 Task: Open a blank google sheet and write heading  Make a employee details data  Add 10 employee name:-  'Ethan Reynolds, Olivia Thompson, Benjamin Martinez, Emma Davis, Alexander Mitchell, Ava Rodriguez, Daniel Anderson, Mia Lewis, Christopher Scott, Sophia Harris.' in May Last week sales are  1000 to 1010. Department:-  Sales, HR, Finance,  Marketing,  IT,  Operations, Finance, HR, Sales, Marketing. Position:-  Sales Manager, HR Manager, Accountant, Marketing Specialist, IT Specialist, Operations Manager, Financial Analyst, HR Assistant, Sales Representative, Marketing Assistant.Salary (USD):-  5000,4500,4000, 3800, 4200, 5200, 3800, 2800, 3200, 2500.Start Date:-  1/15/2020,7/1/2019, 3/10/2021,2/5/2022, 11/30/2018,6/15/2020, 9/1/2021,4/20/2022, 2/10/2019,9/5/2020. Save page auditingSalesByProductLine
Action: Mouse moved to (333, 205)
Screenshot: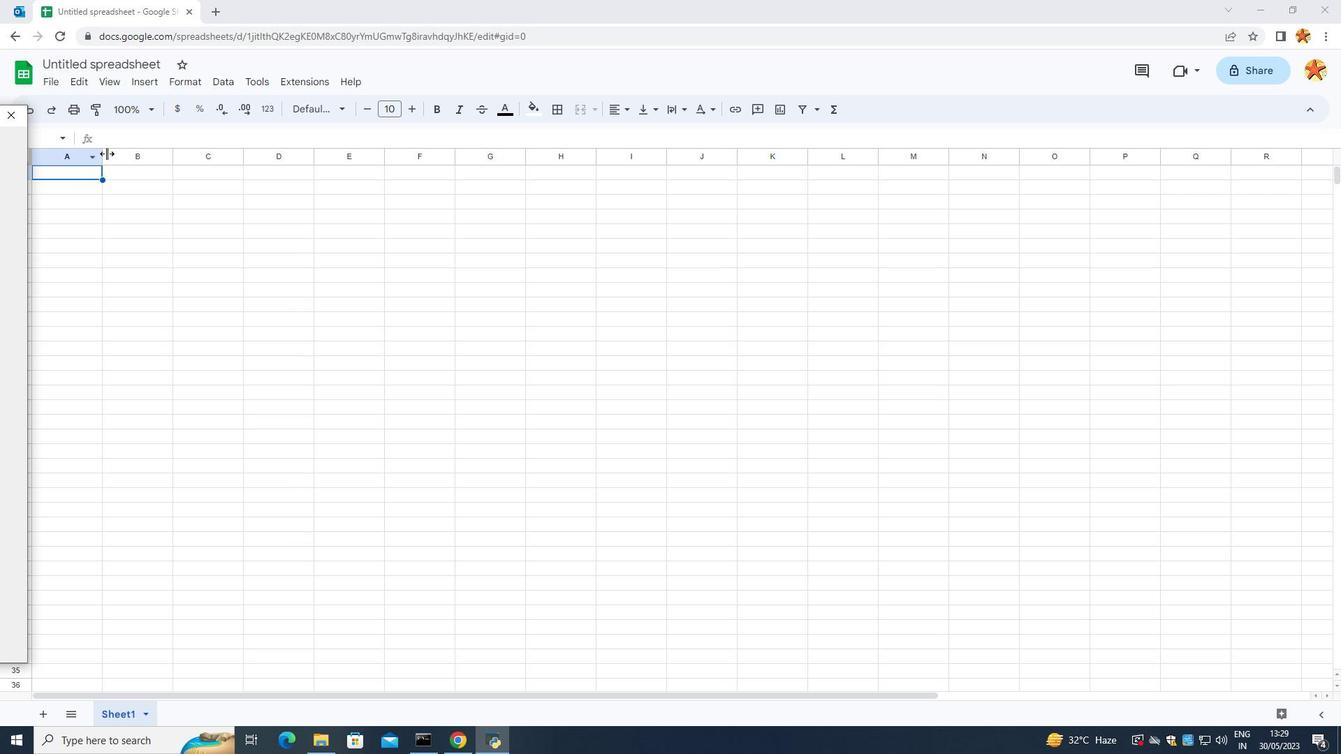 
Action: Mouse pressed left at (333, 205)
Screenshot: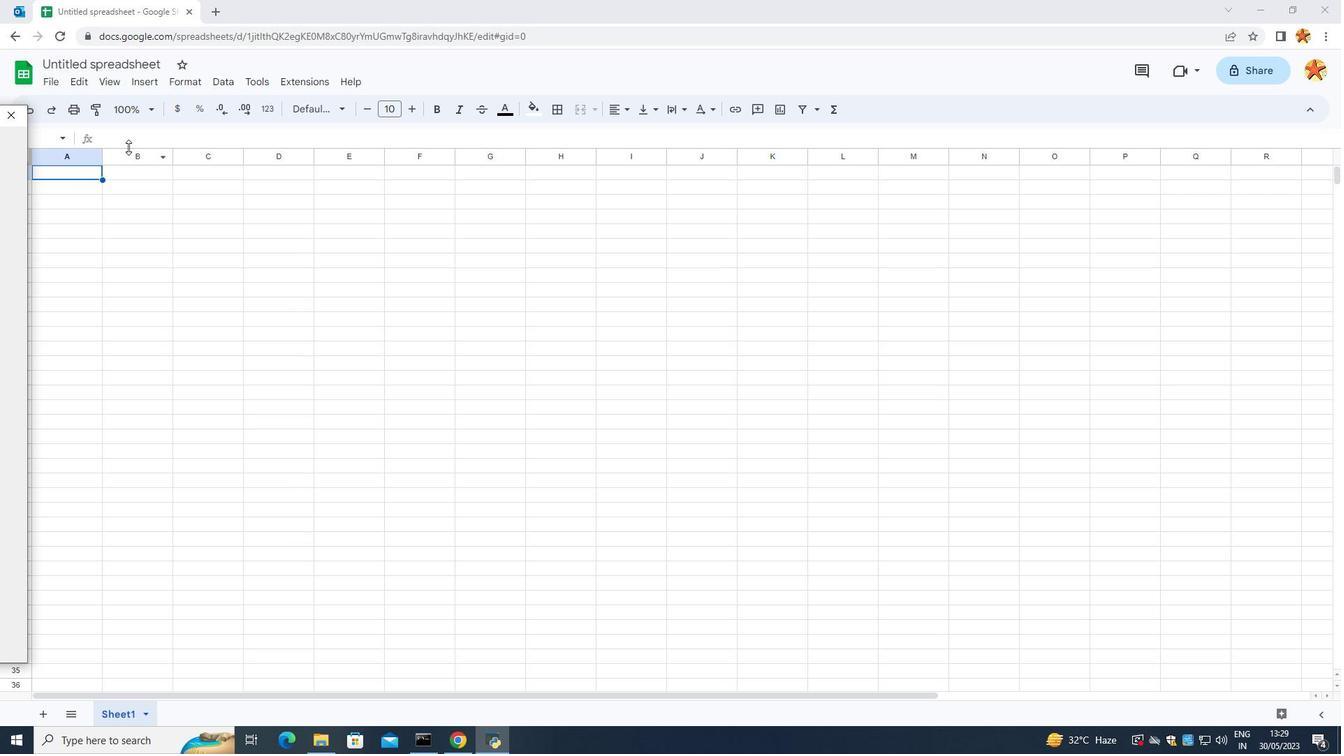
Action: Mouse moved to (222, 176)
Screenshot: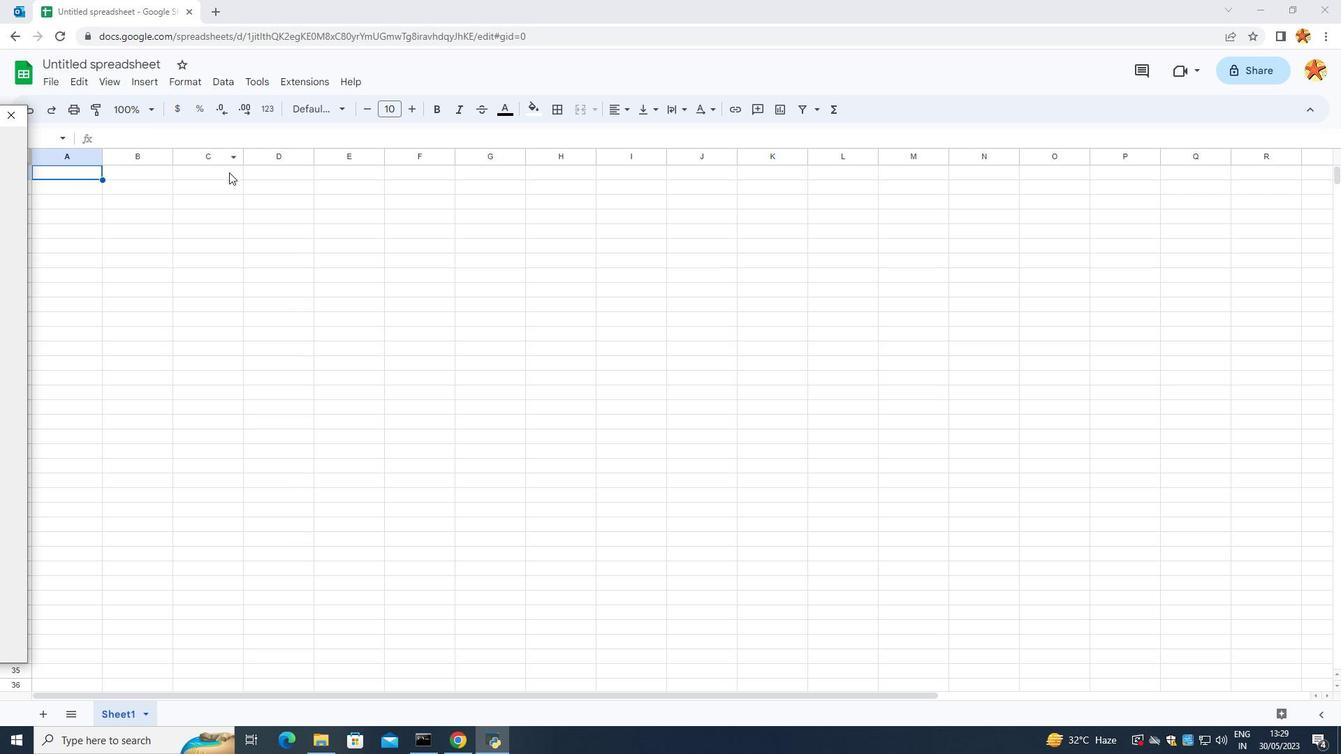 
Action: Mouse pressed left at (222, 176)
Screenshot: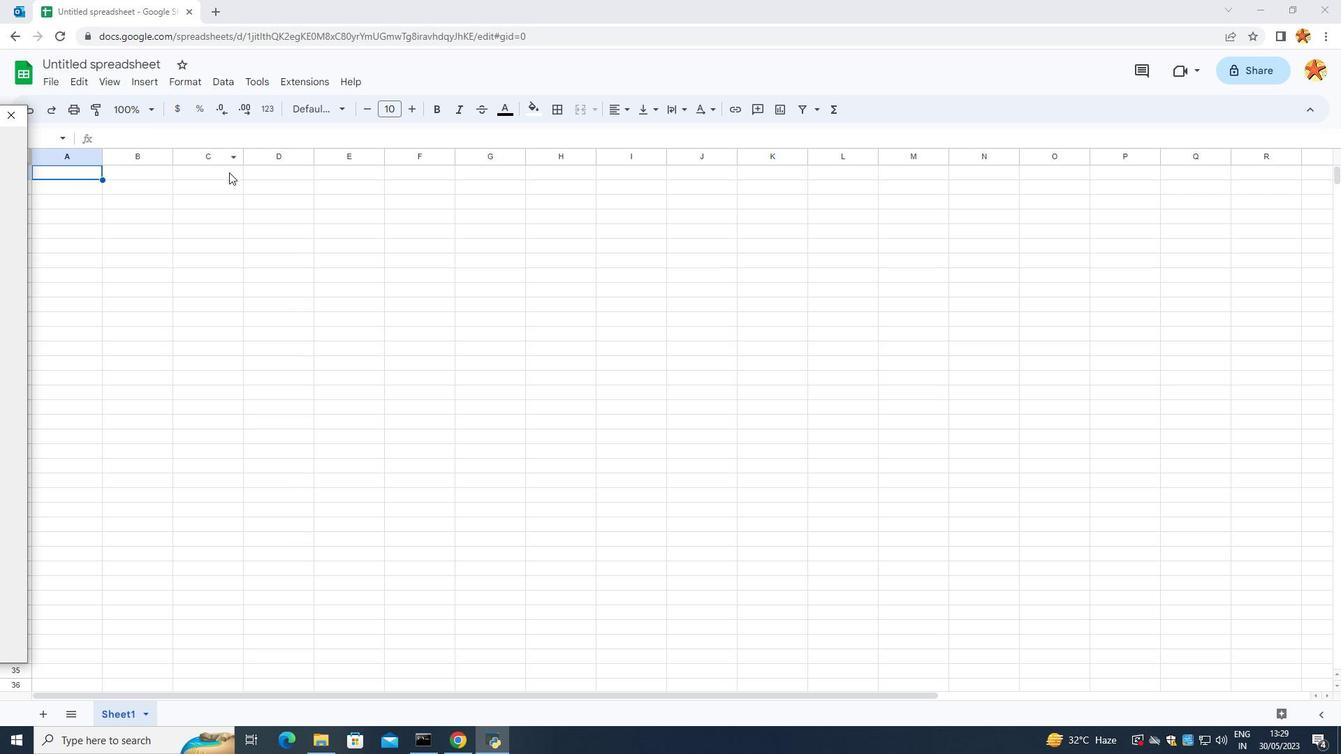 
Action: Mouse pressed left at (222, 176)
Screenshot: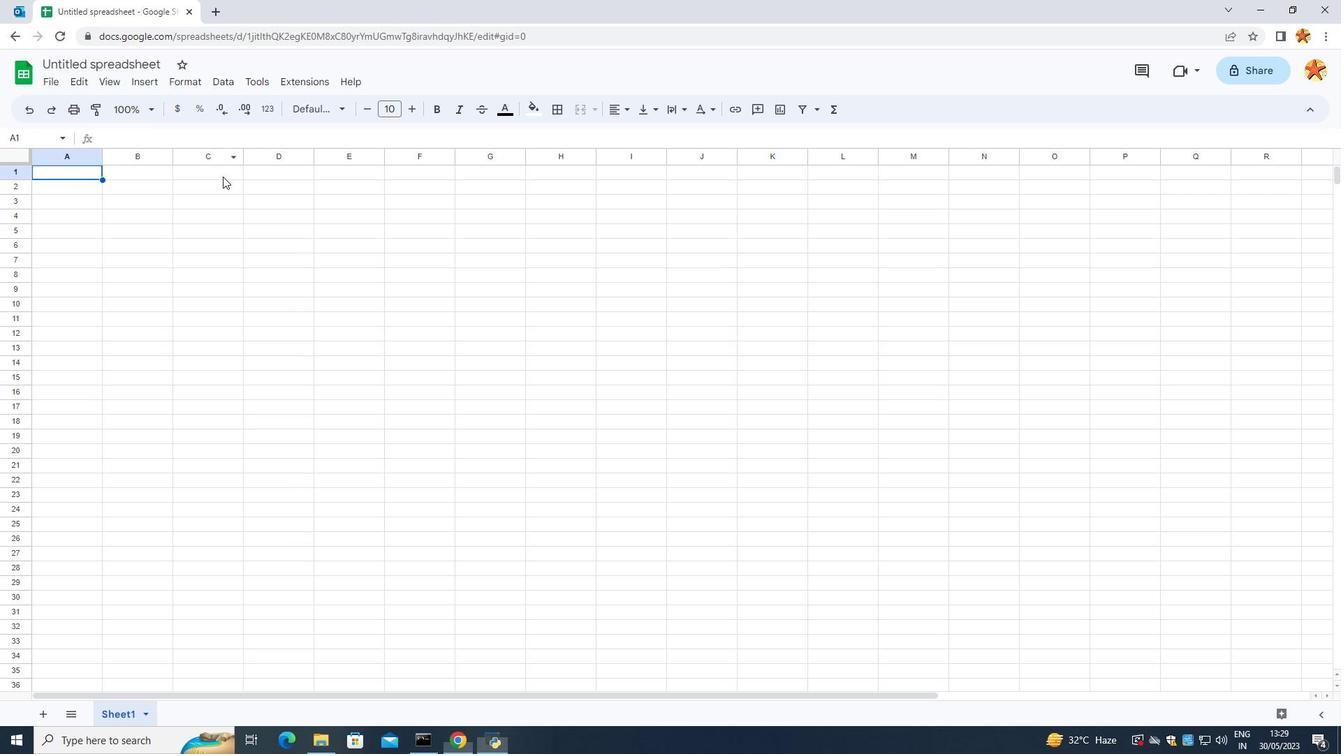 
Action: Mouse moved to (222, 176)
Screenshot: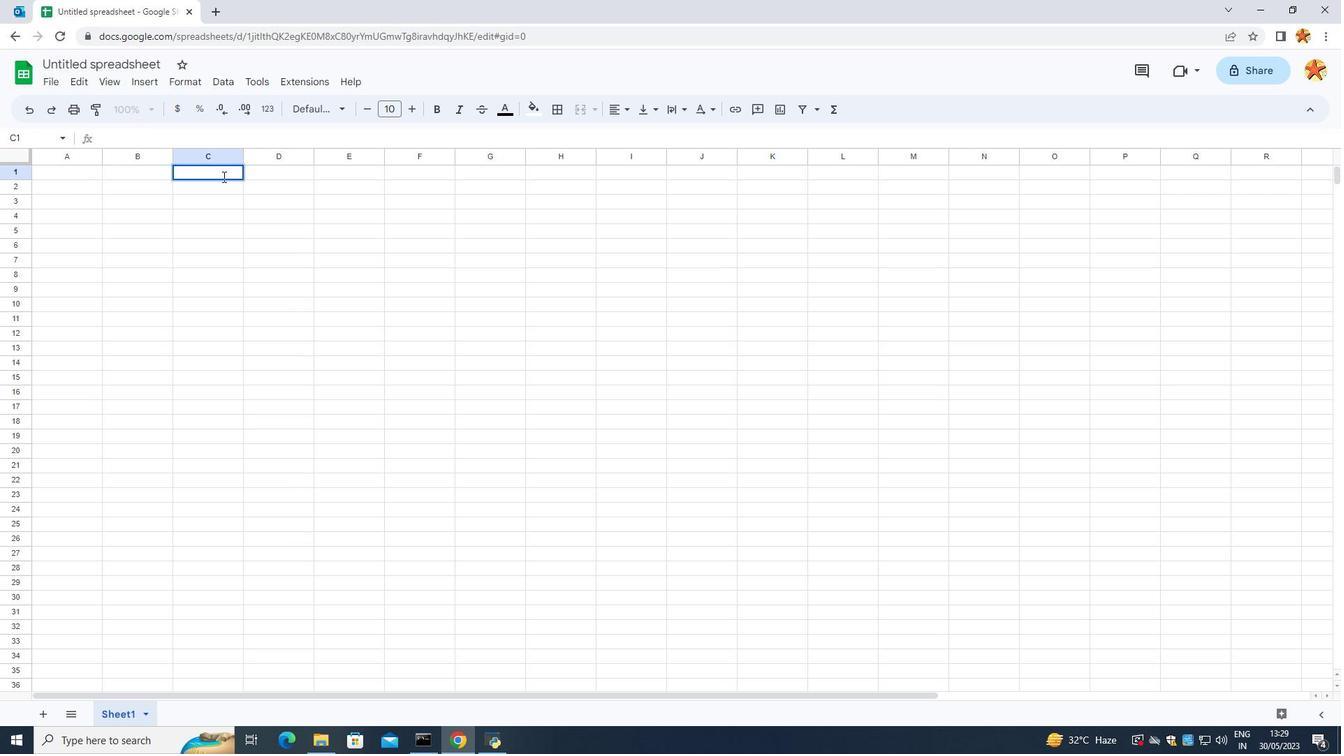 
Action: Key pressed <Key.caps_lock>M<Key.caps_lock>ake<Key.space>a<Key.space><Key.caps_lock>E<Key.caps_lock>mployee
Screenshot: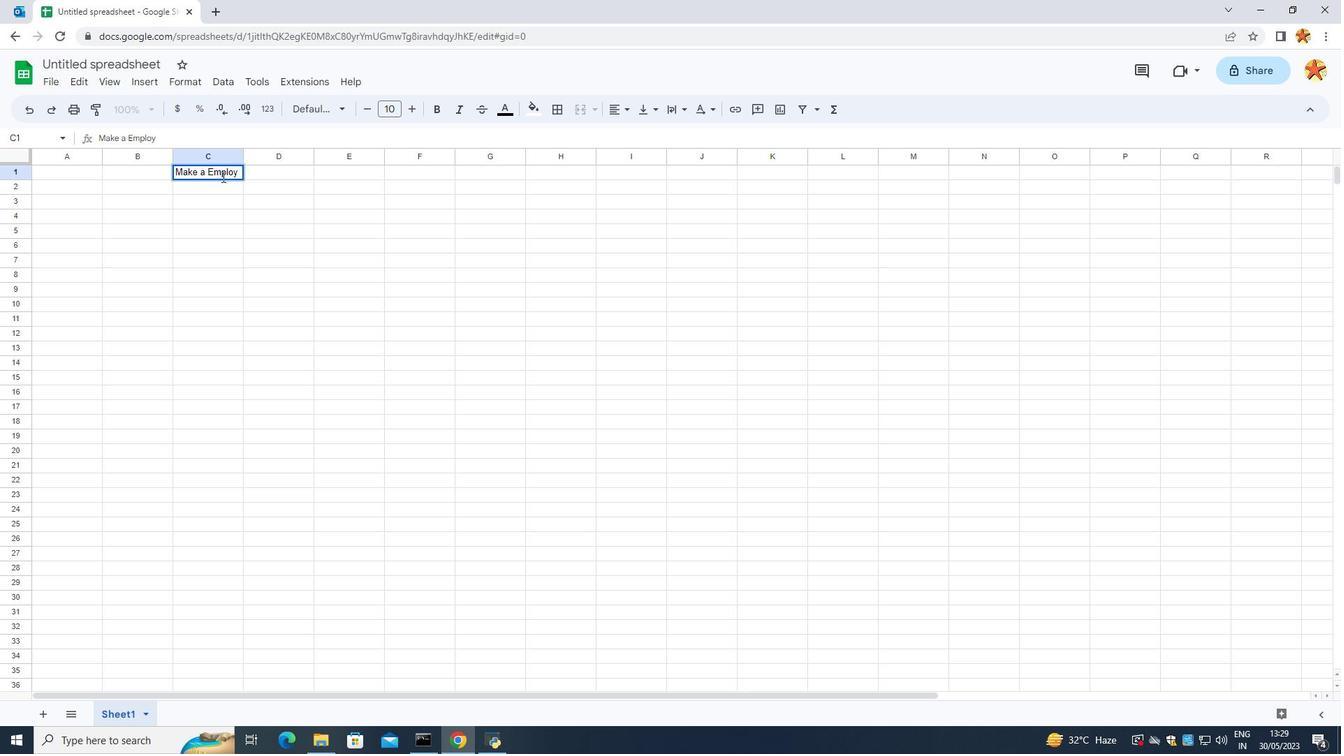 
Action: Mouse moved to (191, 430)
Screenshot: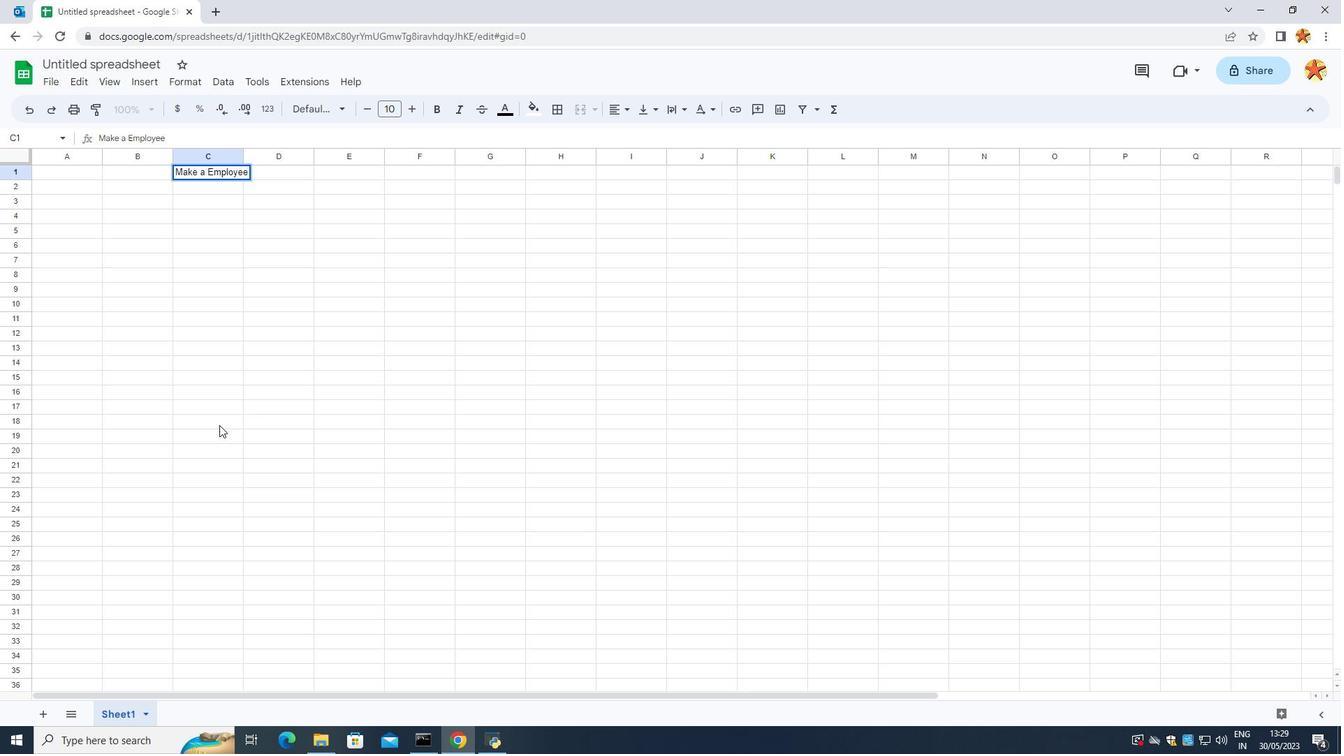 
Action: Mouse pressed left at (191, 430)
Screenshot: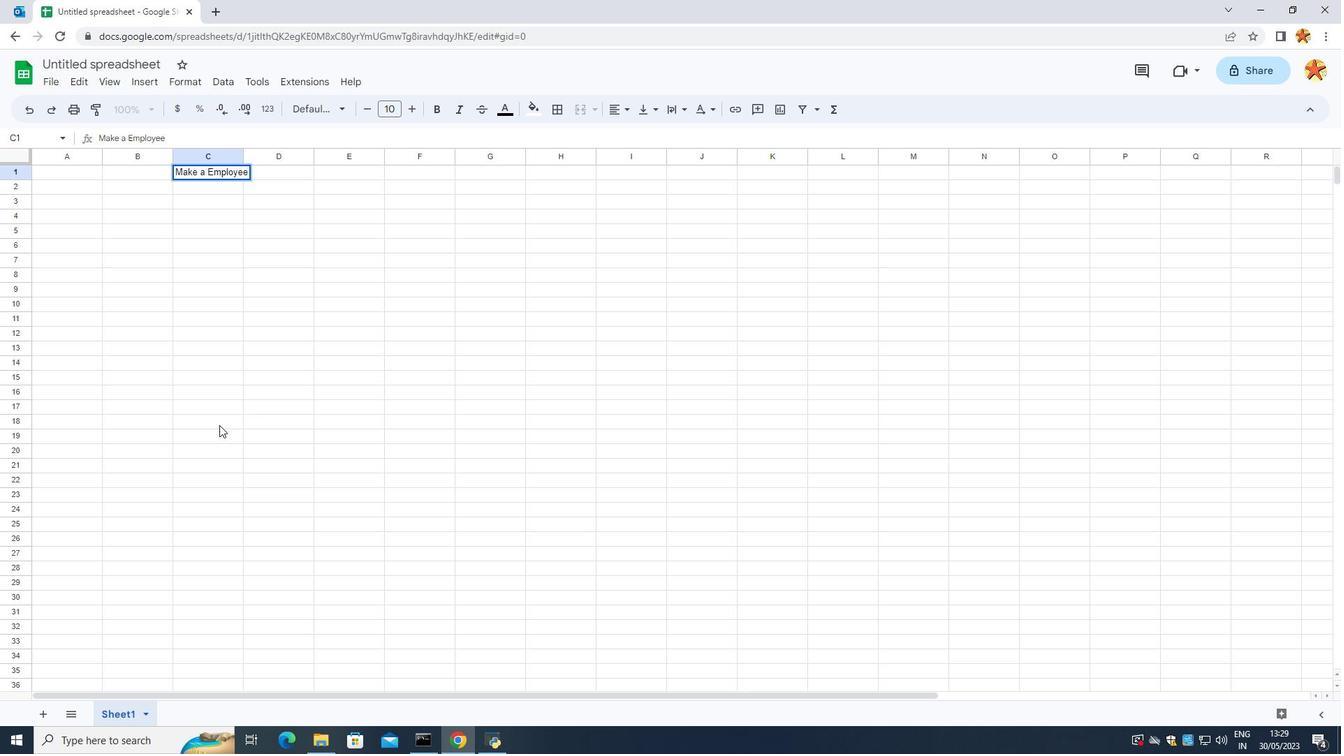
Action: Mouse moved to (102, 183)
Screenshot: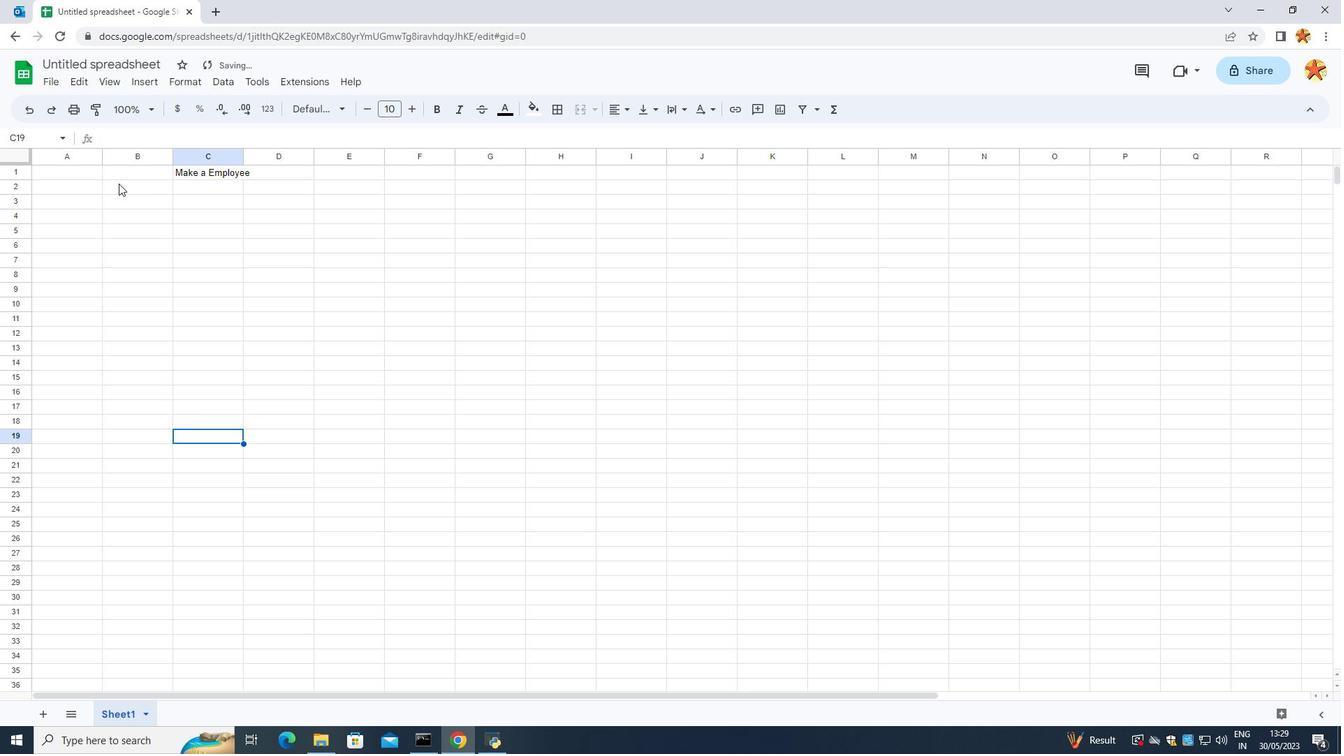 
Action: Mouse pressed left at (102, 183)
Screenshot: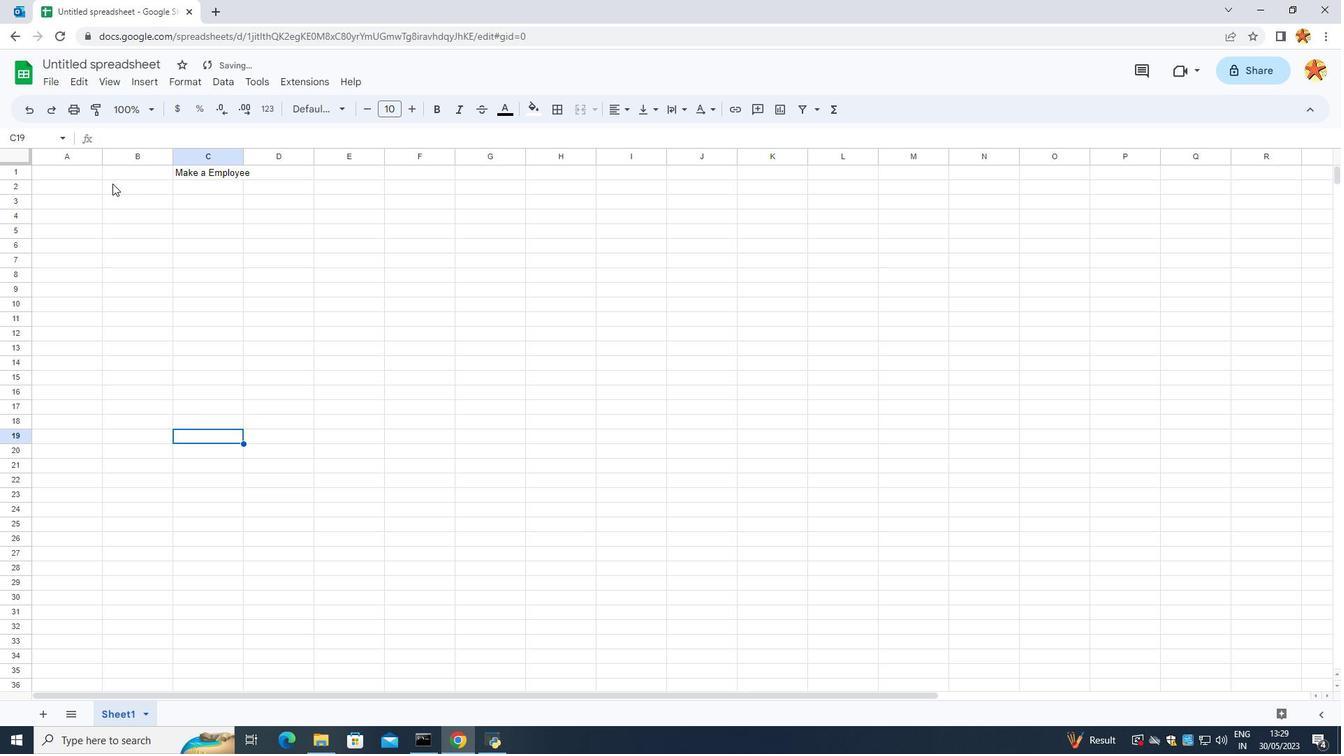 
Action: Mouse moved to (123, 206)
Screenshot: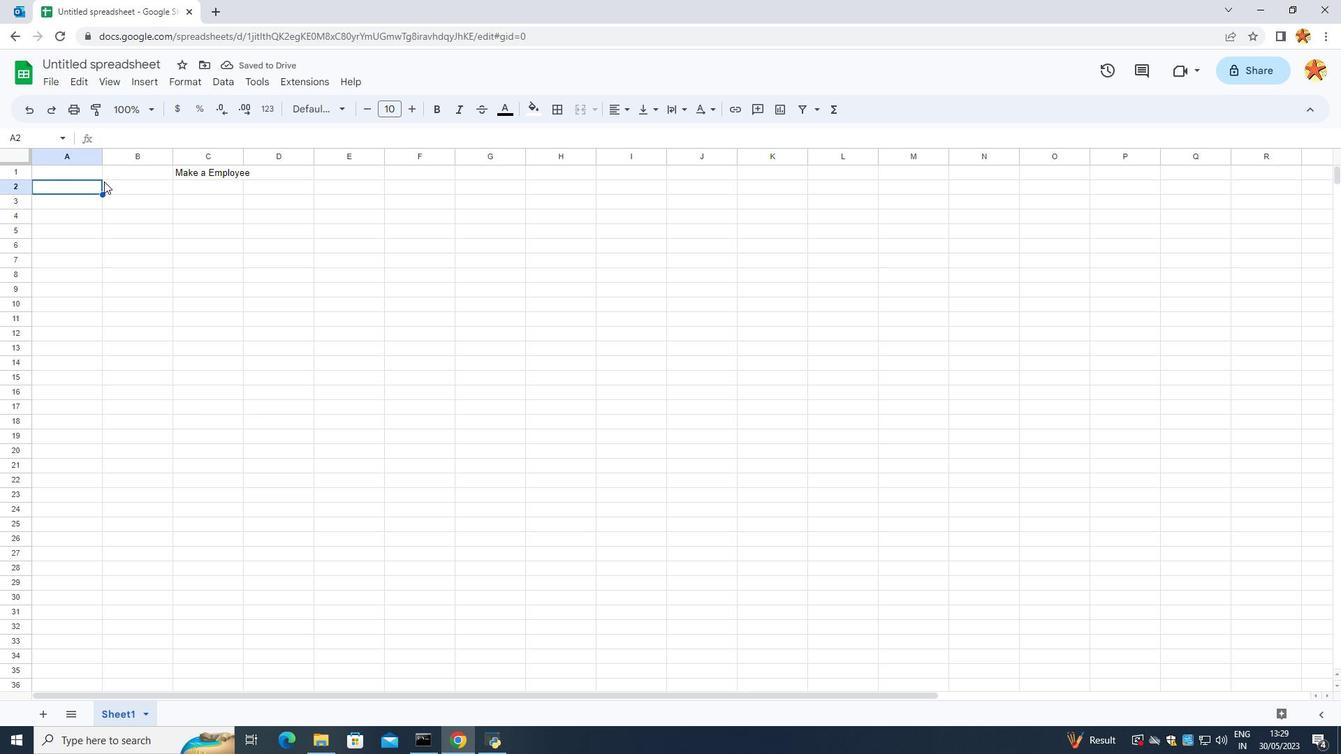 
Action: Key pressed <Key.caps_lock>E<Key.caps_lock>mplopyee<Key.space><Key.caps_lock>N<Key.caps_lock>a,<Key.backspace>me<Key.enter>
Screenshot: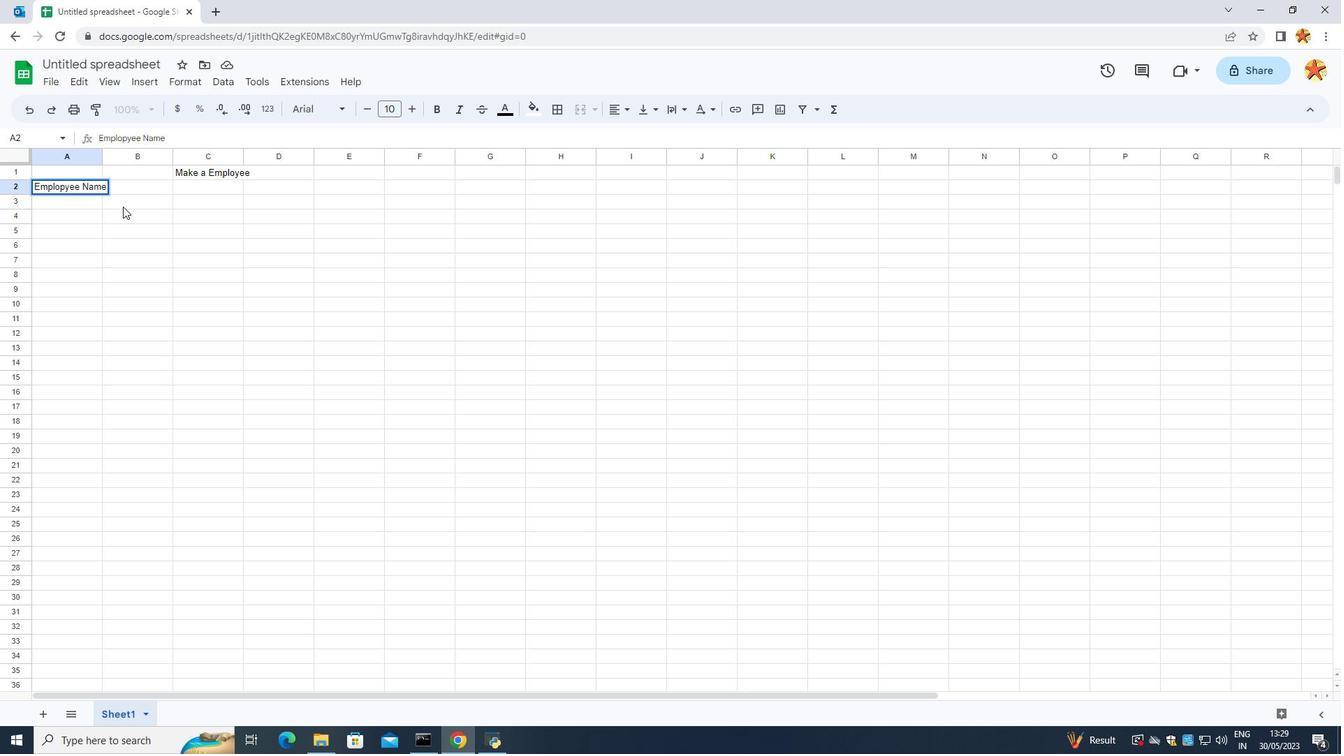 
Action: Mouse moved to (122, 237)
Screenshot: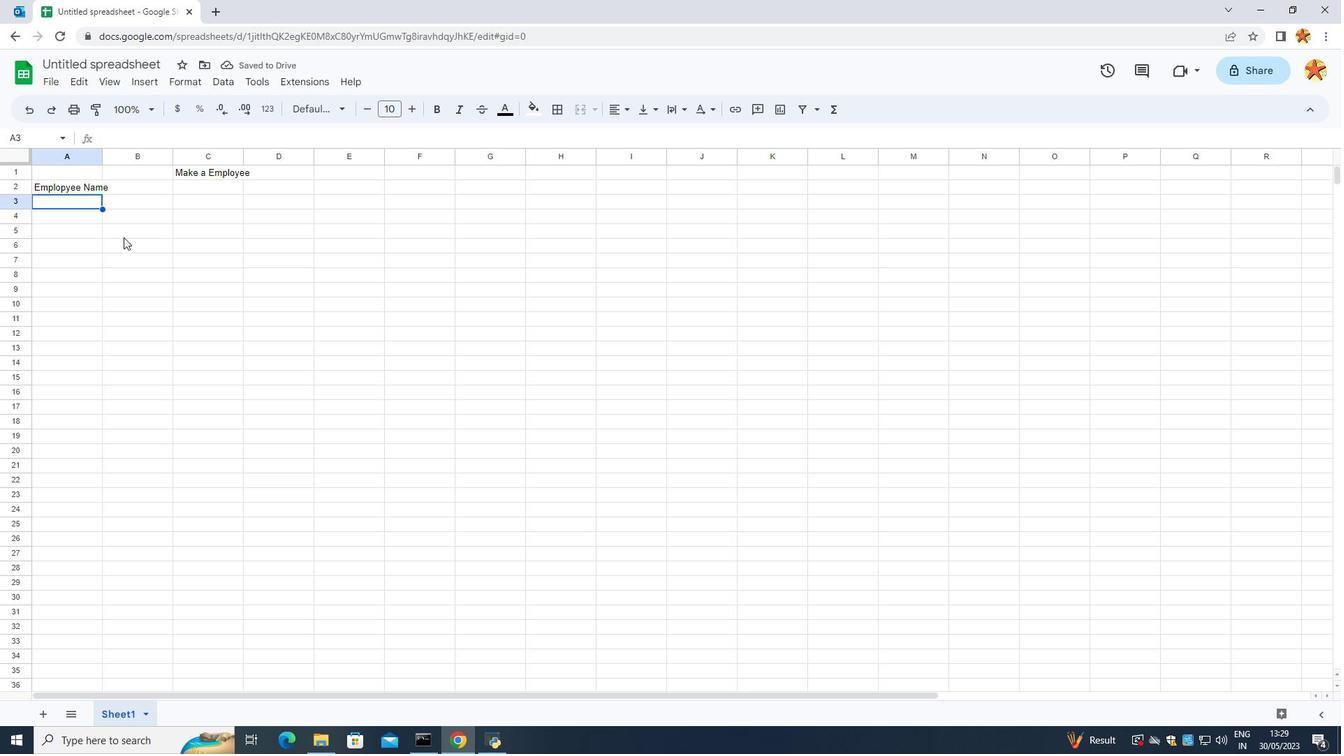 
Action: Key pressed <Key.caps_lock>E<Key.caps_lock>than<Key.space><Key.caps_lock>R<Key.caps_lock>eynolds<Key.enter><Key.caps_lock>O<Key.caps_lock>livia<Key.space><Key.caps_lock>T<Key.caps_lock>hompson<Key.enter><Key.caps_lock>B<Key.caps_lock>enjamin<Key.space><Key.caps_lock>M<Key.caps_lock>artinez<Key.enter><Key.caps_lock>E<Key.caps_lock>mma<Key.space><Key.caps_lock>D<Key.caps_lock>avis<Key.enter><Key.caps_lock>A<Key.caps_lock>lexandder<Key.space><Key.caps_lock>M<Key.caps_lock>ir===<Key.backspace><Key.backspace><Key.backspace><Key.backspace><Key.backspace>itchel<Key.enter><Key.caps_lock>A<Key.caps_lock>va<Key.space><Key.caps_lock>R<Key.caps_lock>odrigues=z<Key.backspace><Key.backspace><Key.backspace>z<Key.enter>
Screenshot: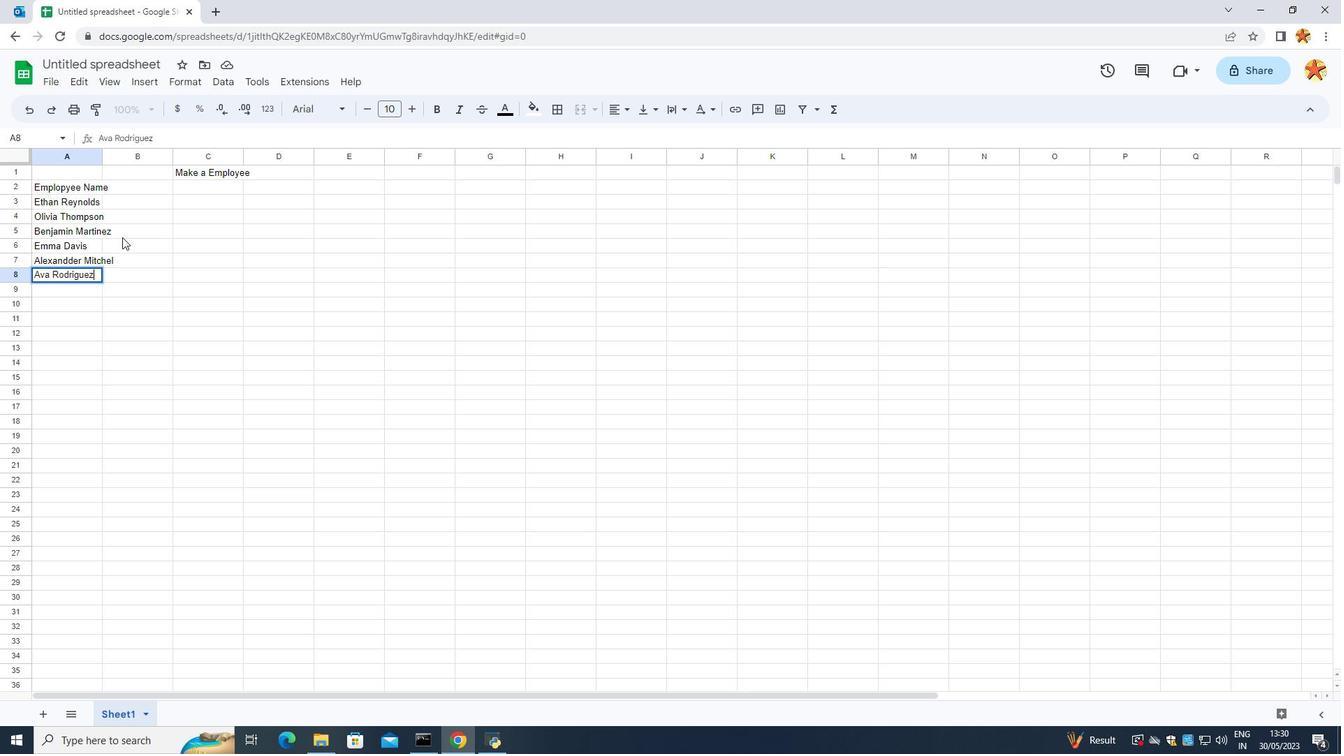 
Action: Mouse moved to (66, 262)
Screenshot: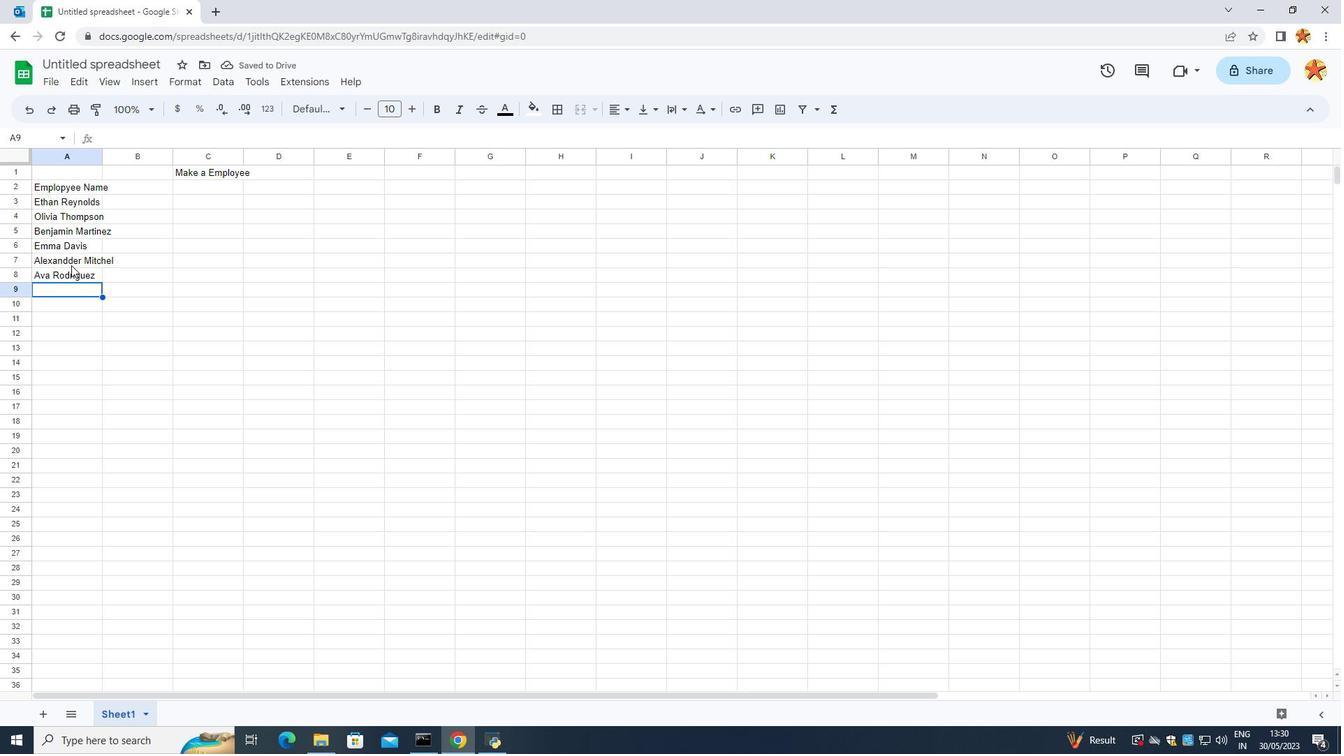
Action: Mouse pressed left at (66, 262)
Screenshot: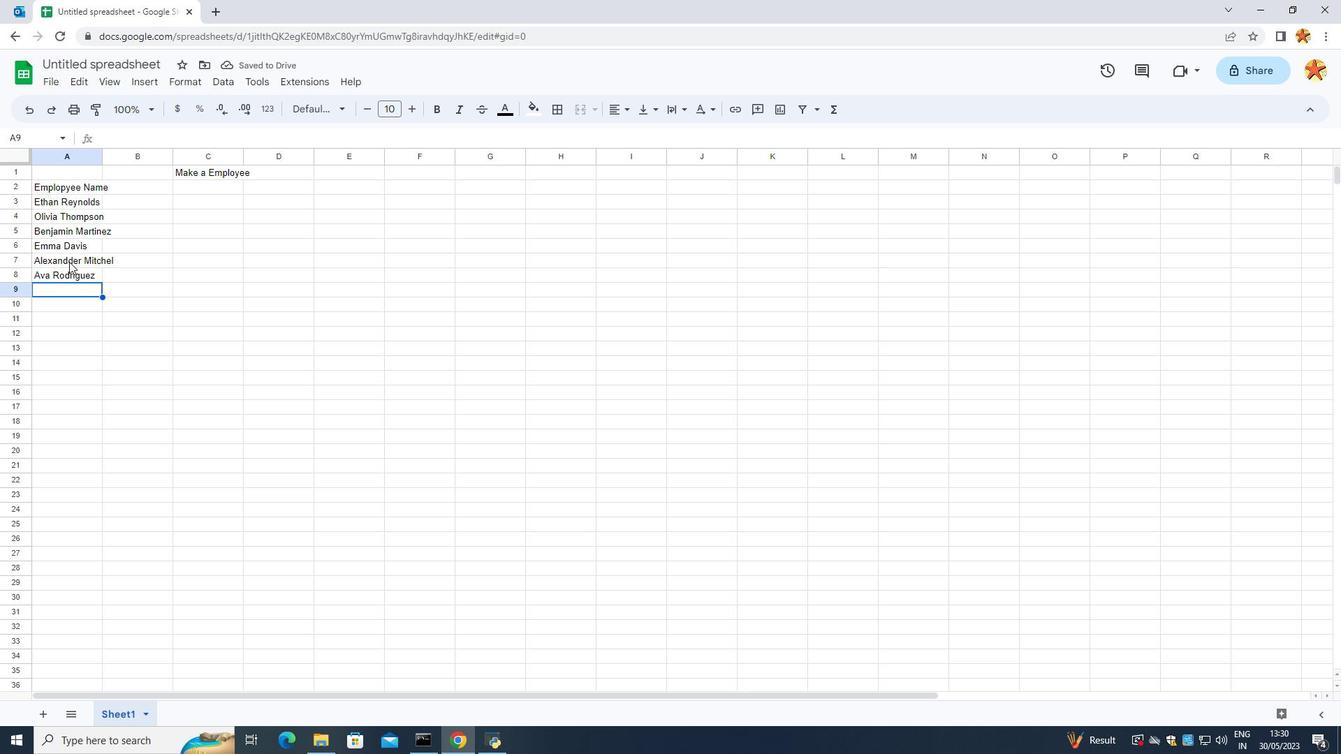 
Action: Mouse moved to (66, 262)
Screenshot: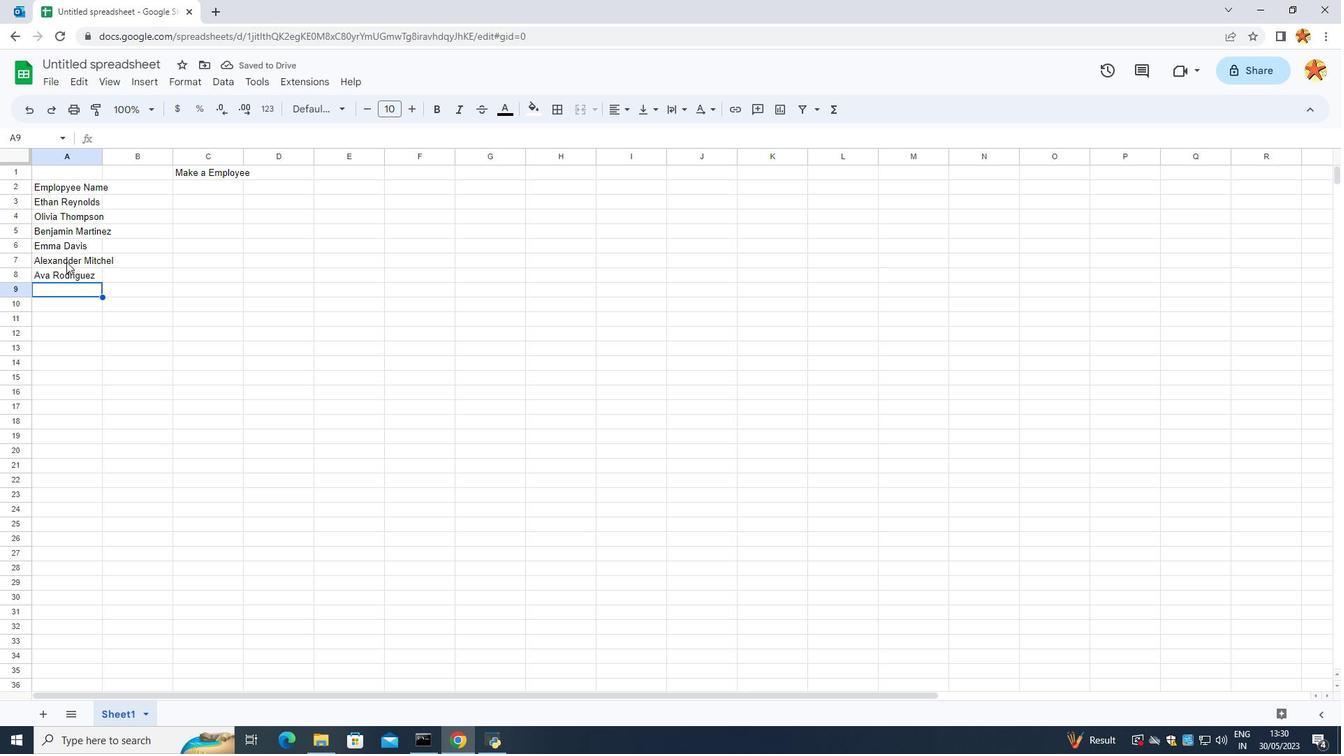 
Action: Mouse pressed left at (66, 262)
Screenshot: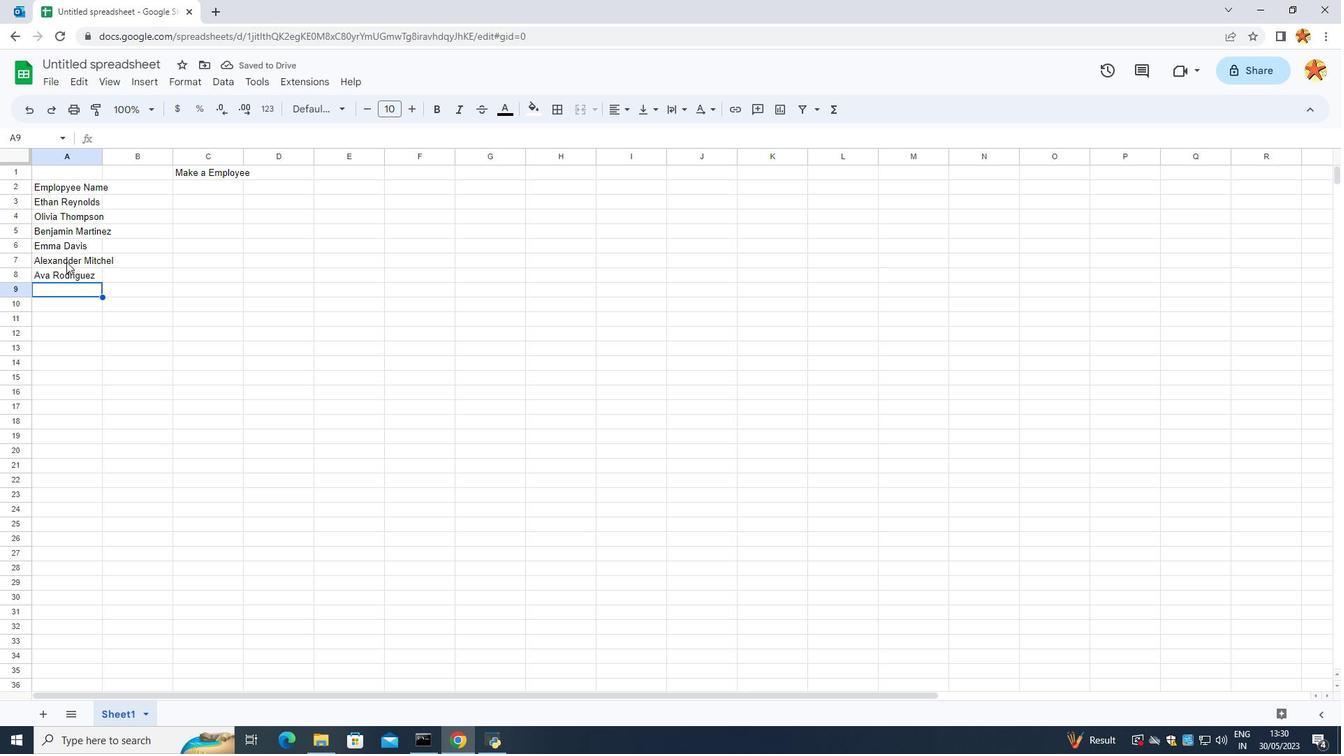 
Action: Mouse moved to (69, 262)
Screenshot: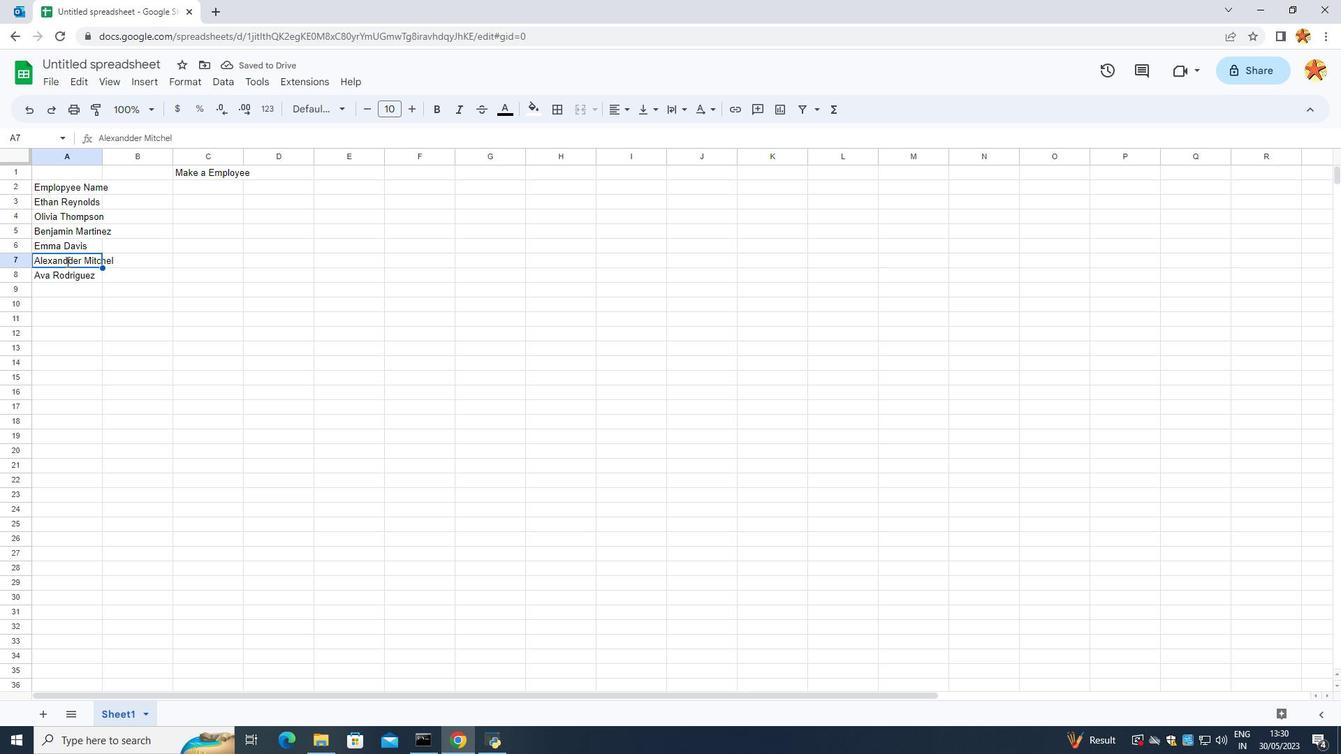 
Action: Mouse pressed left at (69, 262)
Screenshot: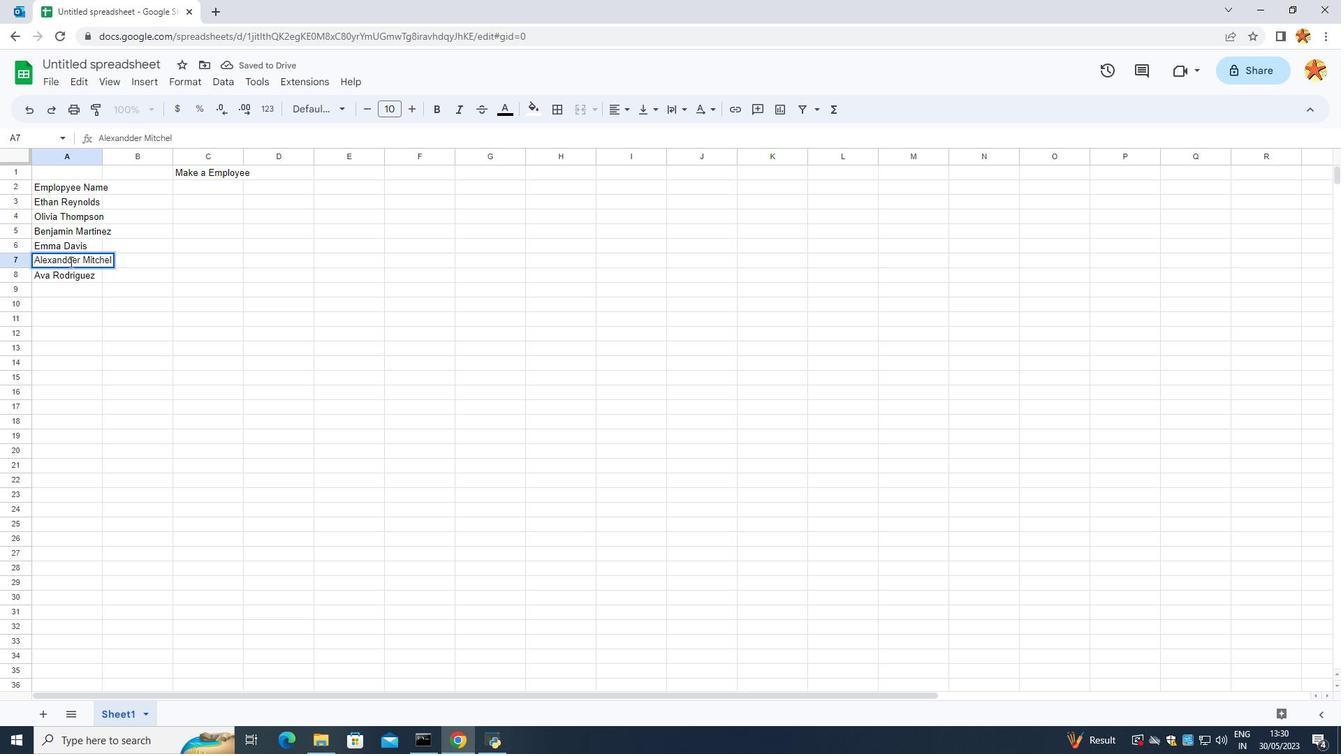 
Action: Mouse moved to (69, 262)
Screenshot: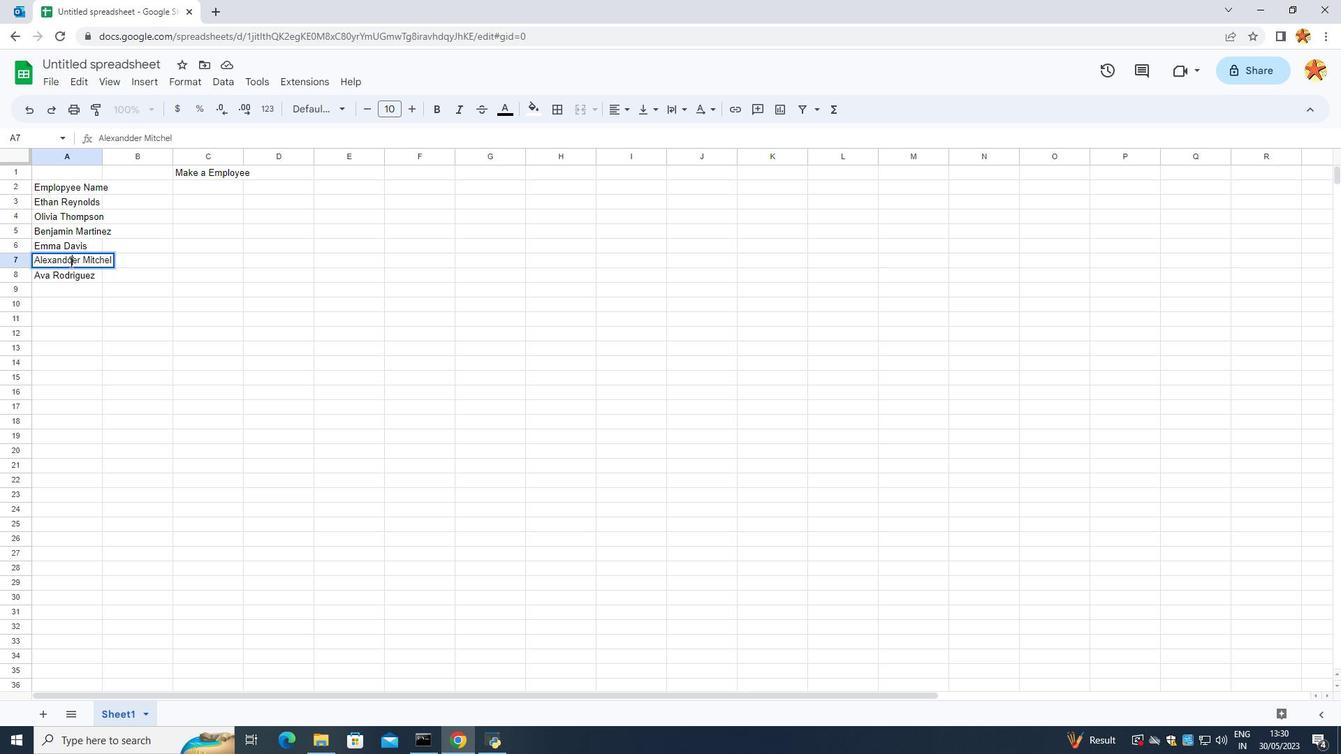 
Action: Key pressed <Key.backspace>
Screenshot: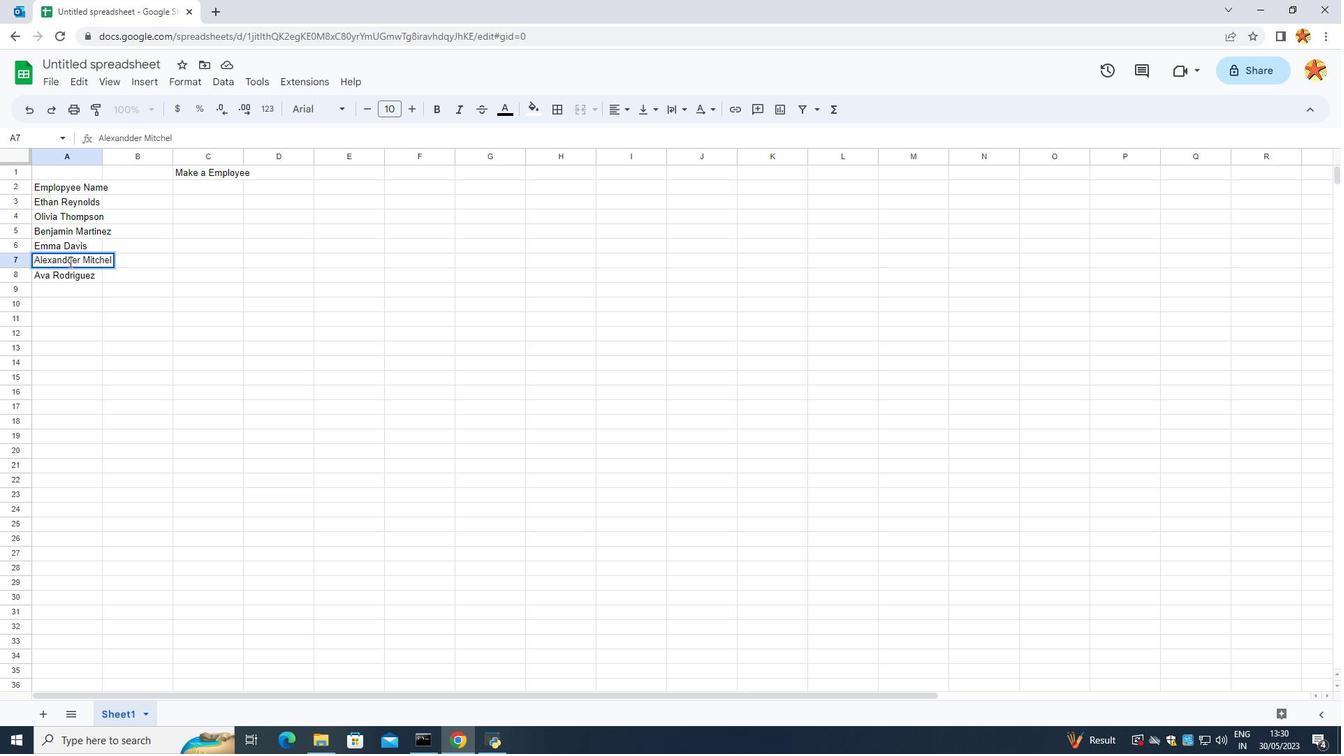 
Action: Mouse moved to (67, 293)
Screenshot: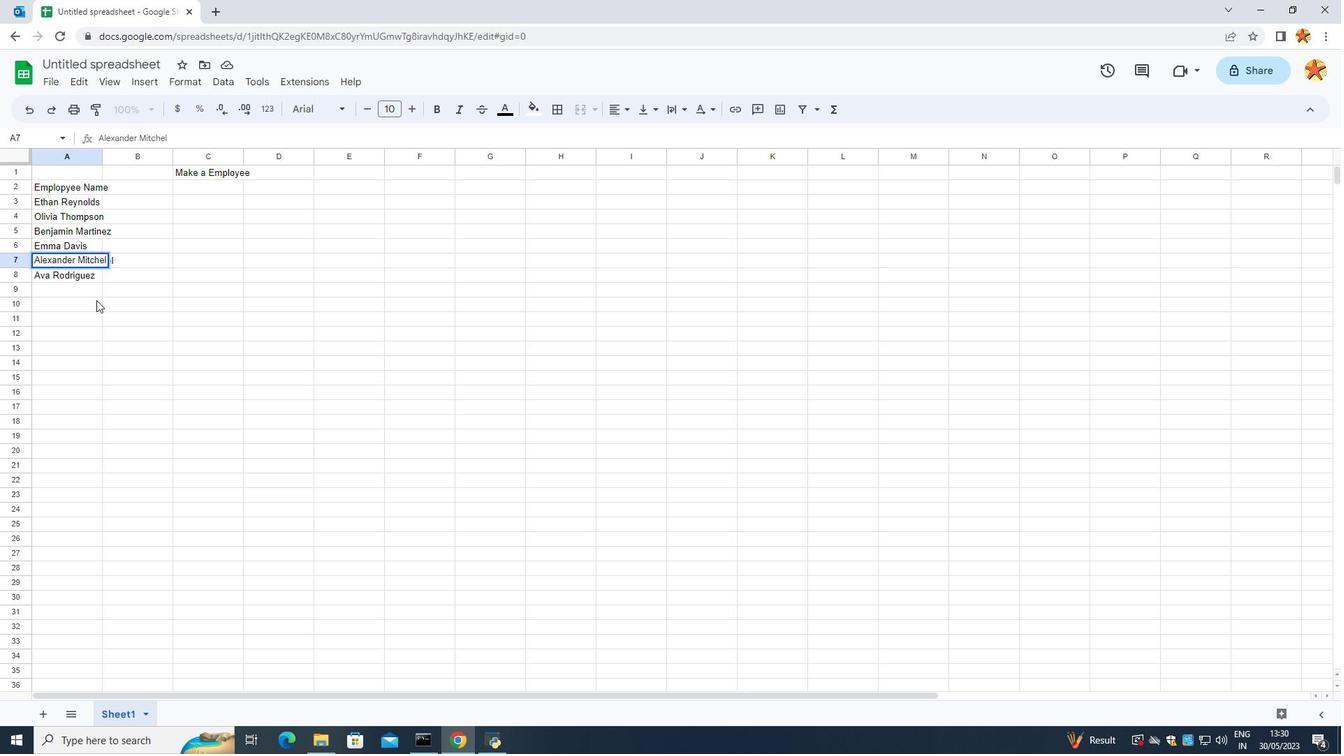 
Action: Mouse pressed left at (67, 293)
Screenshot: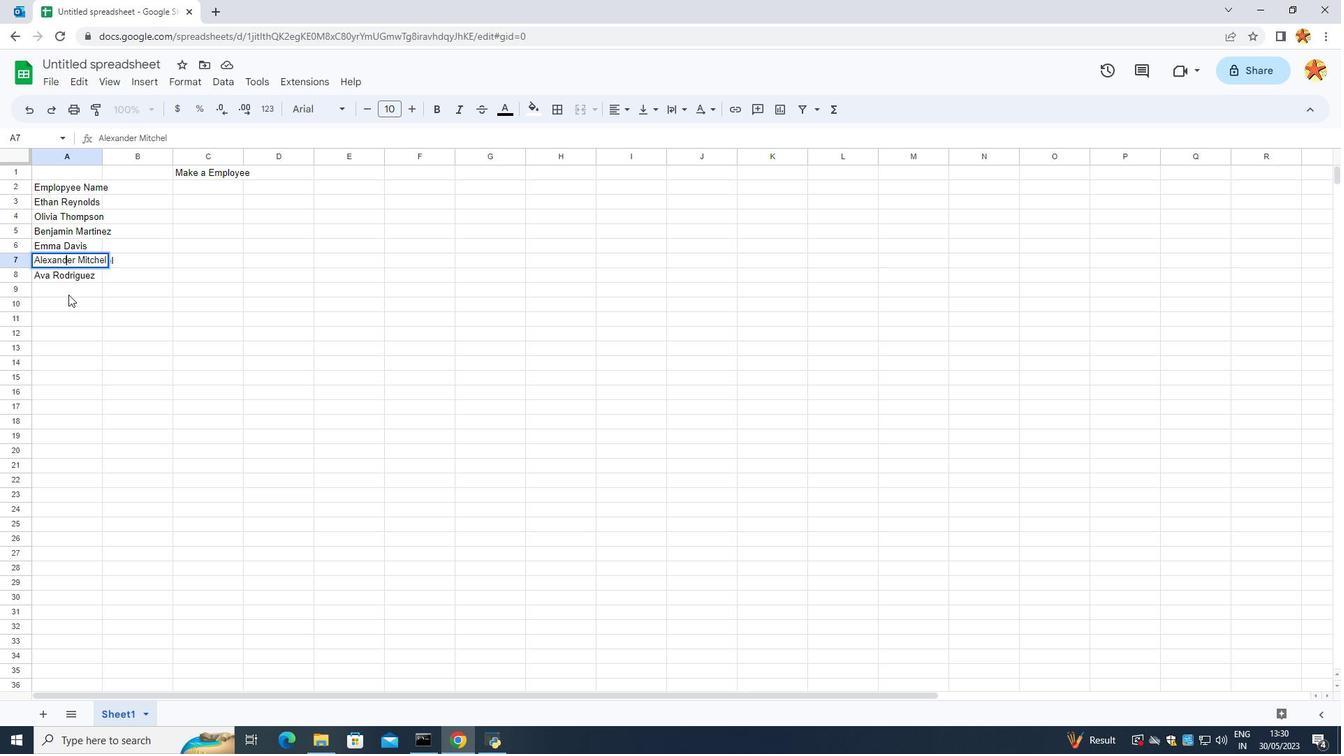 
Action: Mouse pressed left at (67, 293)
Screenshot: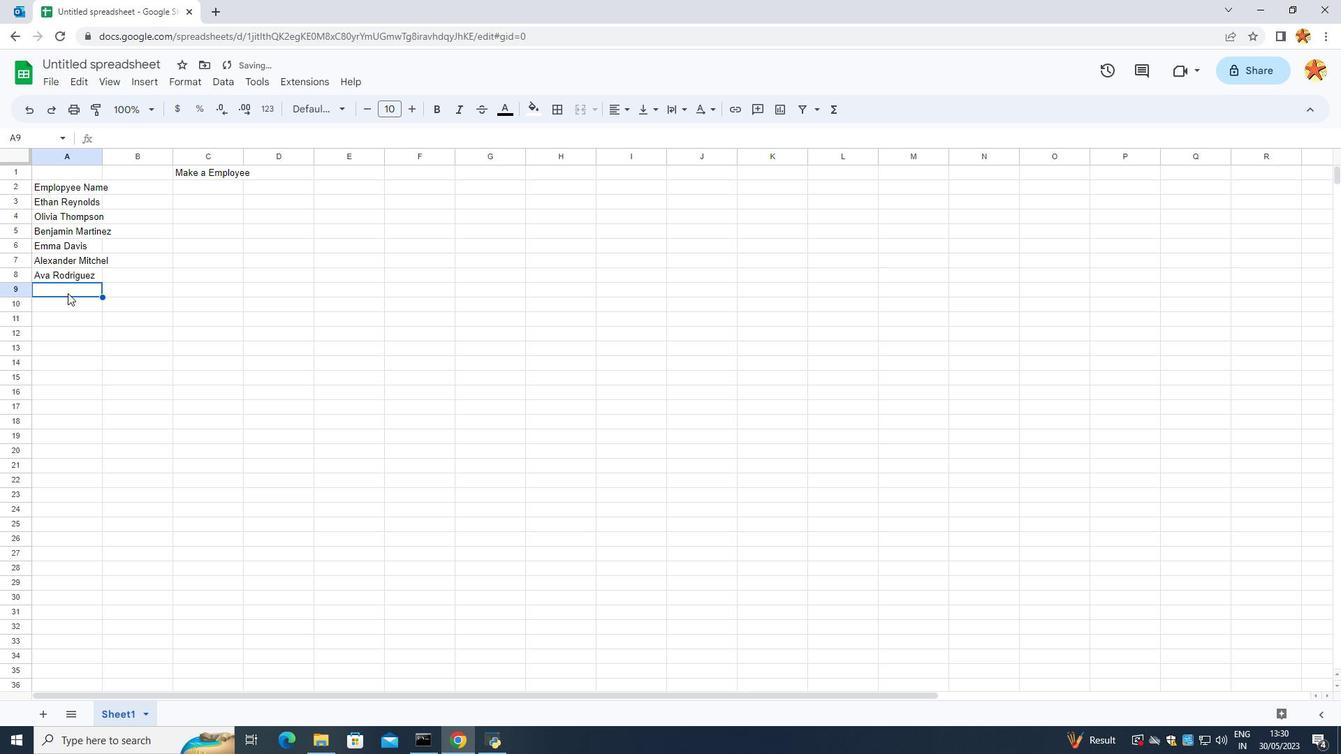 
Action: Mouse pressed left at (67, 293)
Screenshot: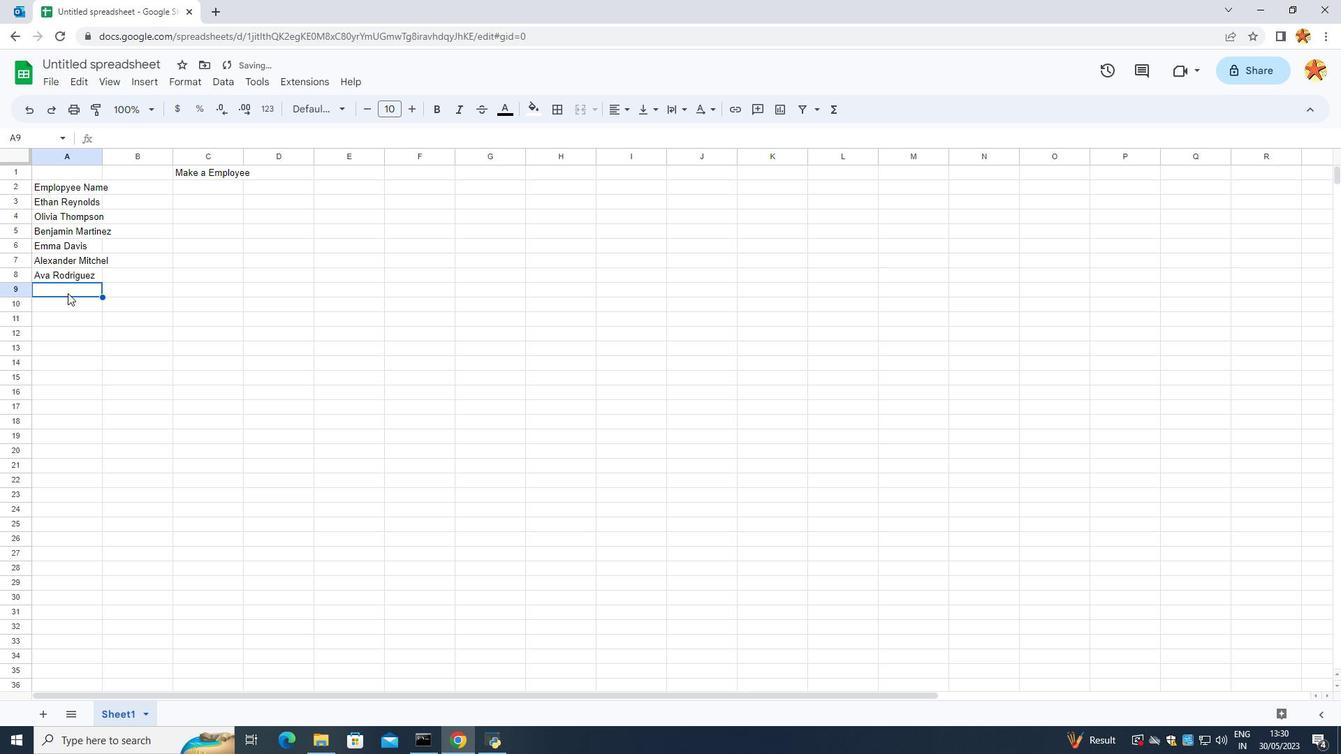 
Action: Mouse moved to (72, 288)
Screenshot: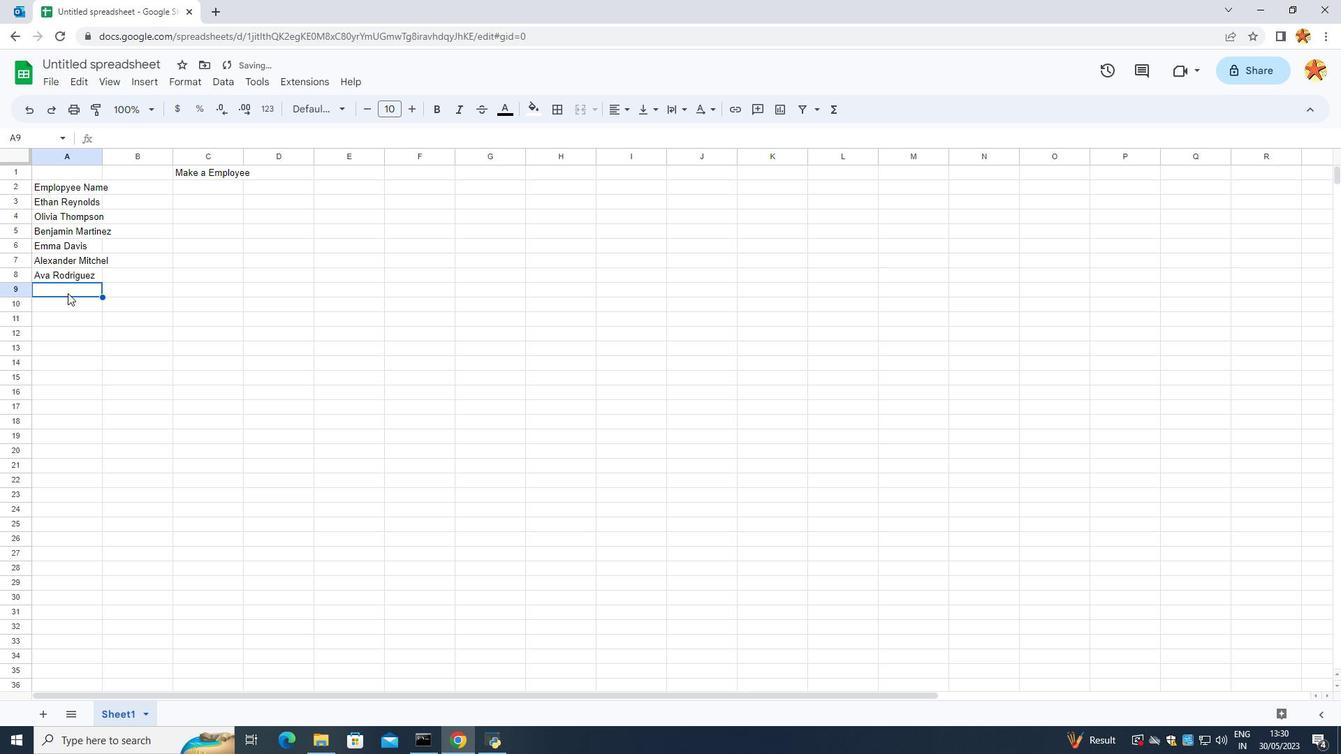 
Action: Mouse pressed left at (72, 288)
Screenshot: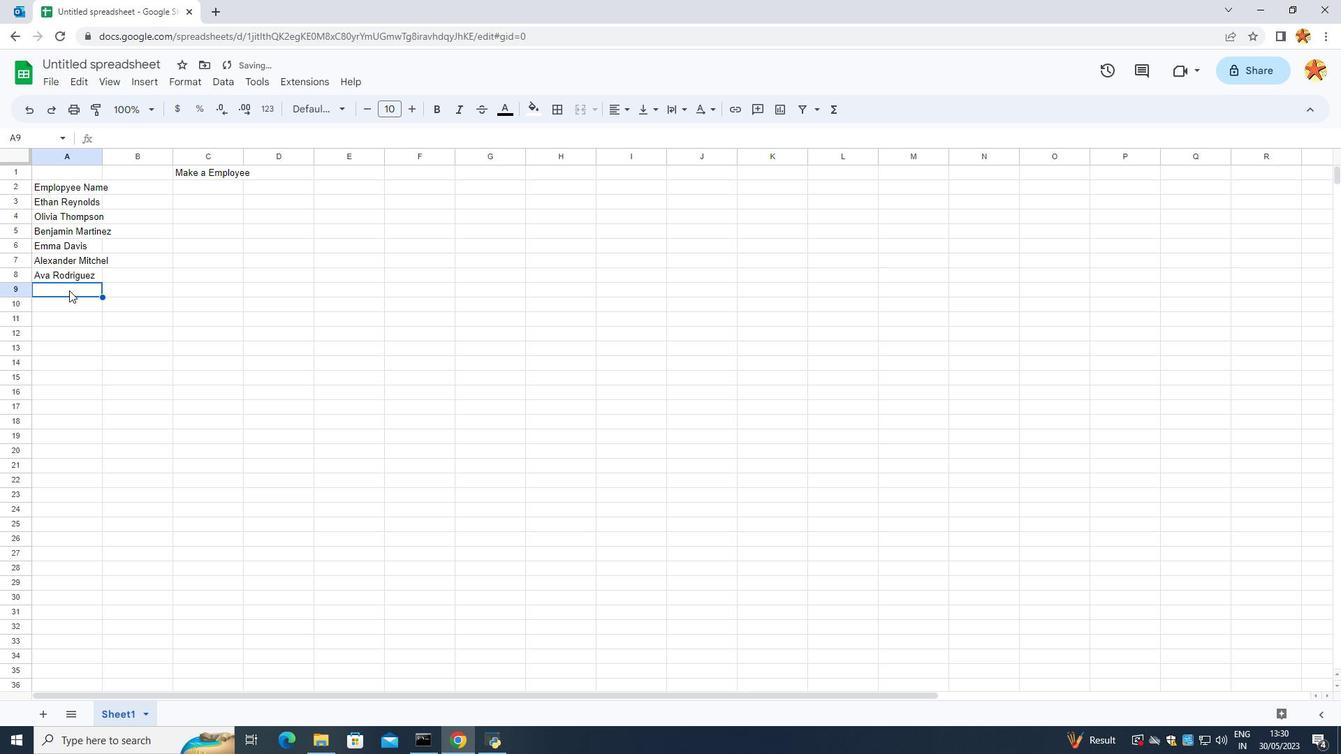 
Action: Mouse pressed left at (72, 288)
Screenshot: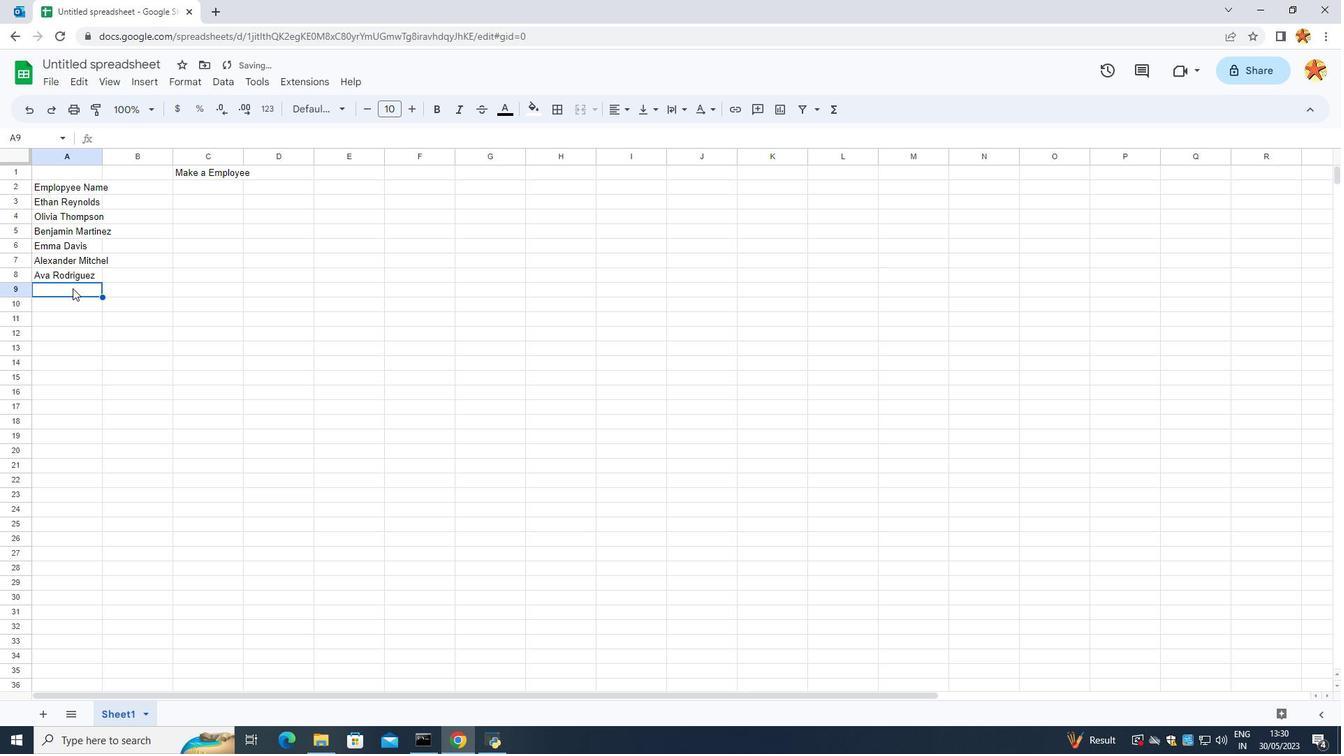 
Action: Mouse moved to (70, 293)
Screenshot: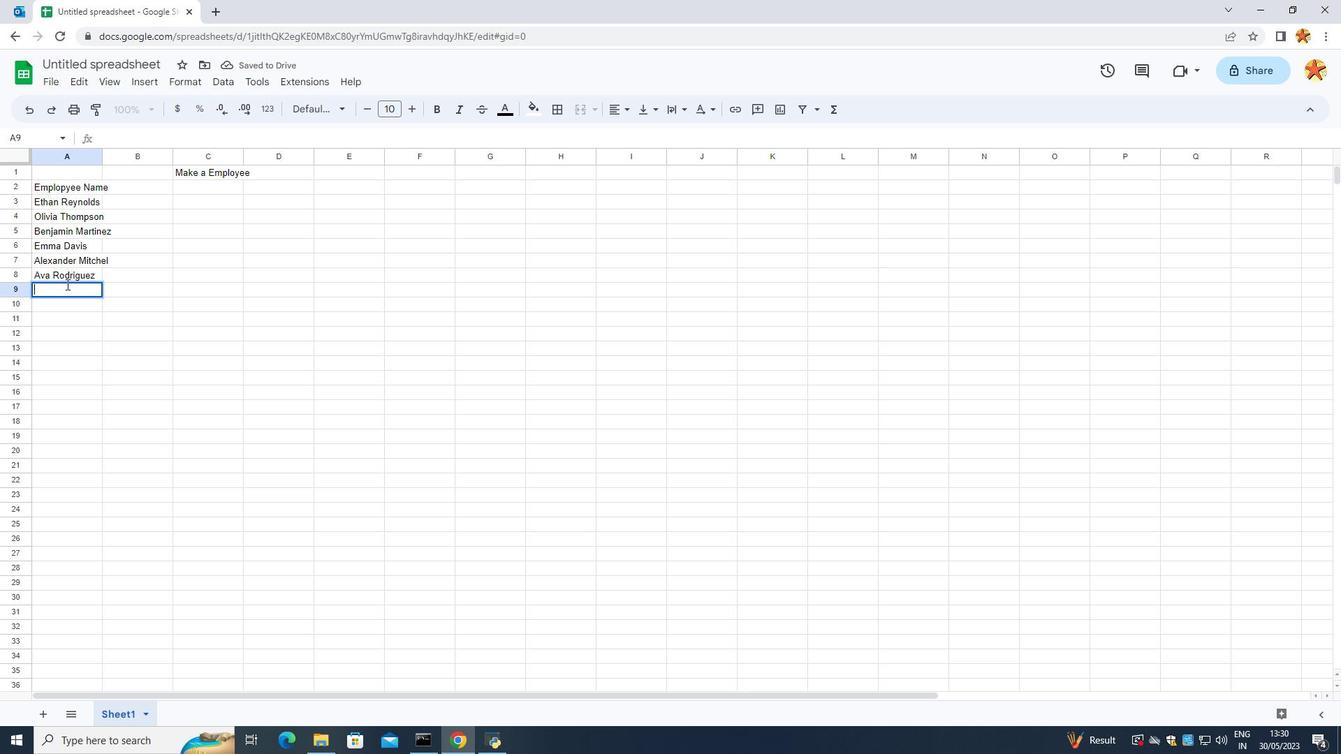 
Action: Key pressed <Key.caps_lock>D<Key.caps_lock>anirl<Key.space><Key.caps_lock>A<Key.caps_lock>ndersom<Key.backspace>m<Key.backspace>n<Key.enter><Key.caps_lock>M<Key.caps_lock>ia<Key.caps_lock>L<Key.caps_lock>ewis<Key.enter>
Screenshot: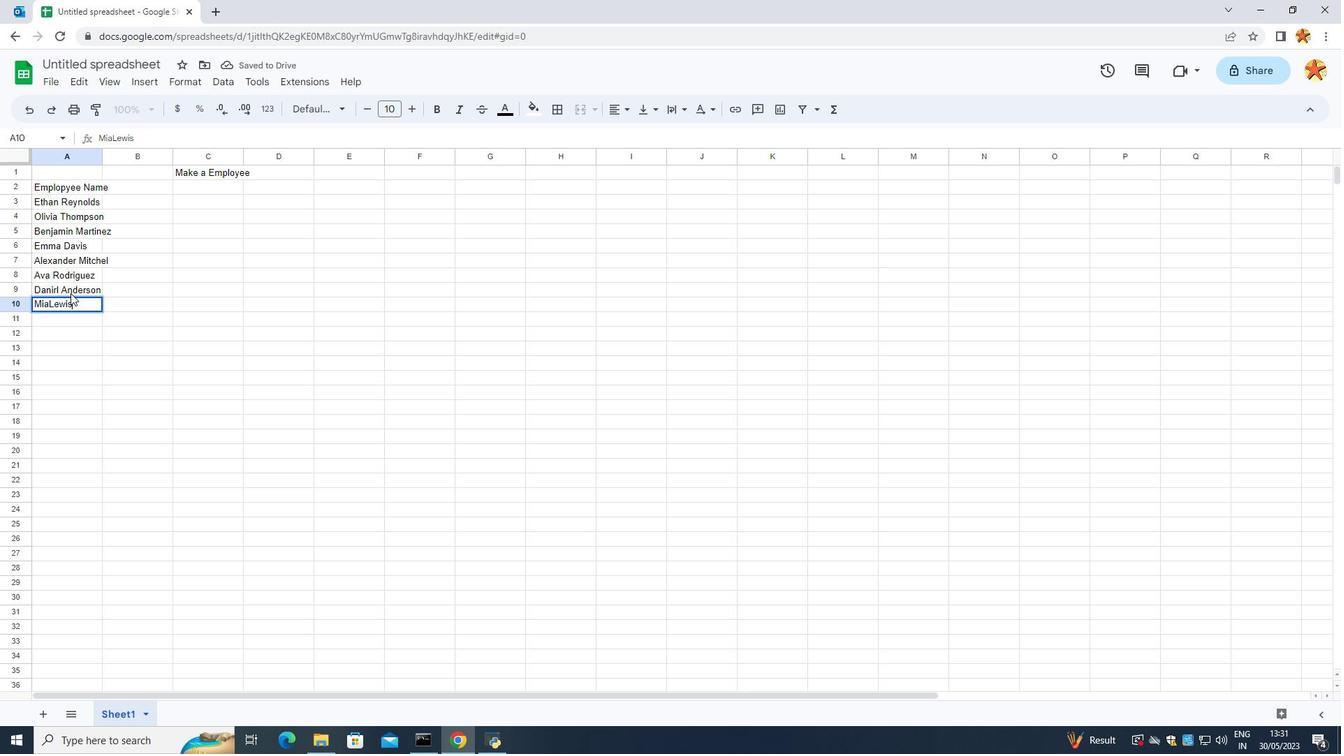 
Action: Mouse moved to (53, 296)
Screenshot: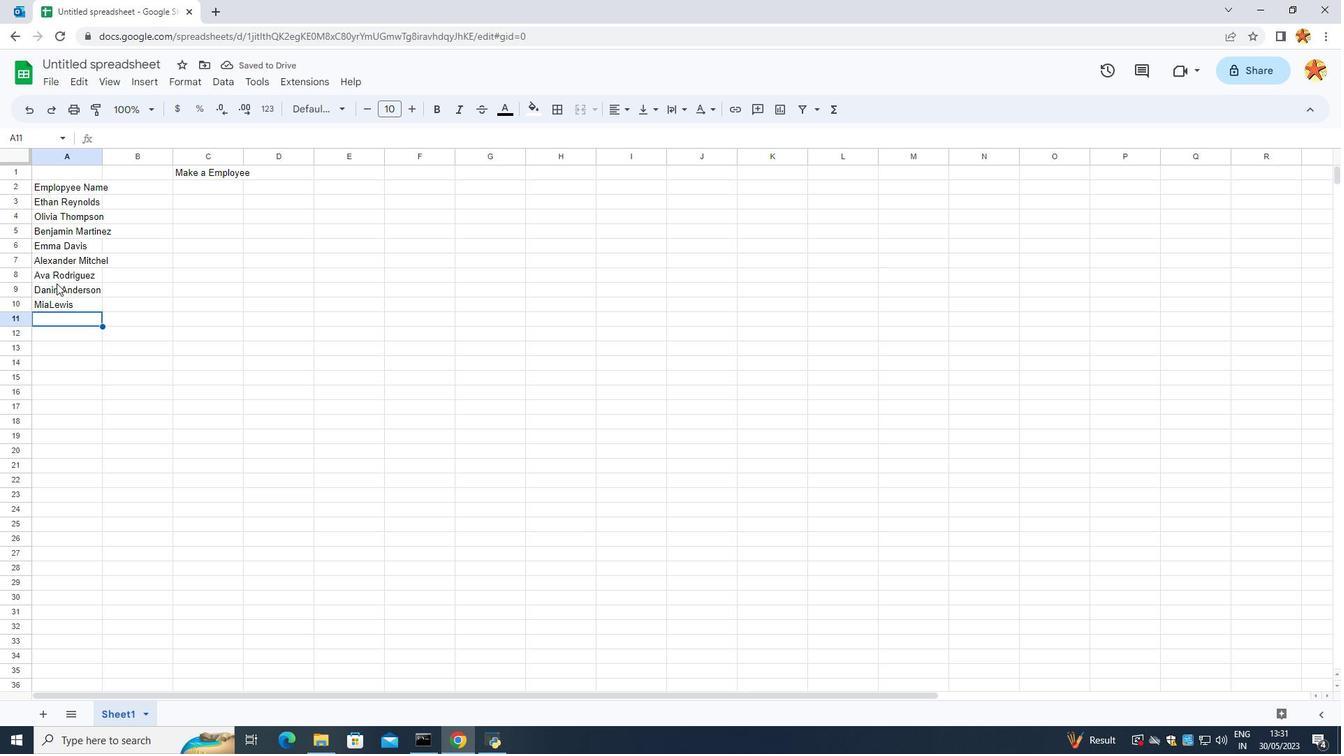 
Action: Mouse pressed left at (53, 296)
Screenshot: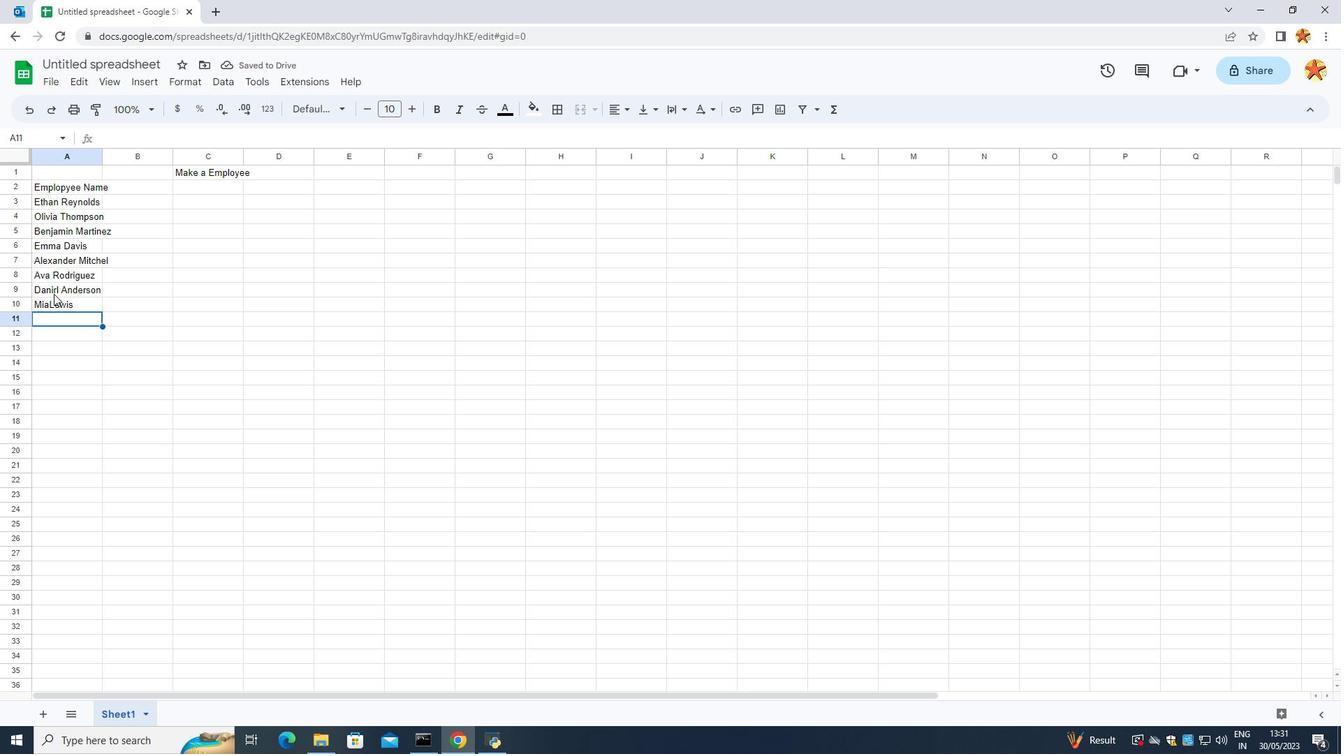 
Action: Mouse moved to (51, 298)
Screenshot: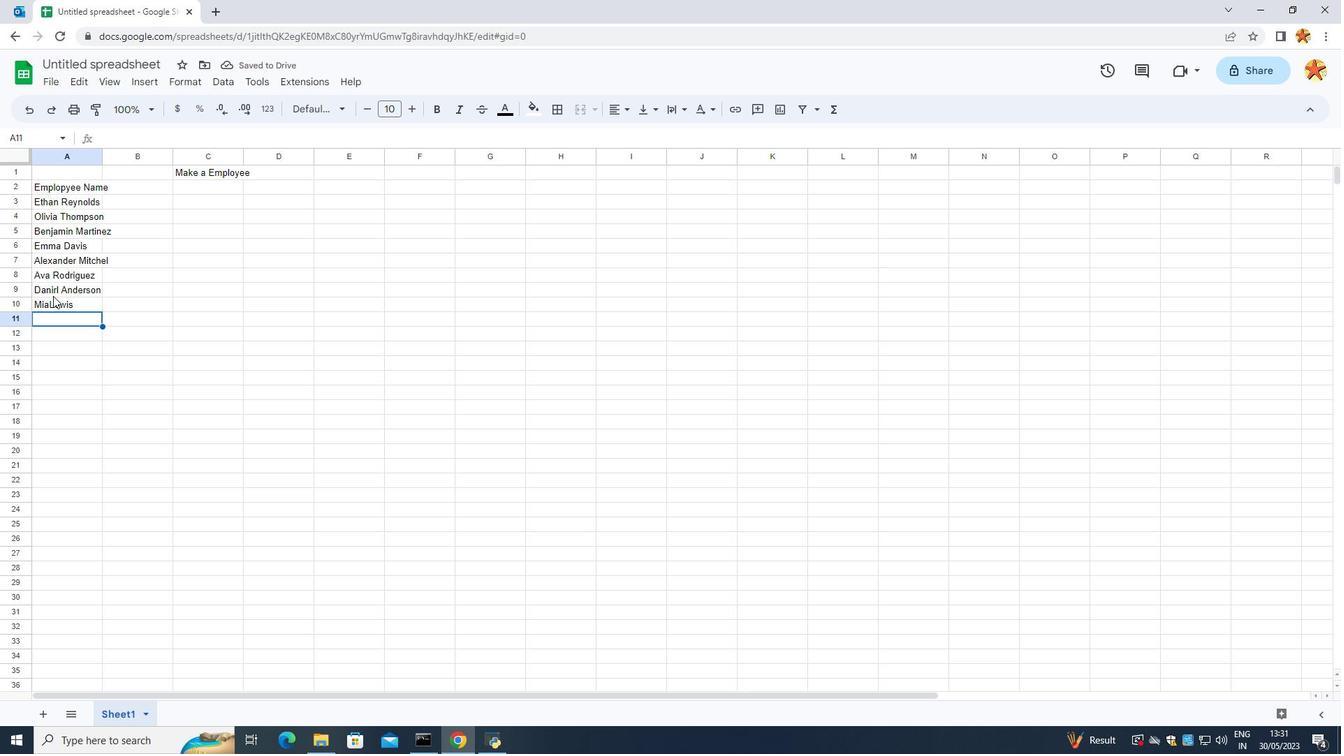 
Action: Mouse pressed left at (51, 298)
Screenshot: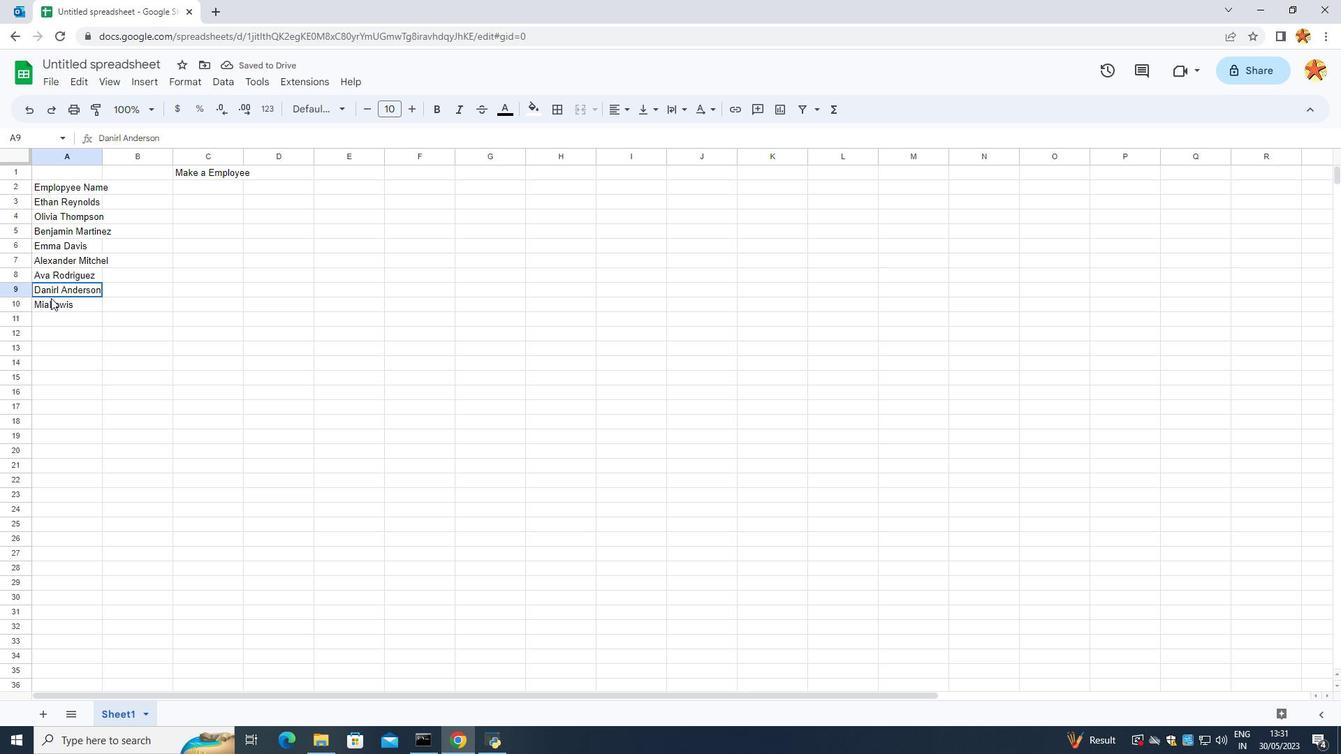 
Action: Mouse moved to (44, 304)
Screenshot: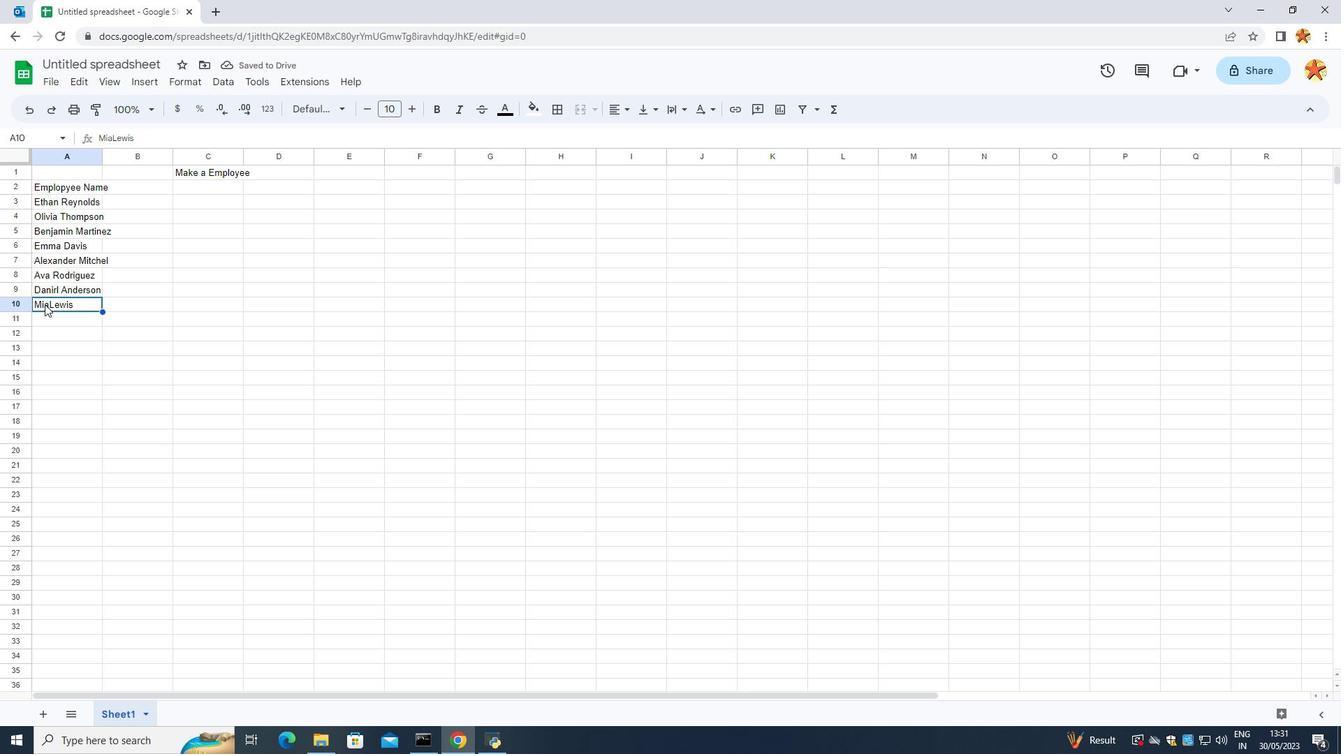 
Action: Mouse pressed left at (44, 304)
Screenshot: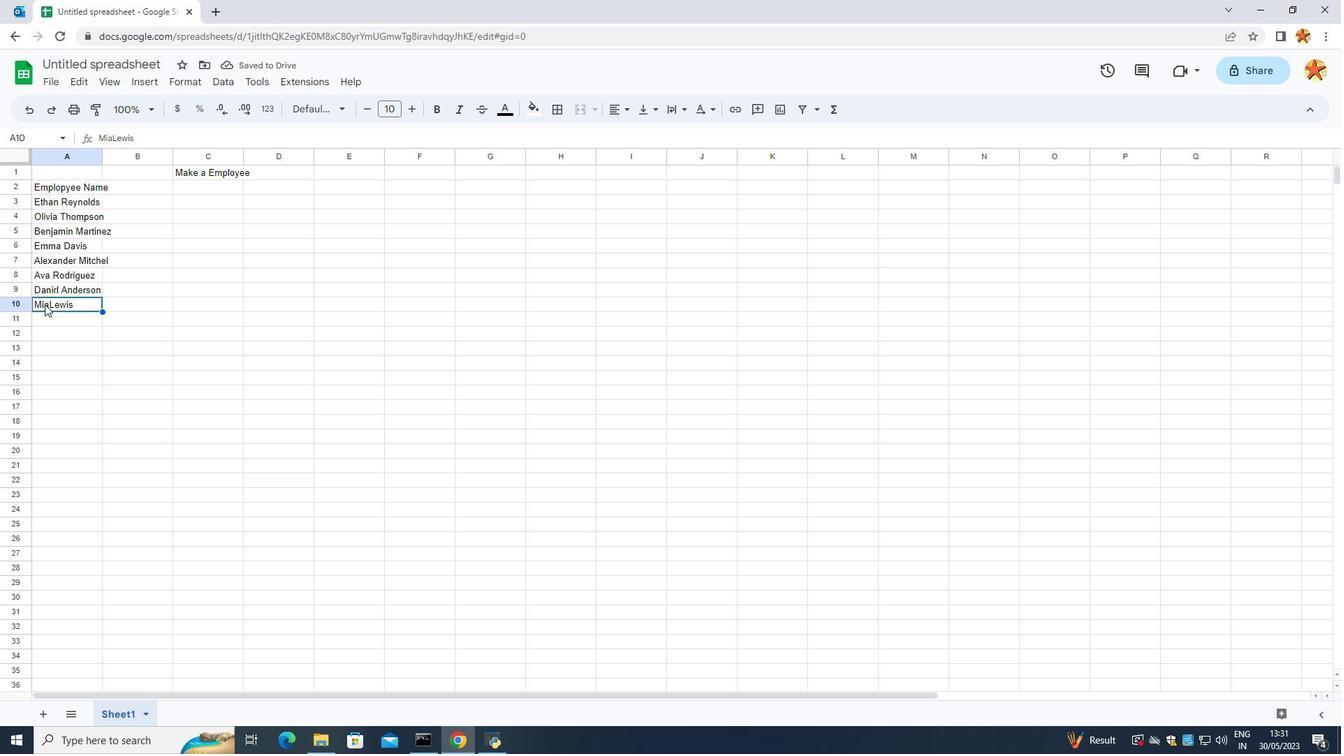 
Action: Mouse pressed left at (44, 304)
Screenshot: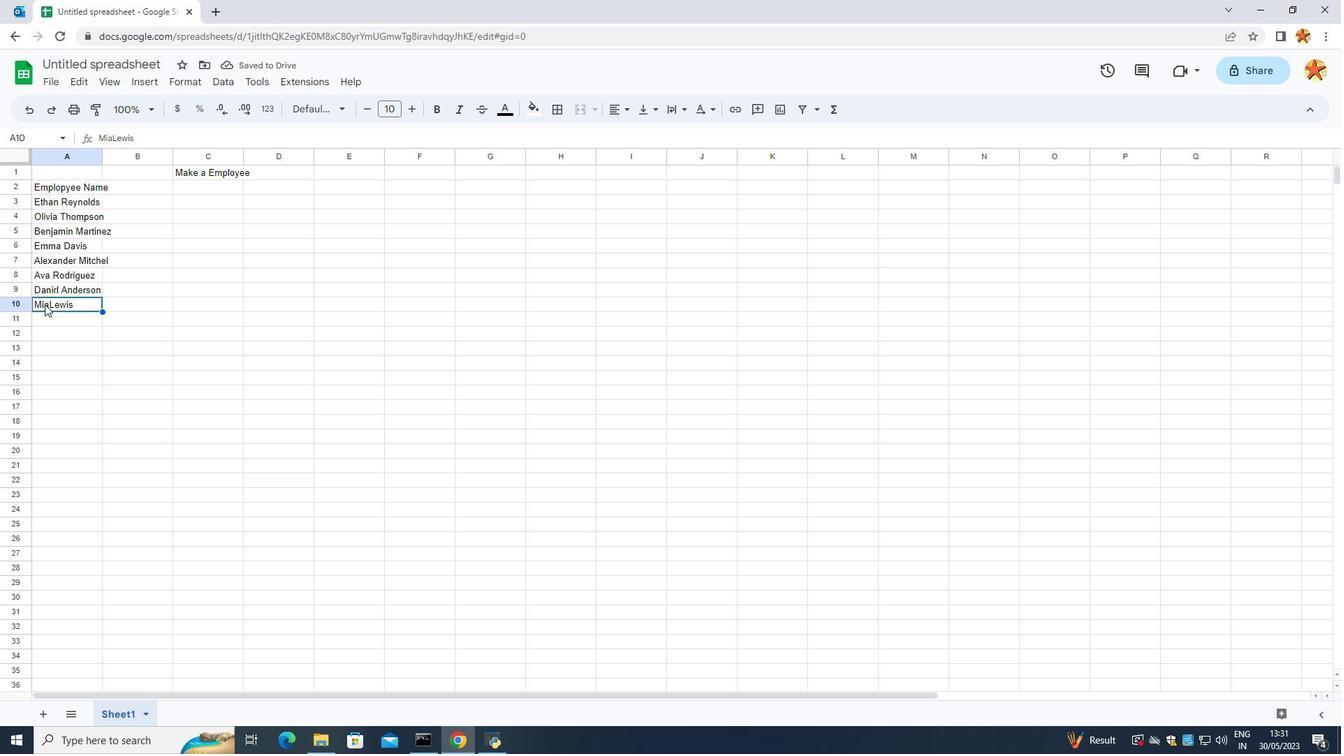 
Action: Mouse moved to (48, 302)
Screenshot: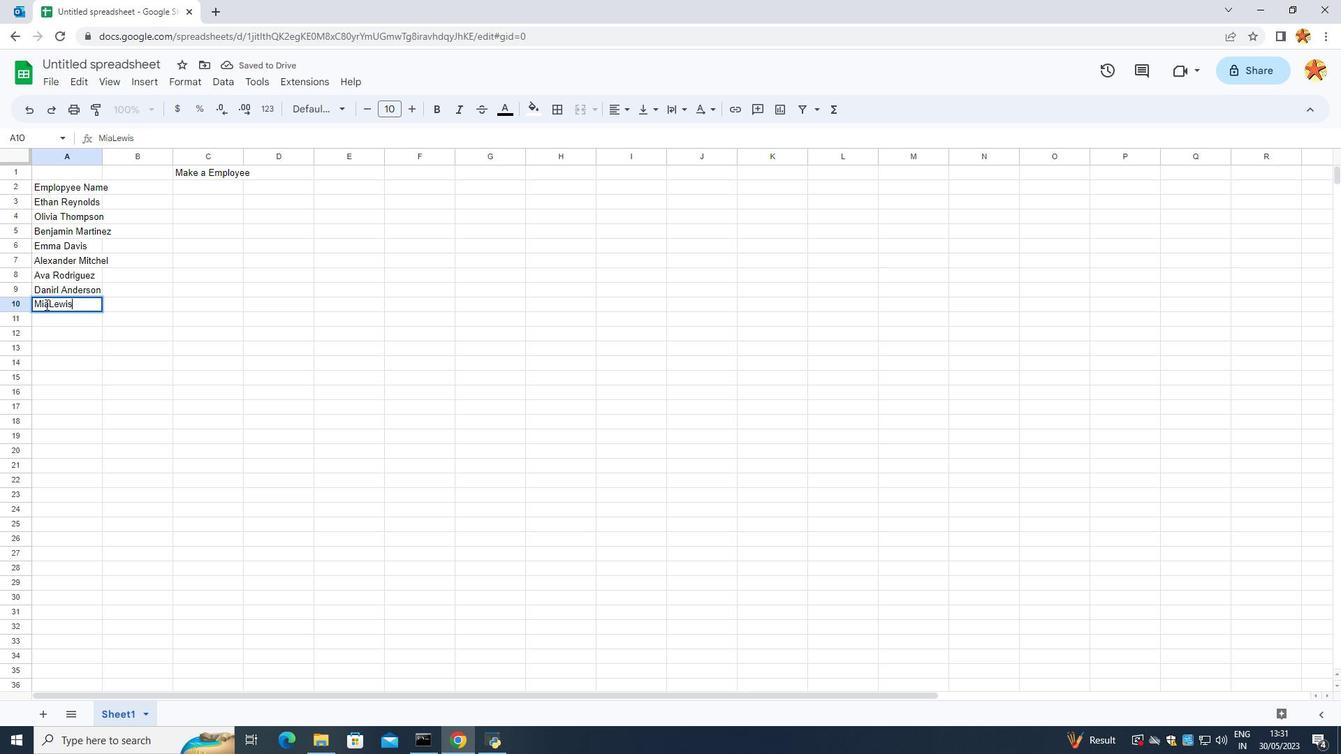 
Action: Mouse pressed left at (48, 302)
Screenshot: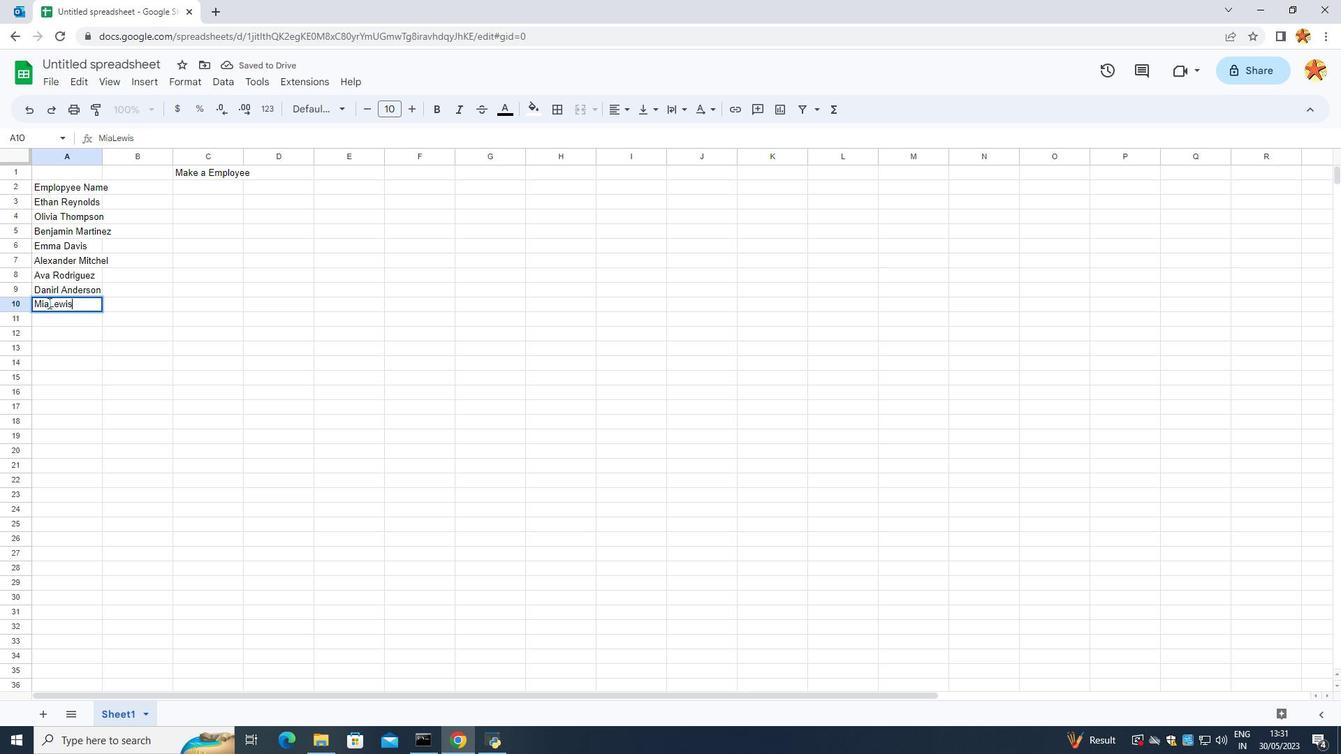 
Action: Mouse moved to (46, 305)
Screenshot: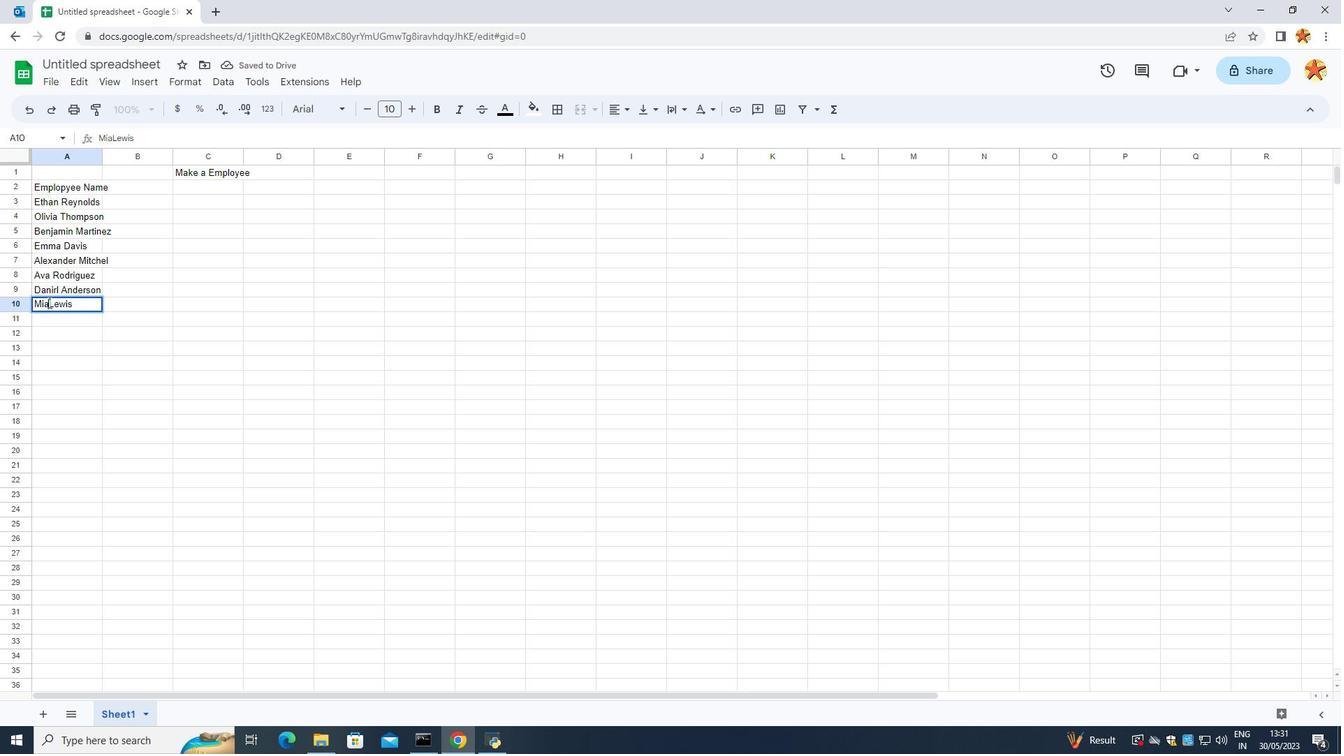 
Action: Key pressed <Key.space>
Screenshot: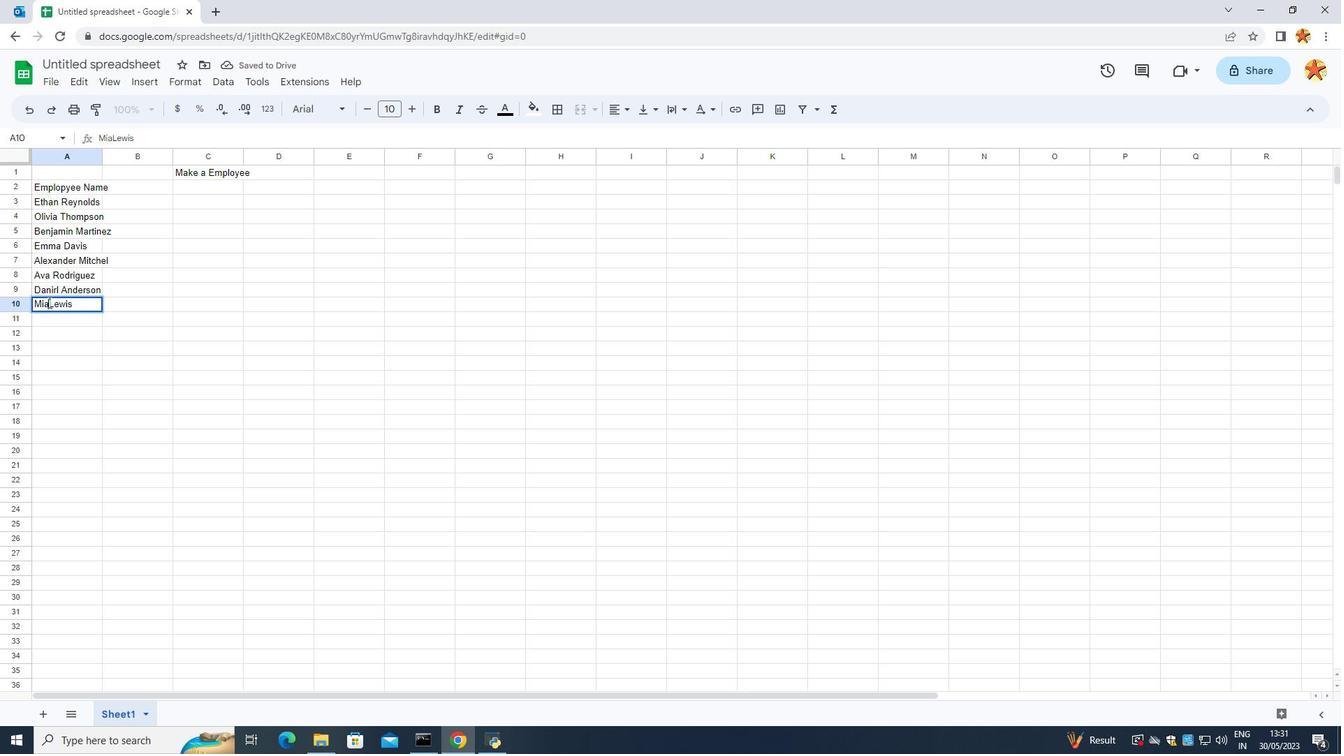 
Action: Mouse moved to (42, 330)
Screenshot: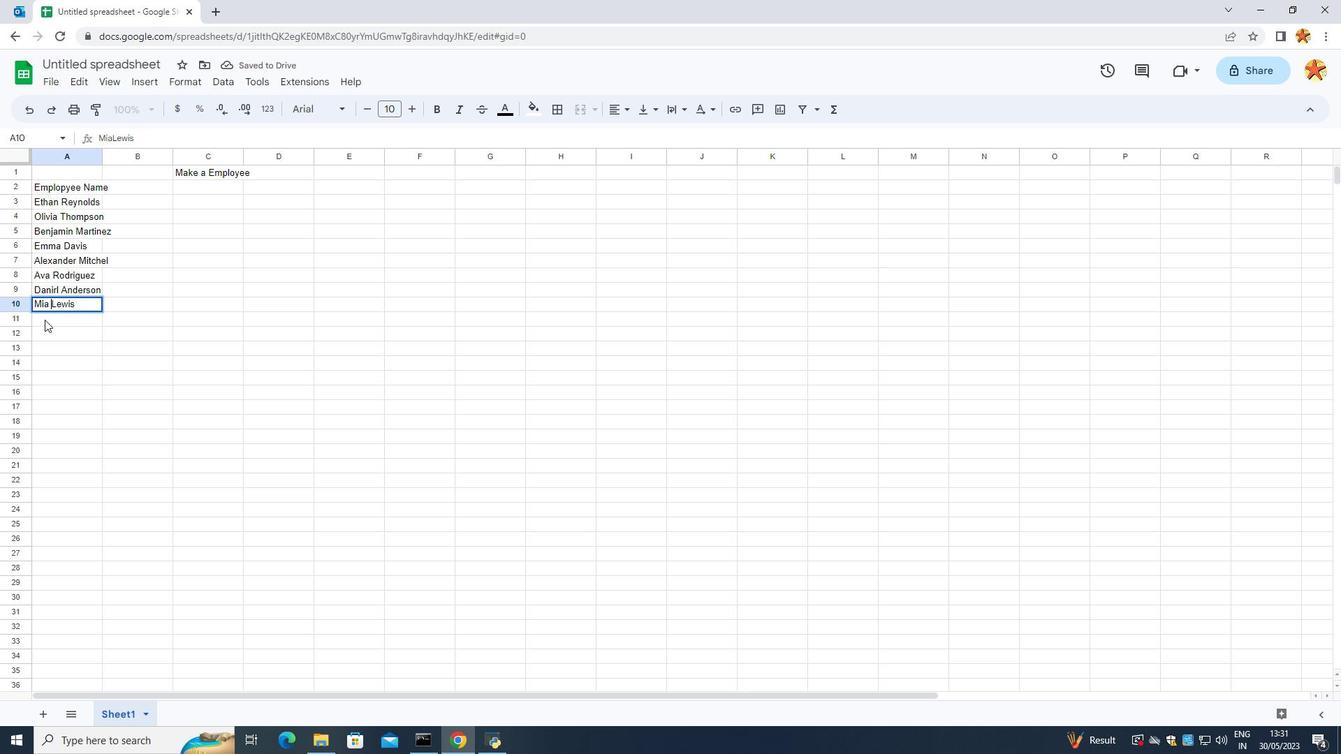 
Action: Mouse pressed left at (42, 330)
Screenshot: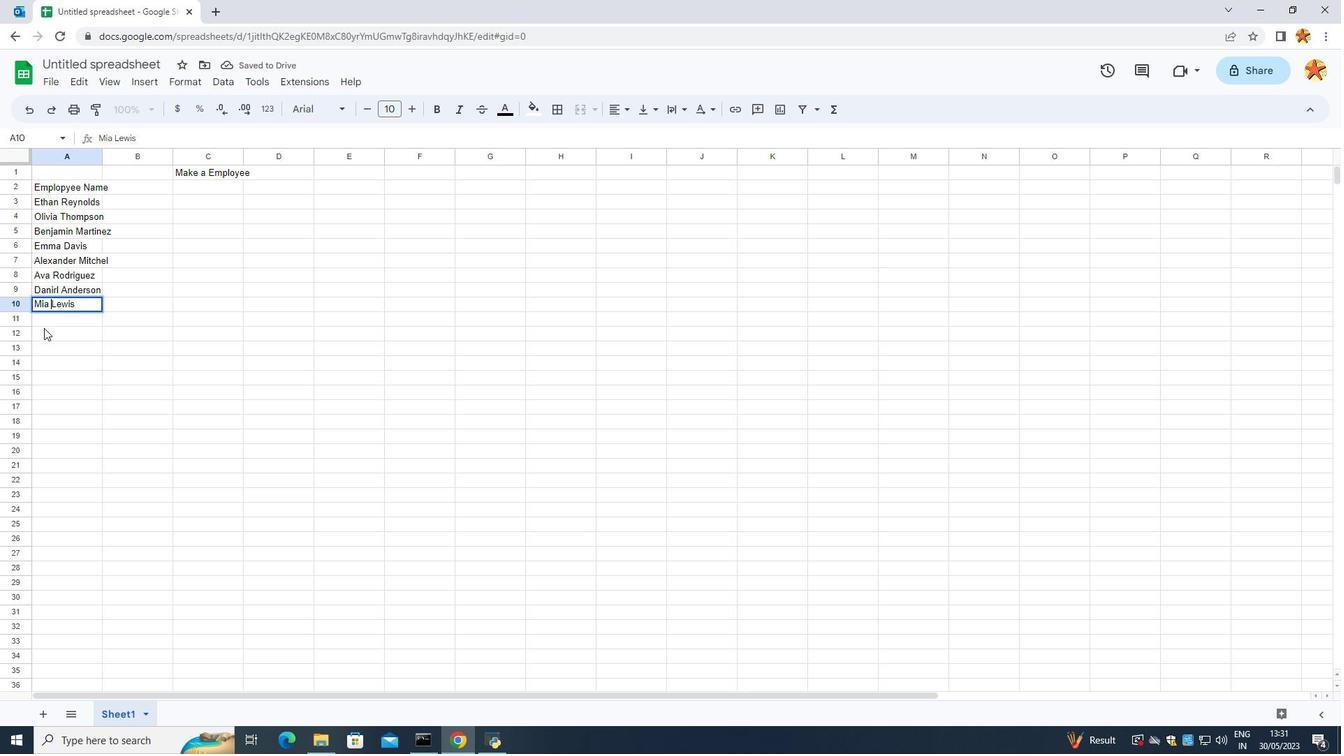 
Action: Mouse moved to (49, 325)
Screenshot: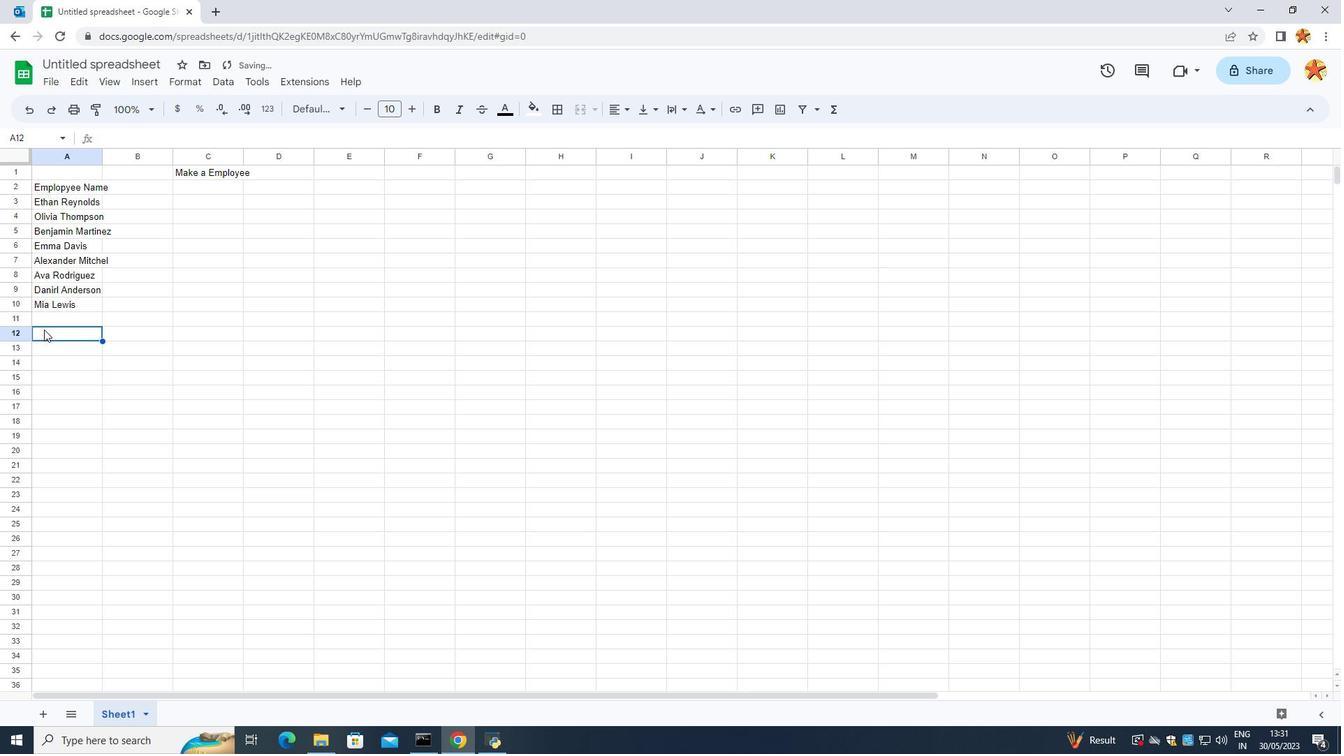 
Action: Mouse pressed left at (49, 325)
Screenshot: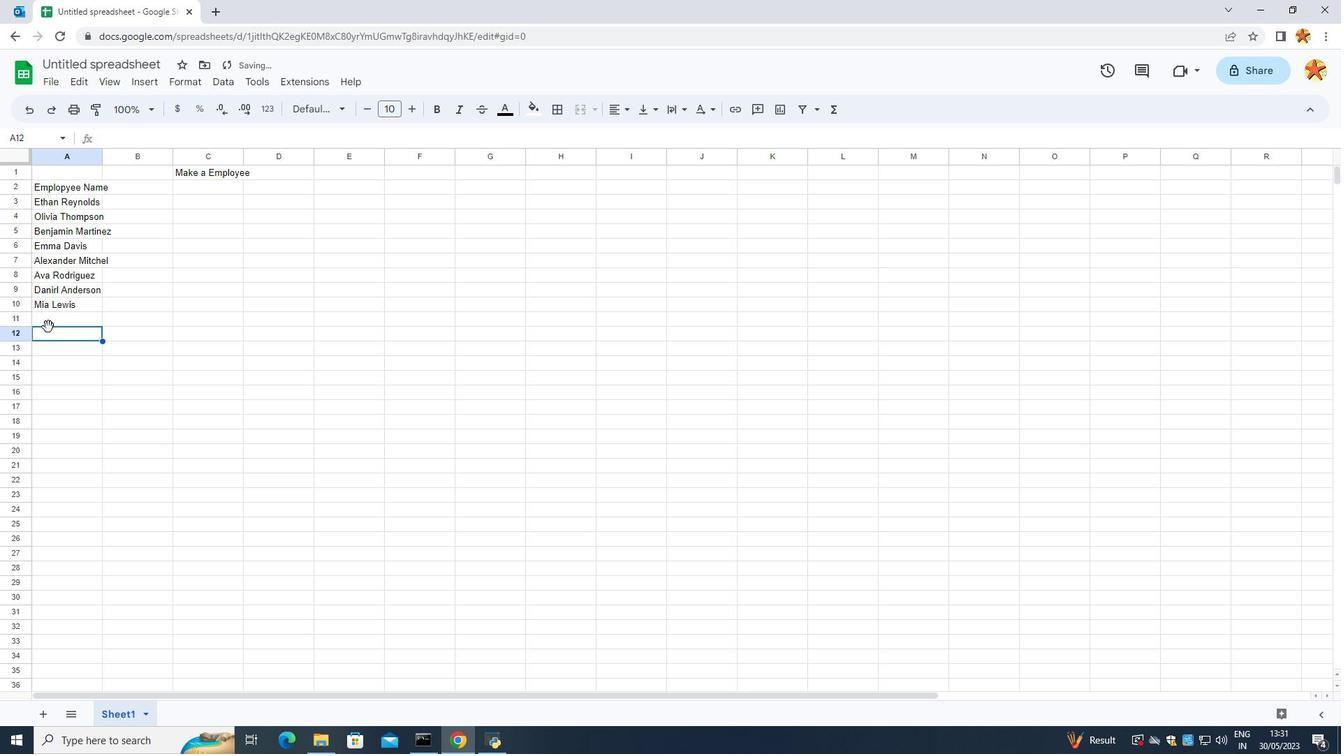 
Action: Mouse moved to (50, 325)
Screenshot: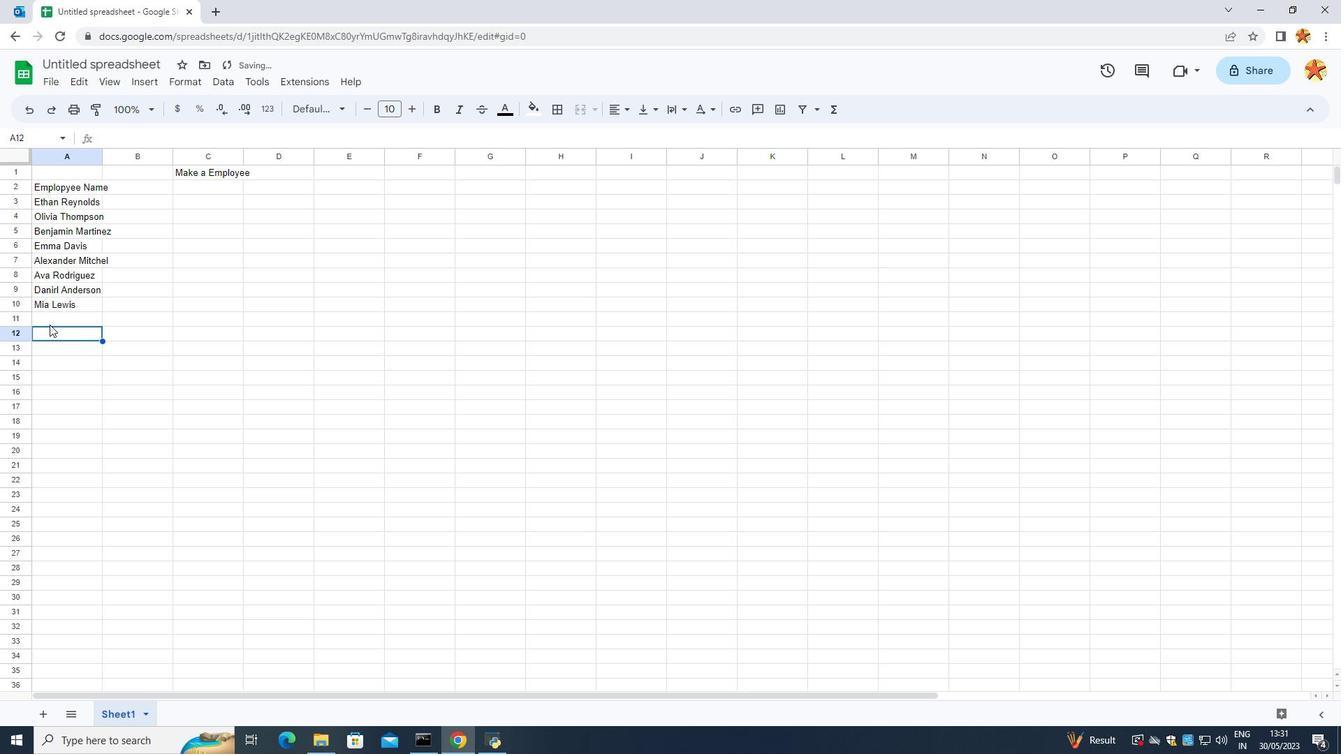 
Action: Mouse pressed left at (50, 325)
Screenshot: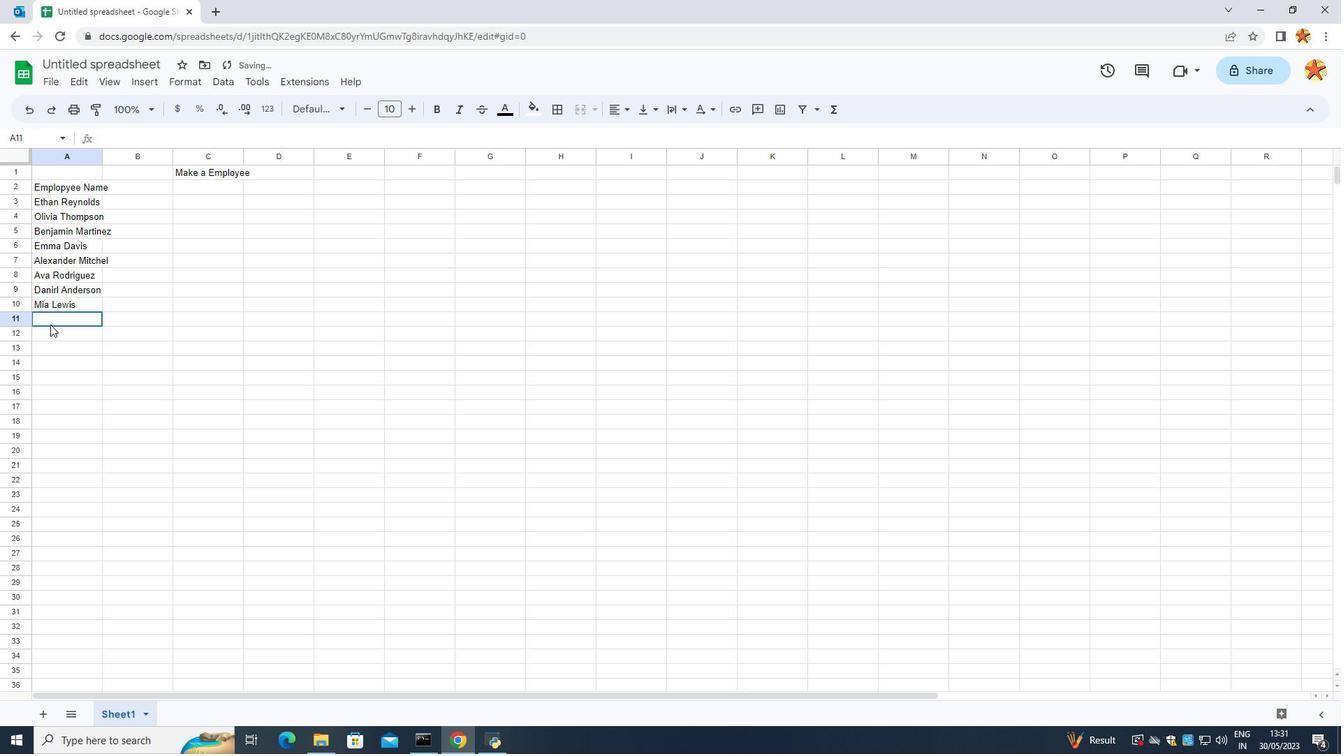 
Action: Mouse moved to (46, 326)
Screenshot: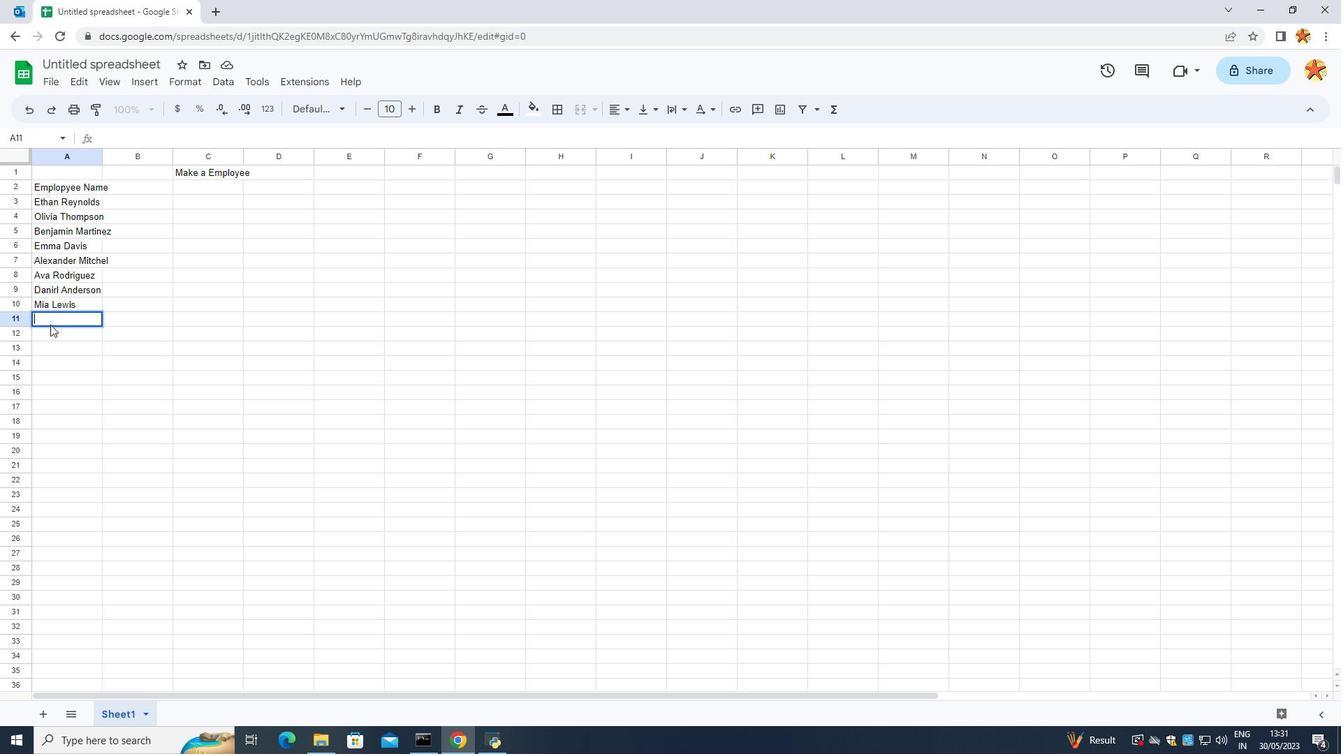 
Action: Key pressed <Key.caps_lock>C<Key.caps_lock>hristopher<Key.space><Key.caps_lock>S<Key.caps_lock>cott<Key.enter><Key.caps_lock>S<Key.caps_lock>ophia<Key.space><Key.caps_lock>H<Key.caps_lock>arris<Key.enter>
Screenshot: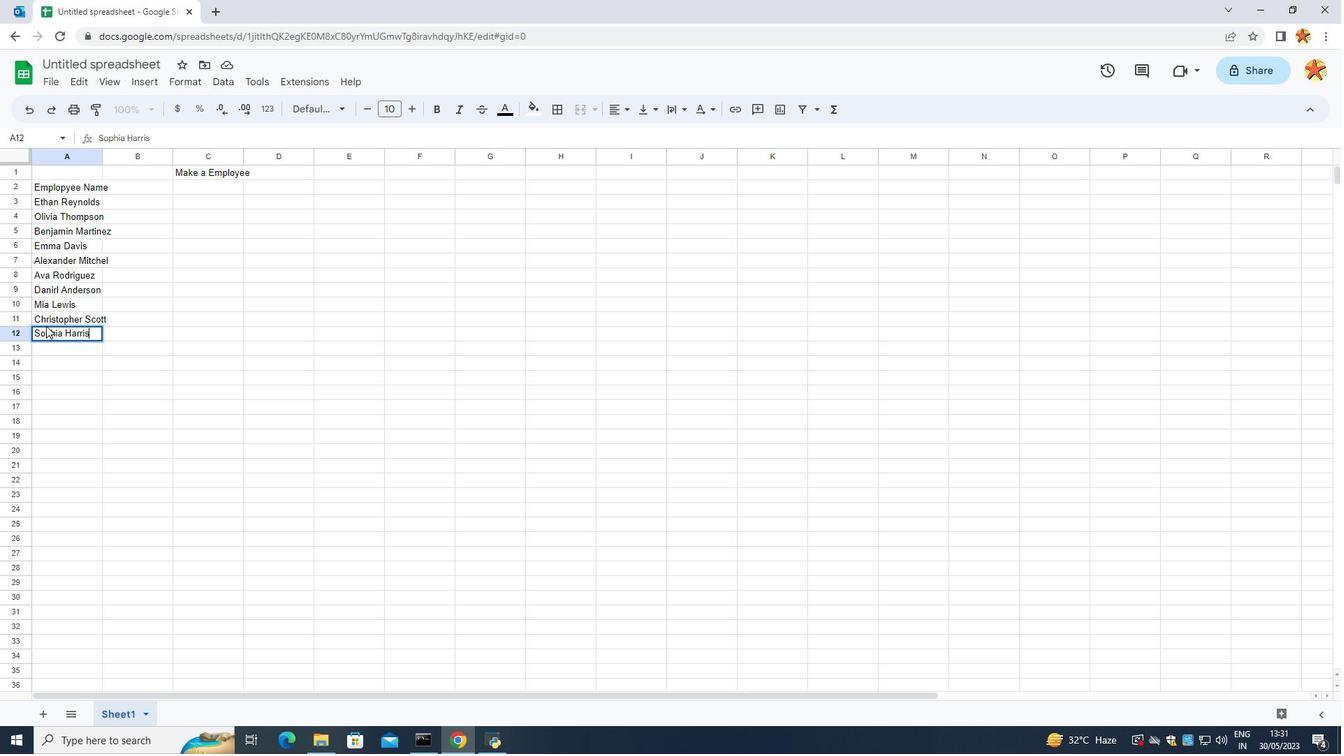 
Action: Mouse moved to (176, 195)
Screenshot: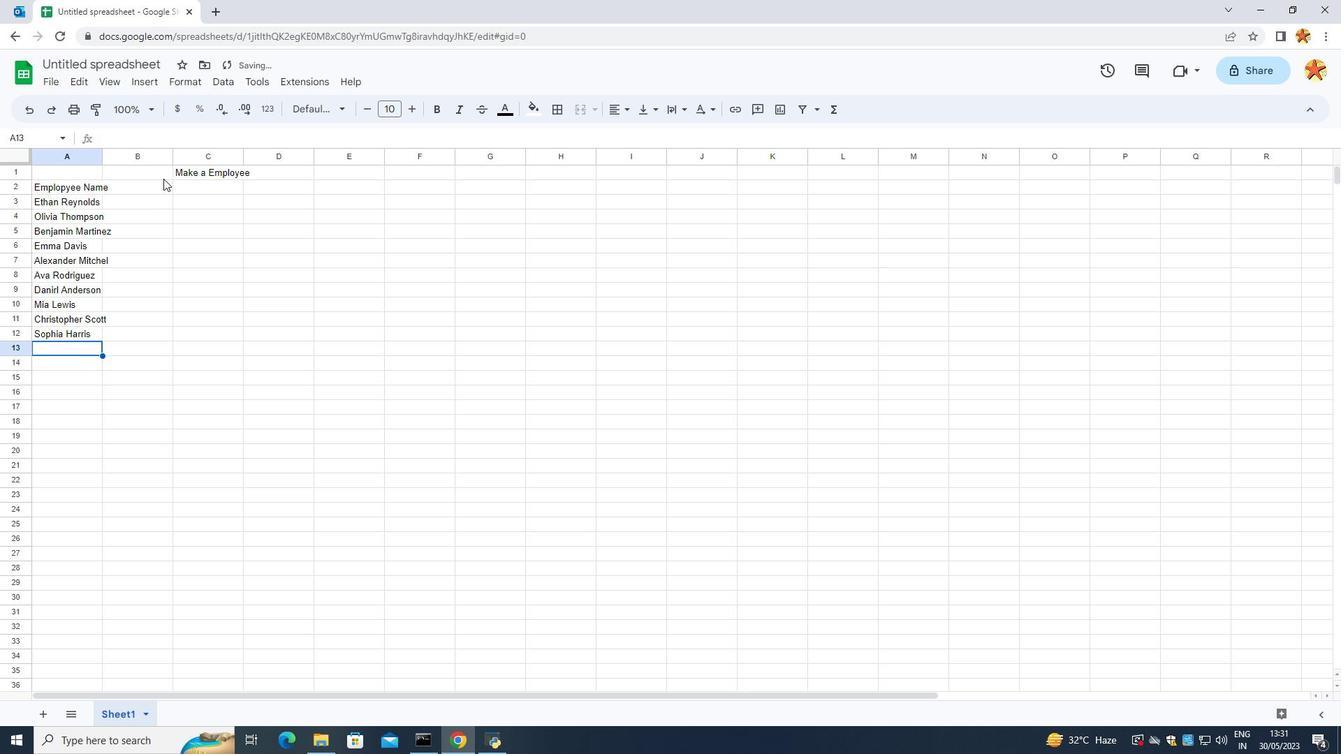 
Action: Mouse pressed left at (176, 195)
Screenshot: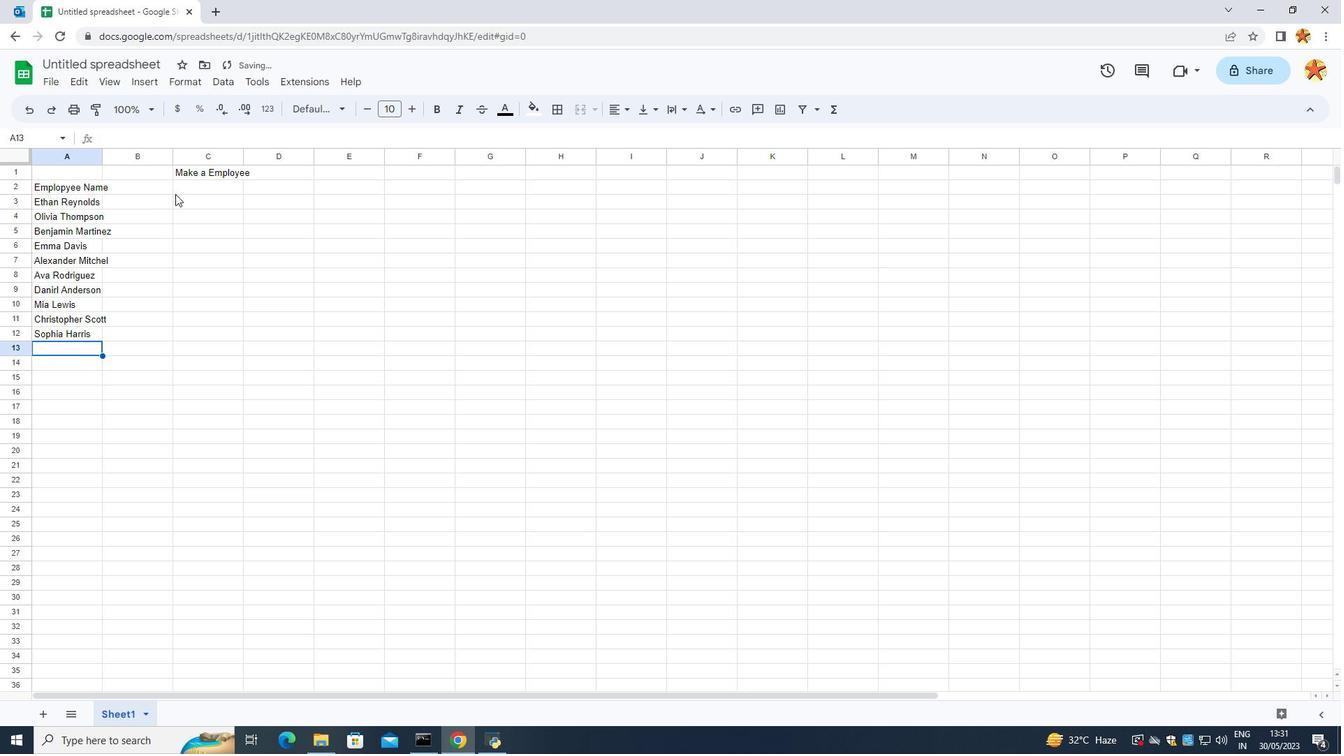 
Action: Mouse moved to (188, 188)
Screenshot: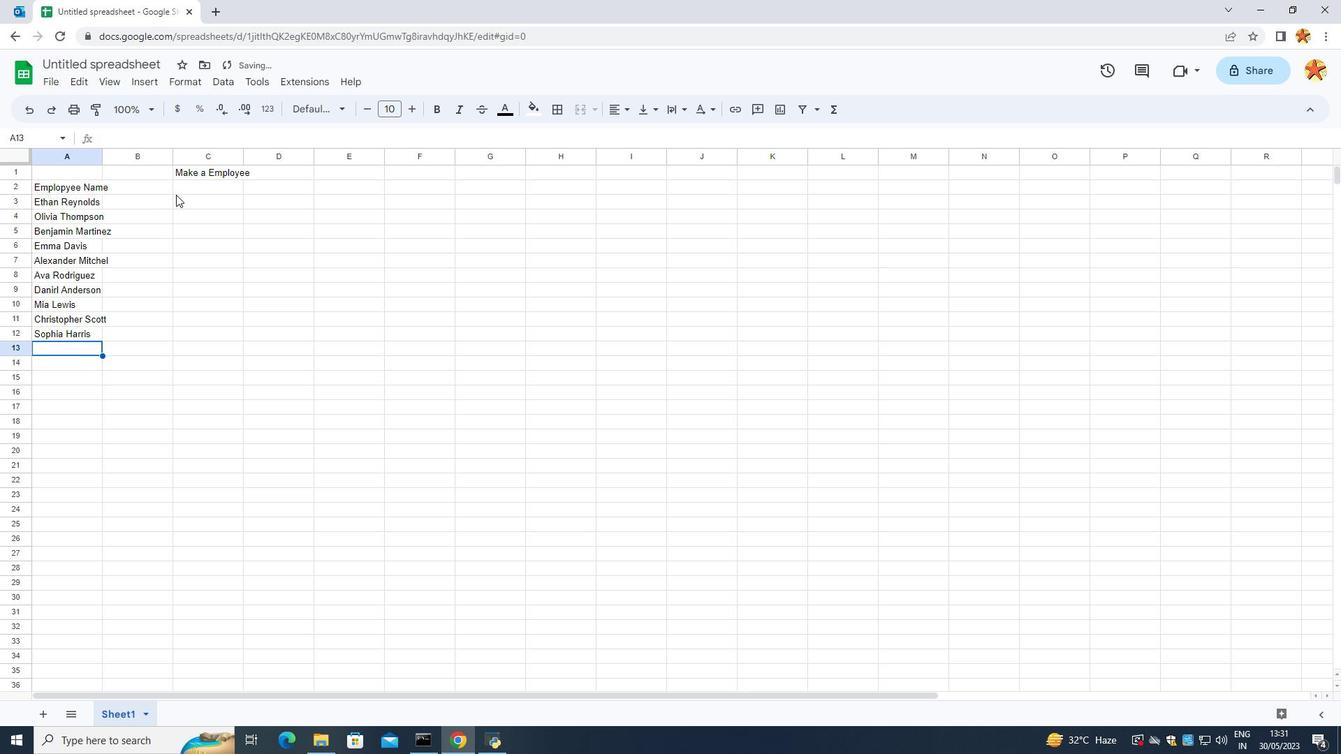 
Action: Mouse pressed left at (188, 188)
Screenshot: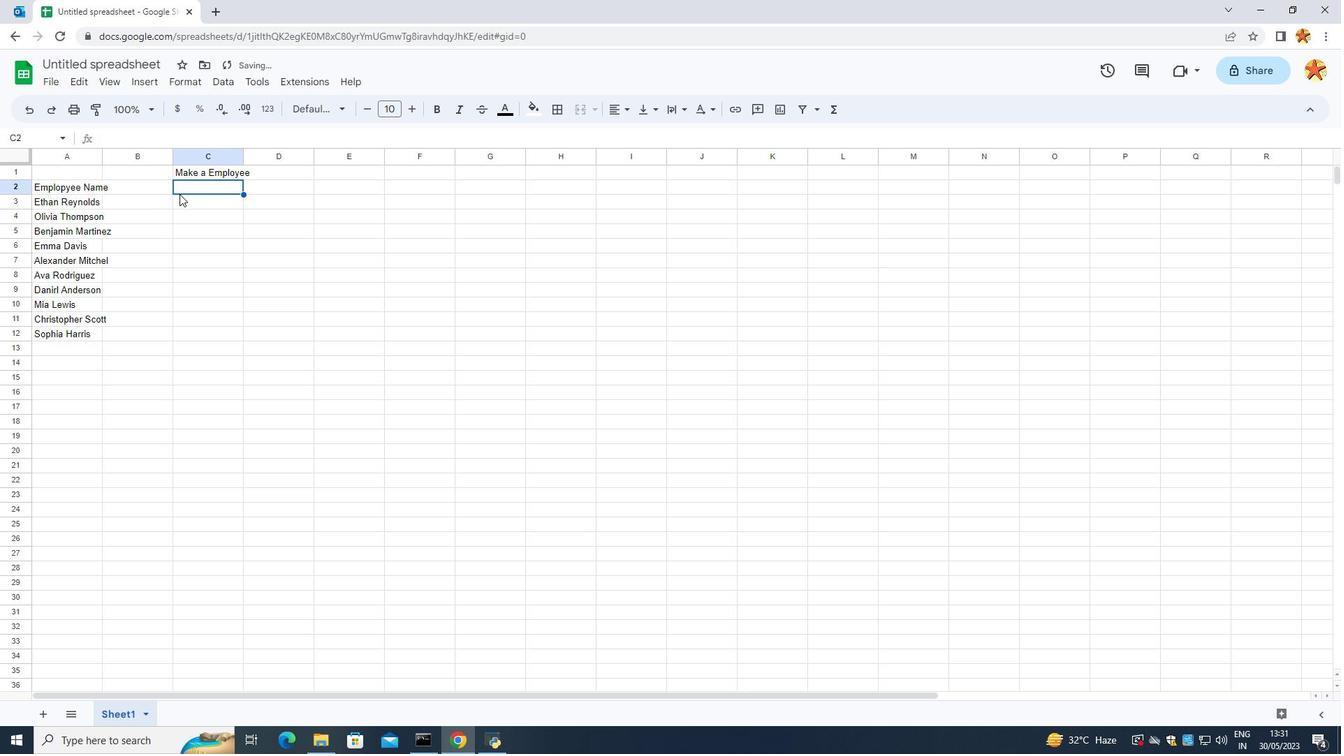 
Action: Mouse moved to (188, 188)
Screenshot: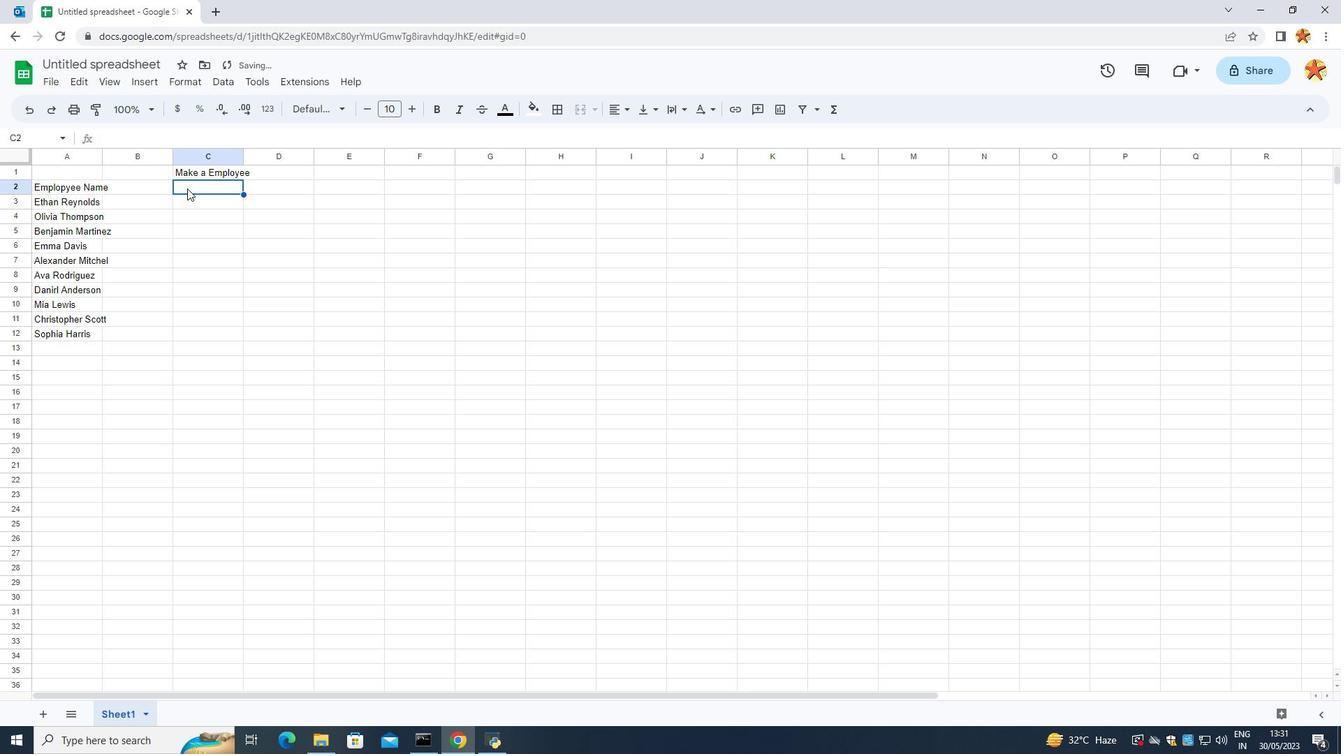 
Action: Mouse pressed left at (188, 188)
Screenshot: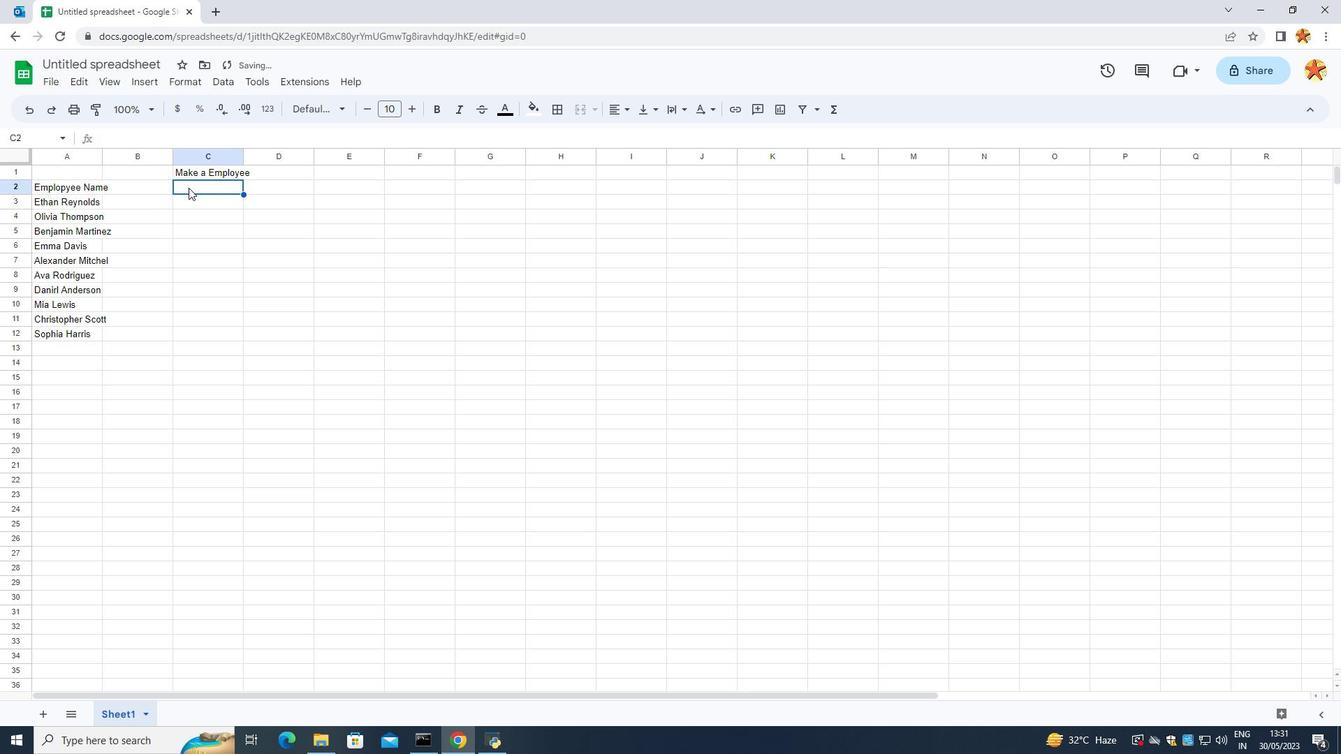 
Action: Mouse moved to (188, 188)
Screenshot: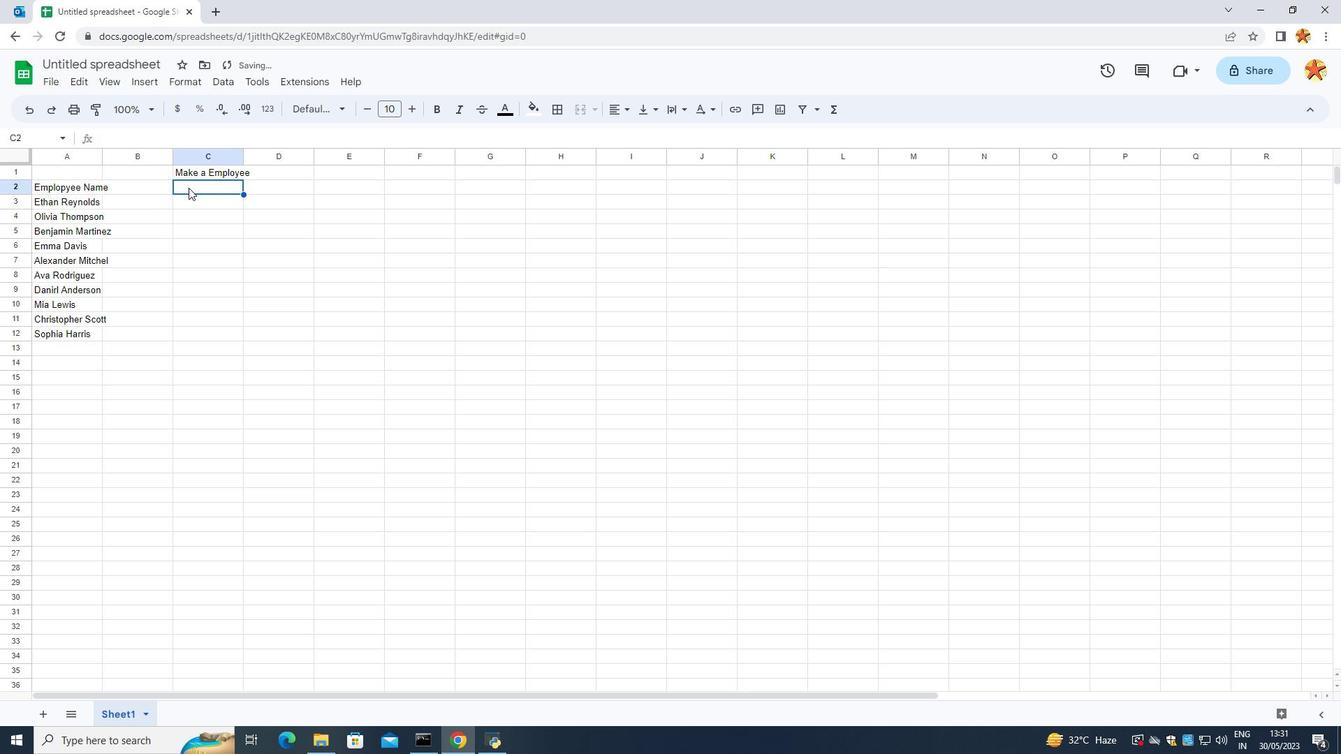 
Action: Key pressed <Key.caps_lock>M<Key.caps_lock>ay<Key.space><Key.caps_lock>L<Key.caps_lock>ast<Key.space>weeek<Key.space><Key.caps_lock>S<Key.caps_lock>ales
Screenshot: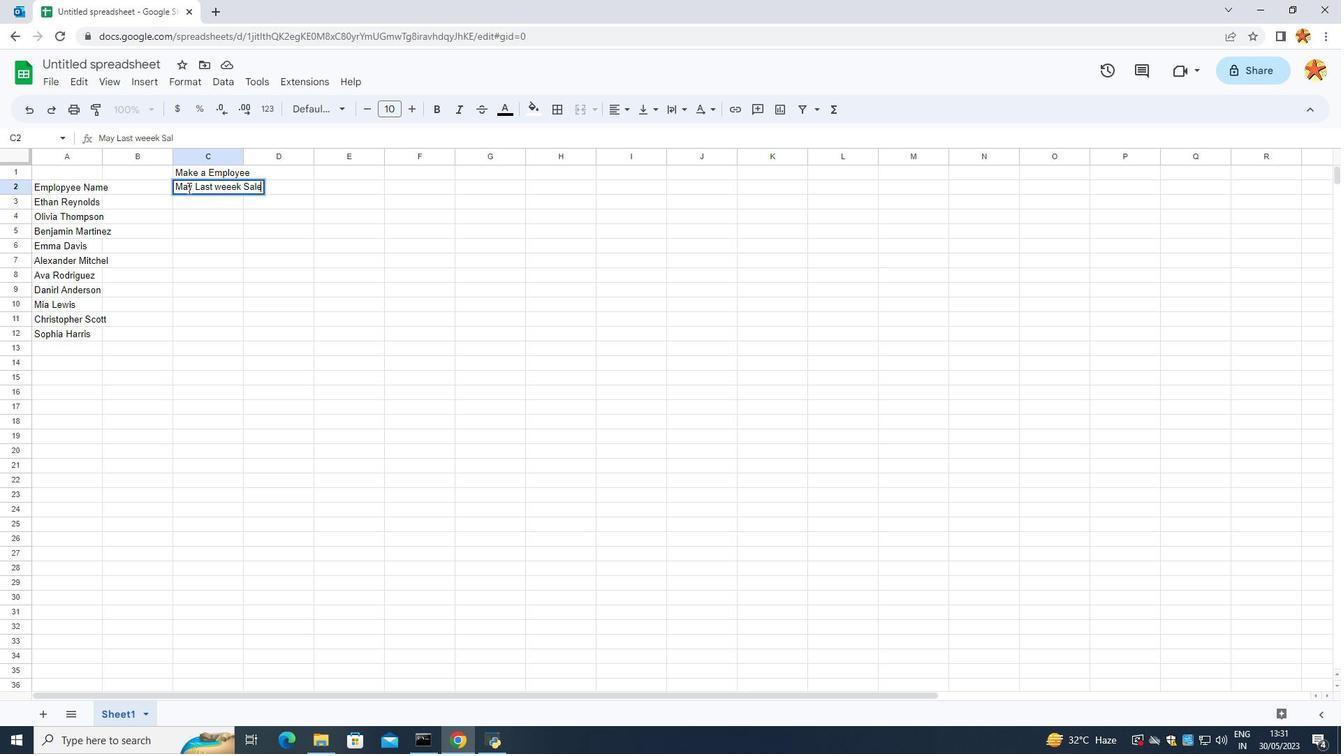 
Action: Mouse moved to (73, 297)
Screenshot: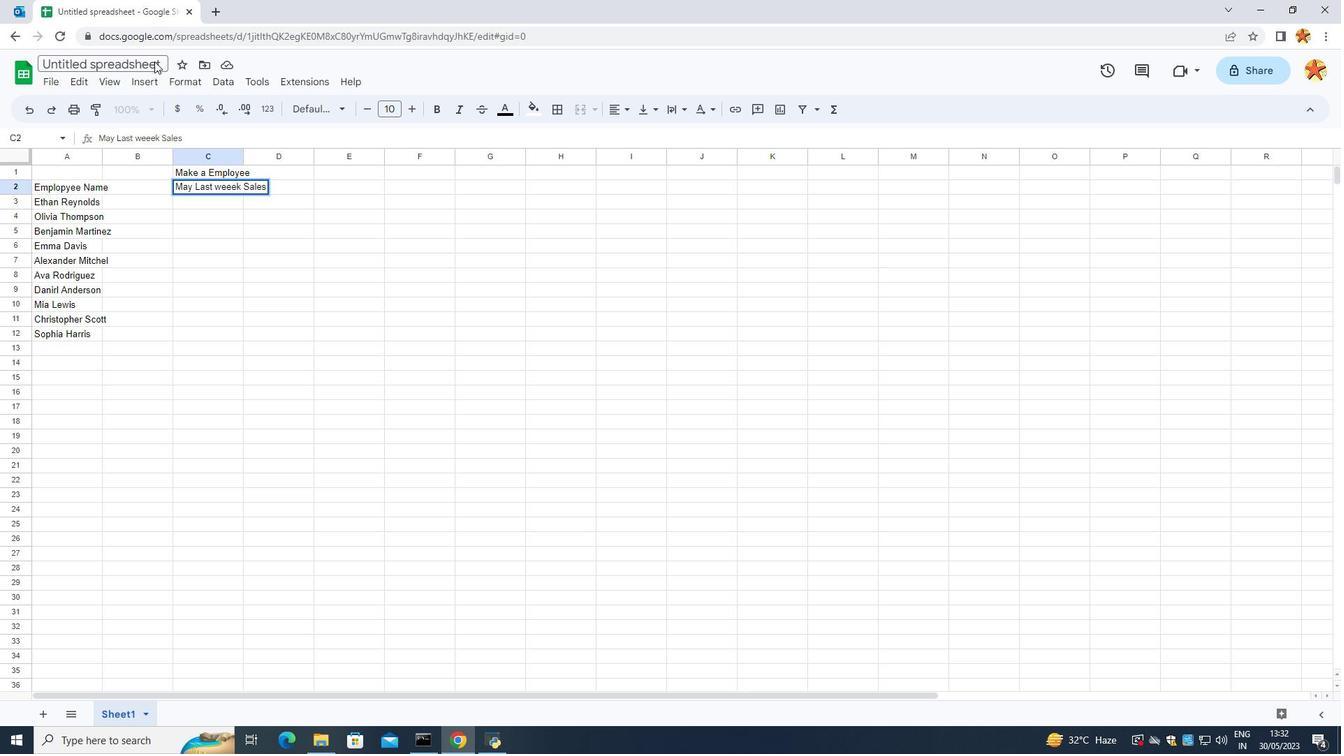 
Action: Mouse pressed left at (73, 297)
Screenshot: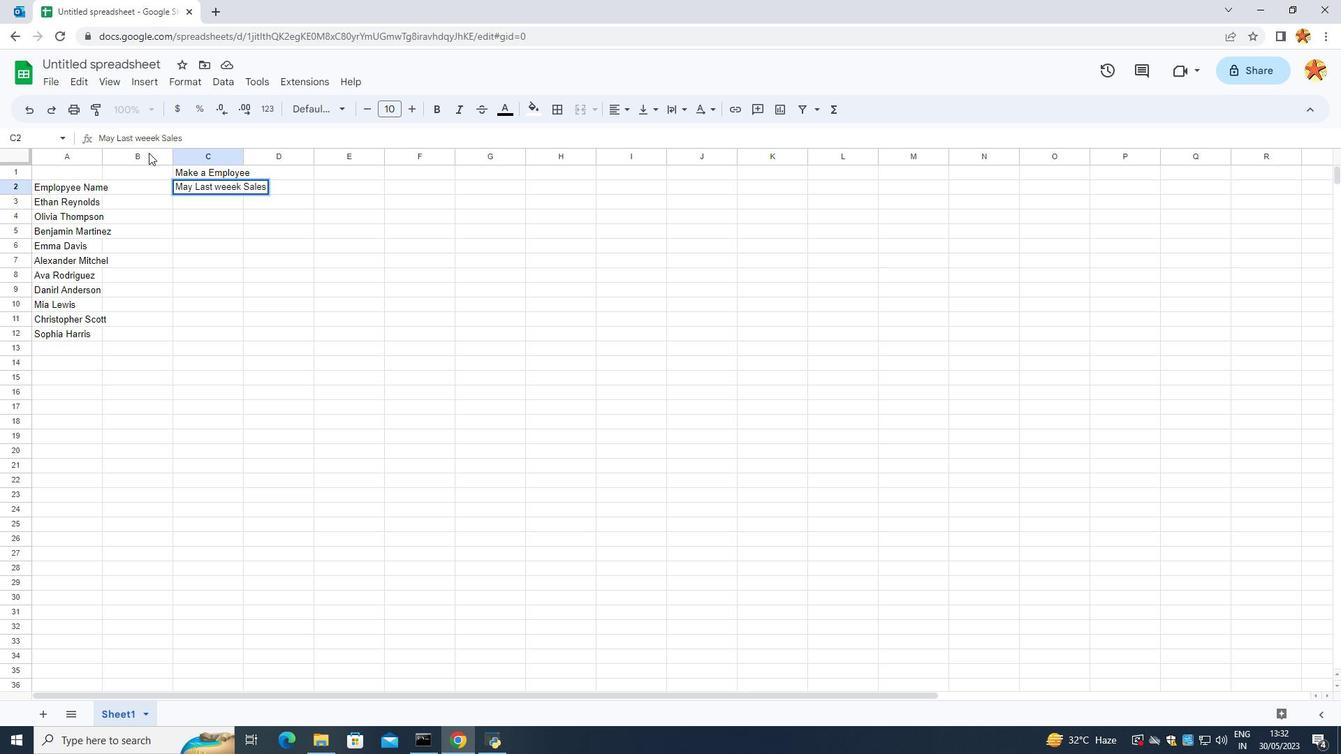 
Action: Mouse moved to (203, 182)
Screenshot: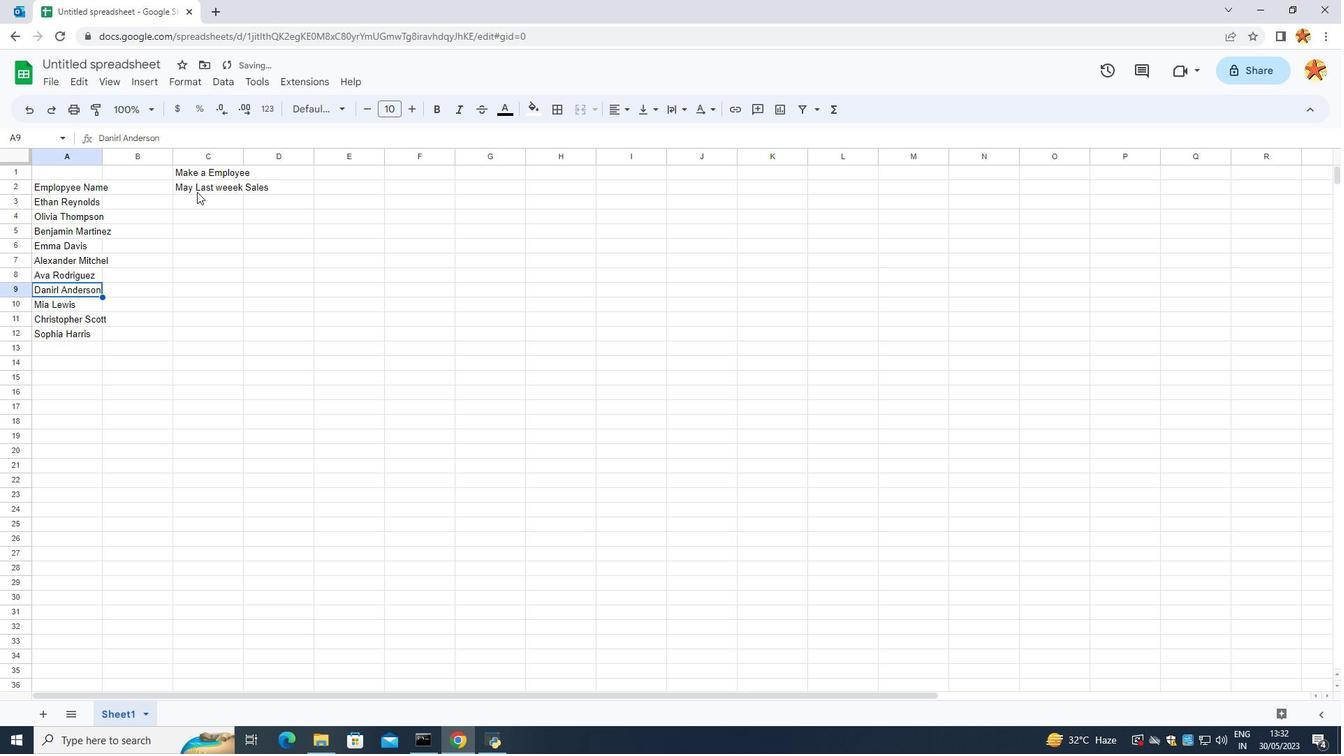 
Action: Mouse pressed left at (203, 182)
Screenshot: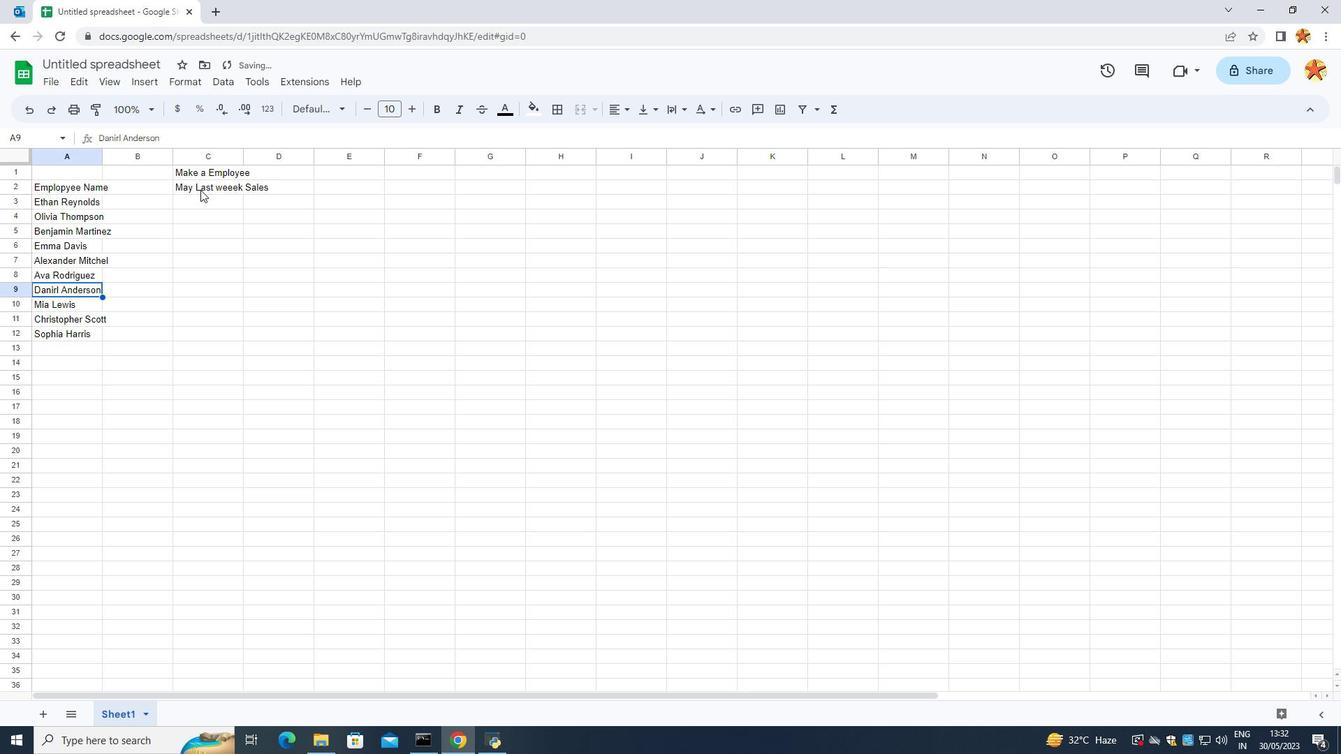 
Action: Mouse moved to (245, 160)
Screenshot: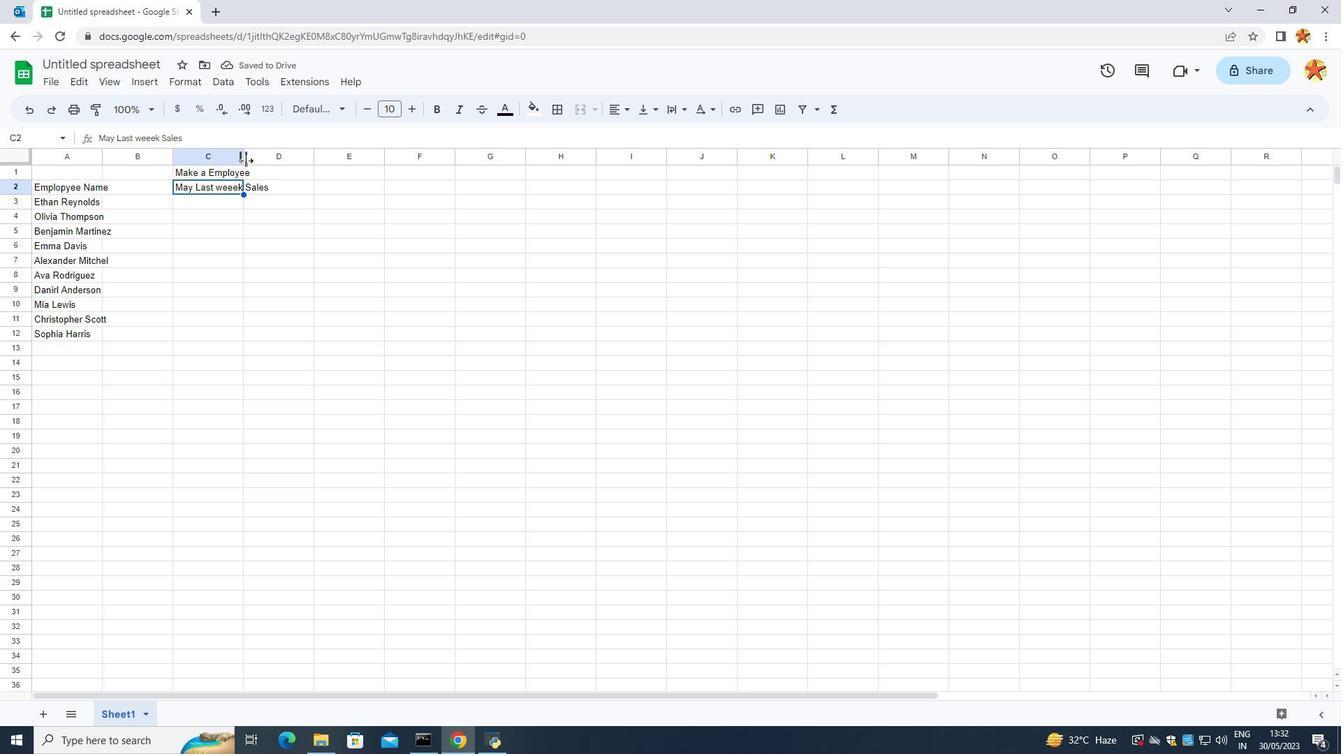 
Action: Mouse pressed left at (245, 160)
Screenshot: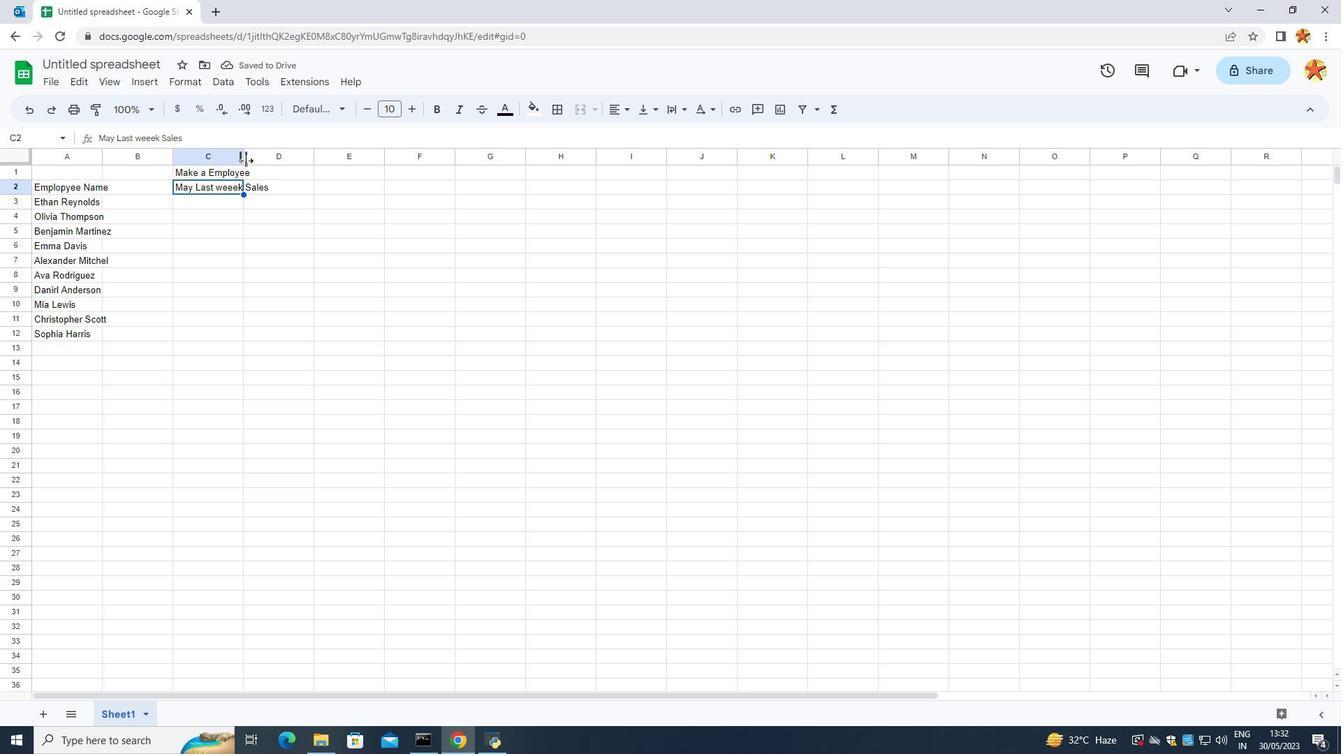 
Action: Mouse moved to (212, 206)
Screenshot: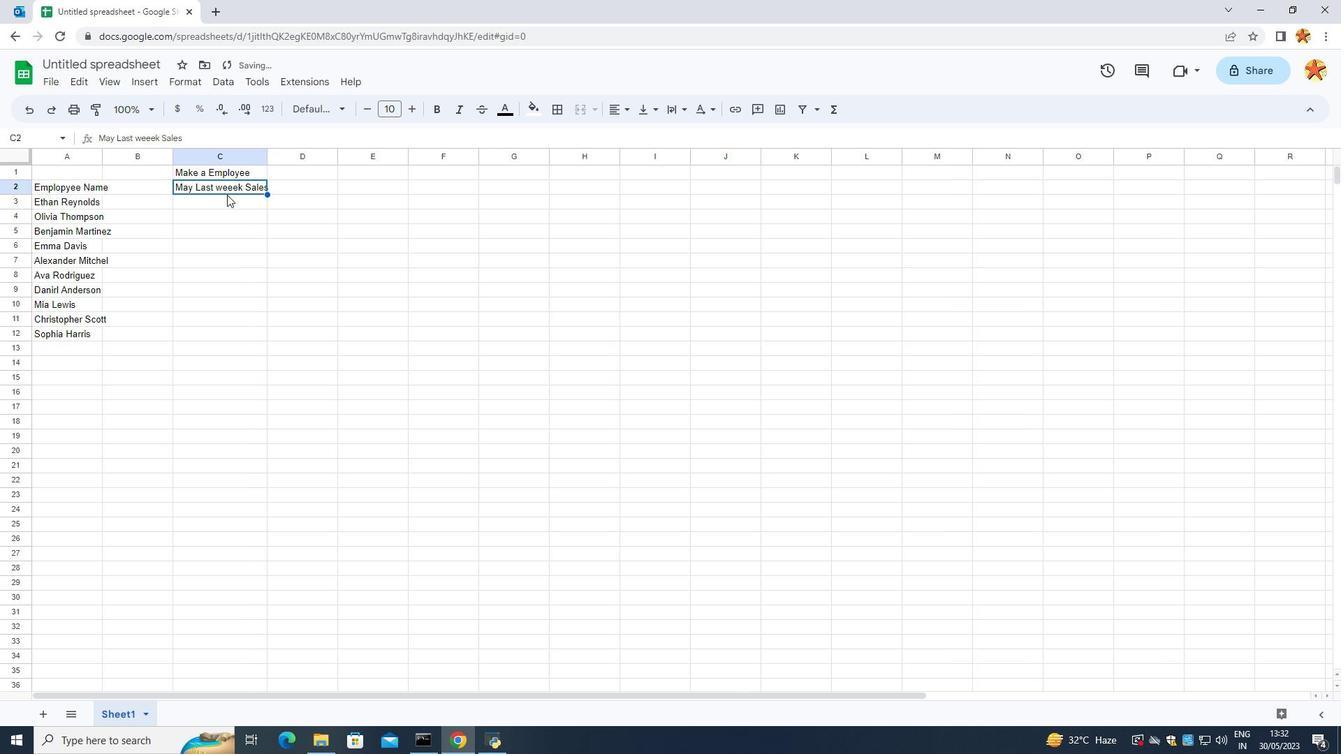
Action: Mouse pressed left at (212, 206)
Screenshot: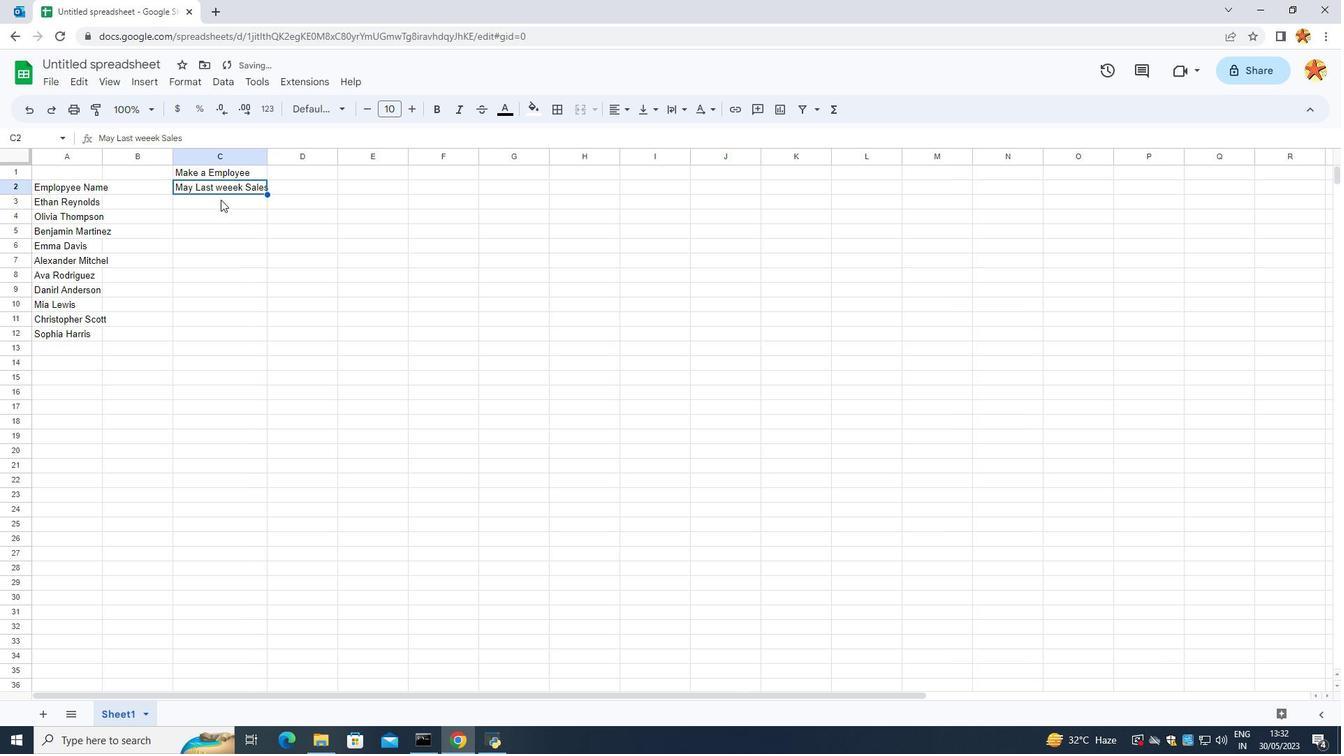 
Action: Mouse pressed left at (212, 206)
Screenshot: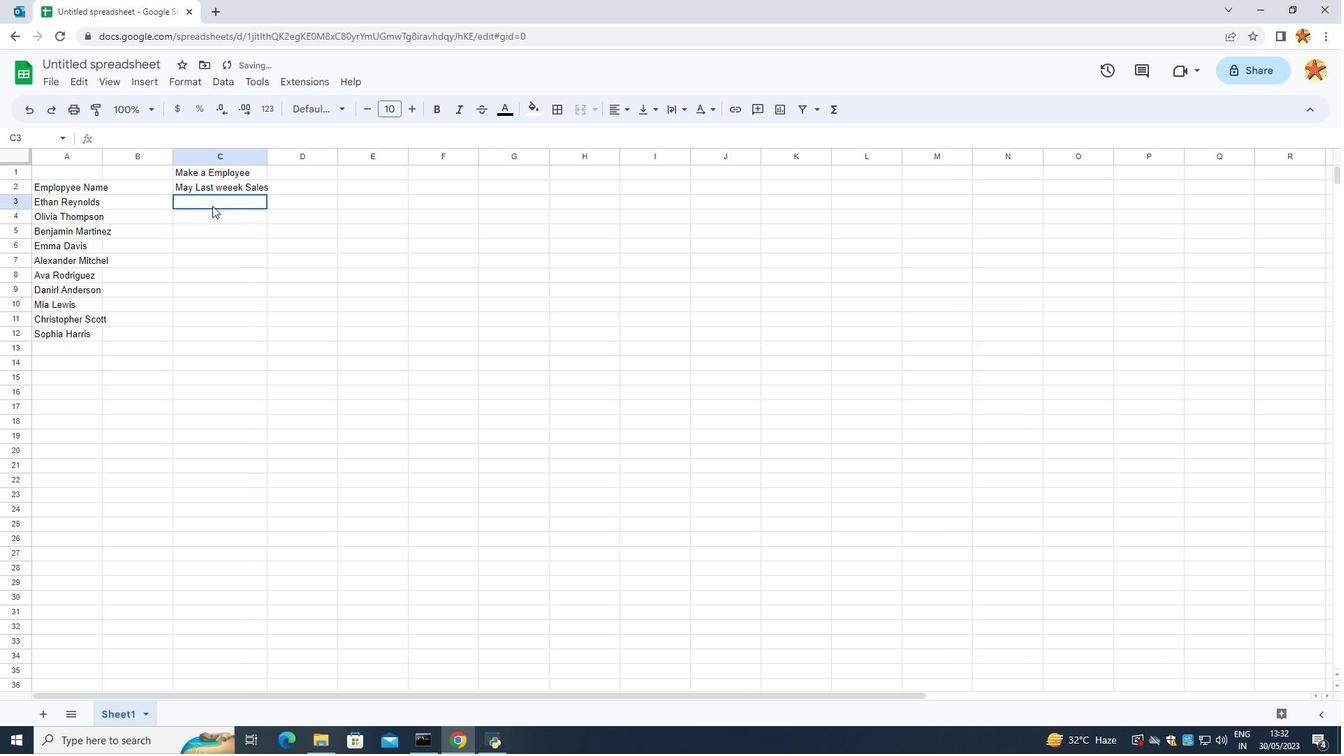
Action: Mouse moved to (203, 212)
Screenshot: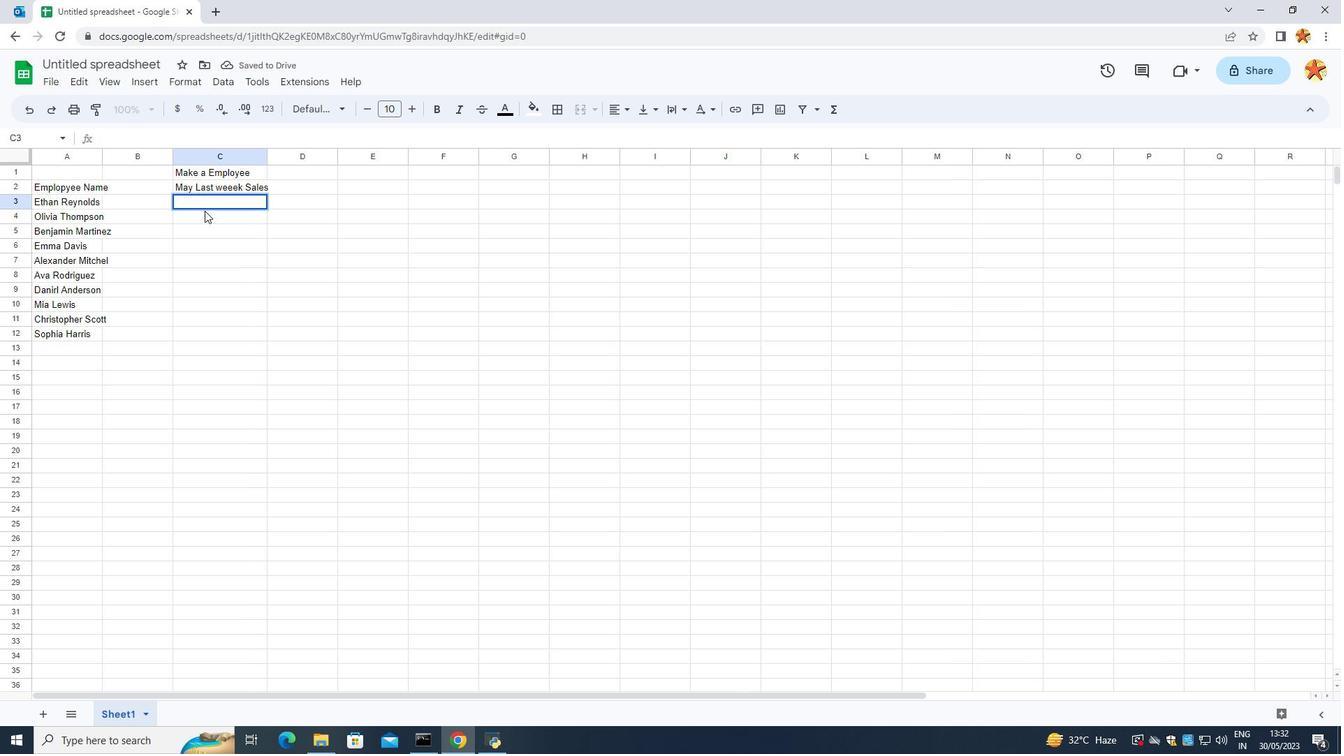 
Action: Key pressed 1
Screenshot: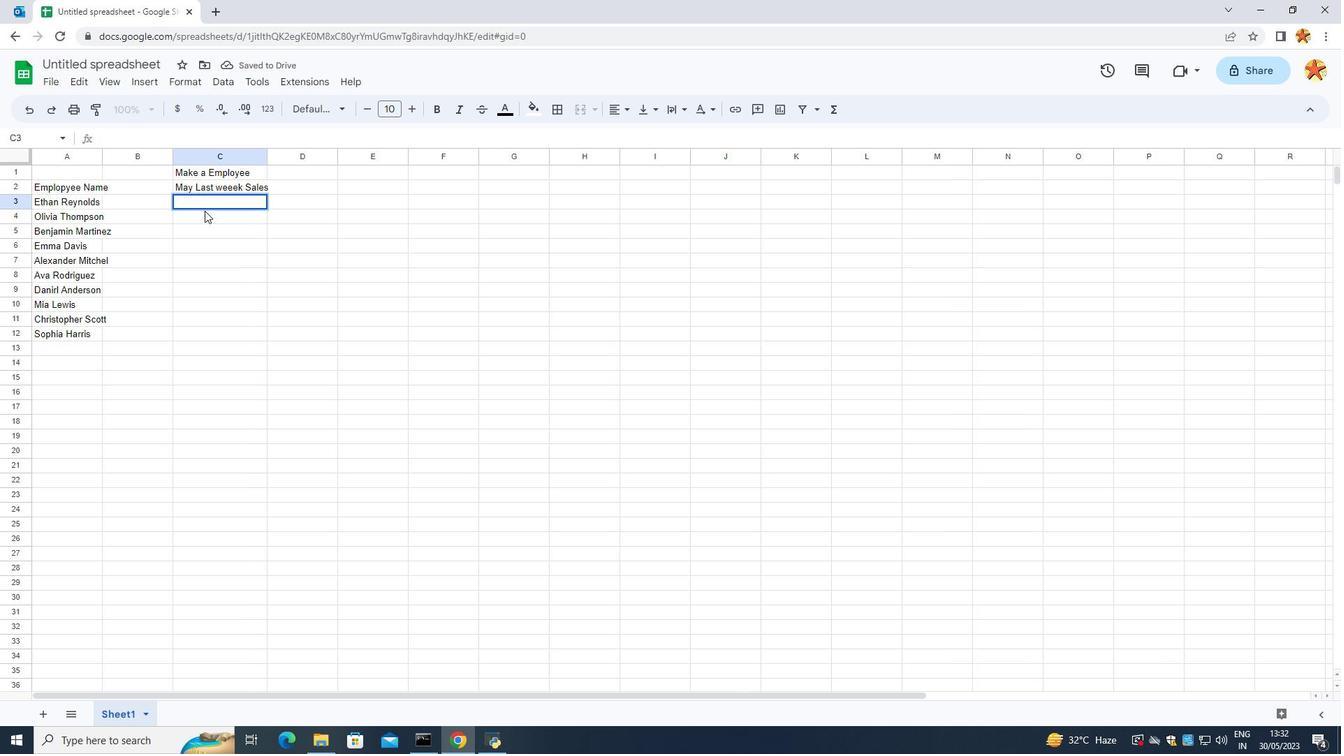 
Action: Mouse moved to (203, 213)
Screenshot: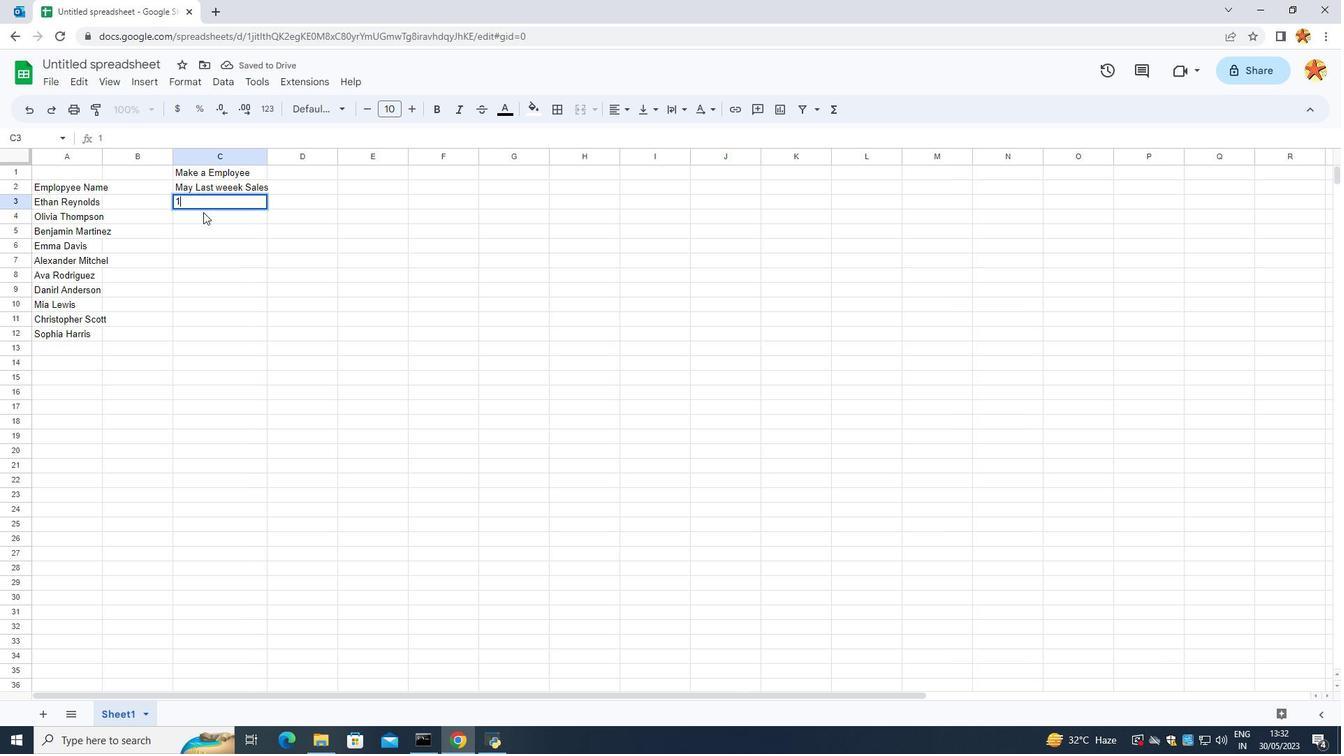 
Action: Key pressed 0
Screenshot: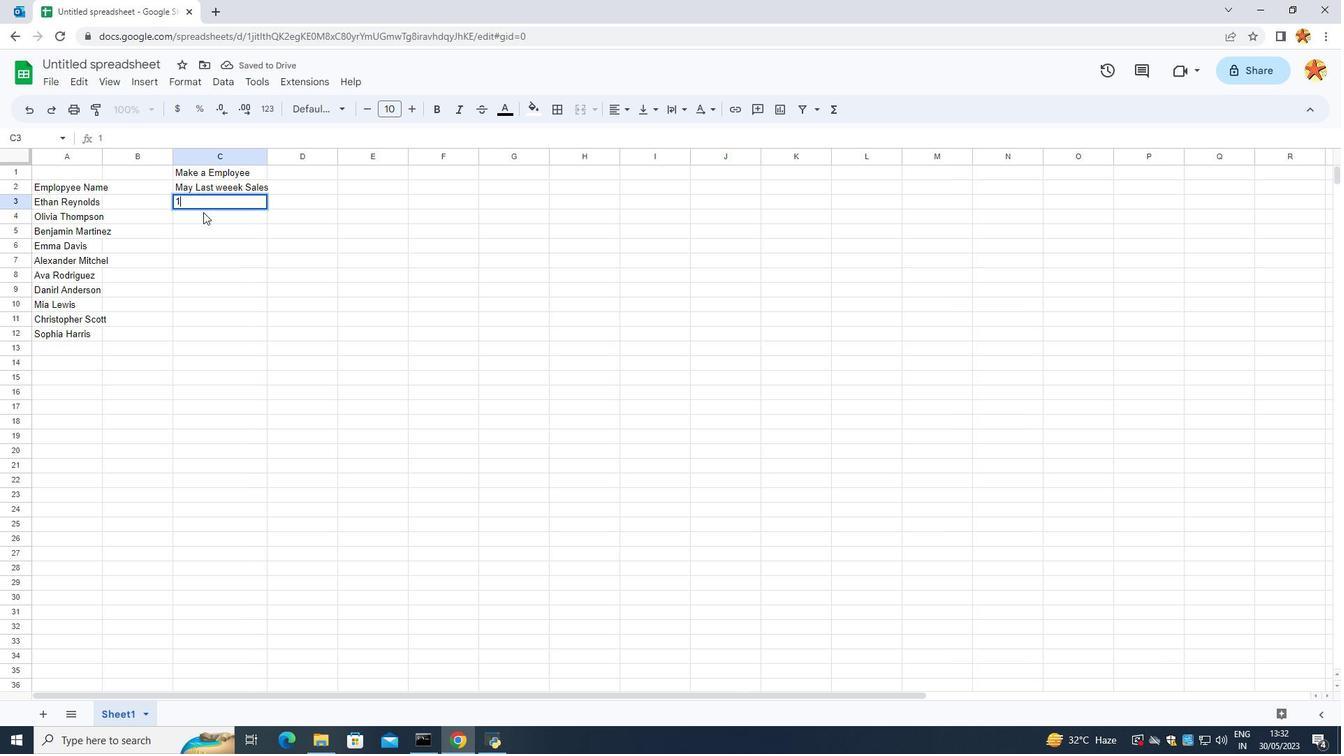 
Action: Mouse moved to (202, 204)
Screenshot: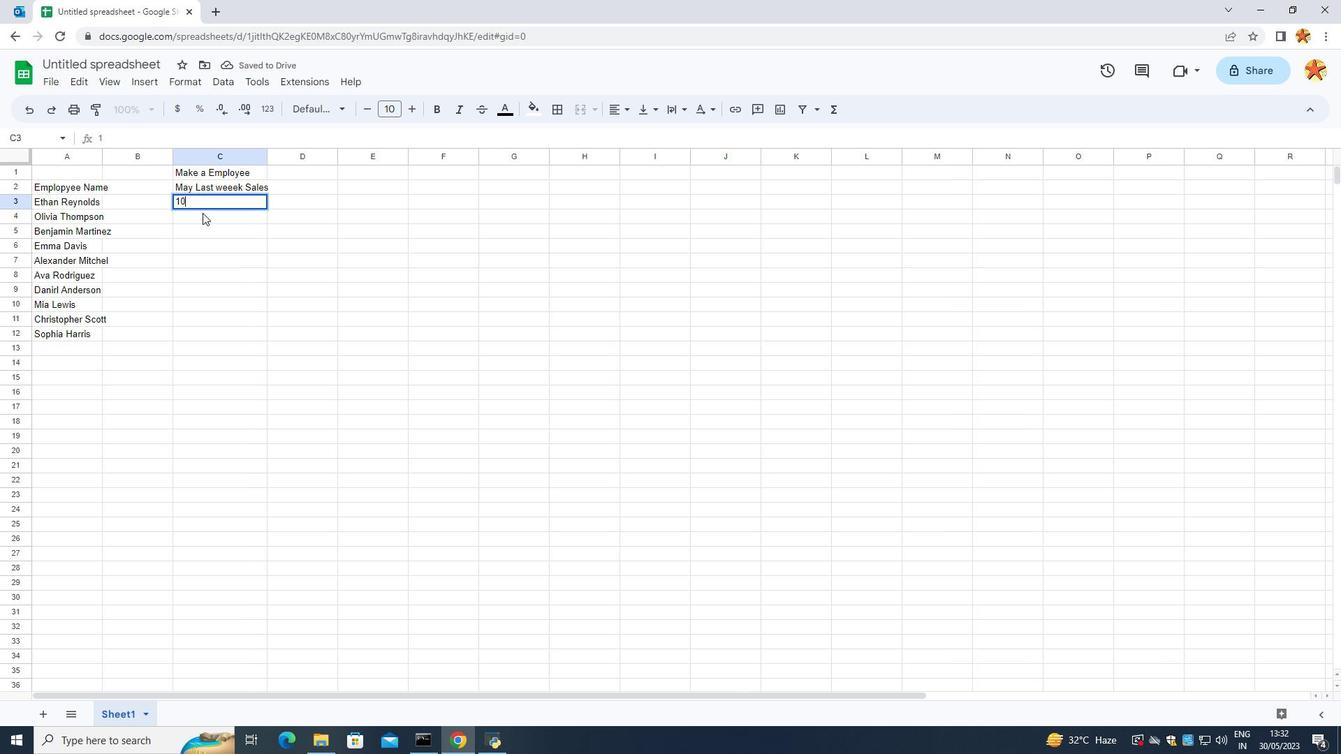 
Action: Key pressed 0
Screenshot: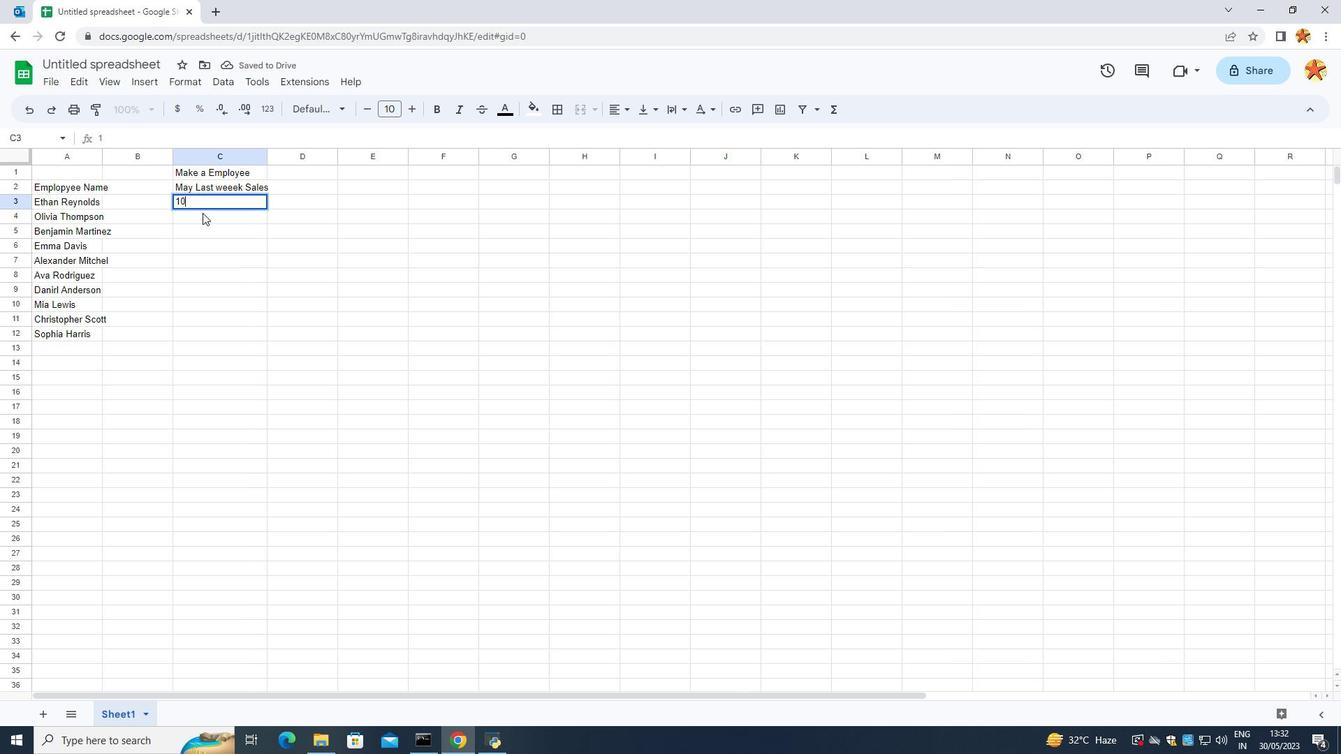 
Action: Mouse moved to (202, 201)
Screenshot: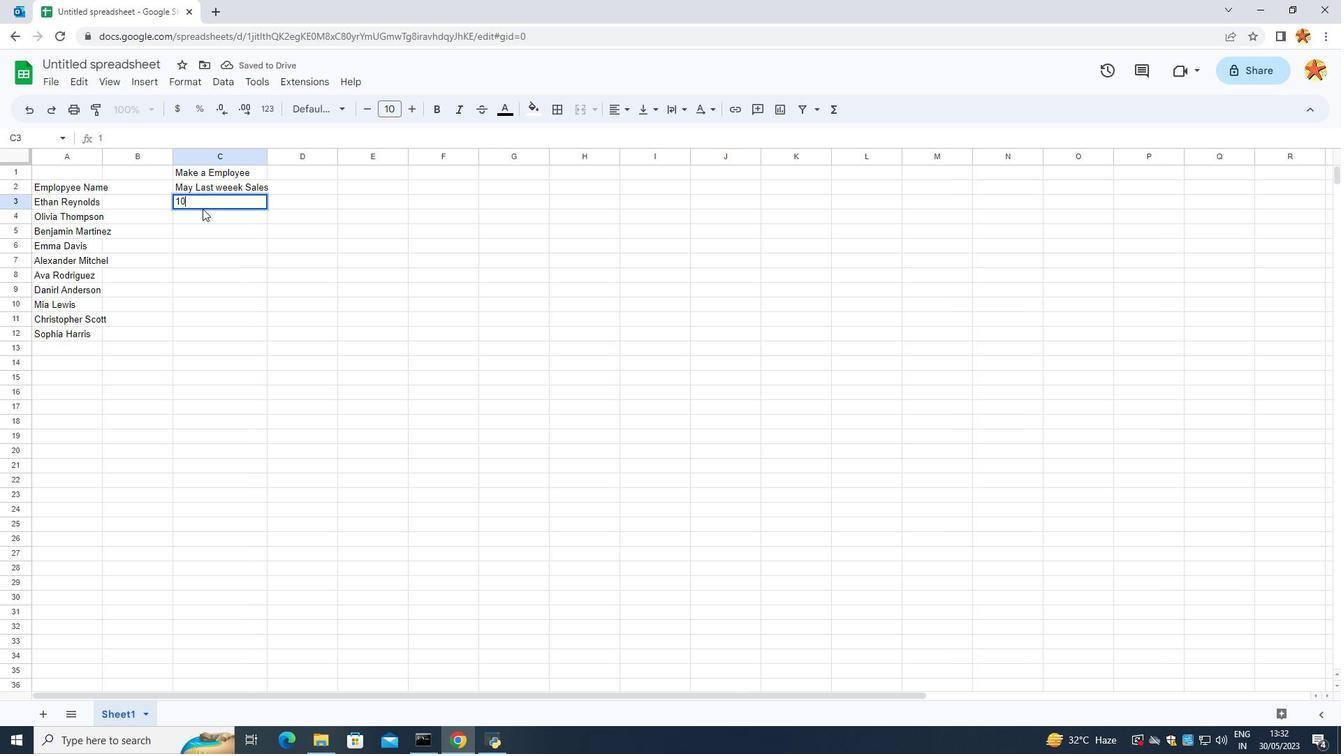 
Action: Key pressed 0<Key.enter>
Screenshot: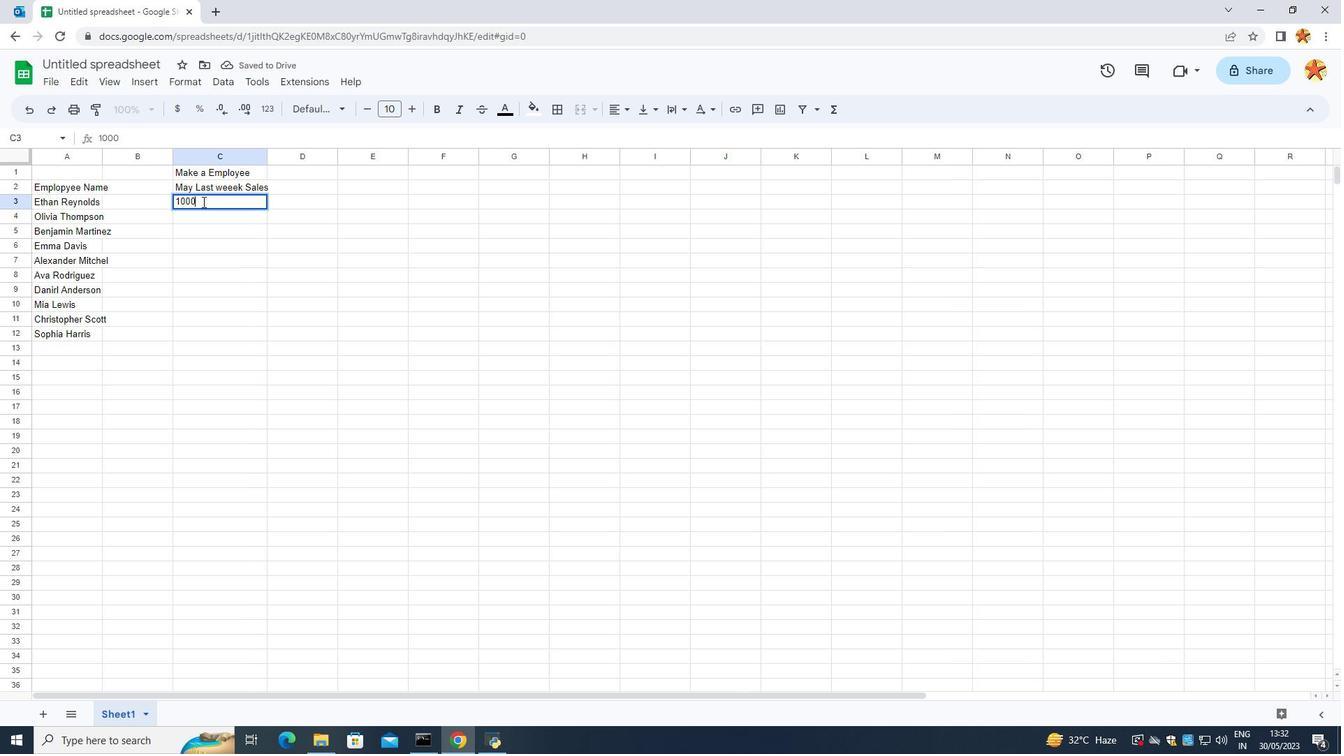 
Action: Mouse moved to (211, 201)
Screenshot: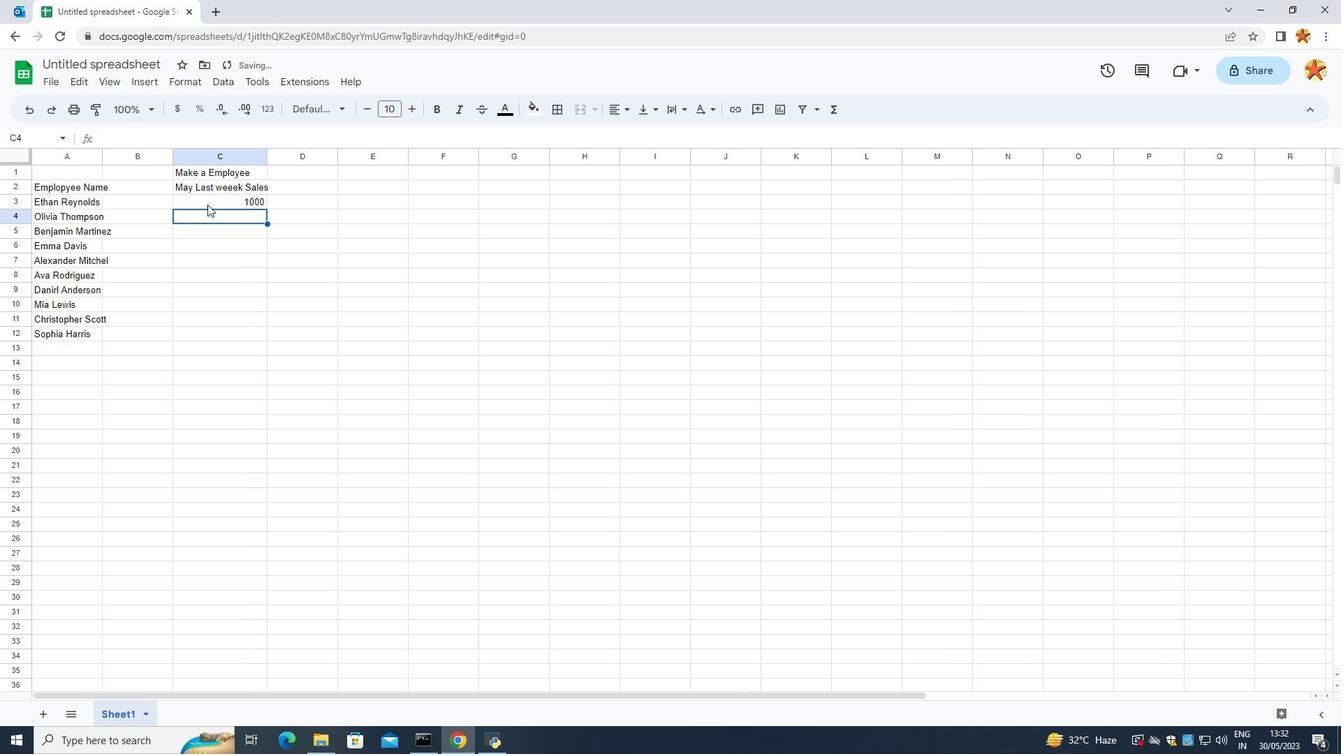 
Action: Mouse pressed left at (211, 201)
Screenshot: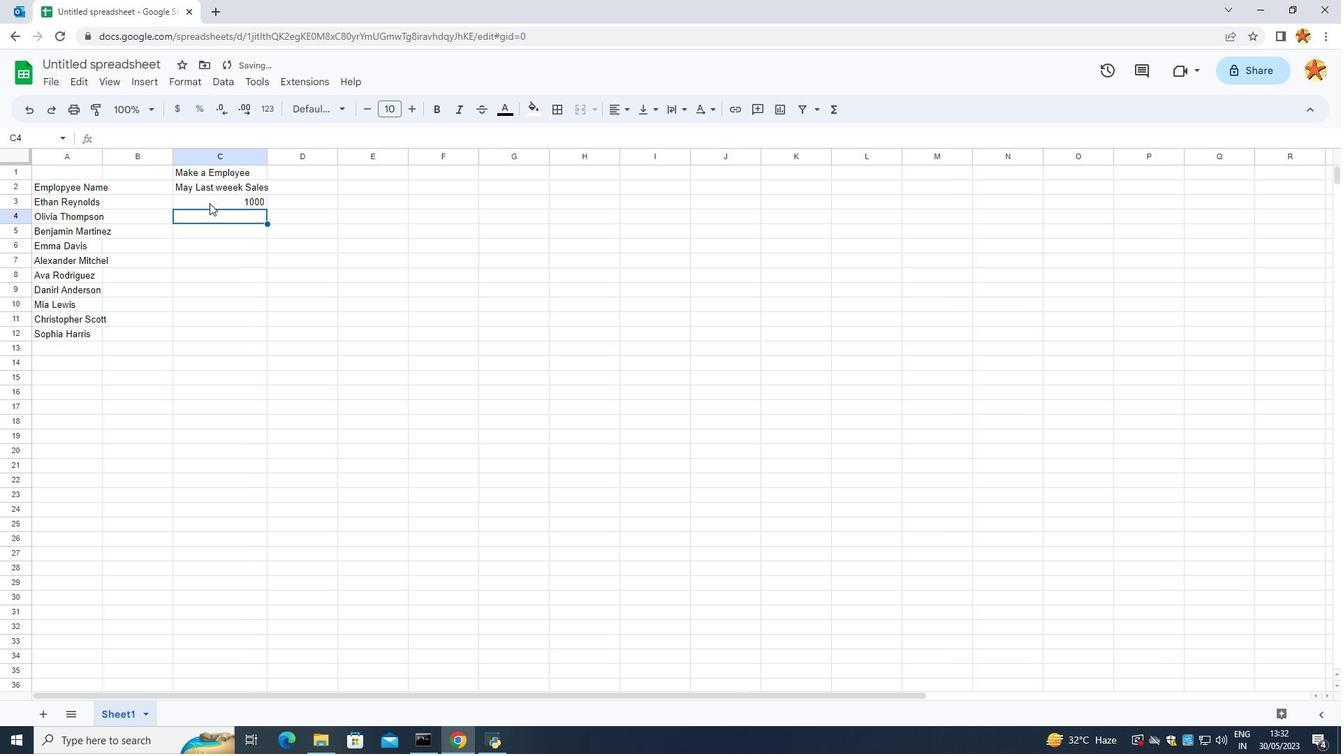 
Action: Mouse moved to (199, 221)
Screenshot: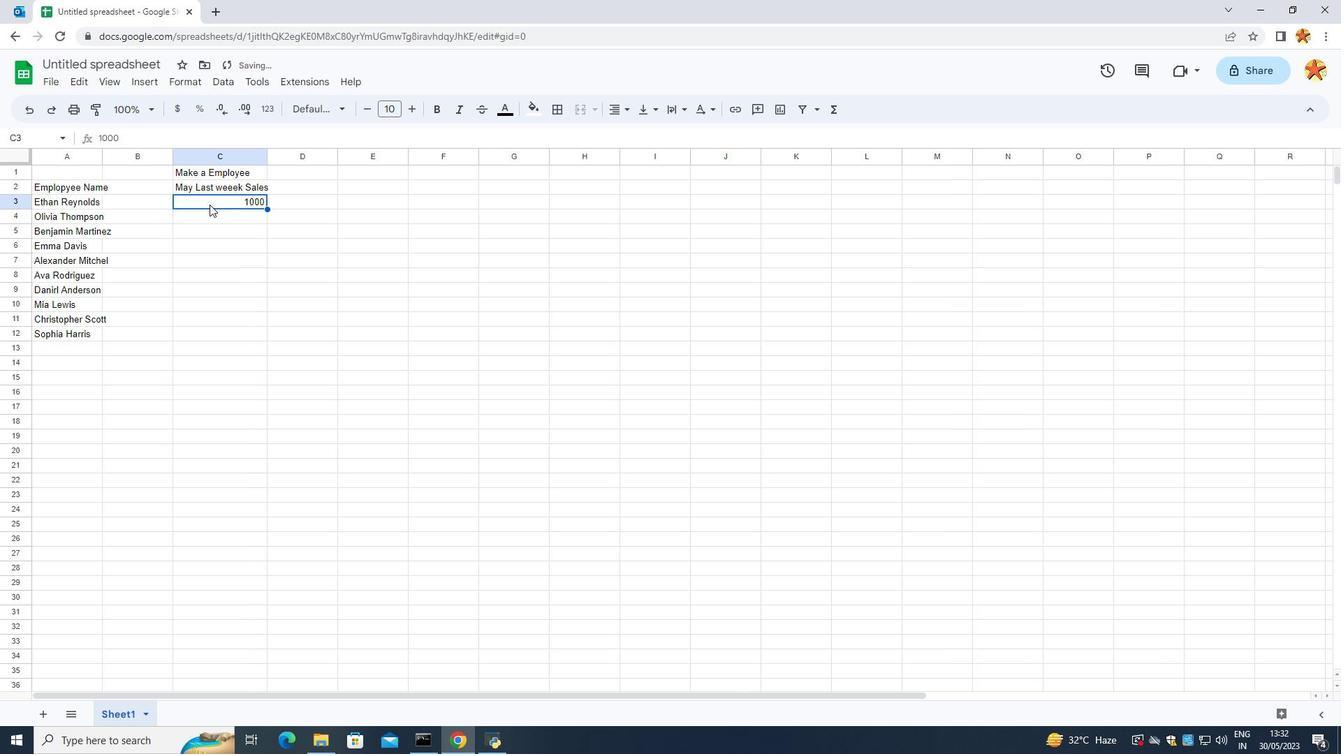 
Action: Mouse pressed left at (199, 221)
Screenshot: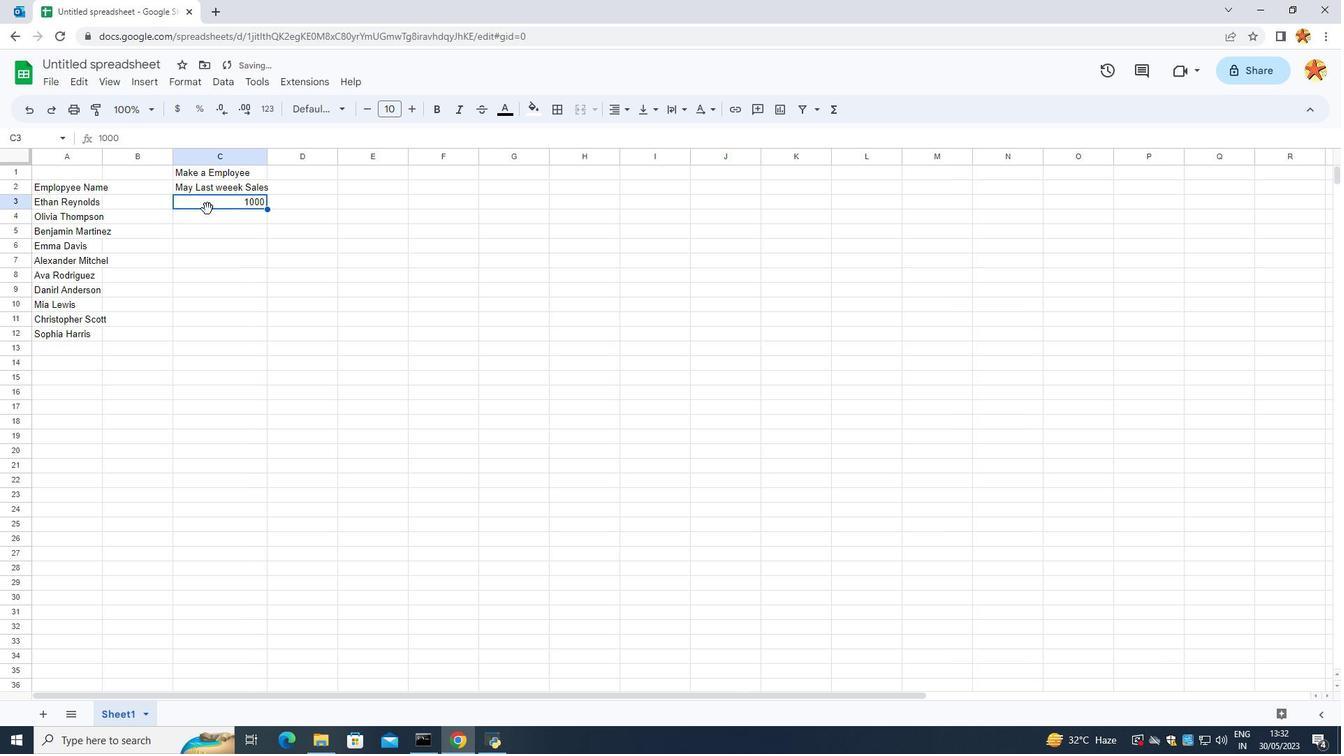 
Action: Key pressed 100
Screenshot: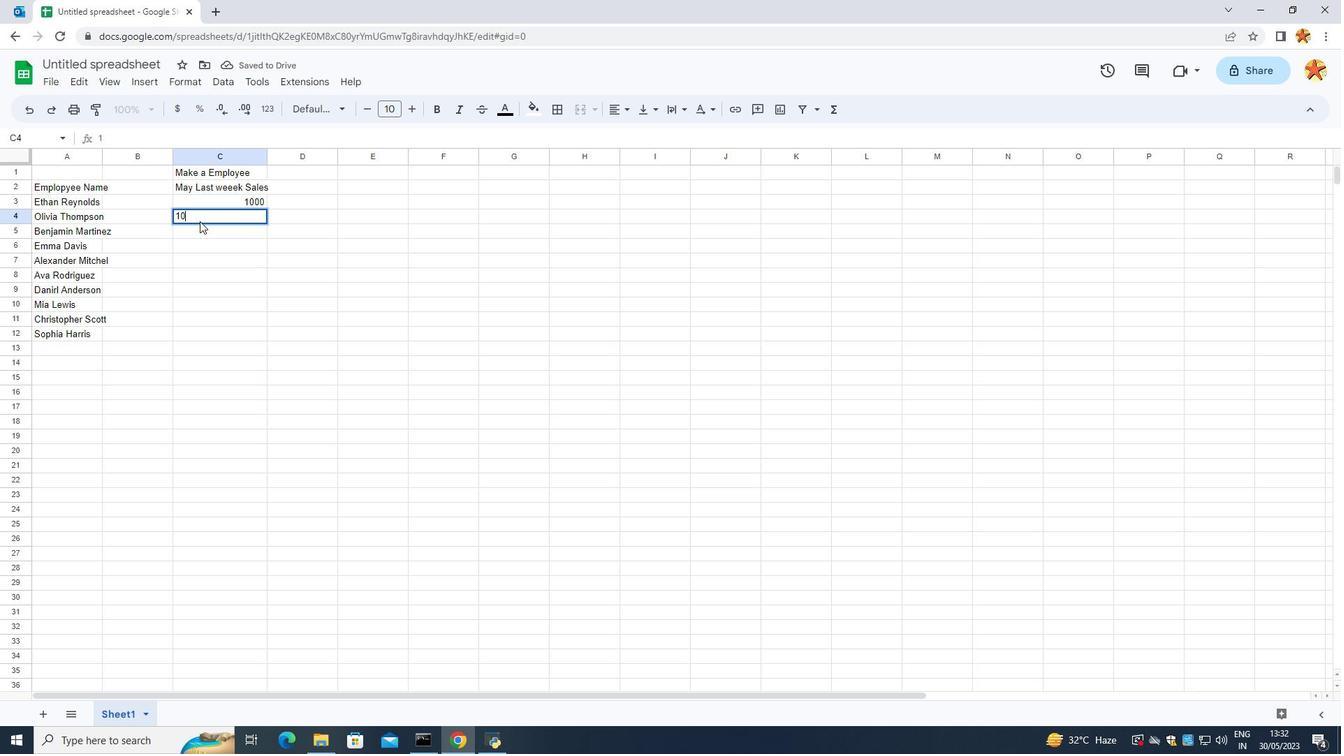 
Action: Mouse moved to (199, 201)
Screenshot: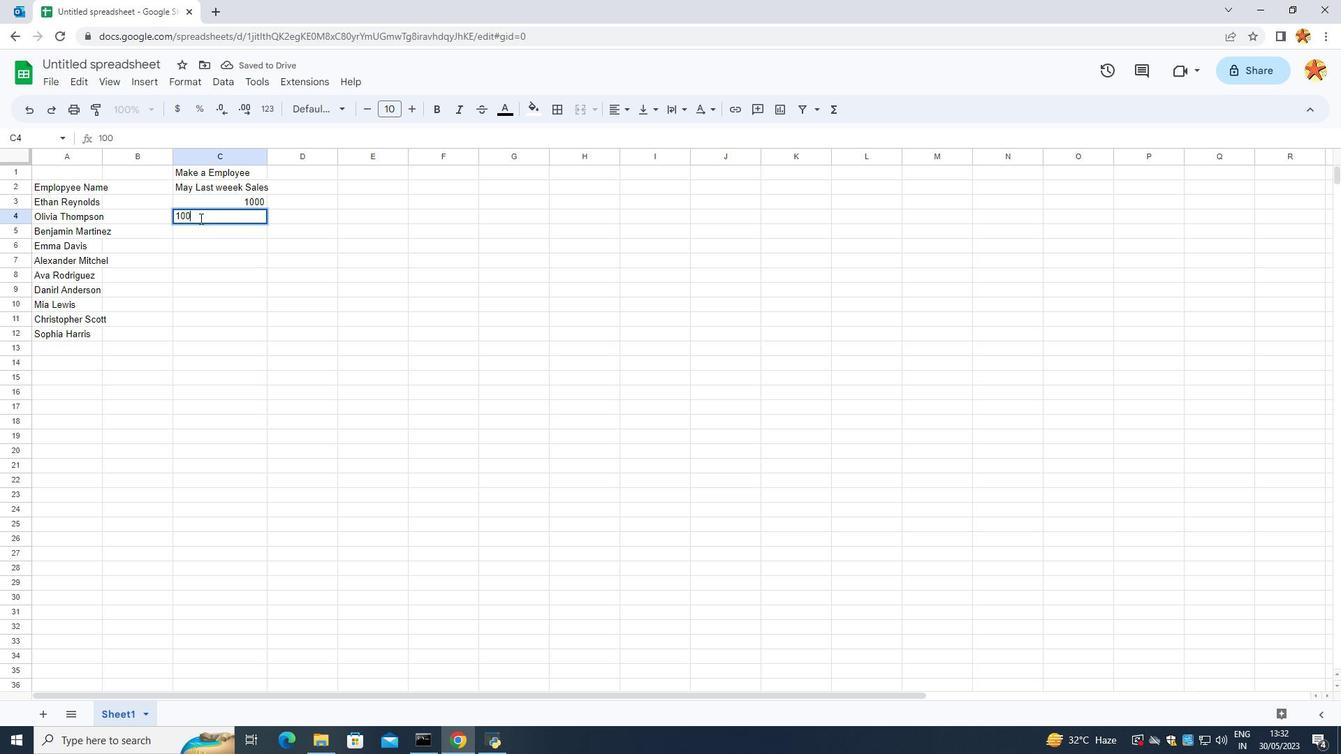 
Action: Key pressed 1
Screenshot: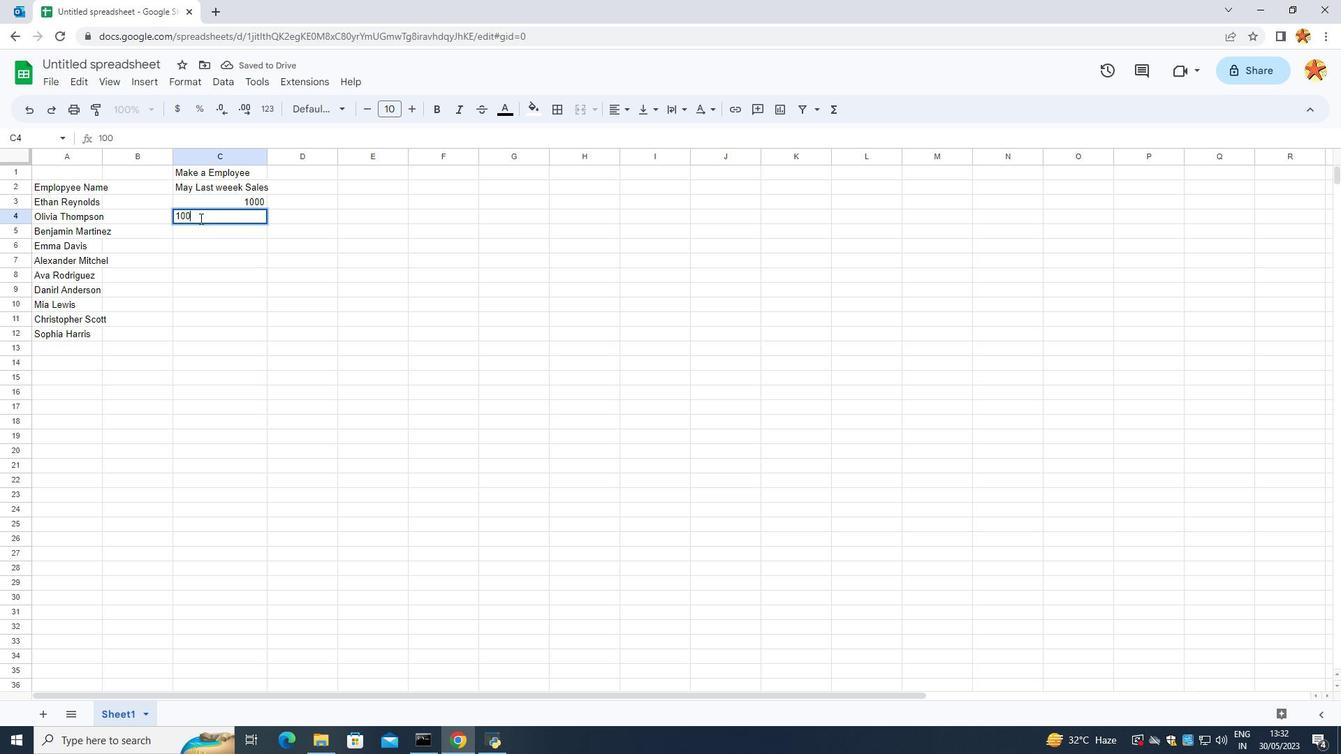 
Action: Mouse moved to (171, 220)
Screenshot: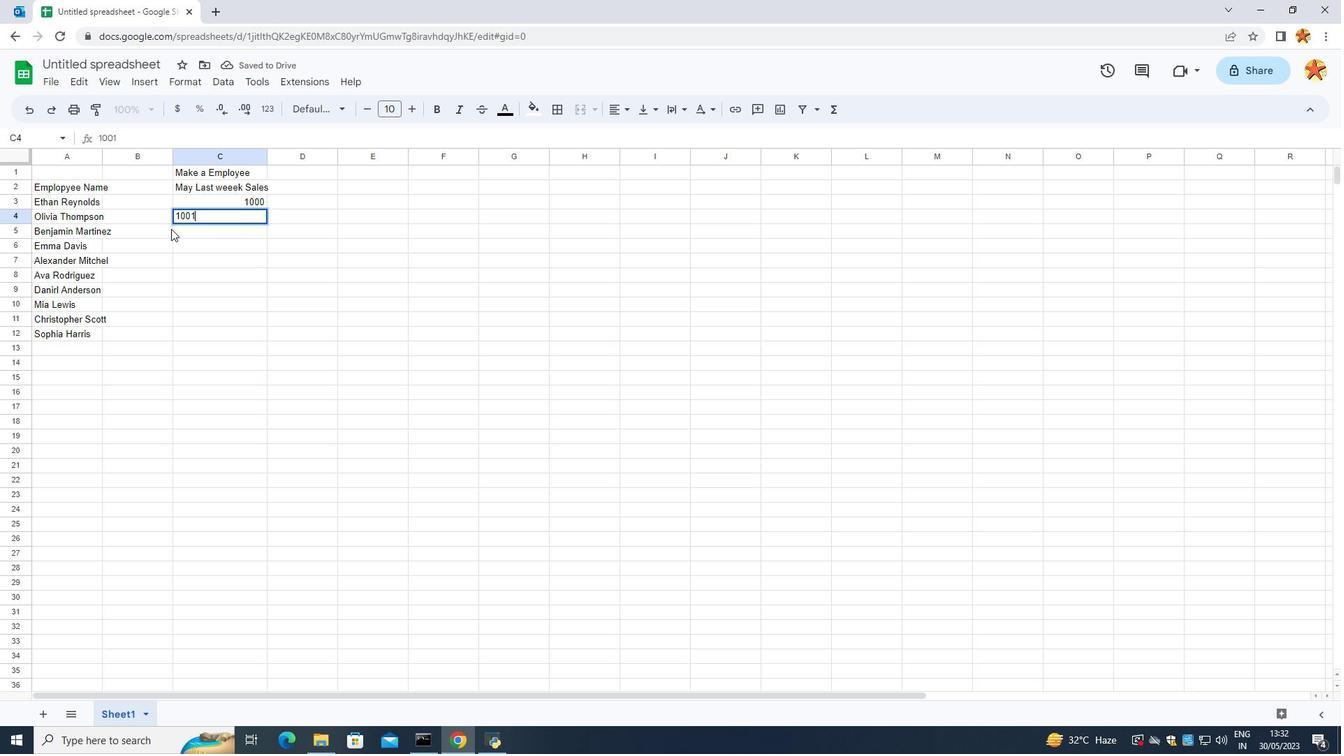 
Action: Key pressed <Key.enter>
Screenshot: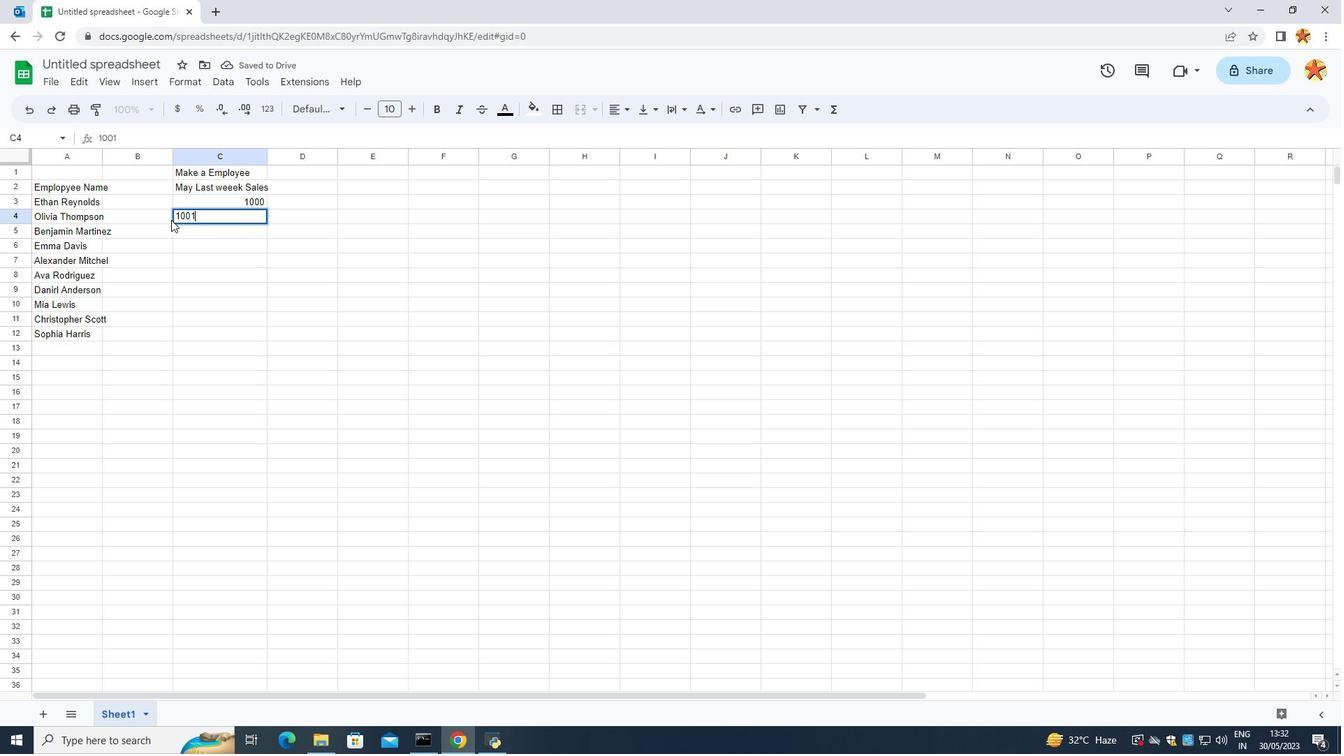 
Action: Mouse moved to (171, 214)
Screenshot: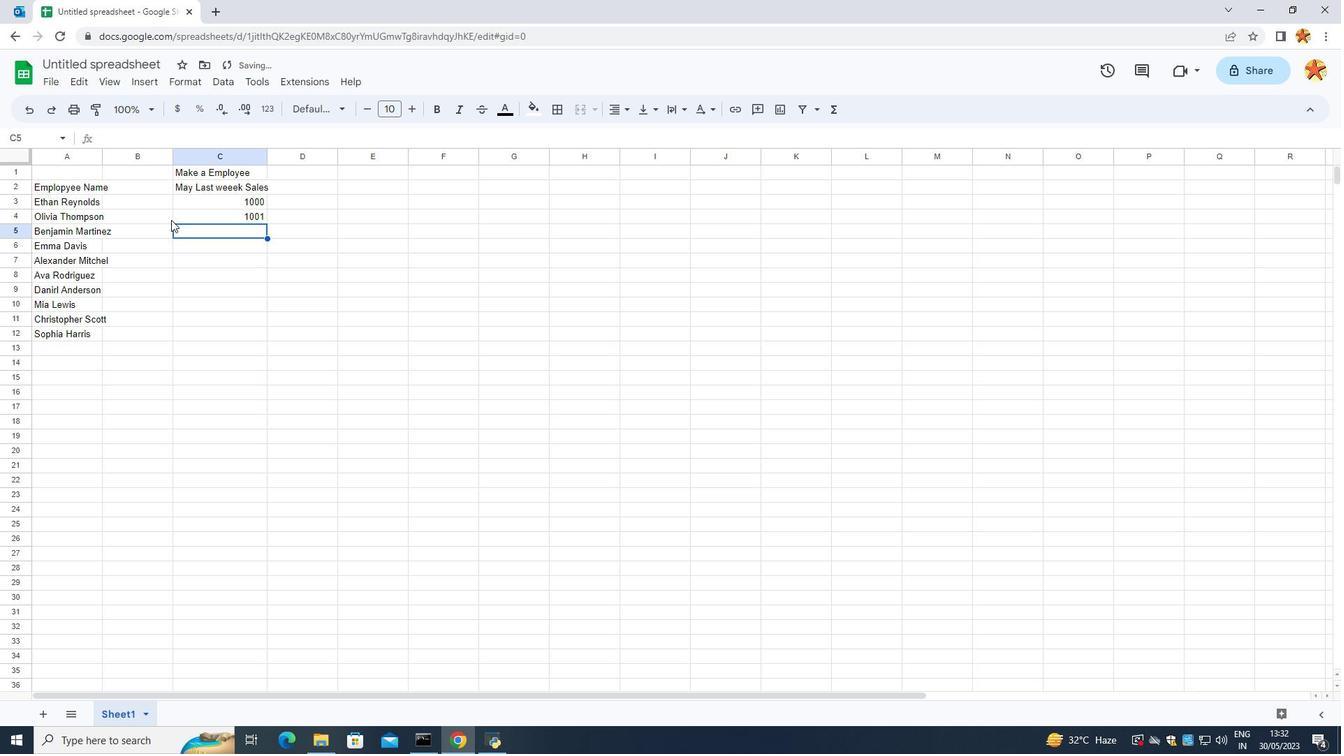 
Action: Key pressed 100
Screenshot: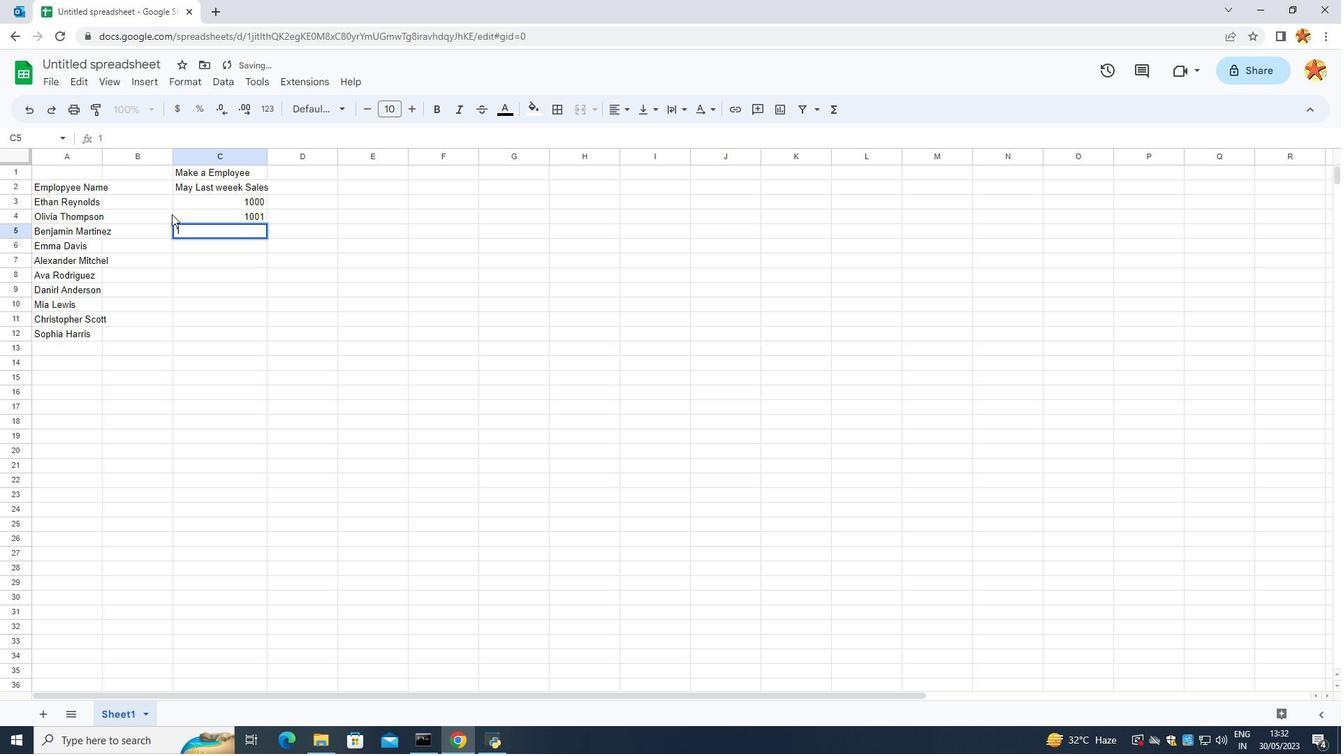 
Action: Mouse moved to (171, 208)
Screenshot: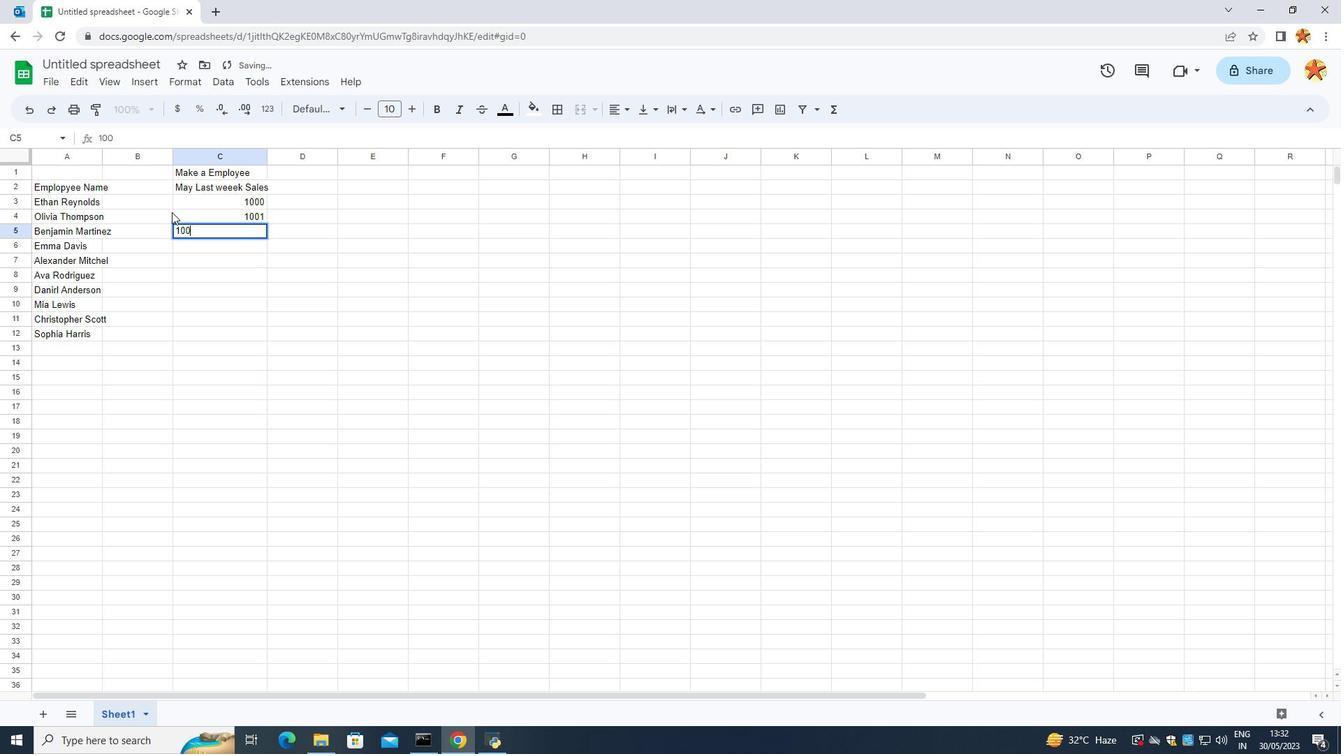 
Action: Key pressed 2
Screenshot: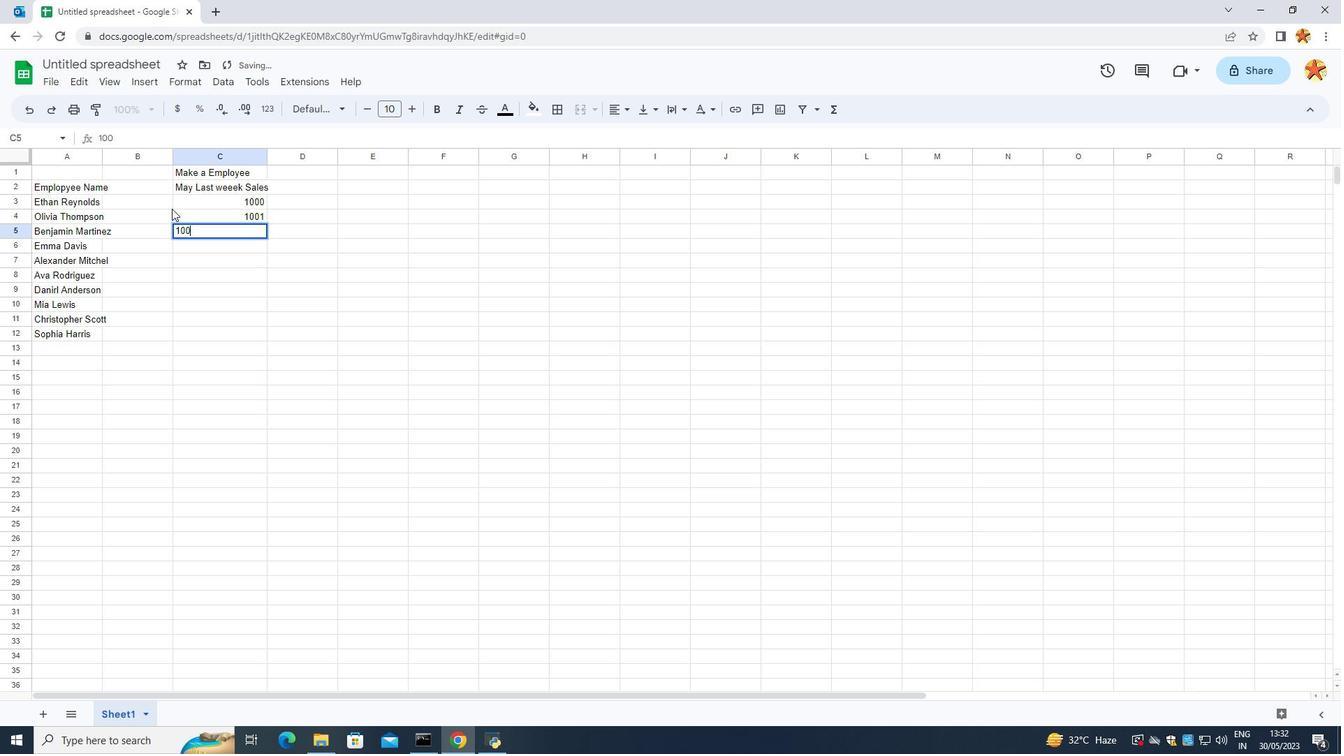 
Action: Mouse moved to (171, 207)
Screenshot: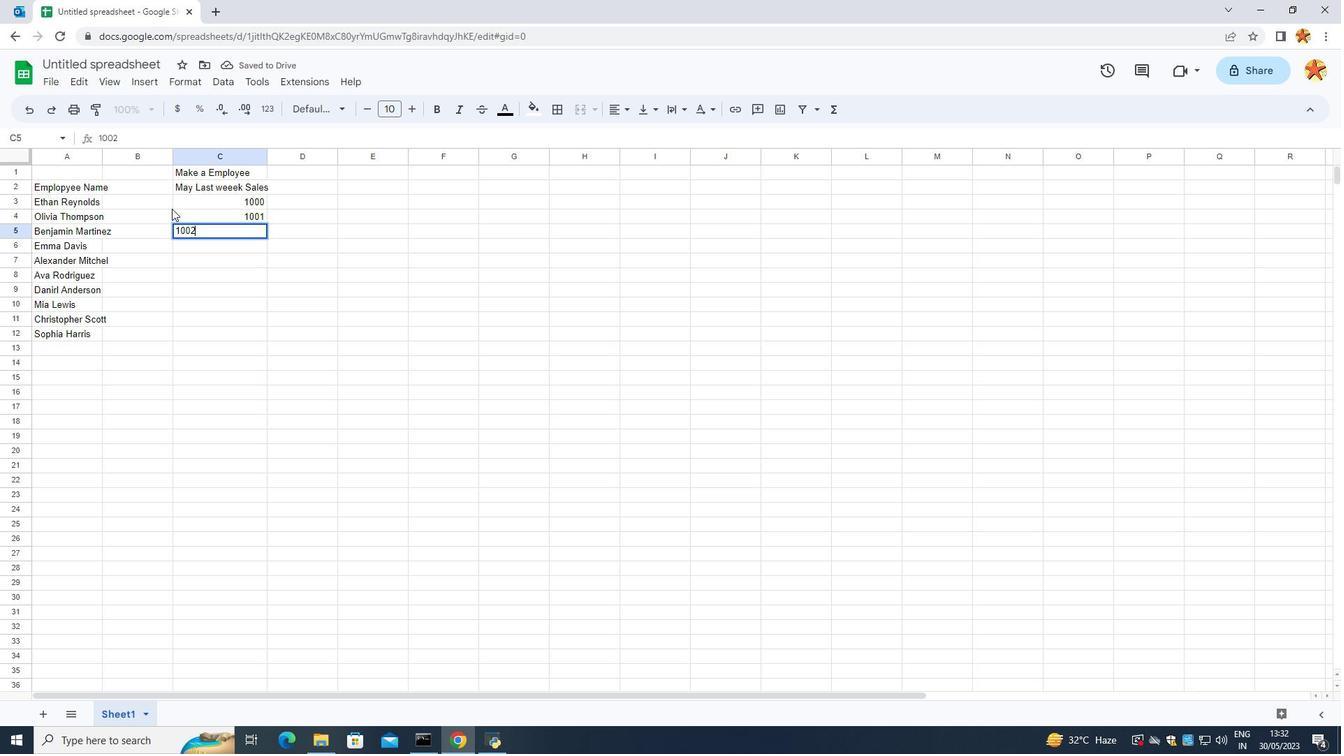 
Action: Key pressed <Key.enter>
Screenshot: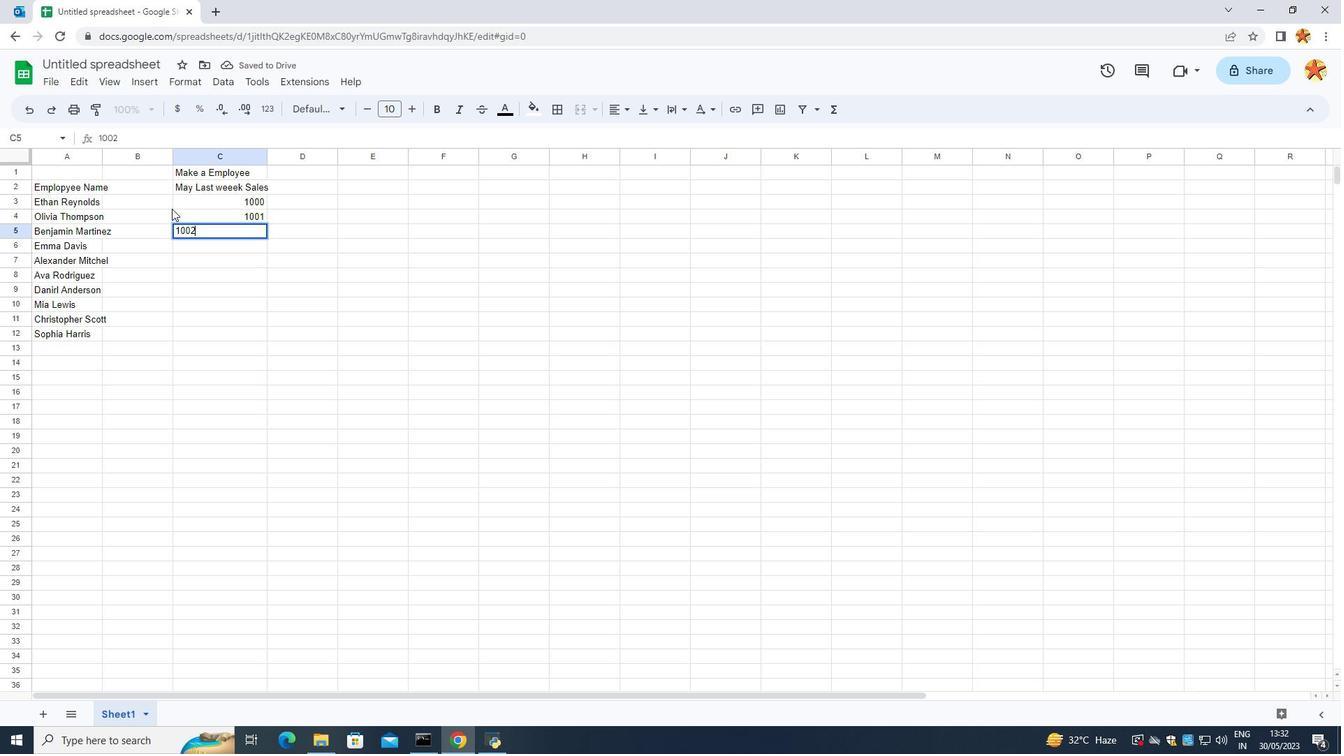 
Action: Mouse moved to (171, 203)
Screenshot: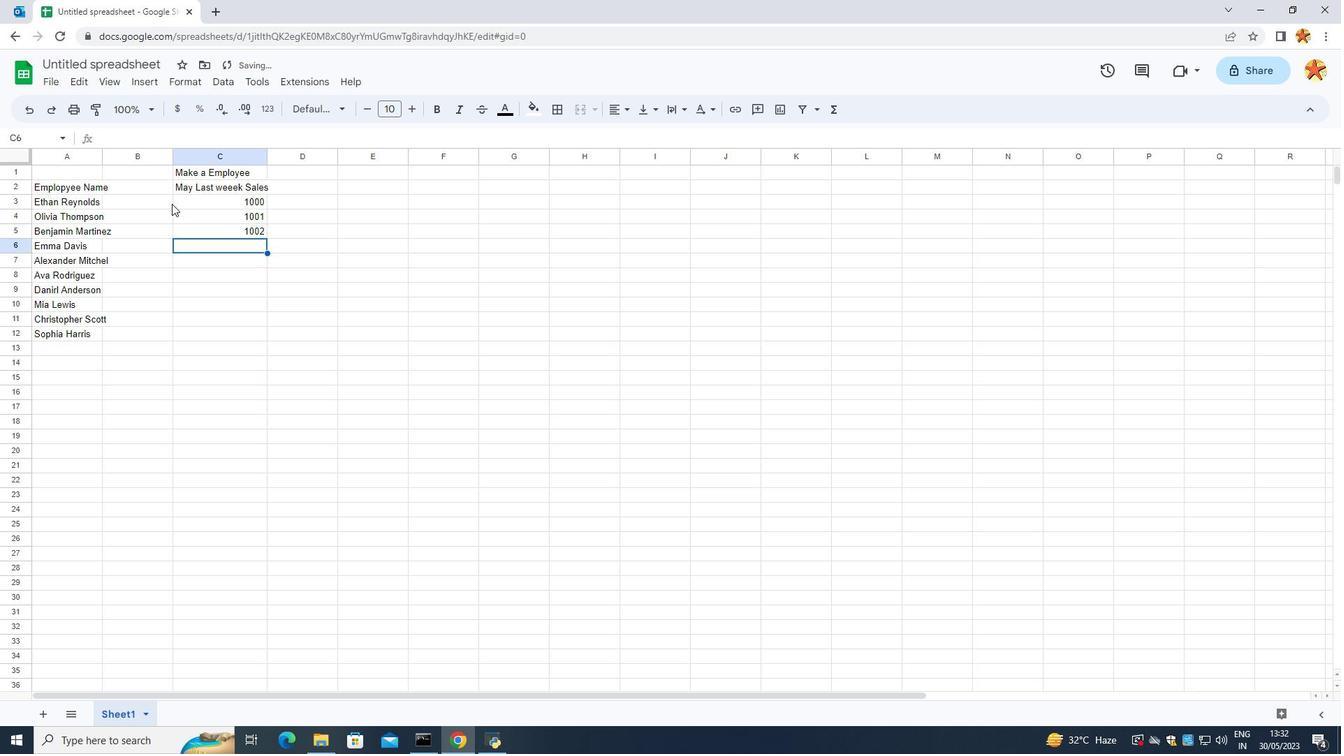 
Action: Key pressed 1
Screenshot: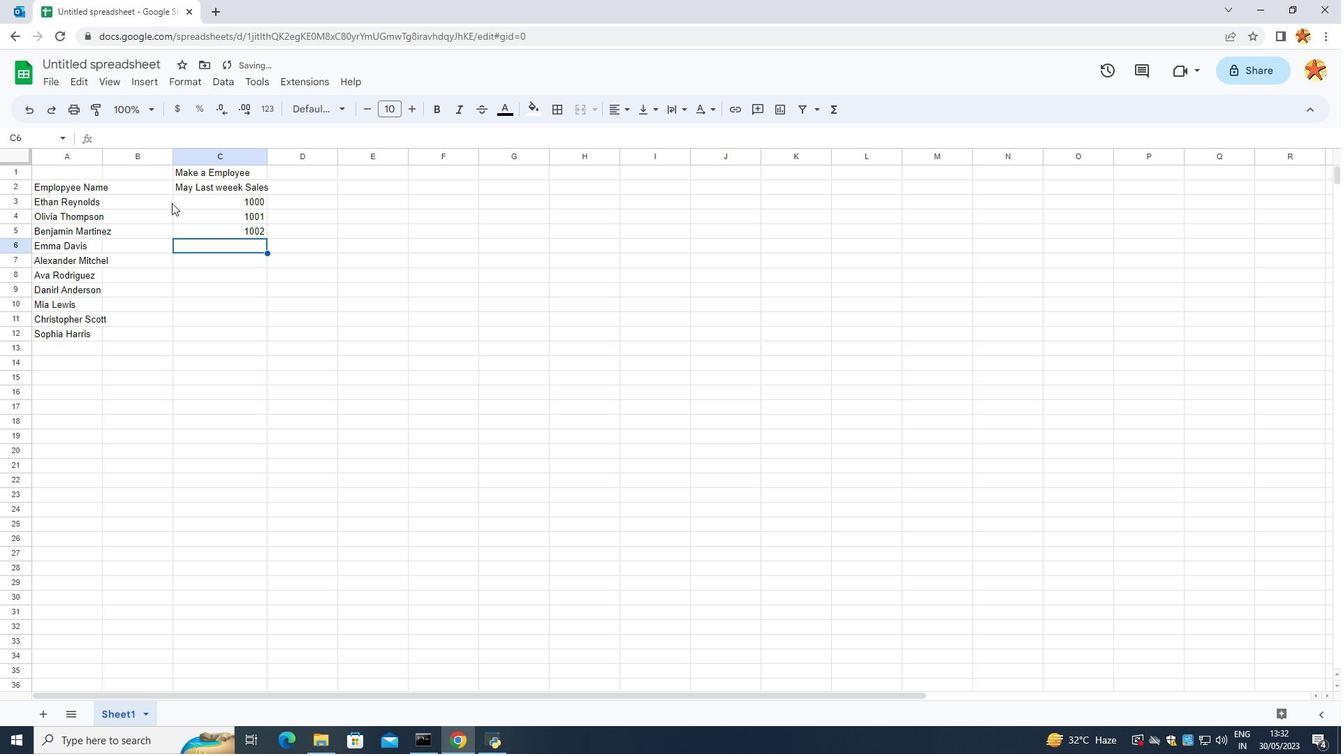 
Action: Mouse moved to (165, 205)
Screenshot: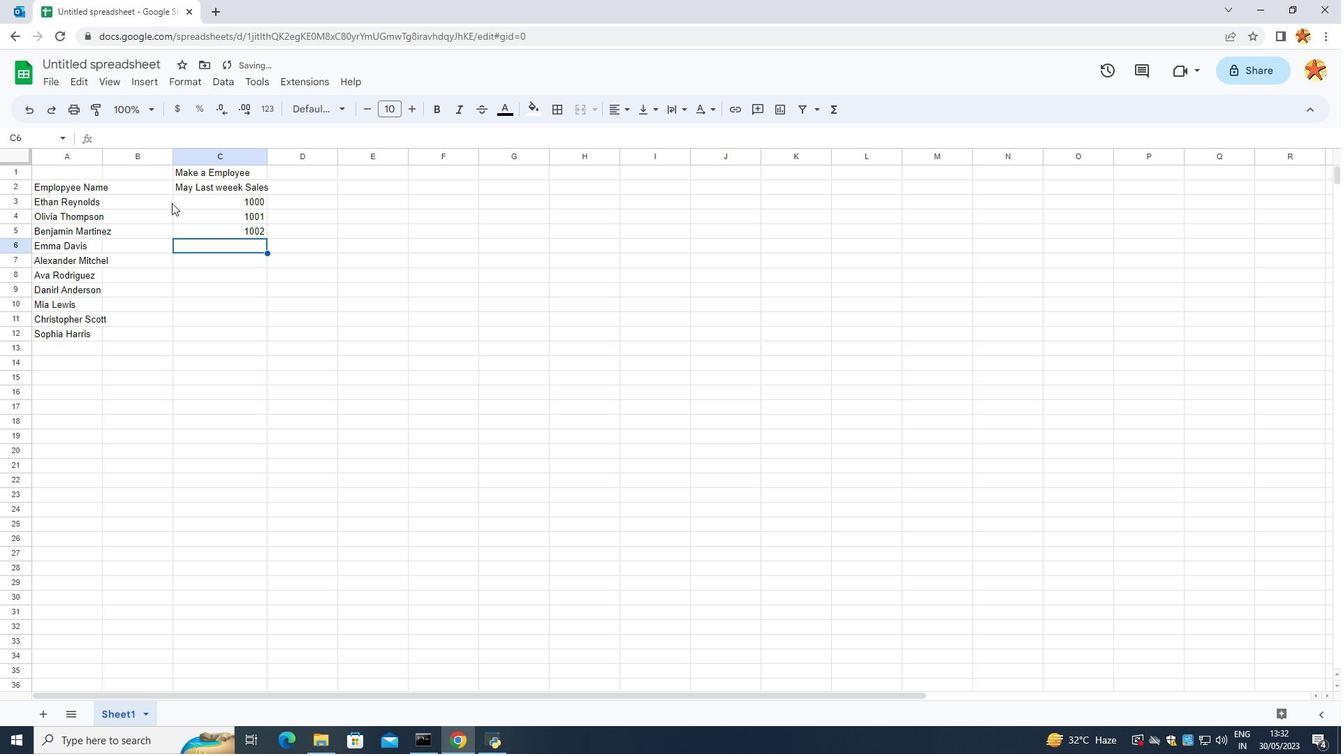 
Action: Key pressed 0
Screenshot: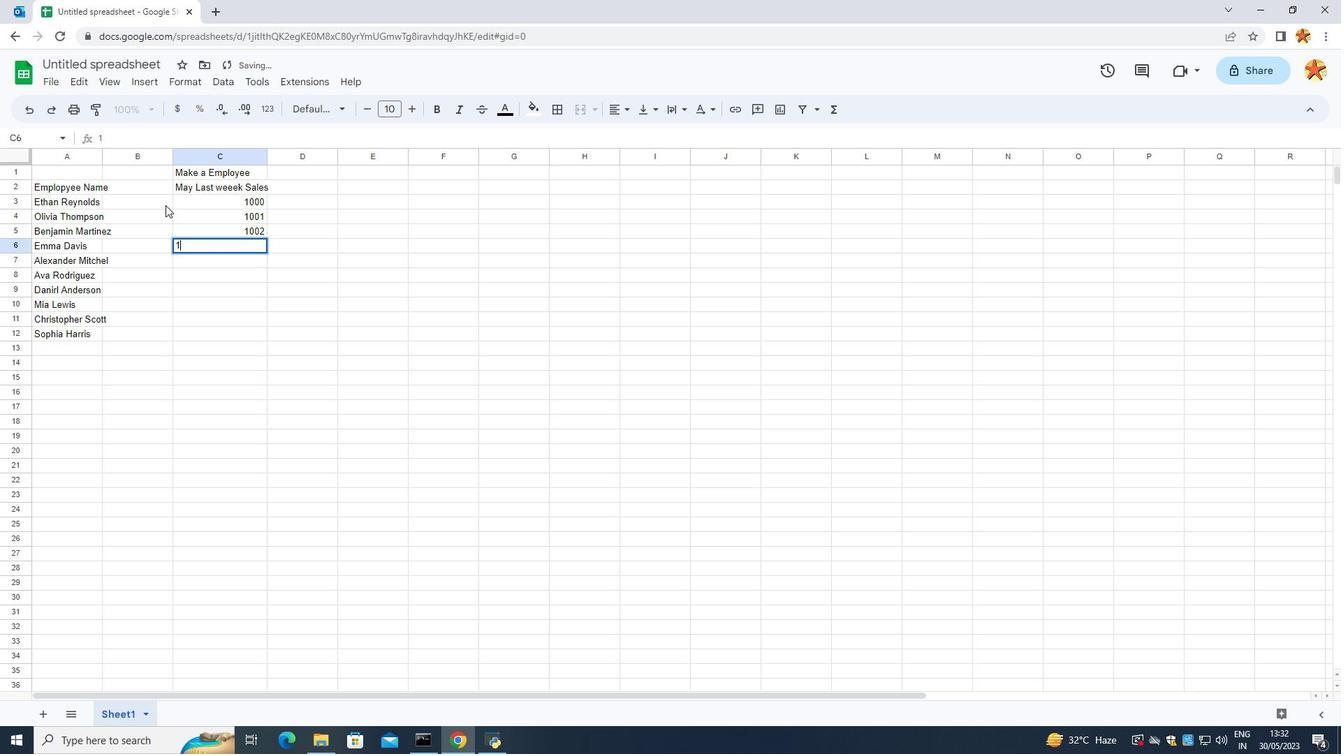 
Action: Mouse moved to (165, 204)
Screenshot: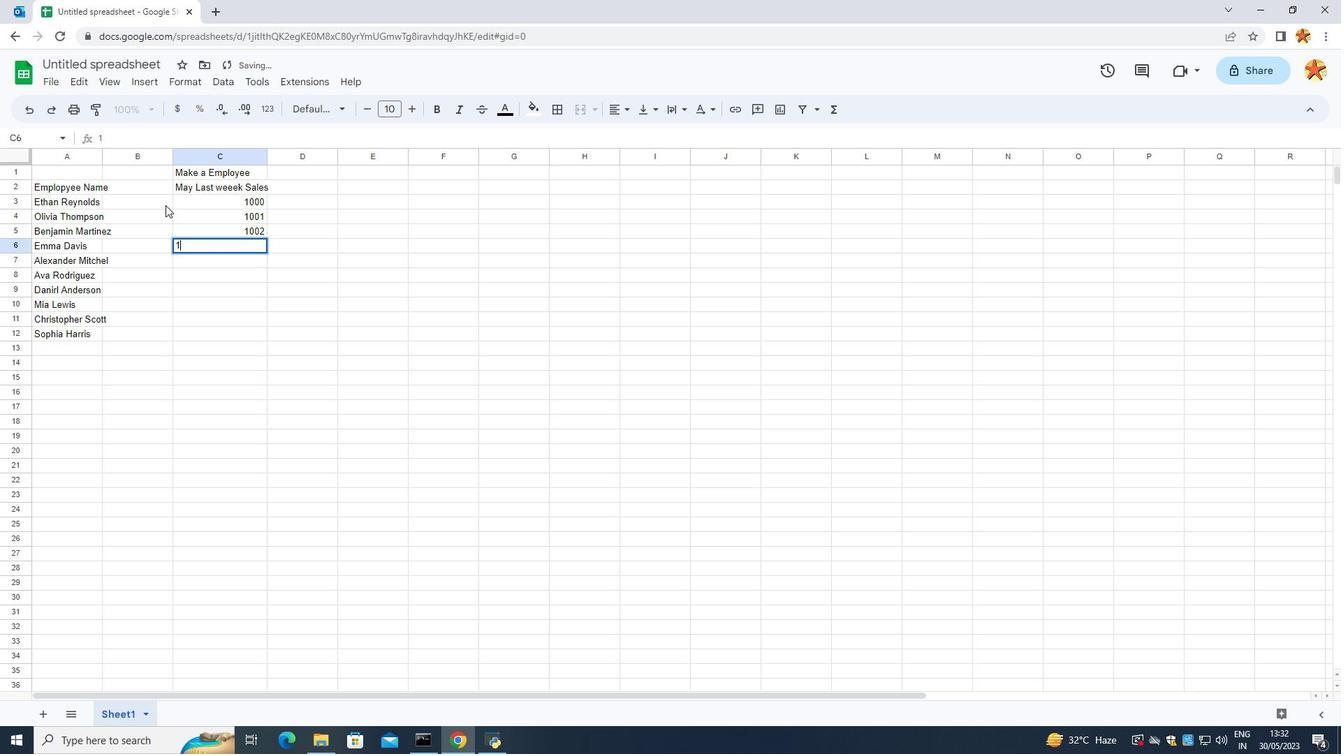 
Action: Key pressed 0
Screenshot: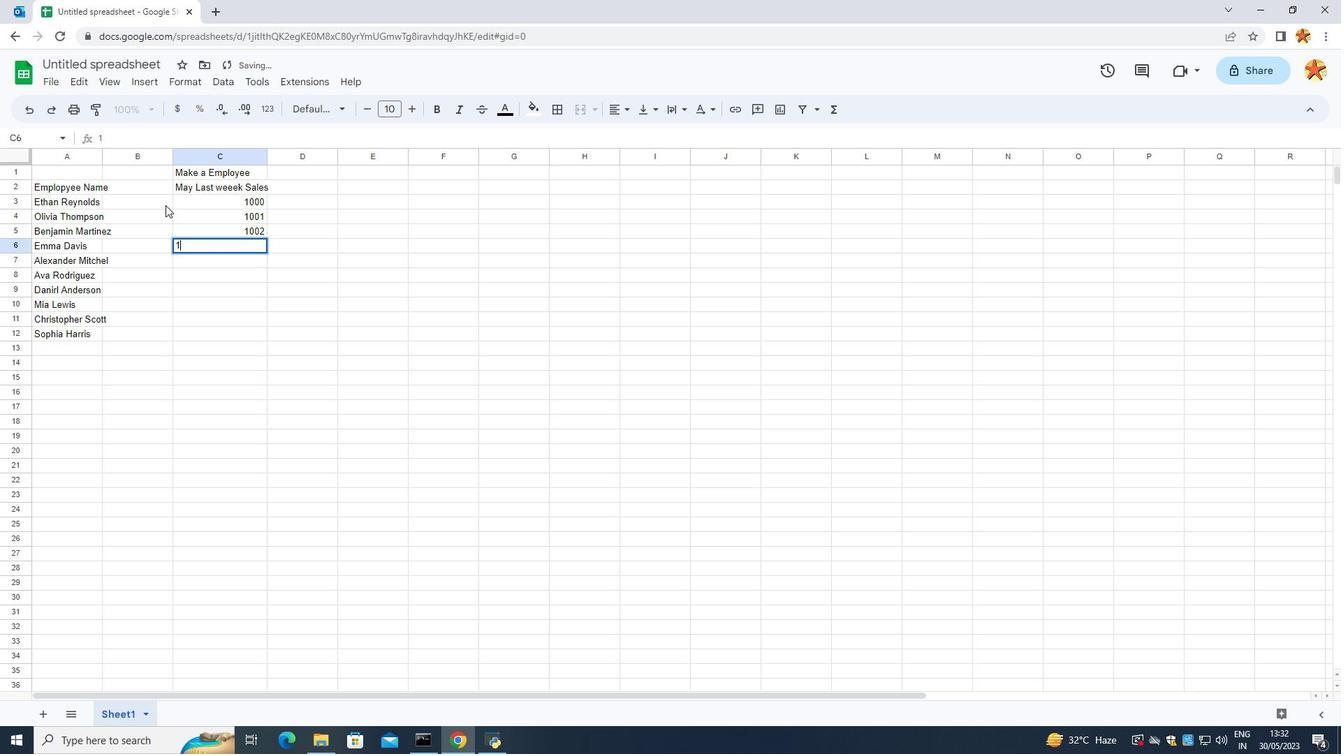 
Action: Mouse moved to (164, 198)
Screenshot: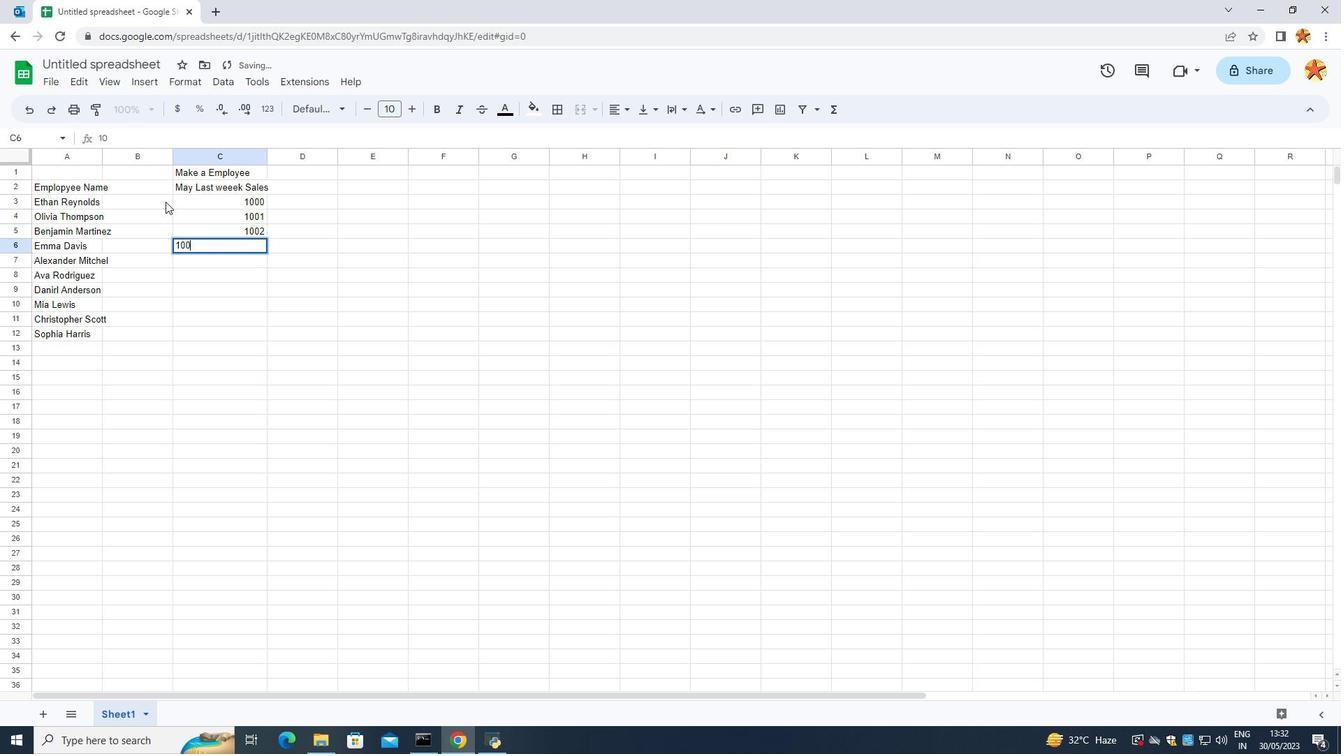 
Action: Key pressed 3
Screenshot: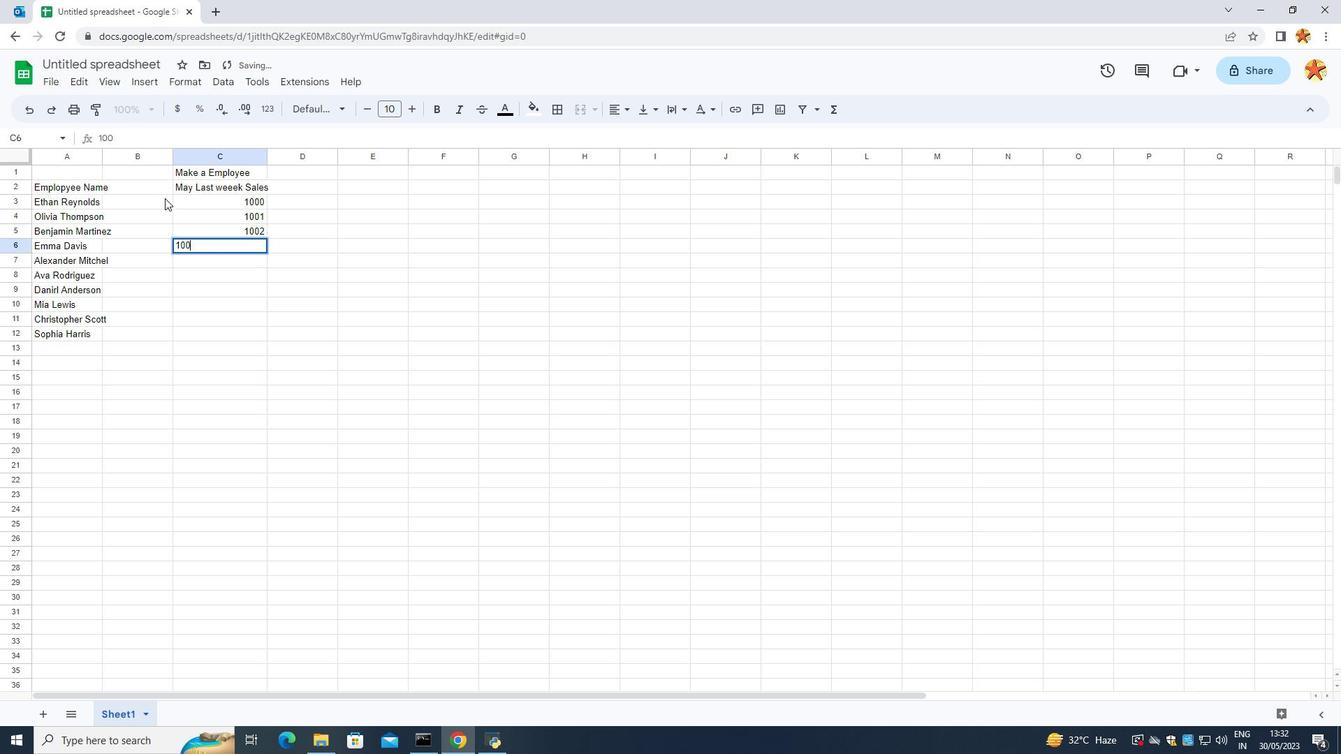 
Action: Mouse moved to (157, 197)
Screenshot: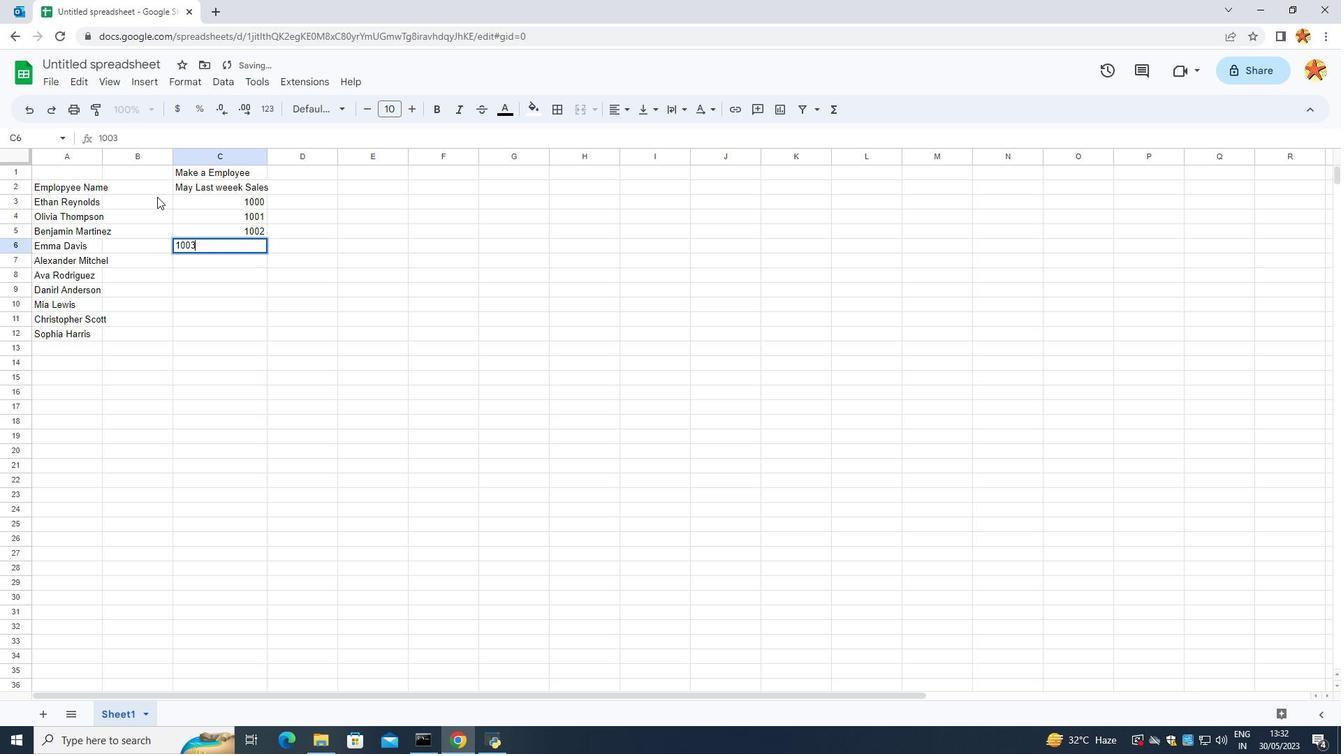 
Action: Key pressed <Key.enter>10
Screenshot: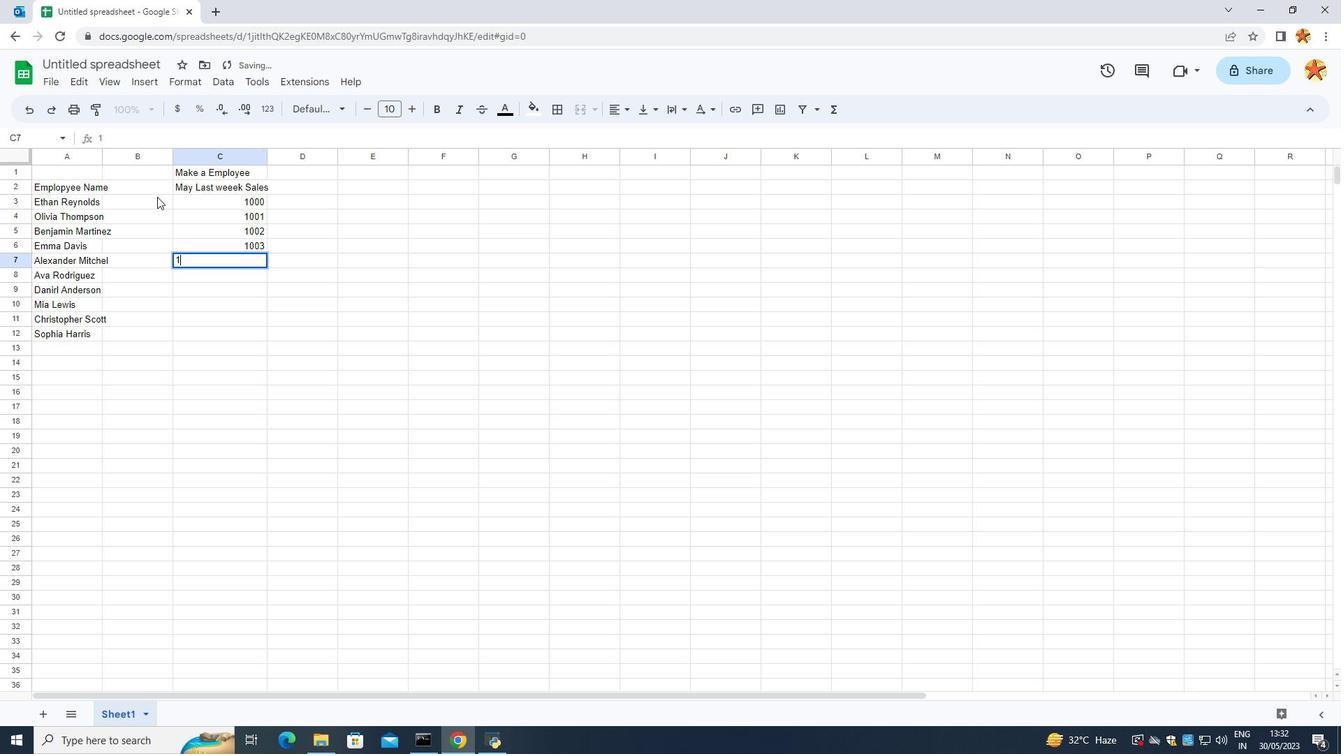 
Action: Mouse moved to (156, 195)
Screenshot: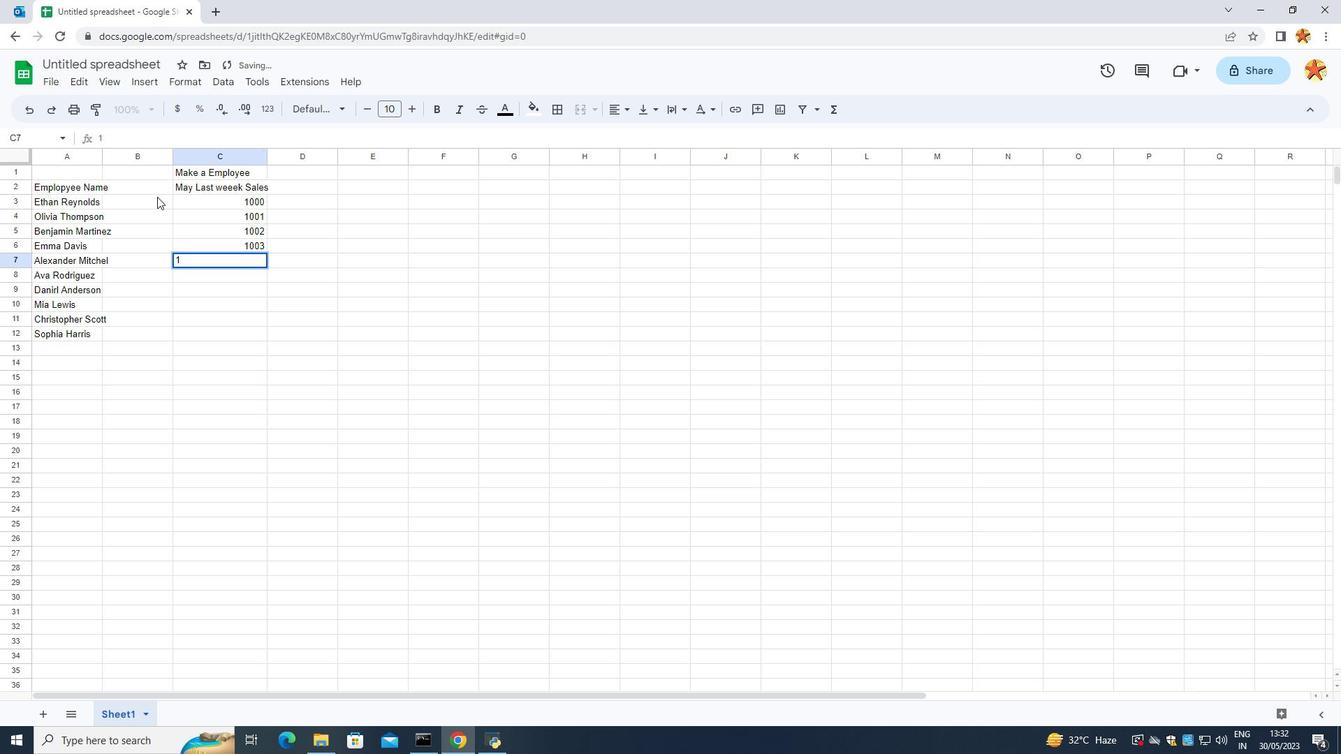 
Action: Key pressed 0
Screenshot: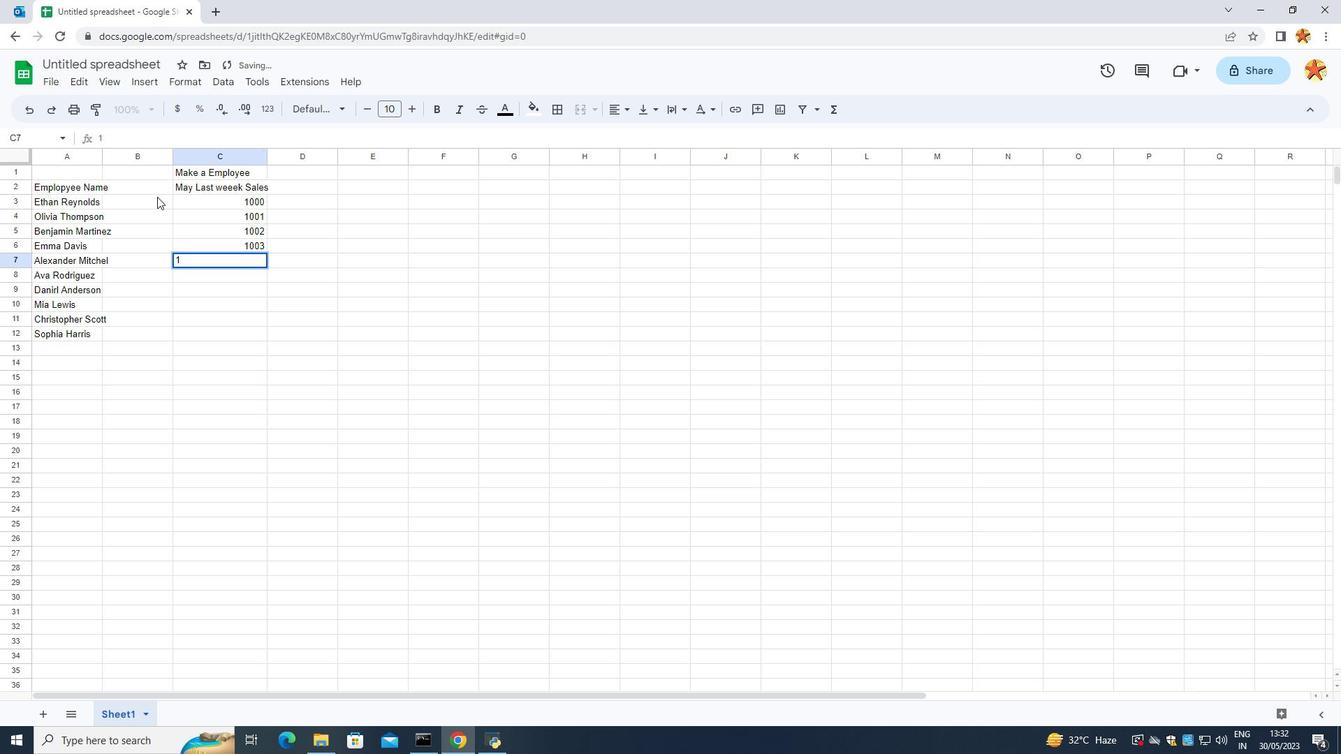 
Action: Mouse moved to (155, 189)
Screenshot: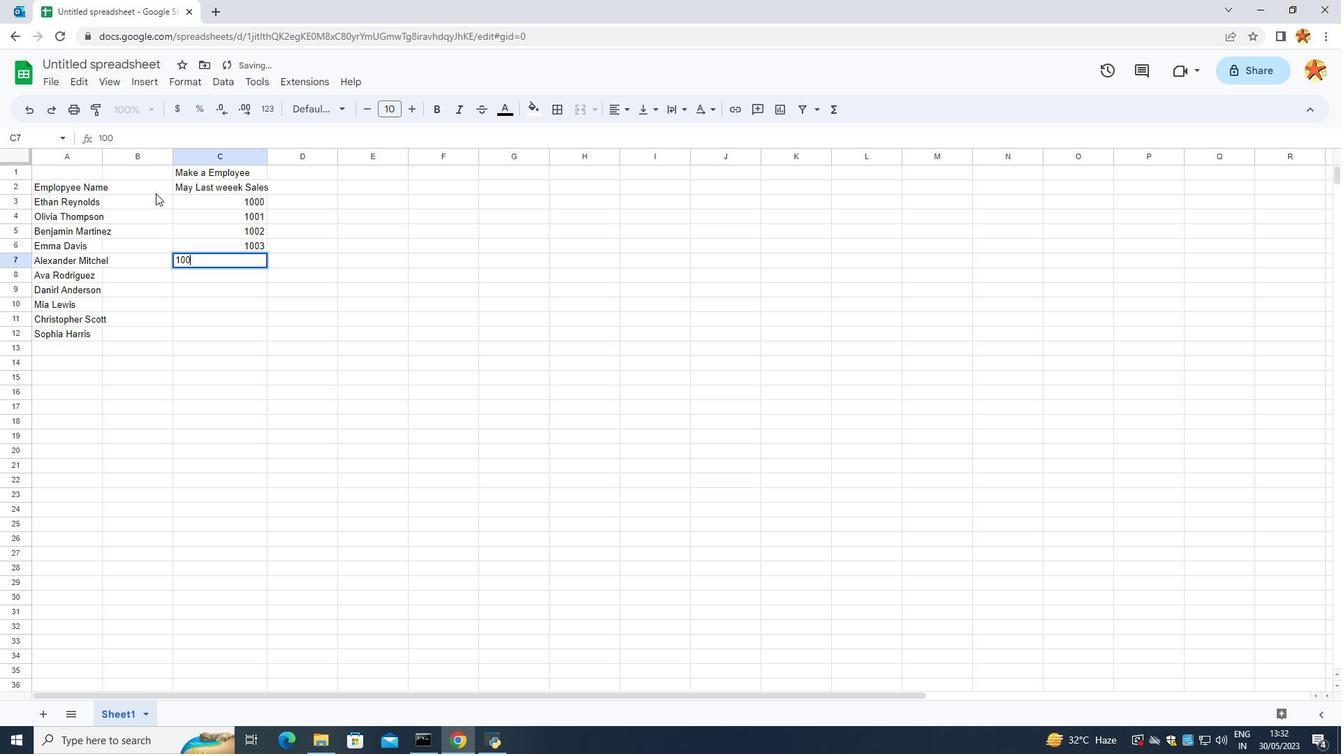 
Action: Key pressed 4<Key.enter>1
Screenshot: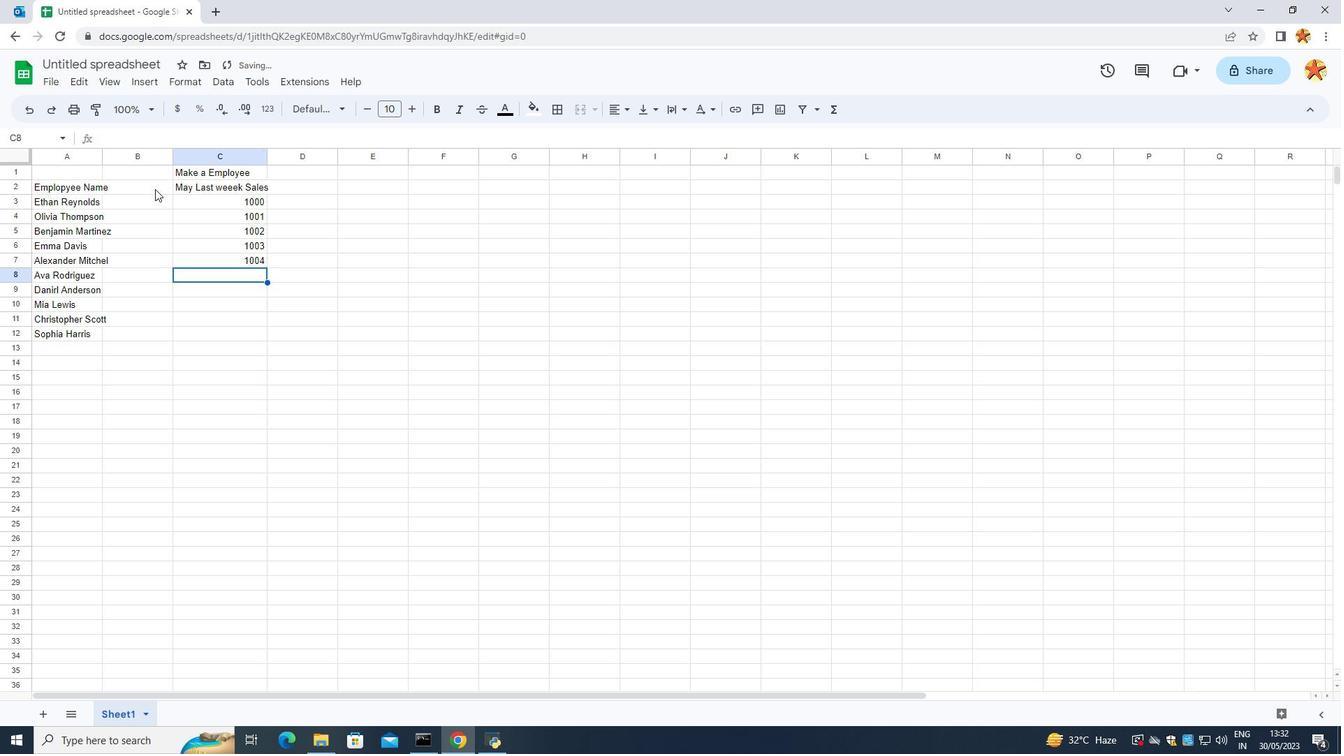
Action: Mouse moved to (149, 197)
Screenshot: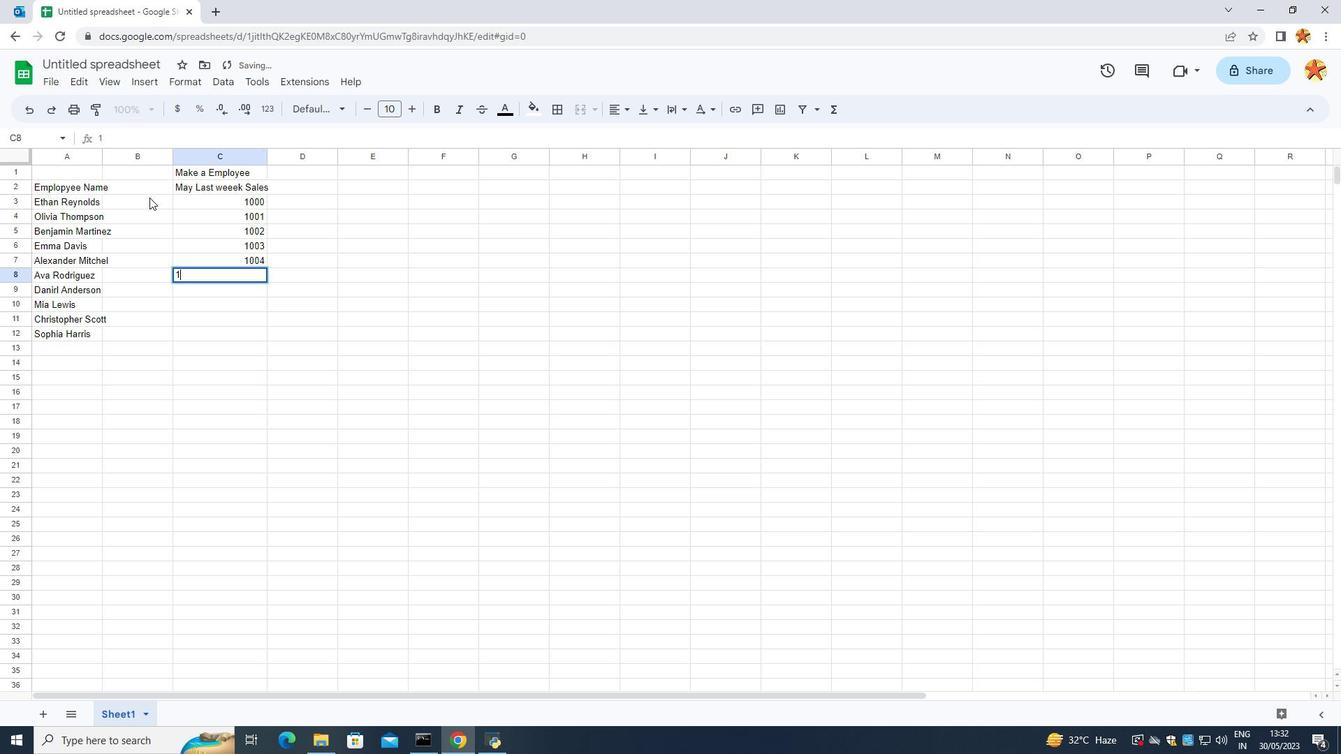 
Action: Key pressed 0
Screenshot: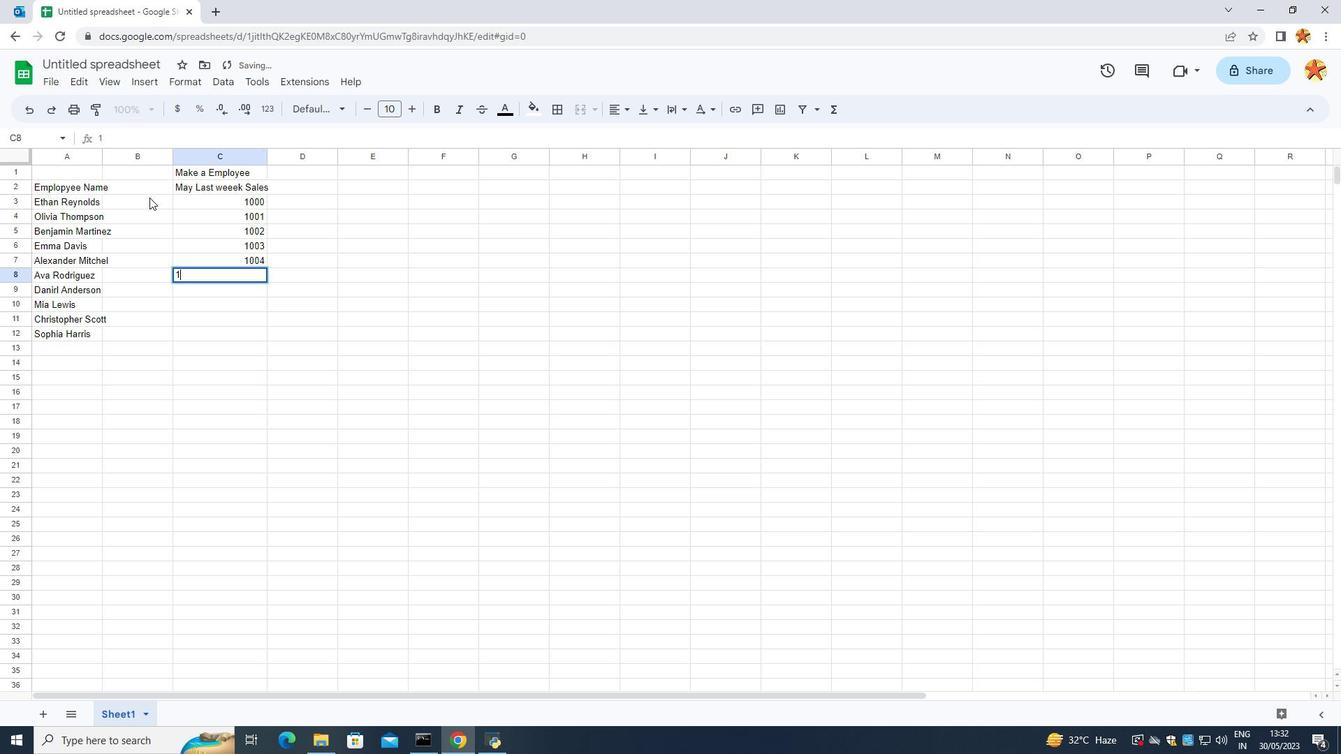 
Action: Mouse moved to (149, 190)
Screenshot: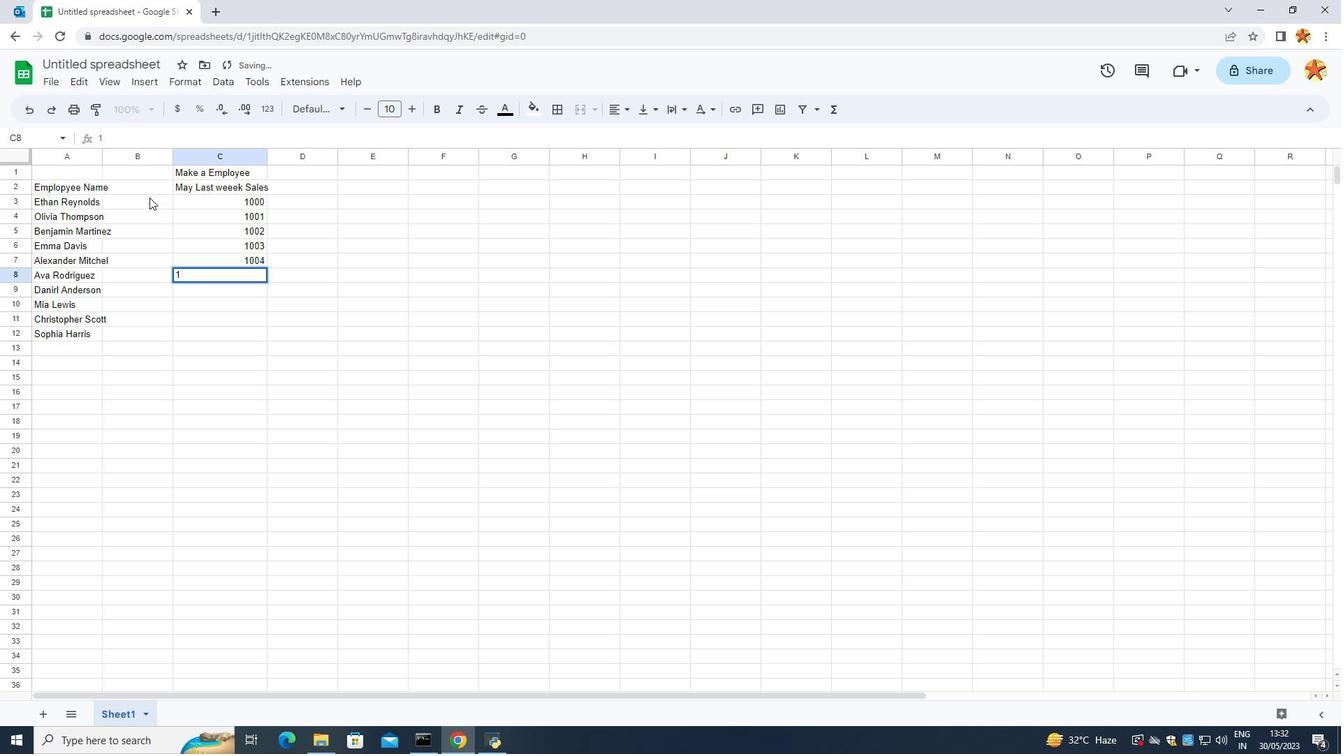 
Action: Key pressed 0
Screenshot: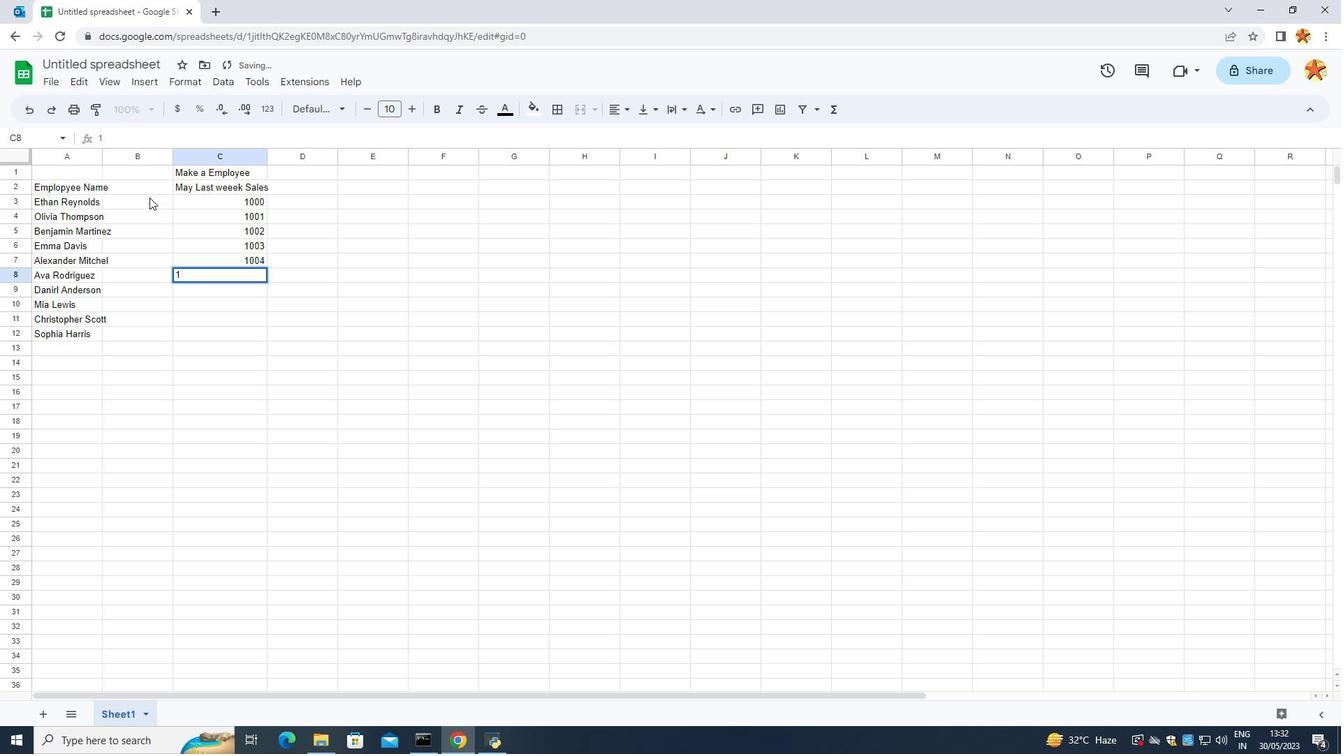 
Action: Mouse moved to (150, 186)
Screenshot: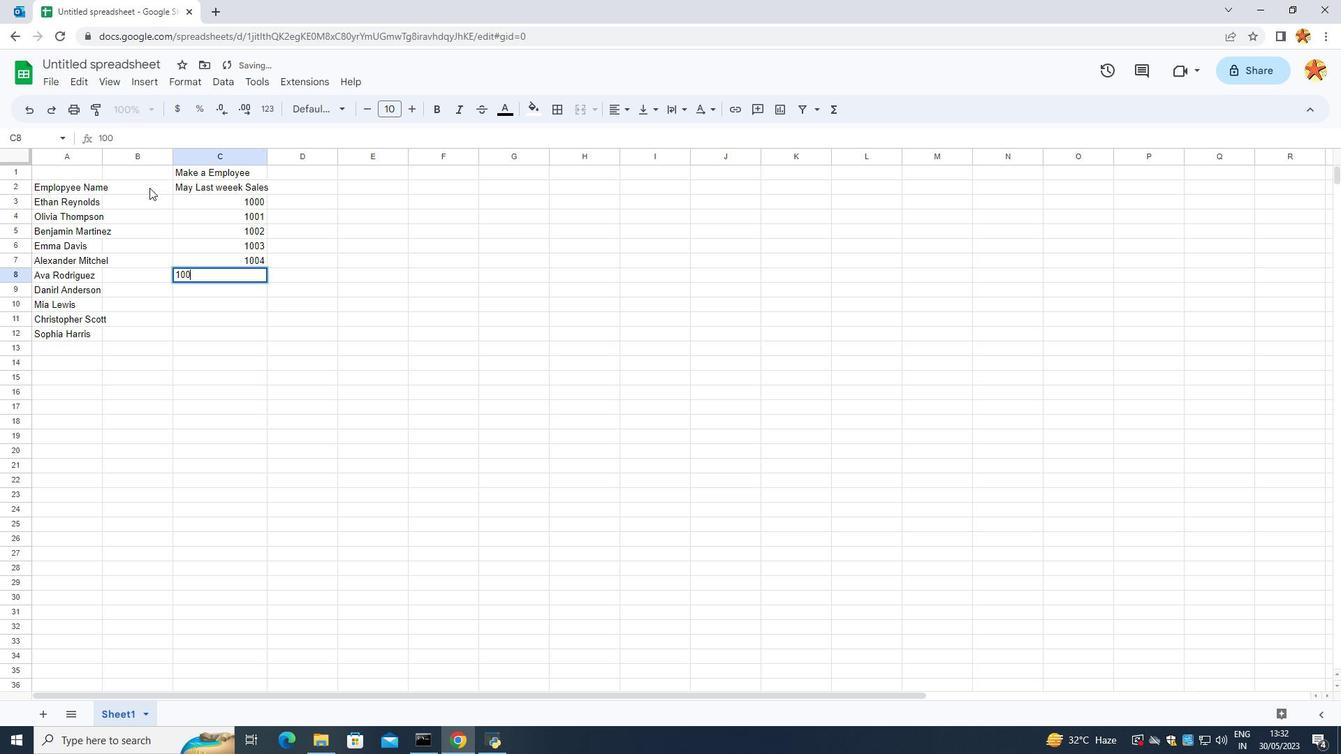 
Action: Key pressed 5
Screenshot: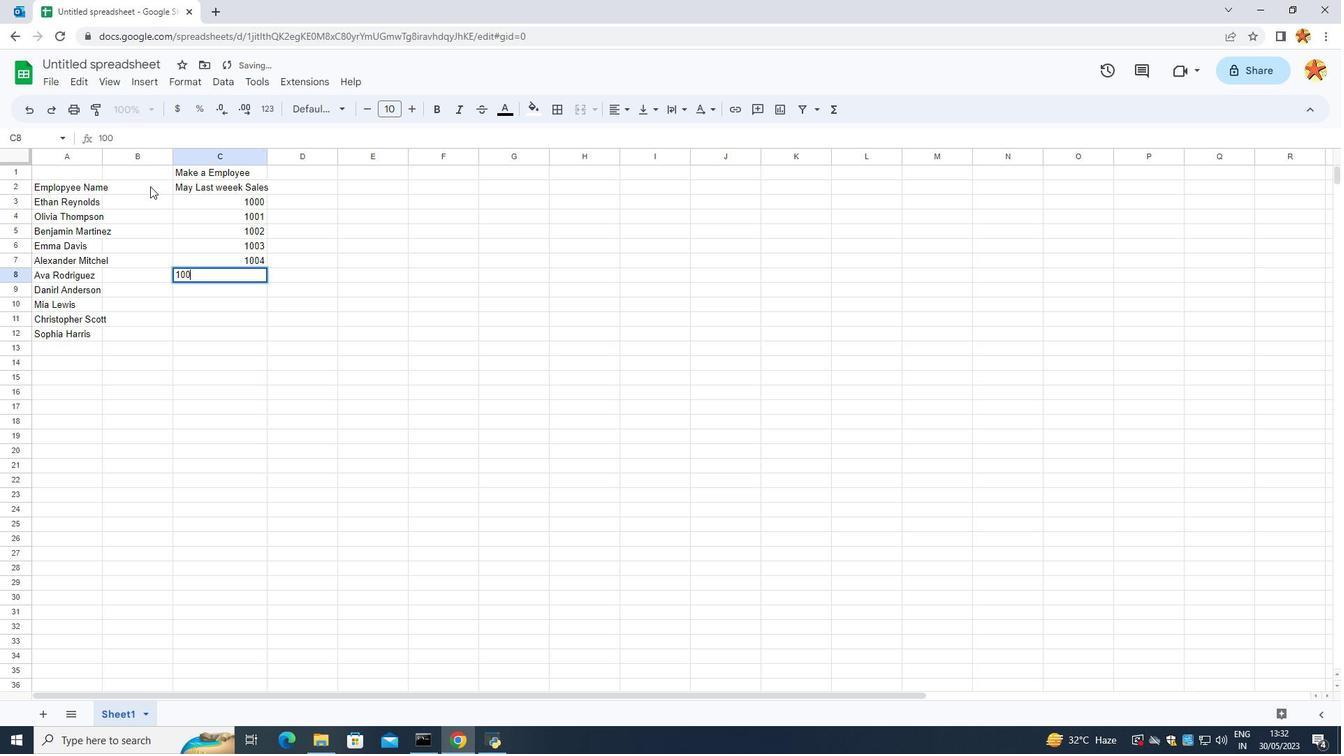 
Action: Mouse moved to (152, 176)
Screenshot: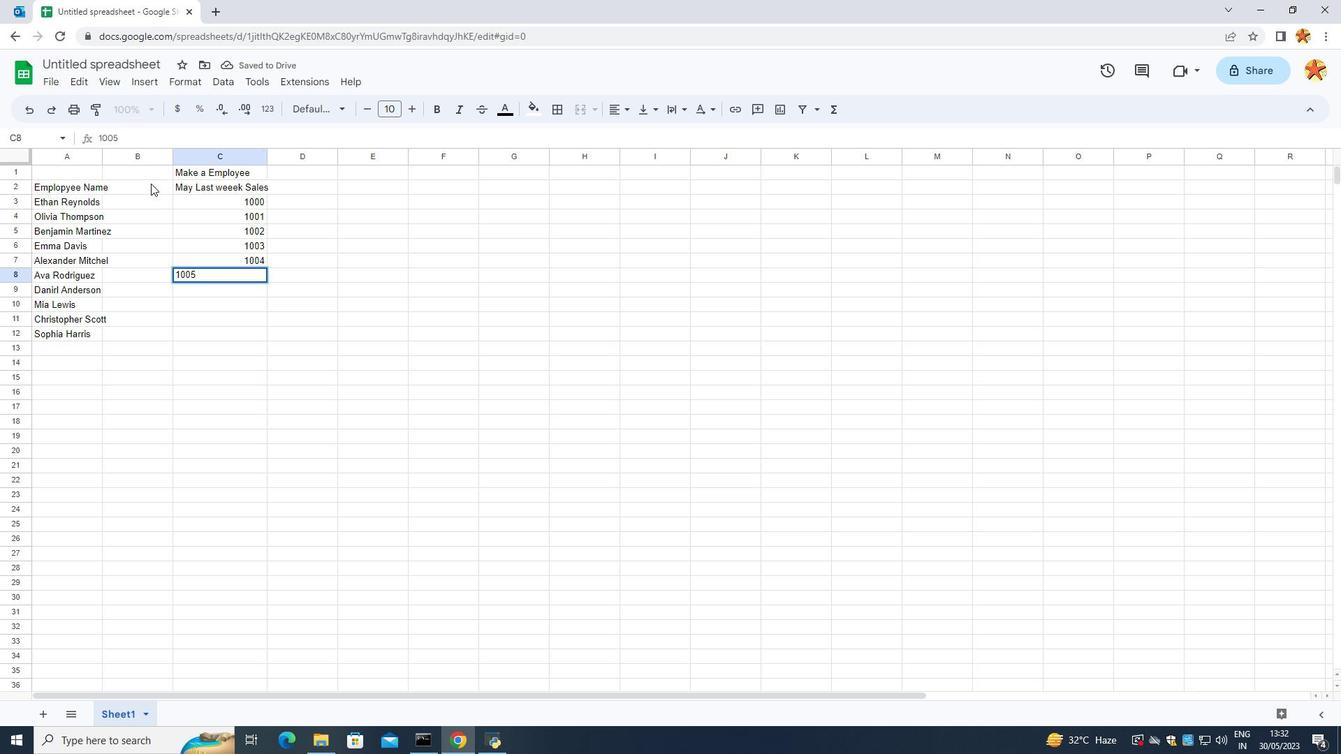 
Action: Key pressed <Key.enter>
Screenshot: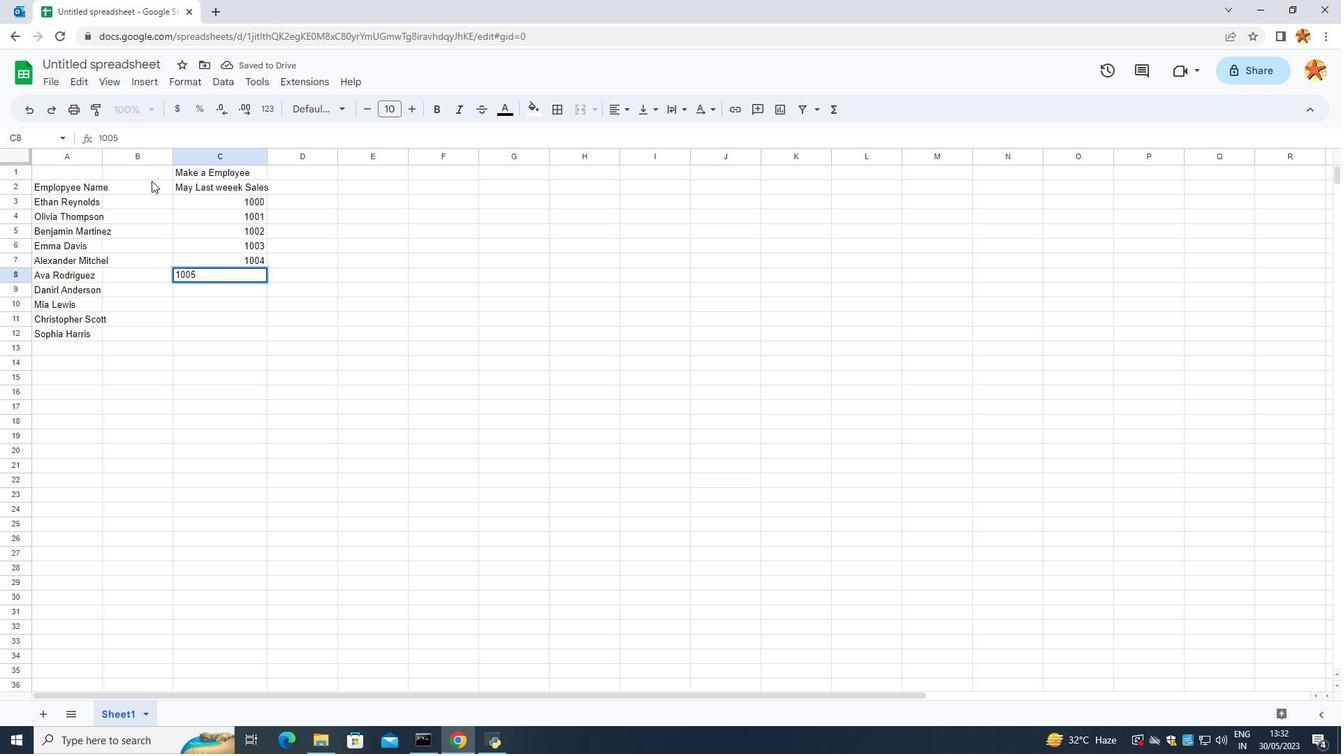 
Action: Mouse moved to (148, 161)
Screenshot: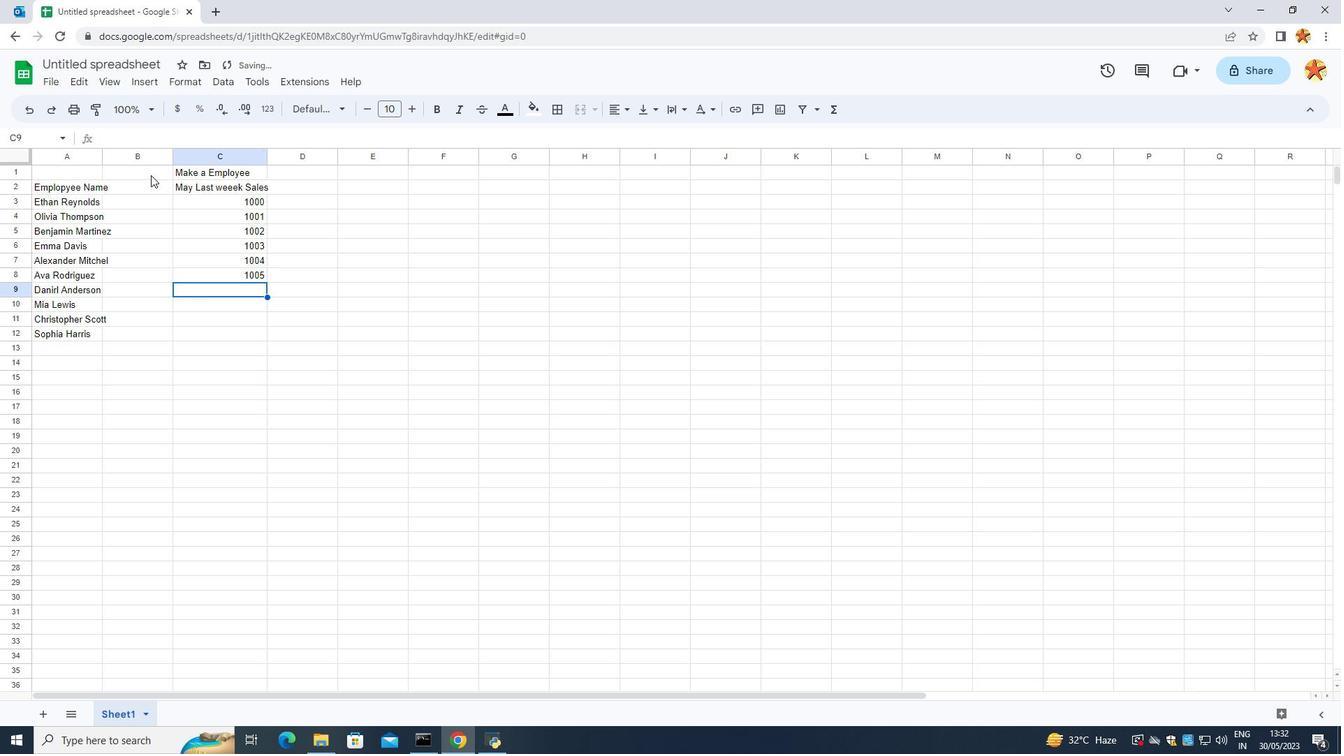 
Action: Key pressed 1
Screenshot: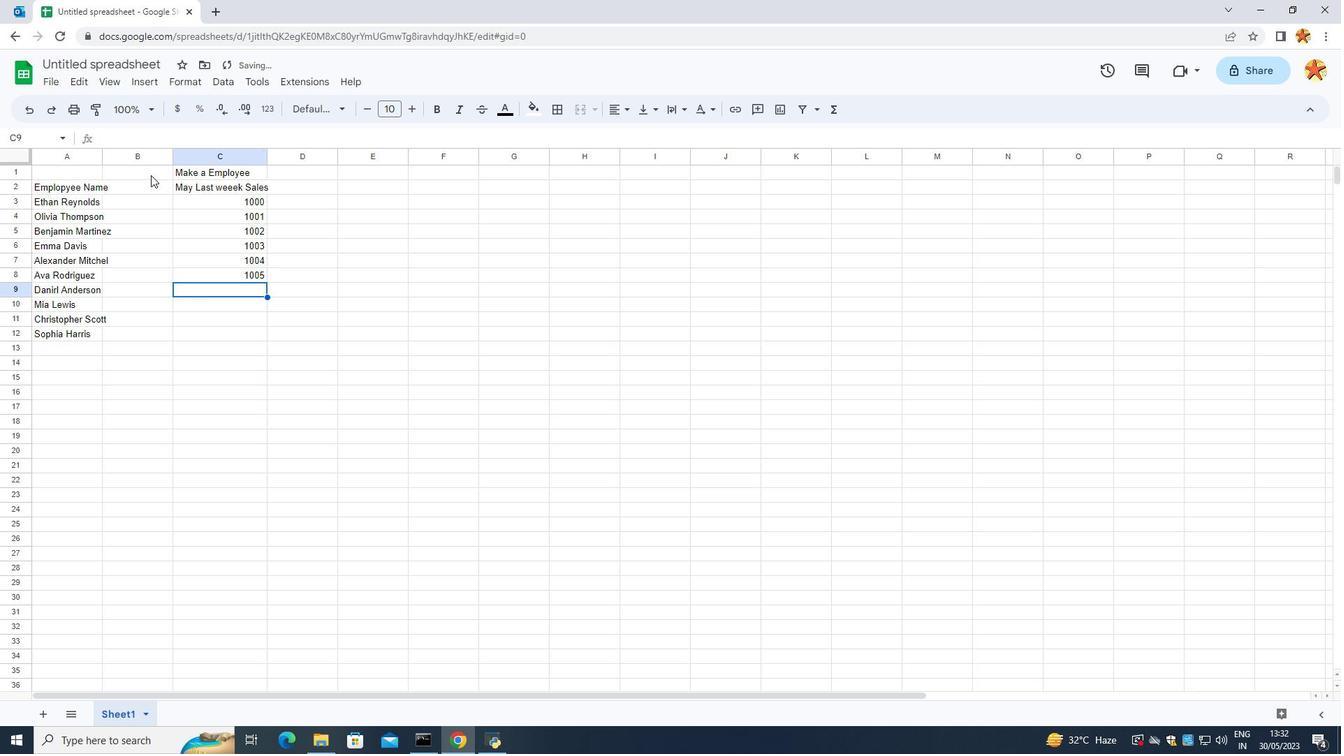 
Action: Mouse moved to (147, 160)
Screenshot: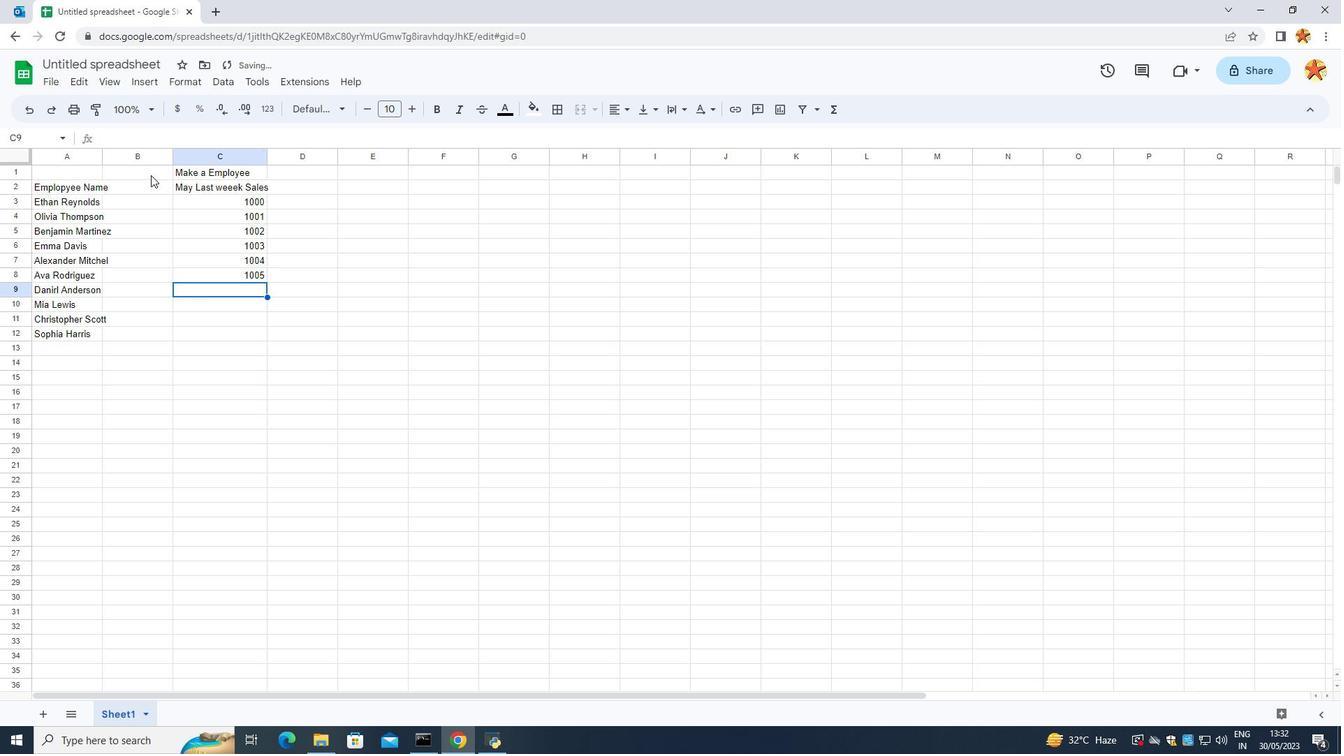 
Action: Key pressed 2
Screenshot: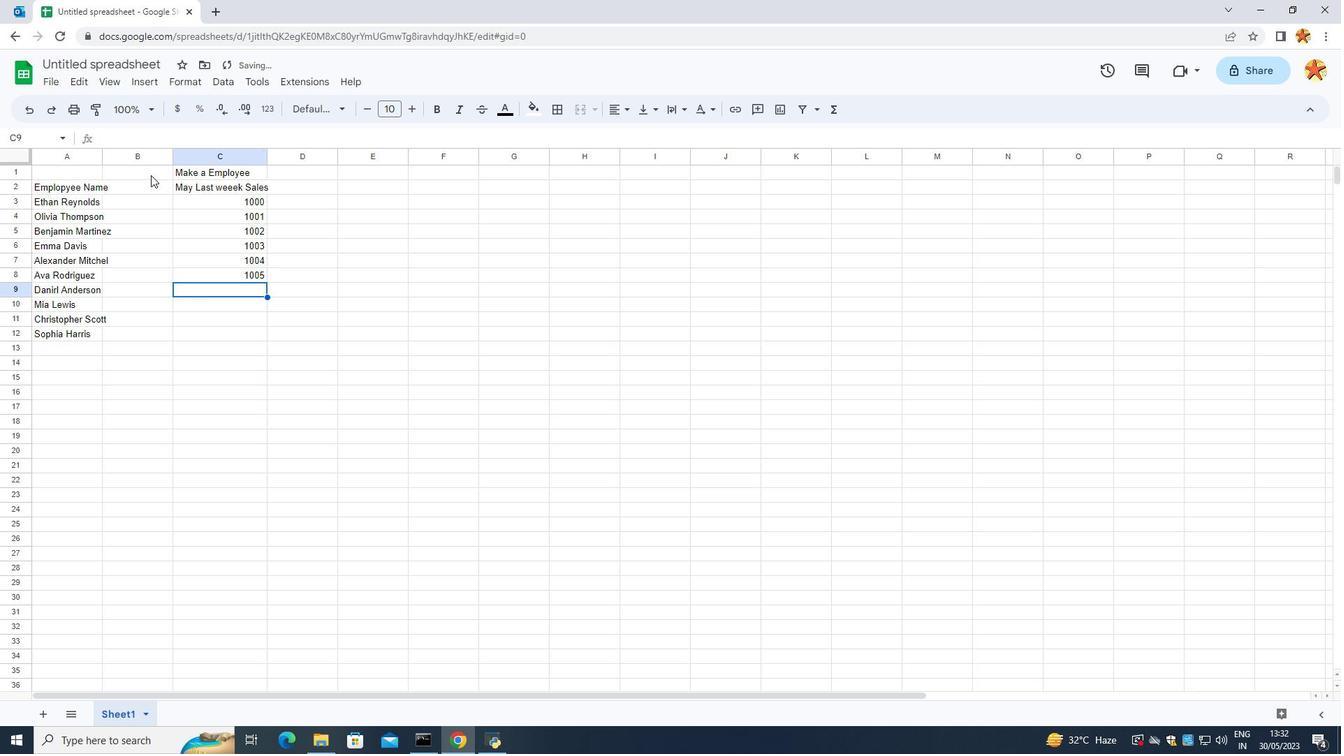 
Action: Mouse moved to (142, 159)
Screenshot: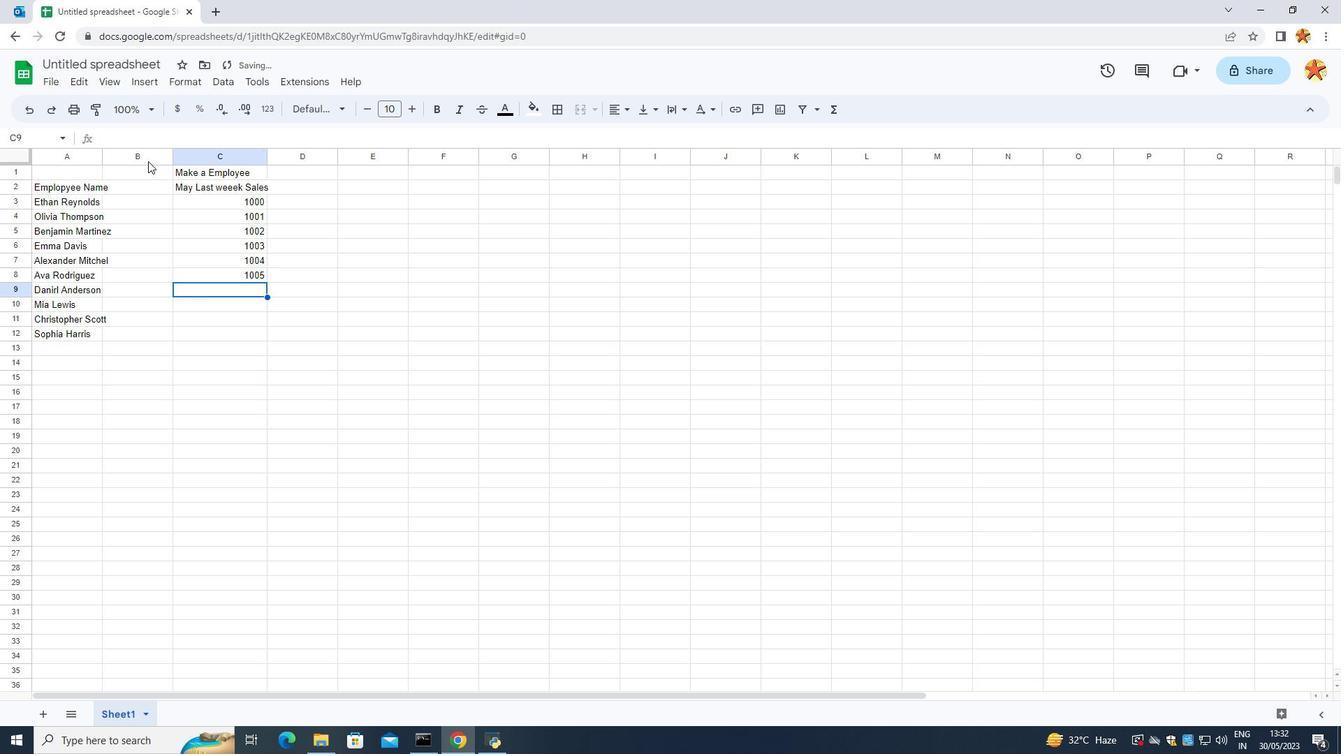 
Action: Key pressed <Key.backspace>
Screenshot: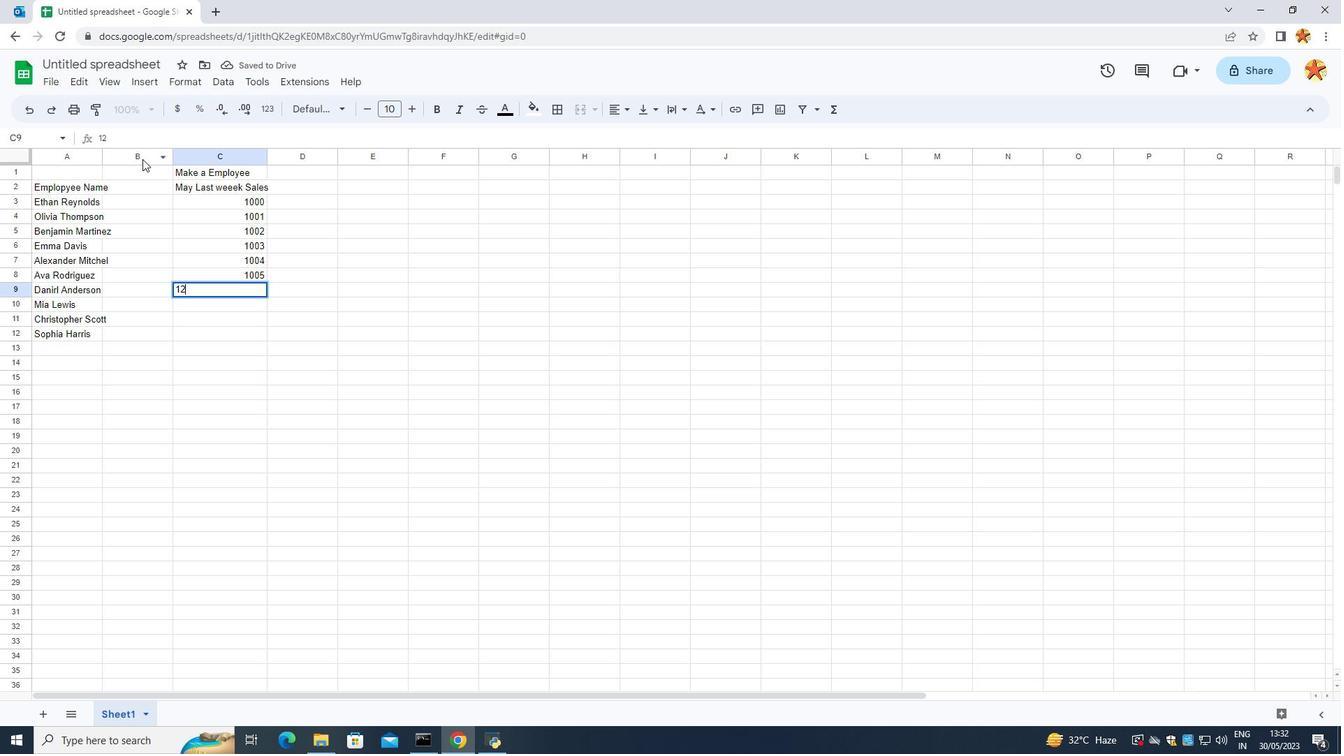 
Action: Mouse moved to (144, 149)
Screenshot: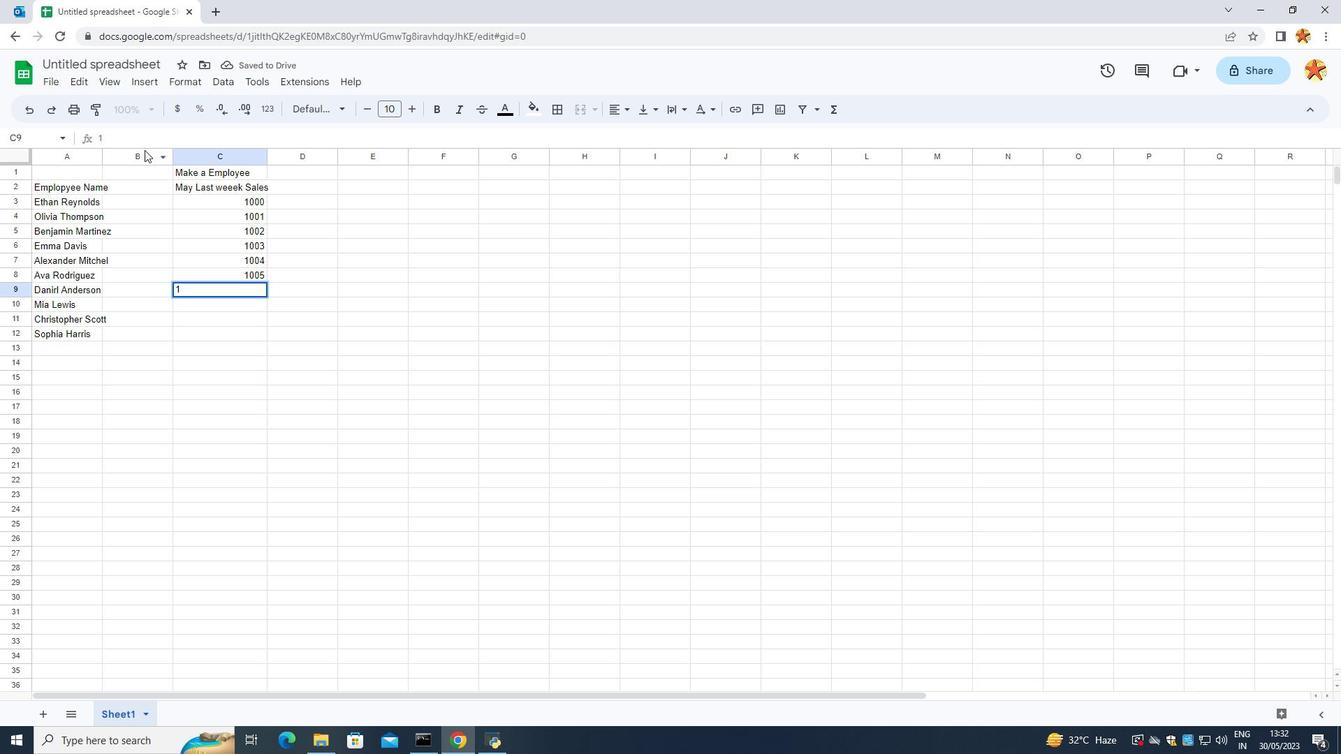 
Action: Key pressed 9
Screenshot: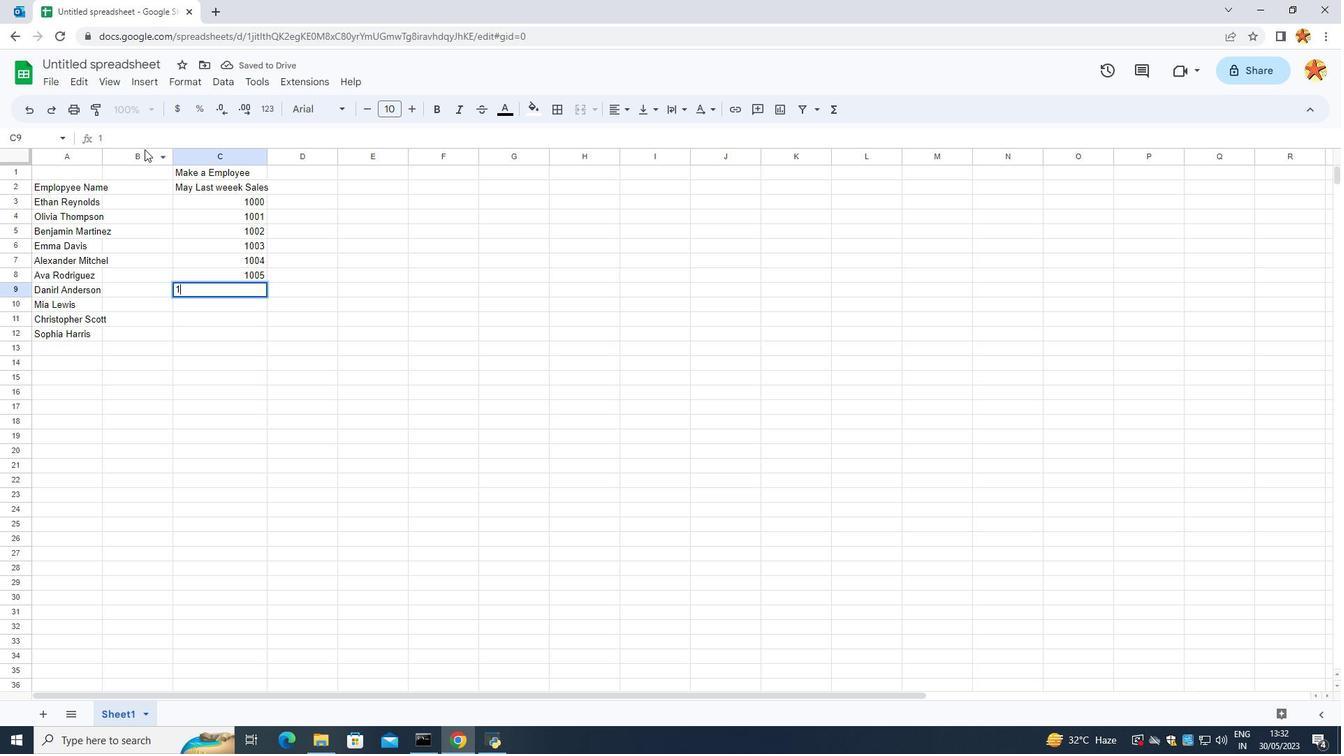 
Action: Mouse moved to (145, 148)
Screenshot: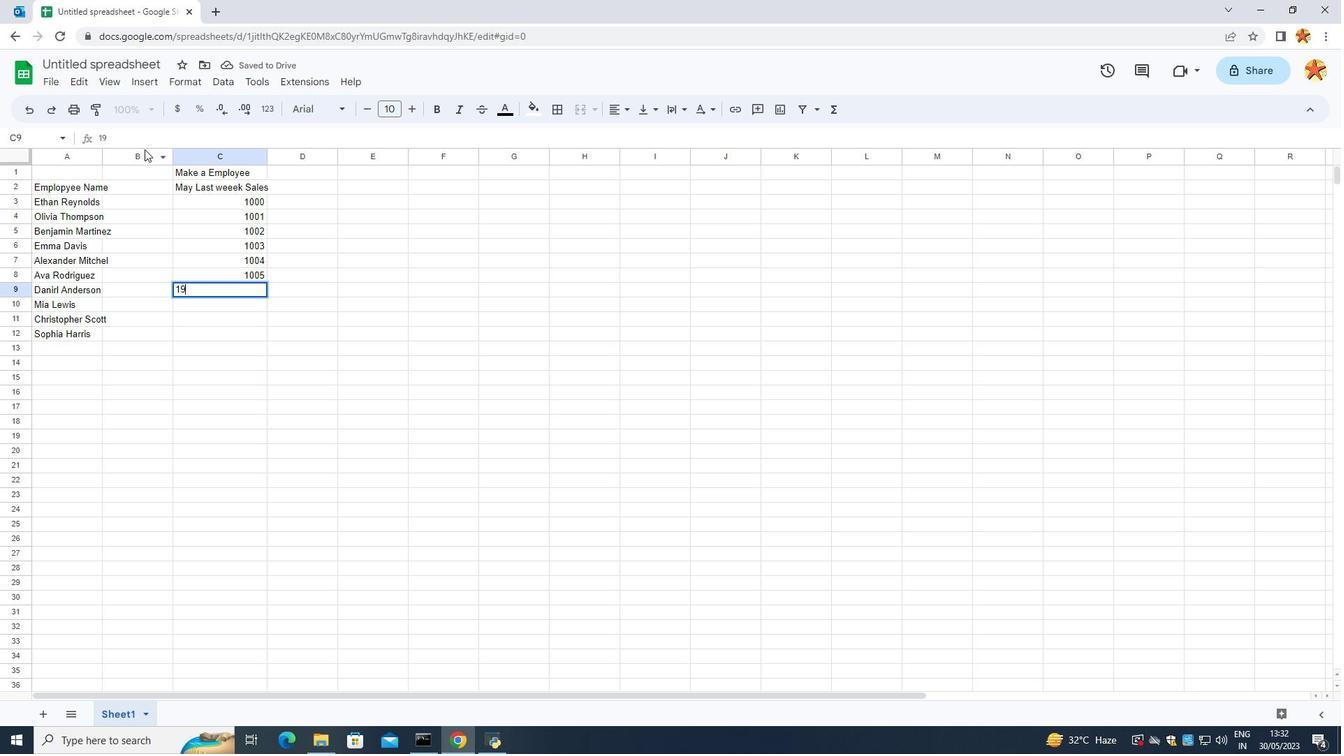 
Action: Key pressed <Key.backspace>00
Screenshot: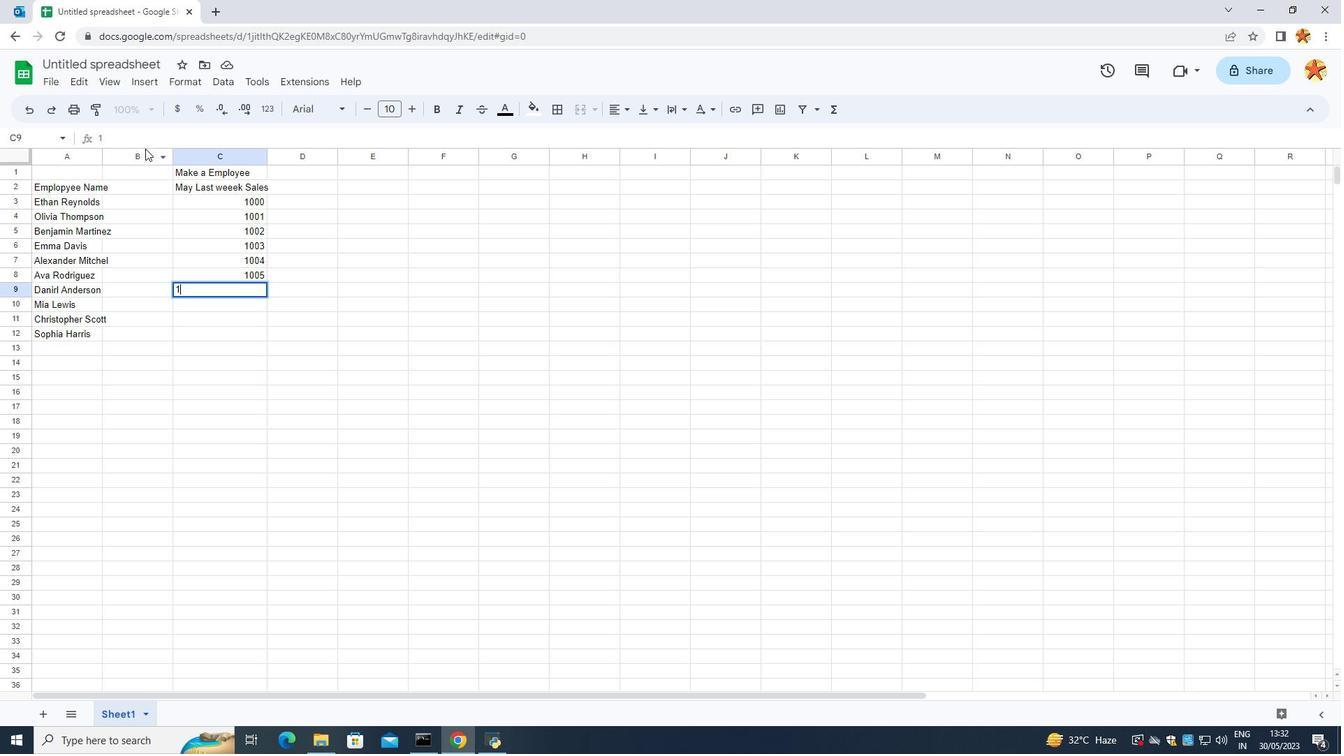 
Action: Mouse moved to (146, 146)
Screenshot: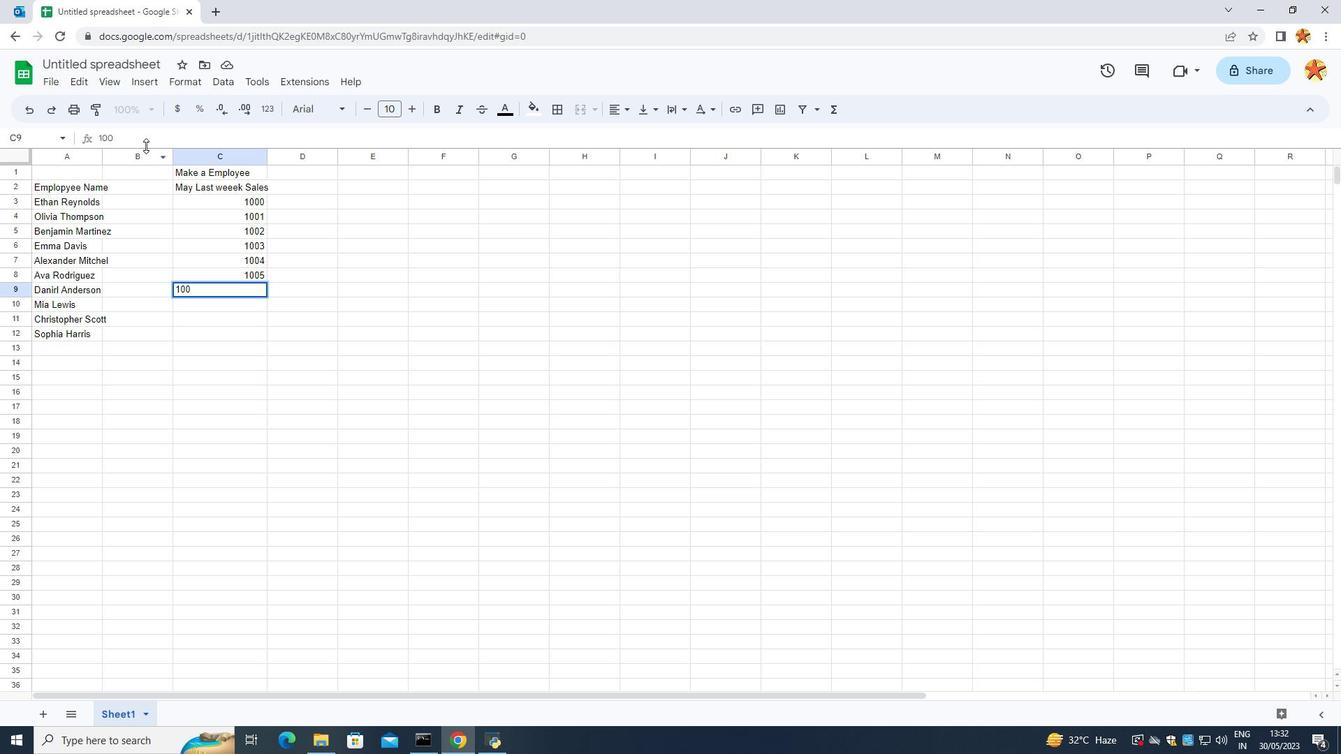 
Action: Key pressed 6<Key.enter>
Screenshot: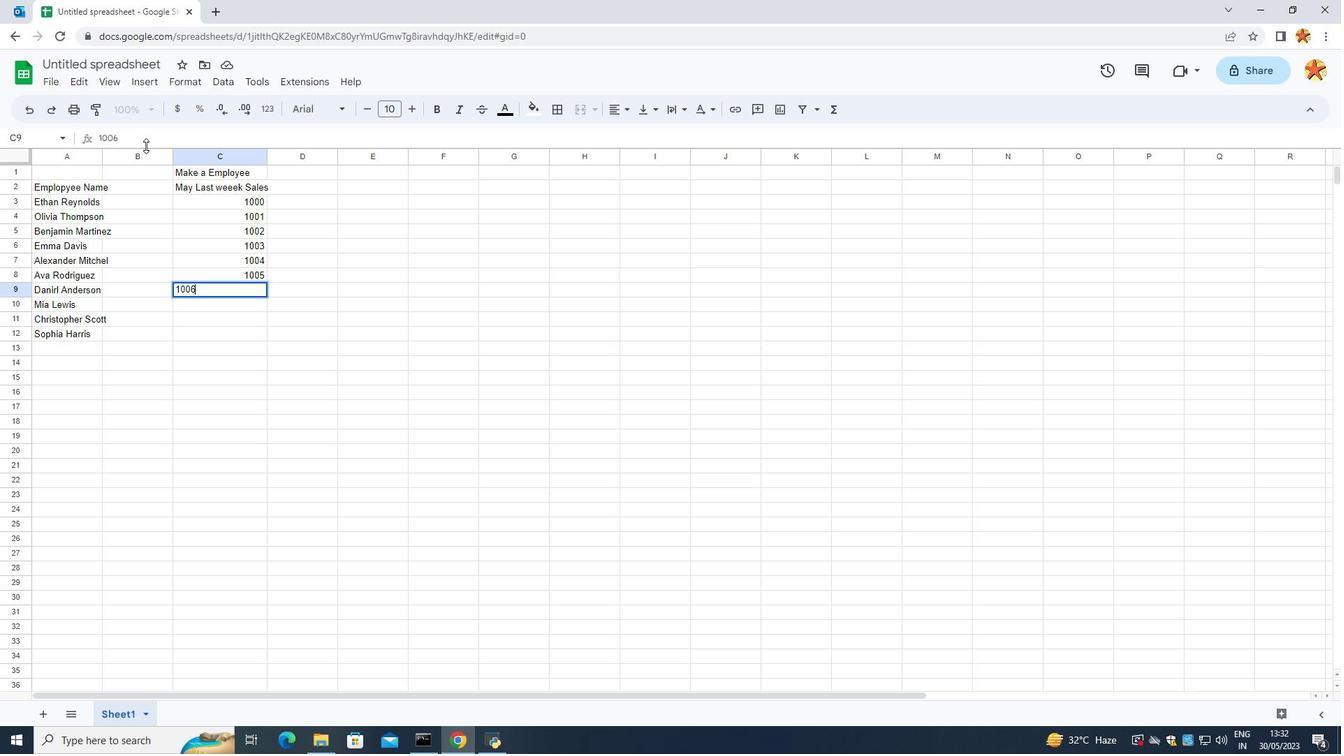 
Action: Mouse moved to (144, 127)
Screenshot: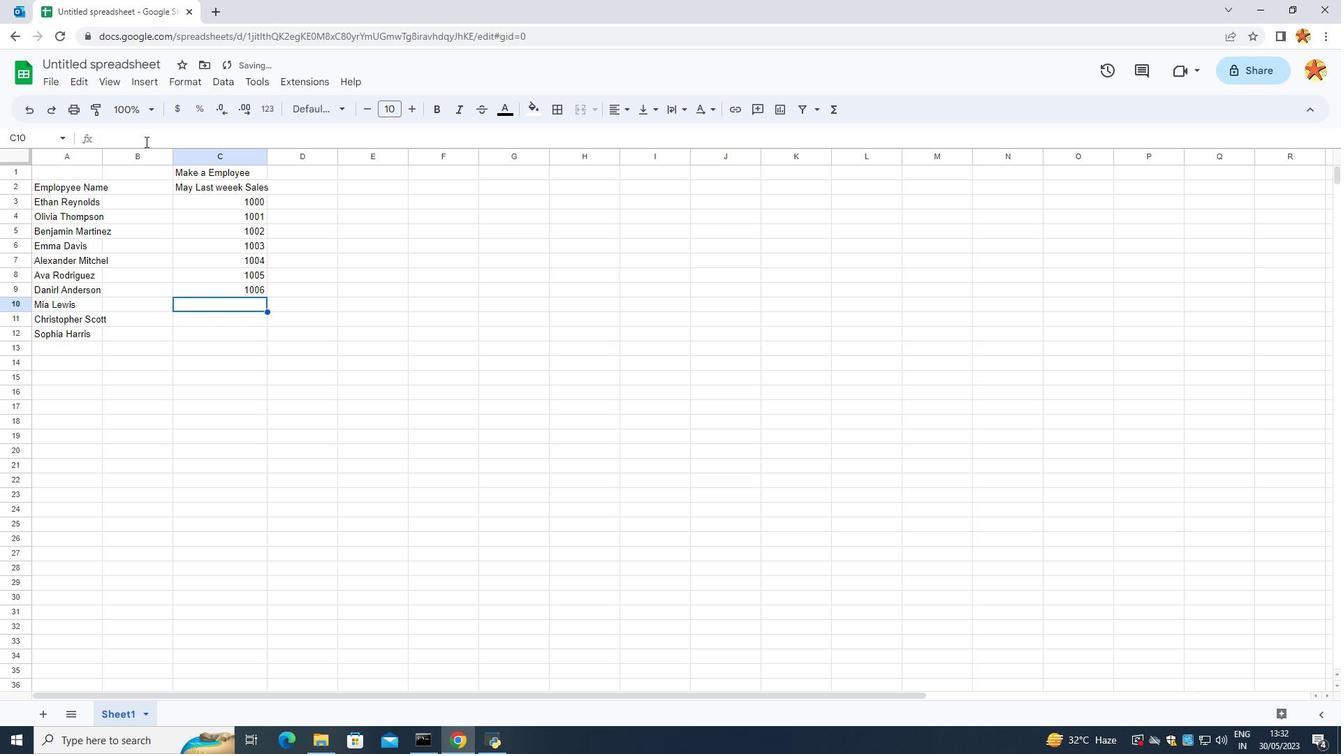 
Action: Key pressed 12
Screenshot: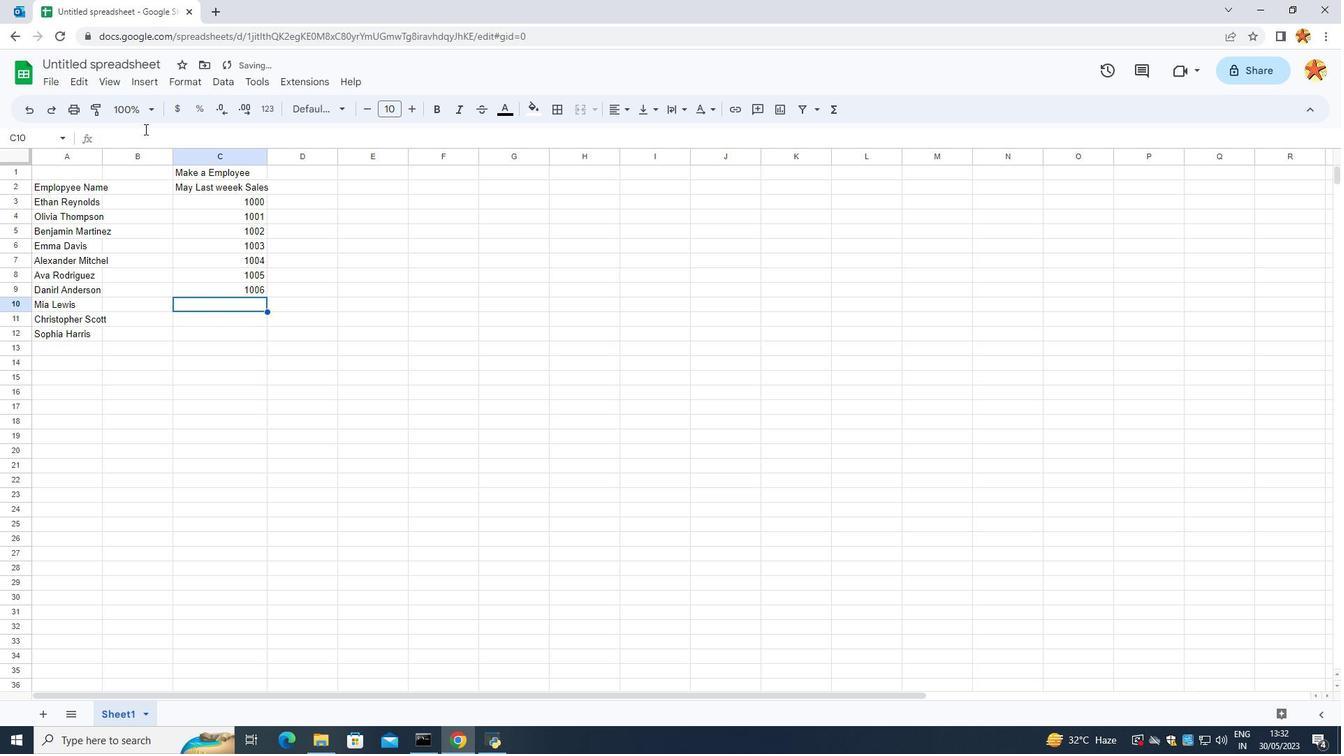 
Action: Mouse moved to (135, 132)
Screenshot: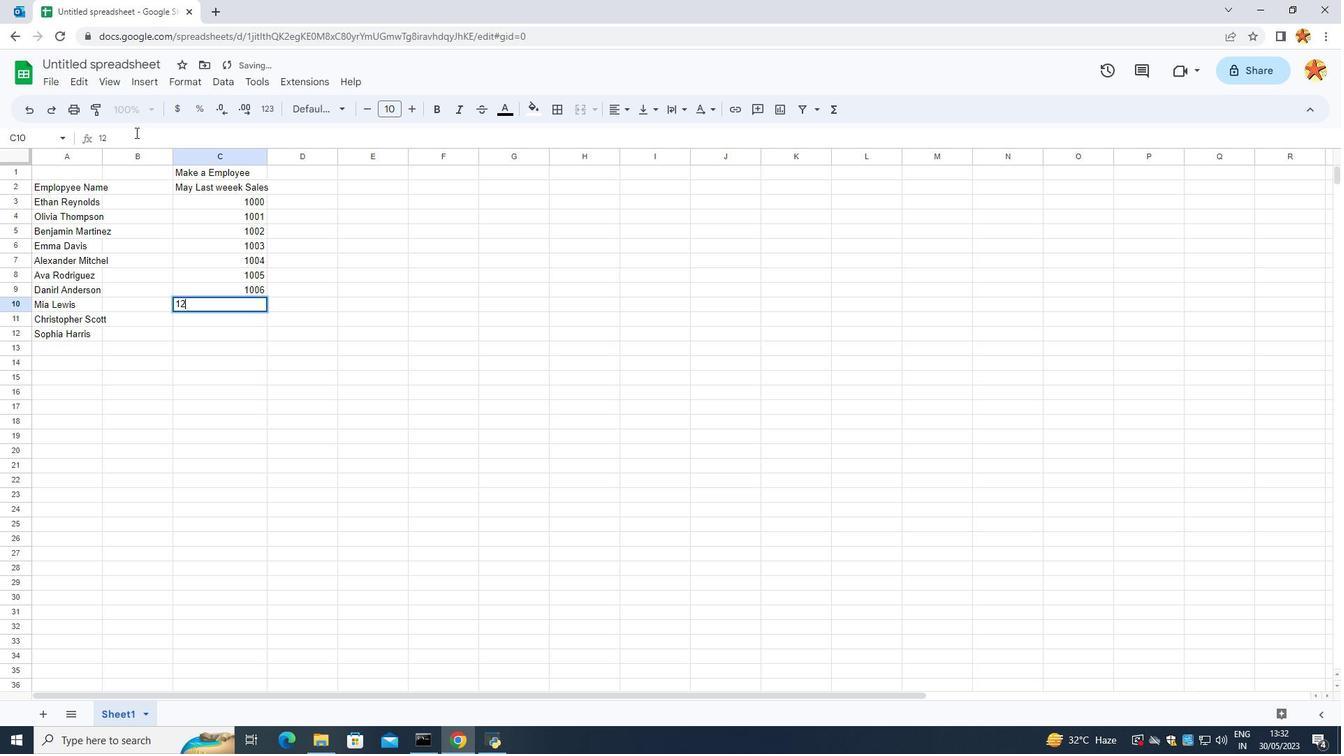 
Action: Key pressed \<Key.backspace>
Screenshot: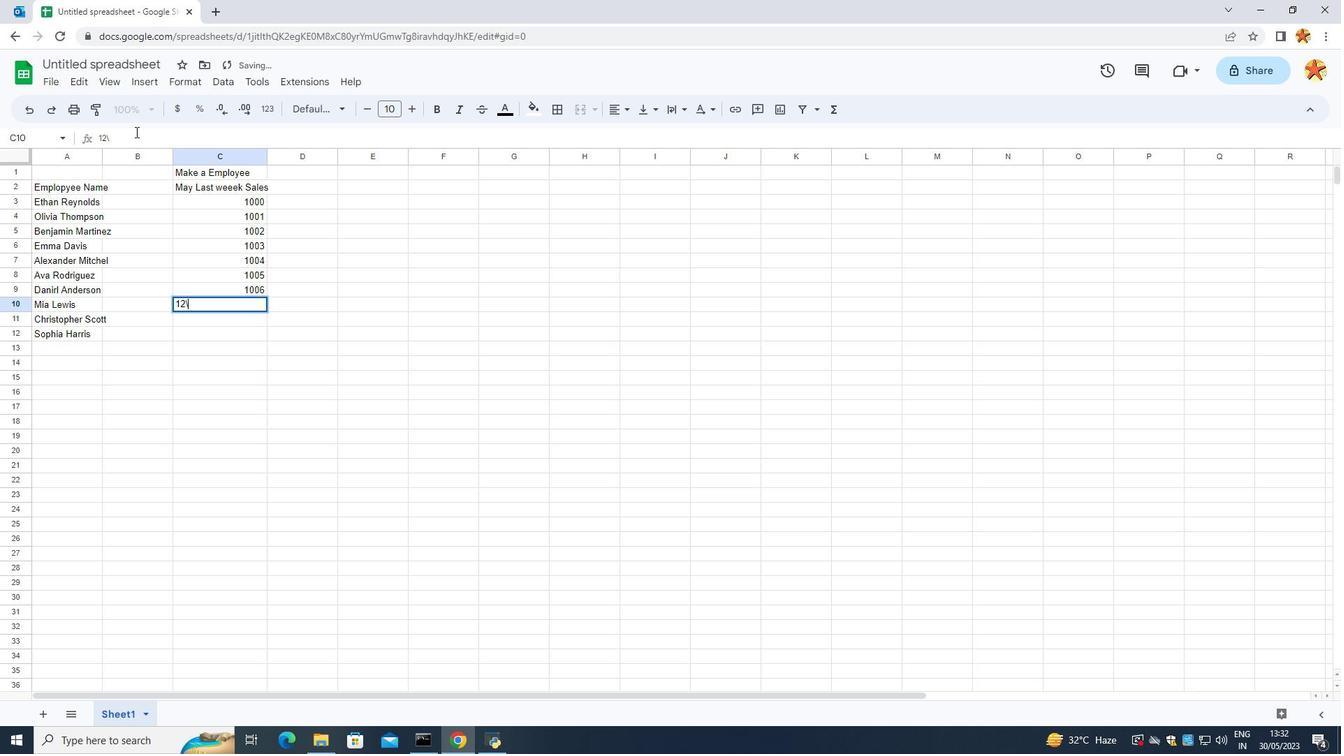 
Action: Mouse moved to (135, 130)
Screenshot: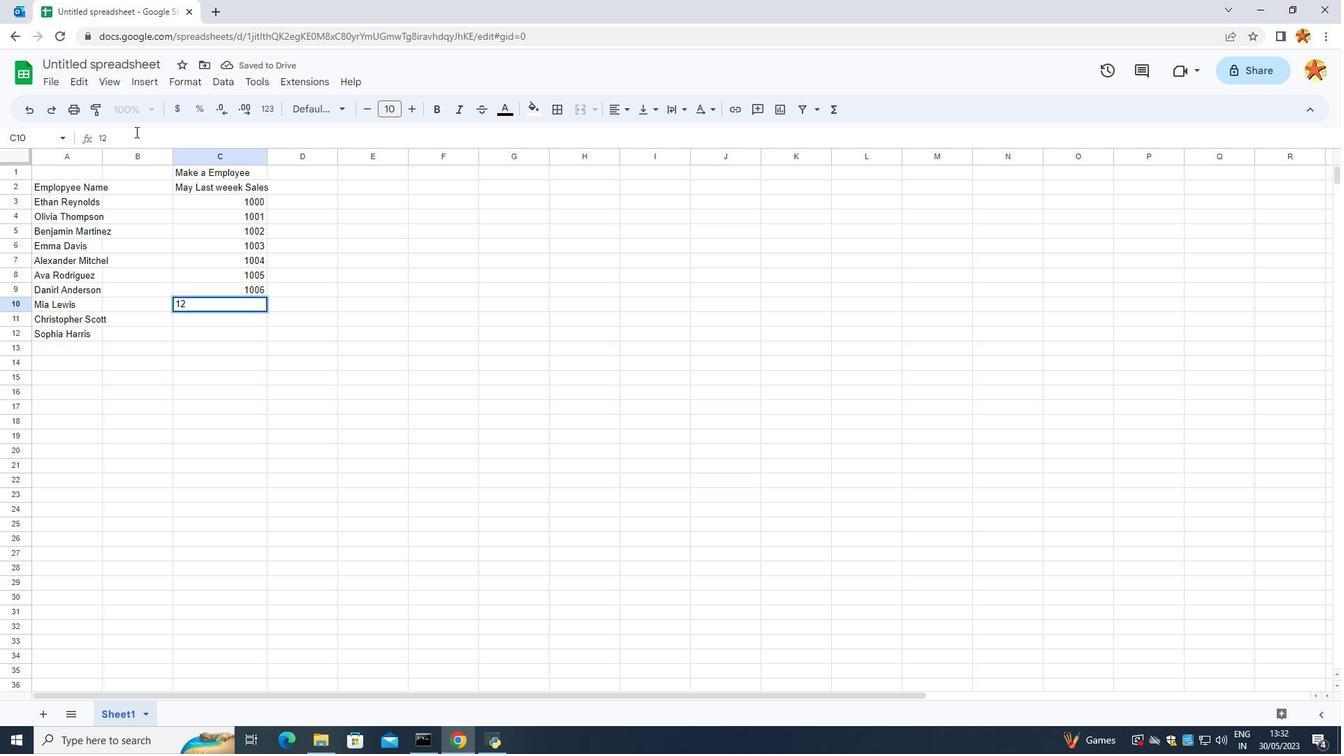 
Action: Key pressed <Key.backspace>0
Screenshot: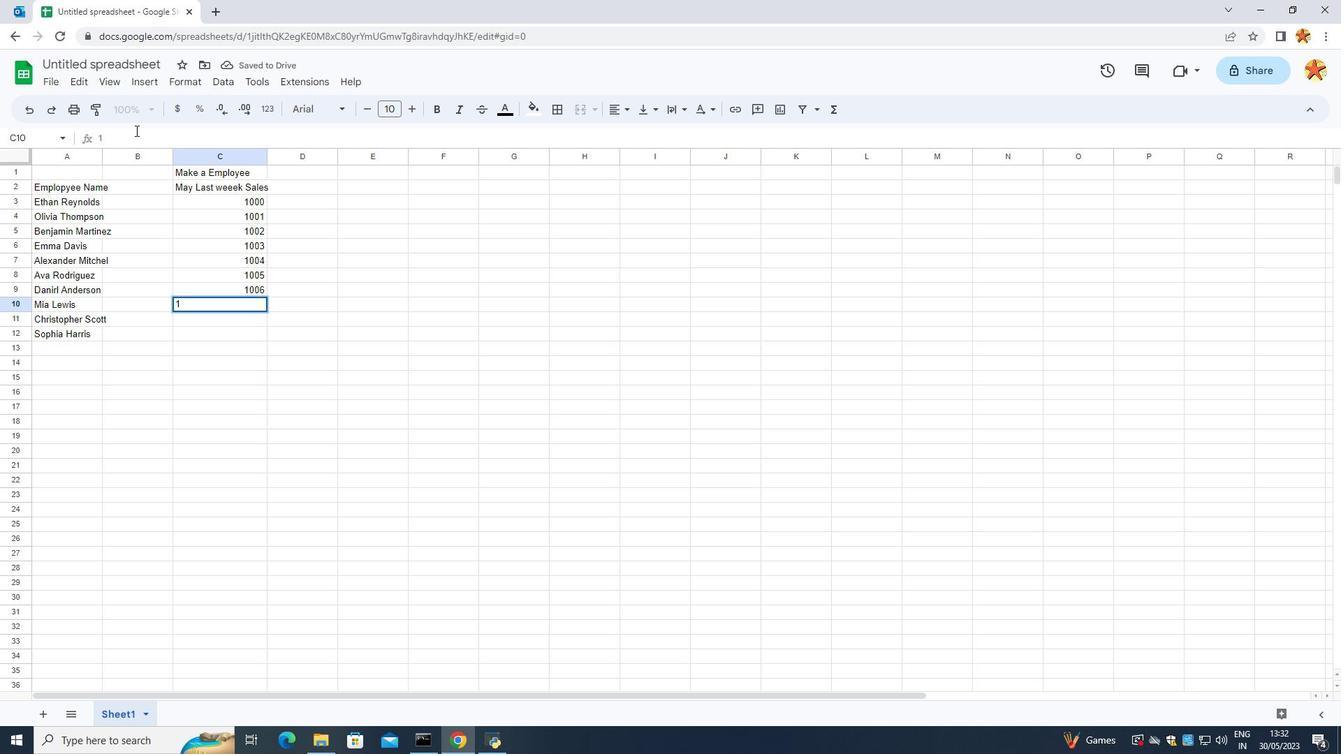 
Action: Mouse moved to (134, 130)
Screenshot: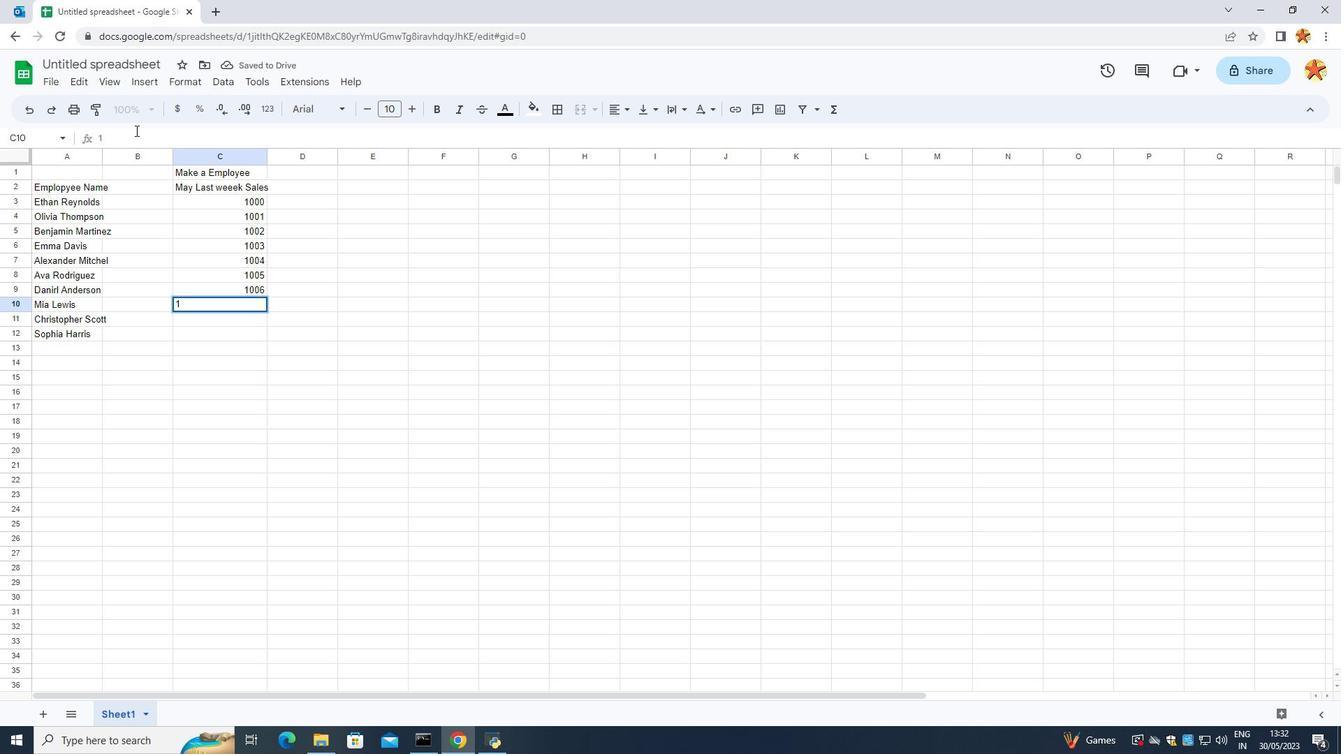 
Action: Key pressed 05
Screenshot: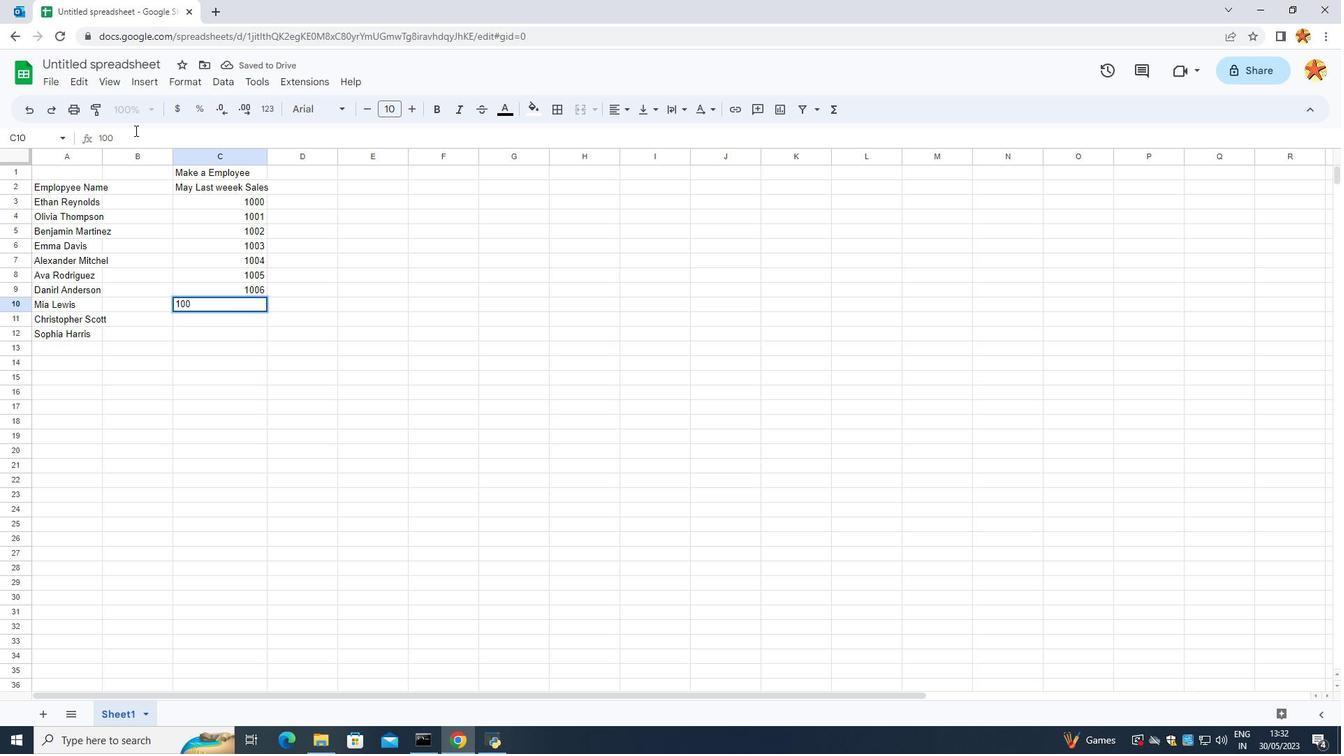 
Action: Mouse moved to (134, 130)
Screenshot: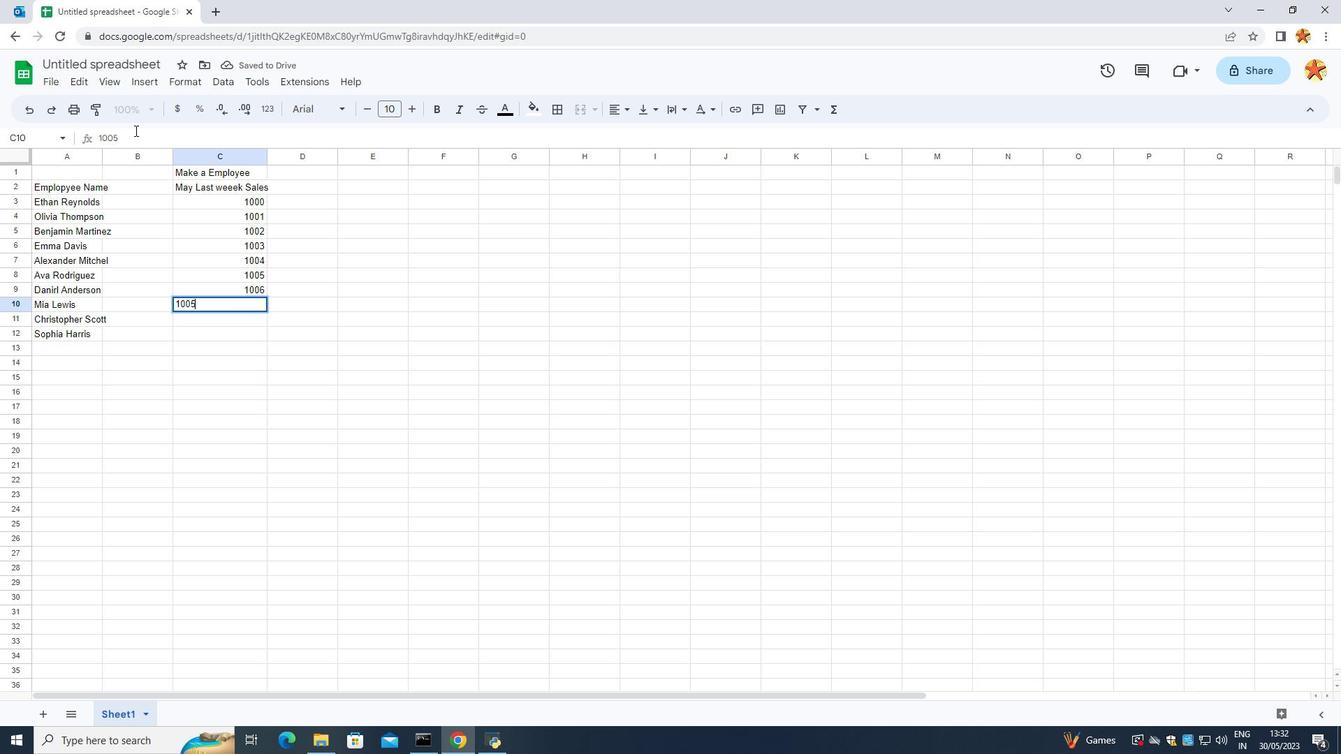 
Action: Key pressed <Key.enter>
Screenshot: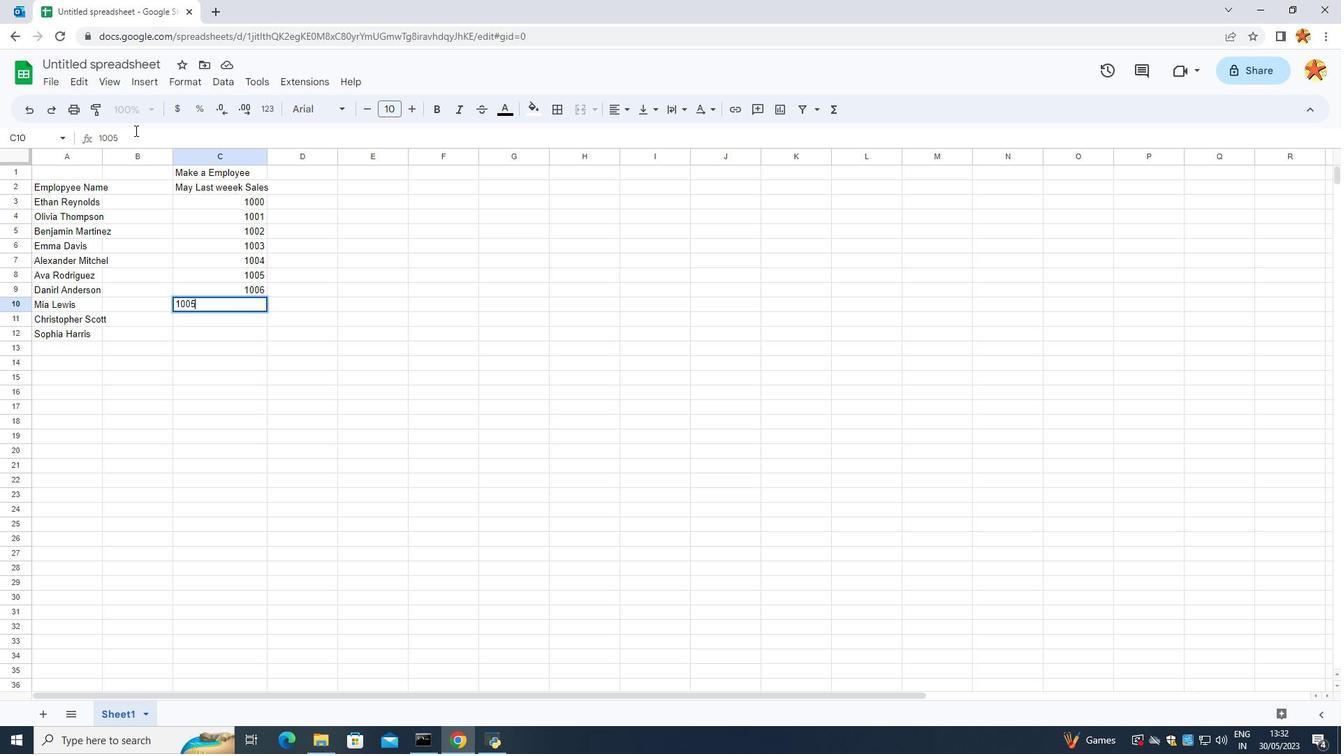 
Action: Mouse moved to (208, 300)
Screenshot: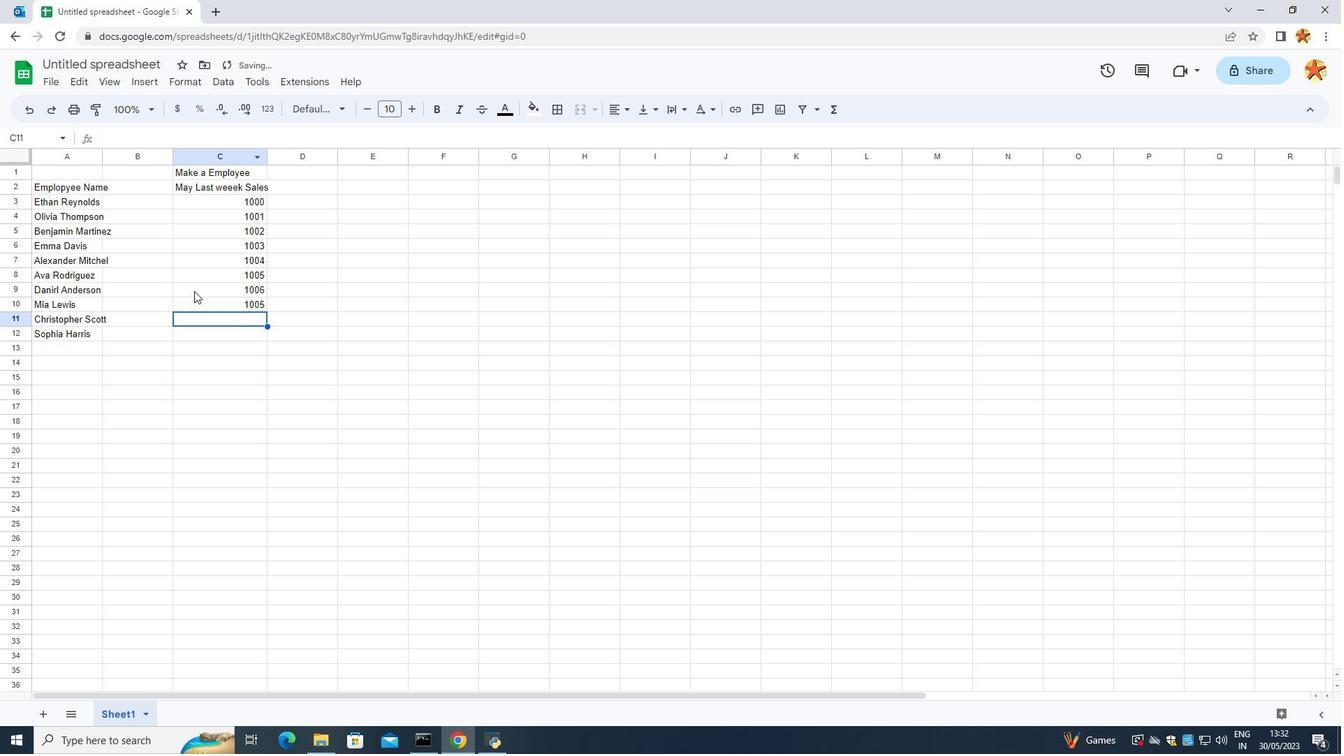 
Action: Mouse pressed left at (208, 300)
Screenshot: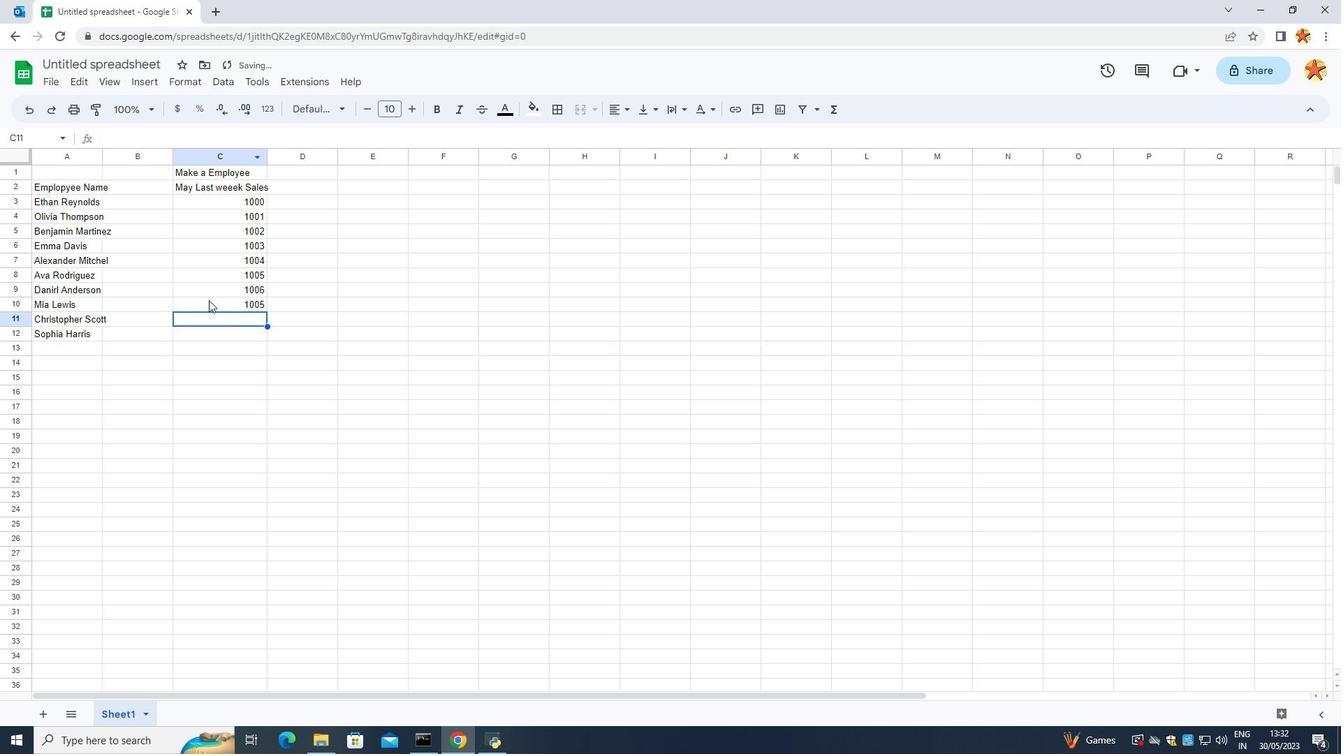 
Action: Mouse pressed left at (208, 300)
Screenshot: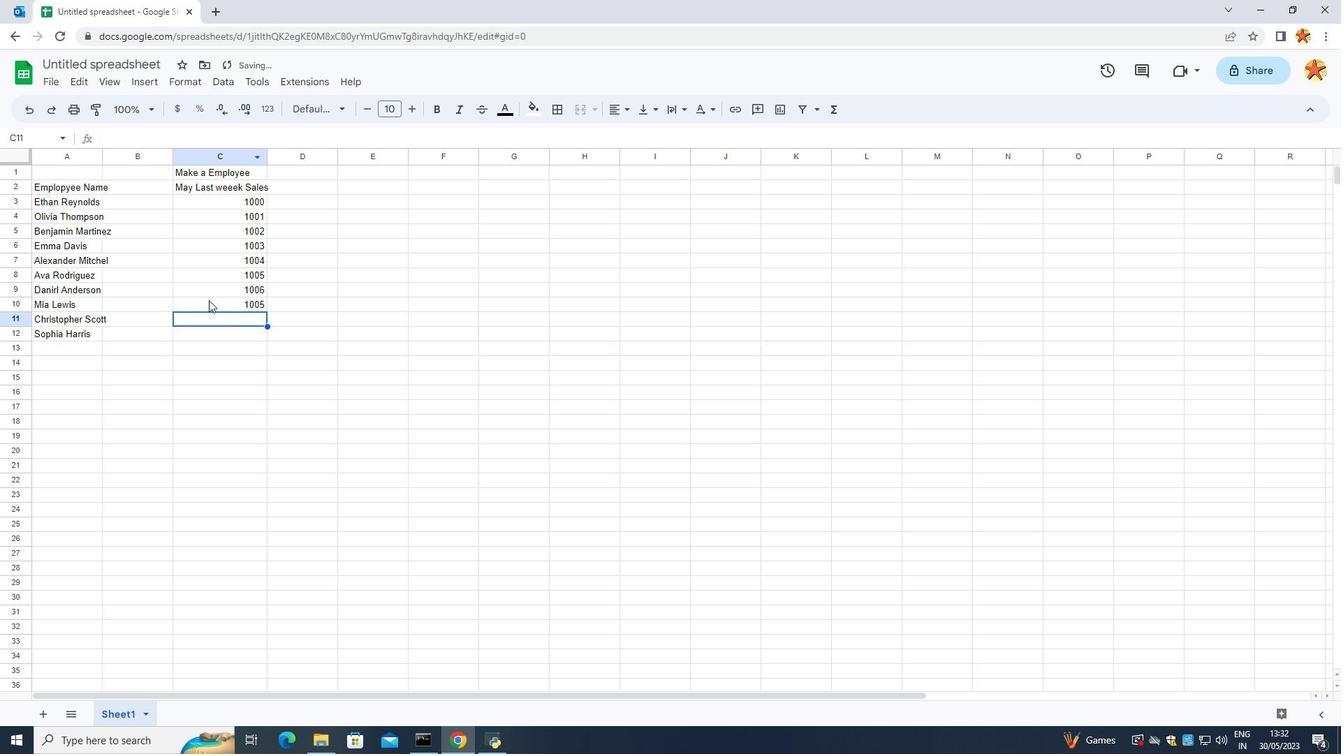 
Action: Mouse moved to (269, 295)
Screenshot: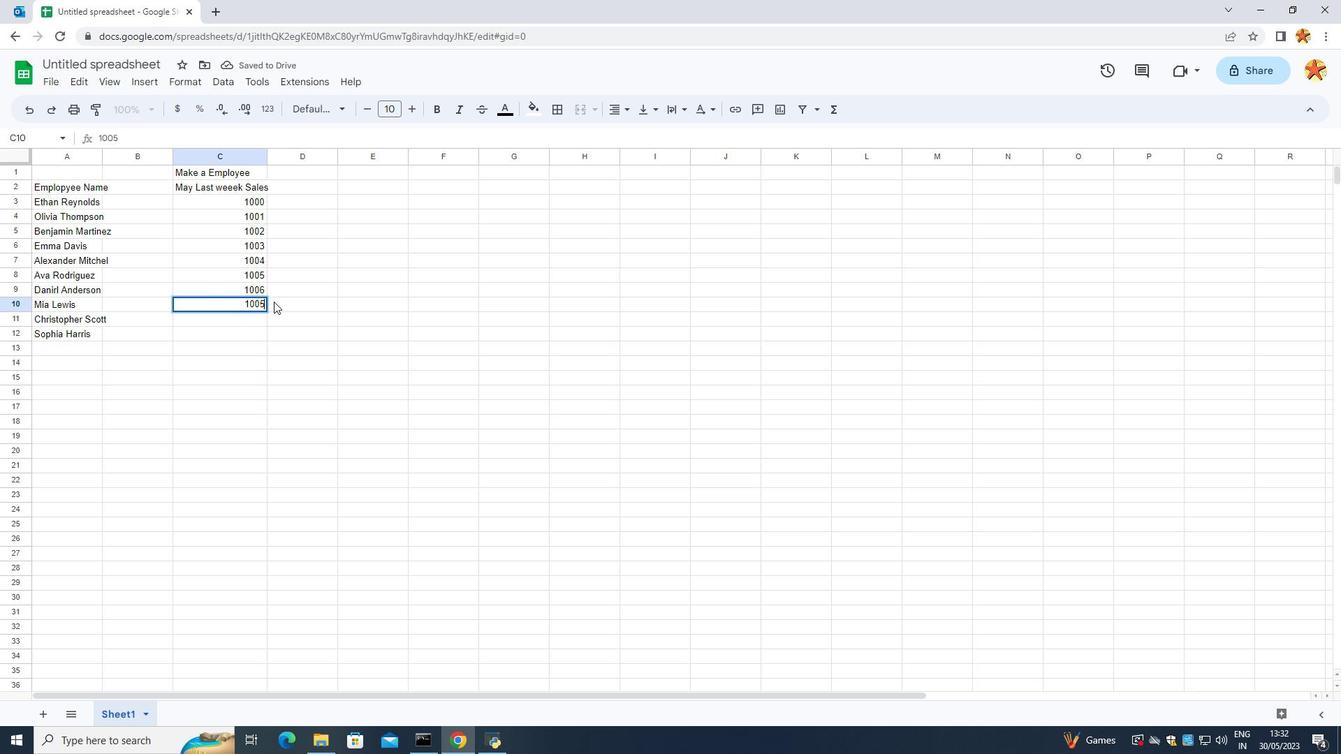 
Action: Key pressed <Key.backspace>
Screenshot: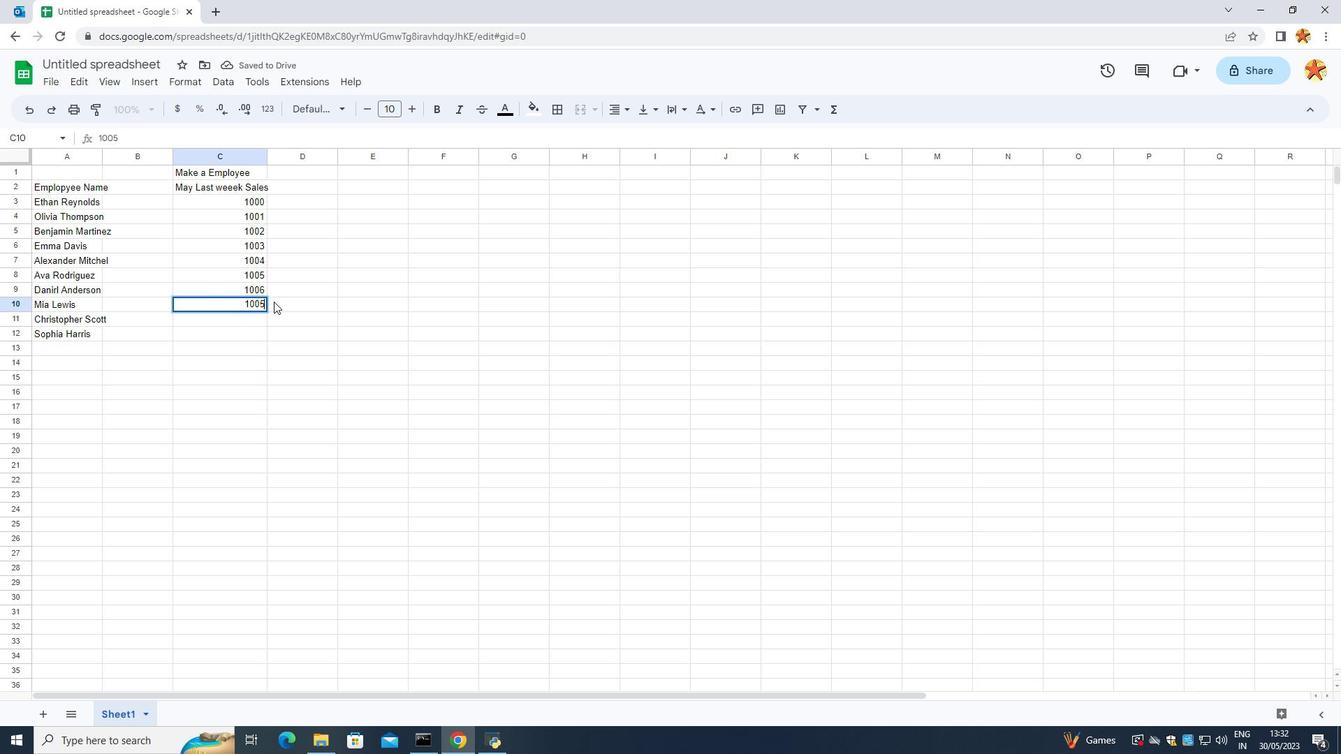 
Action: Mouse moved to (268, 290)
Screenshot: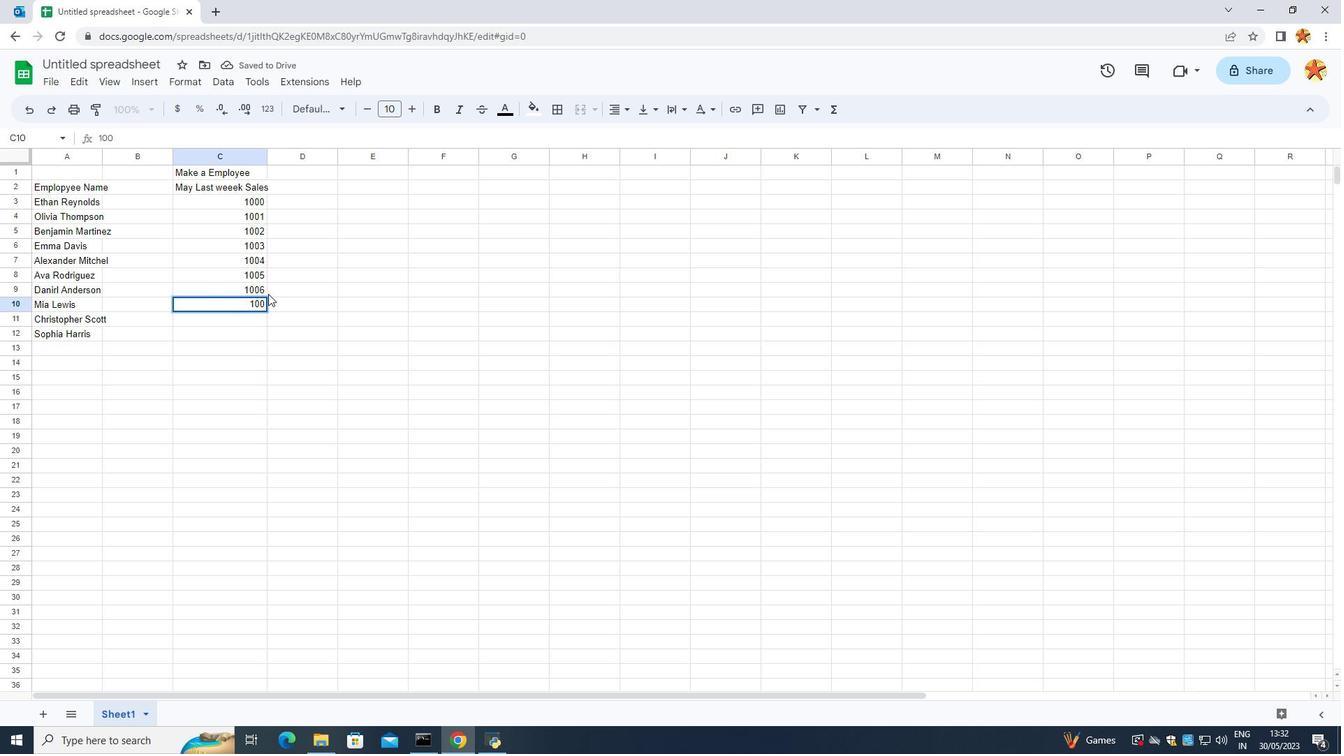 
Action: Key pressed 7
Screenshot: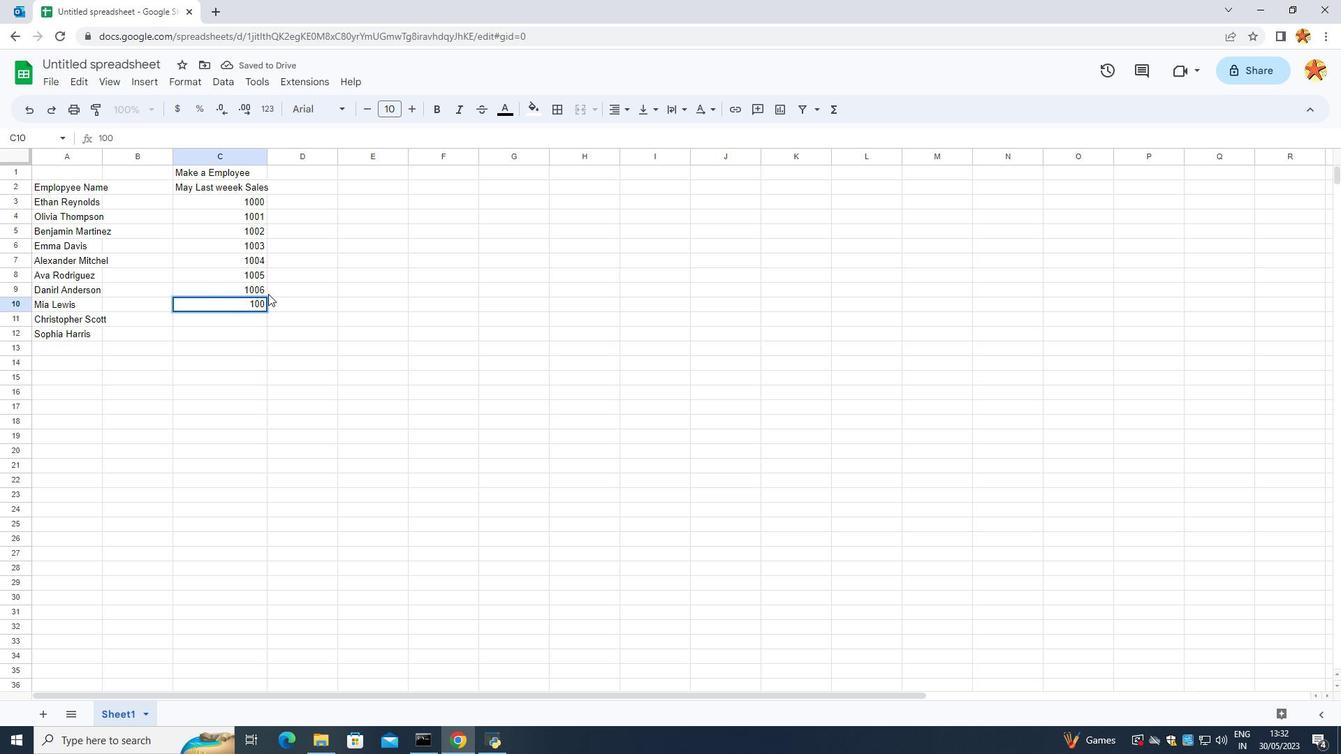 
Action: Mouse moved to (252, 318)
Screenshot: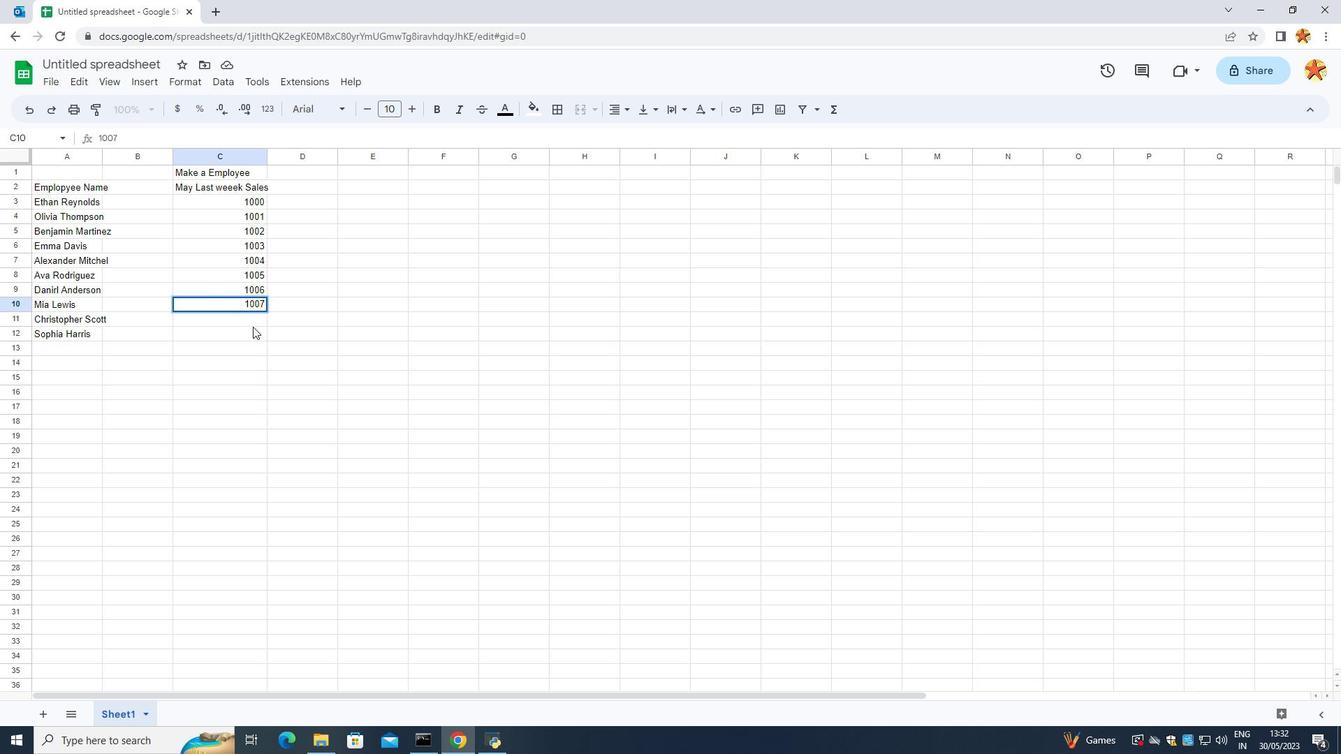 
Action: Mouse pressed left at (252, 318)
Screenshot: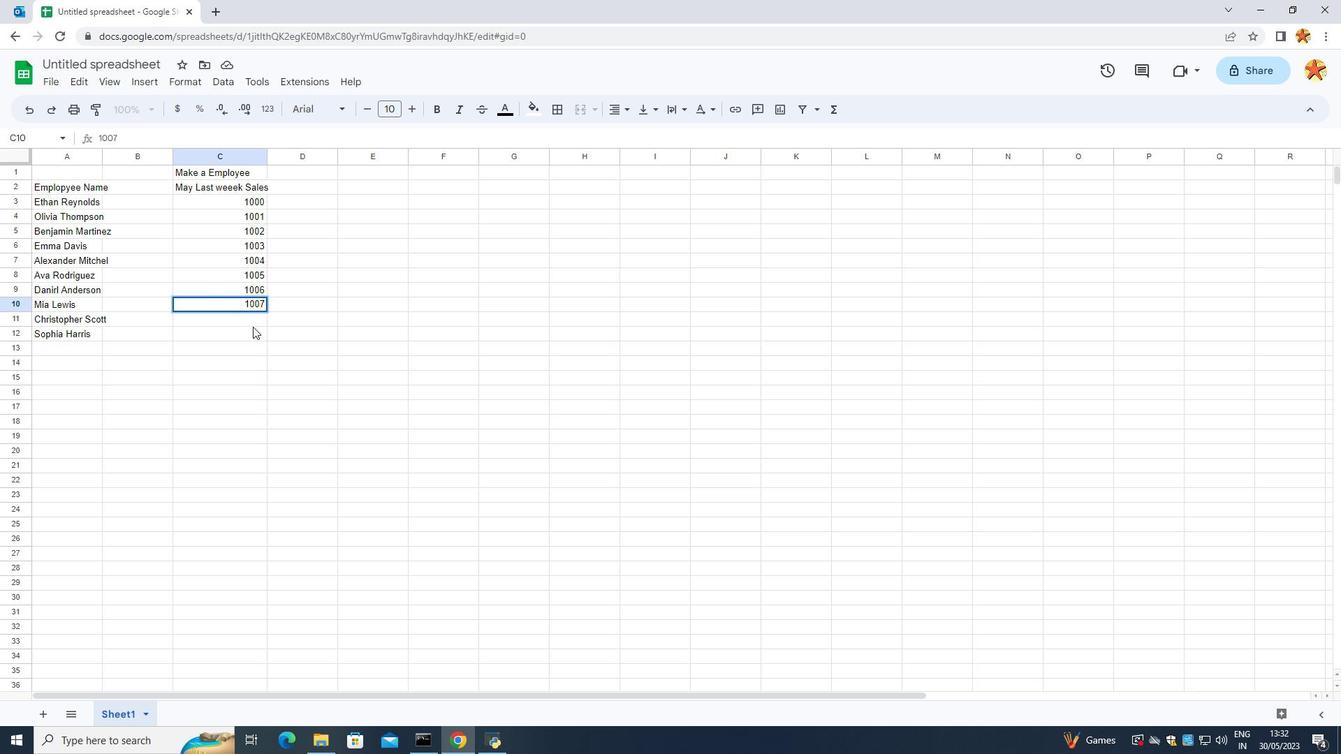 
Action: Mouse moved to (252, 318)
Screenshot: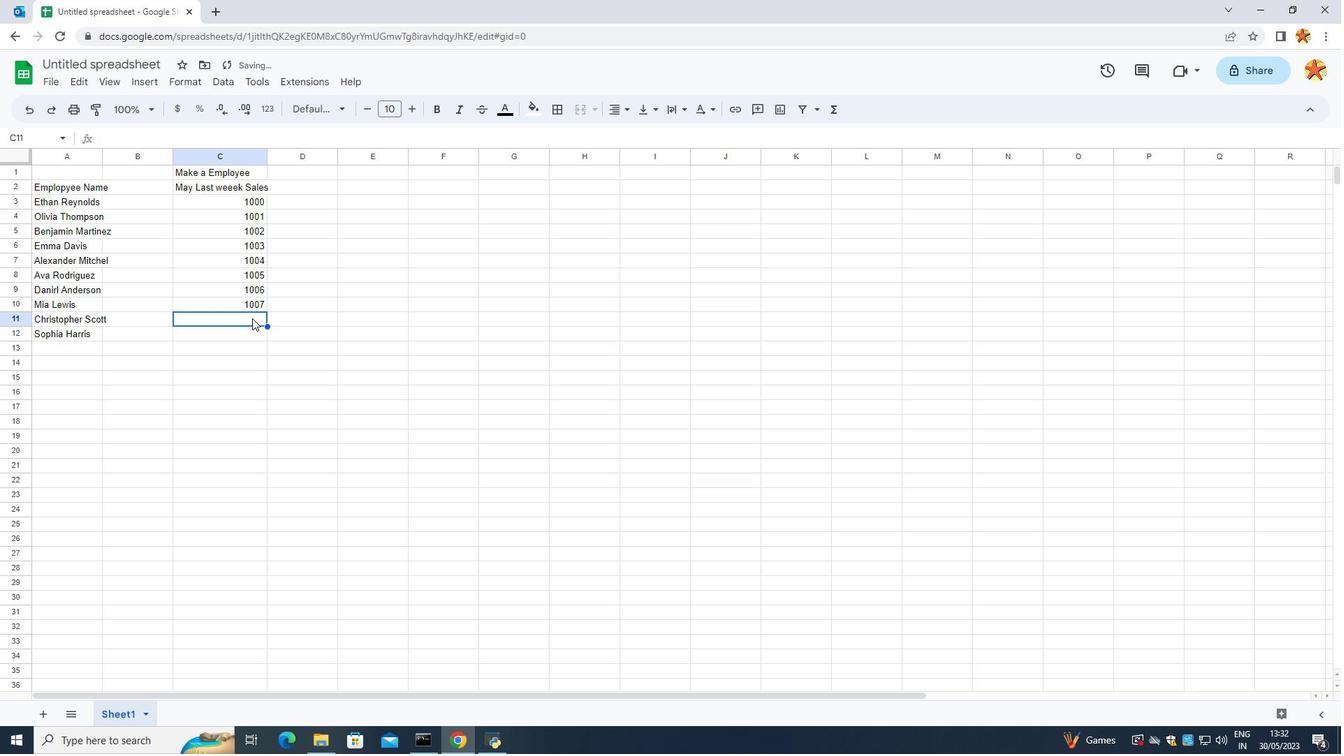 
Action: Key pressed 10
Screenshot: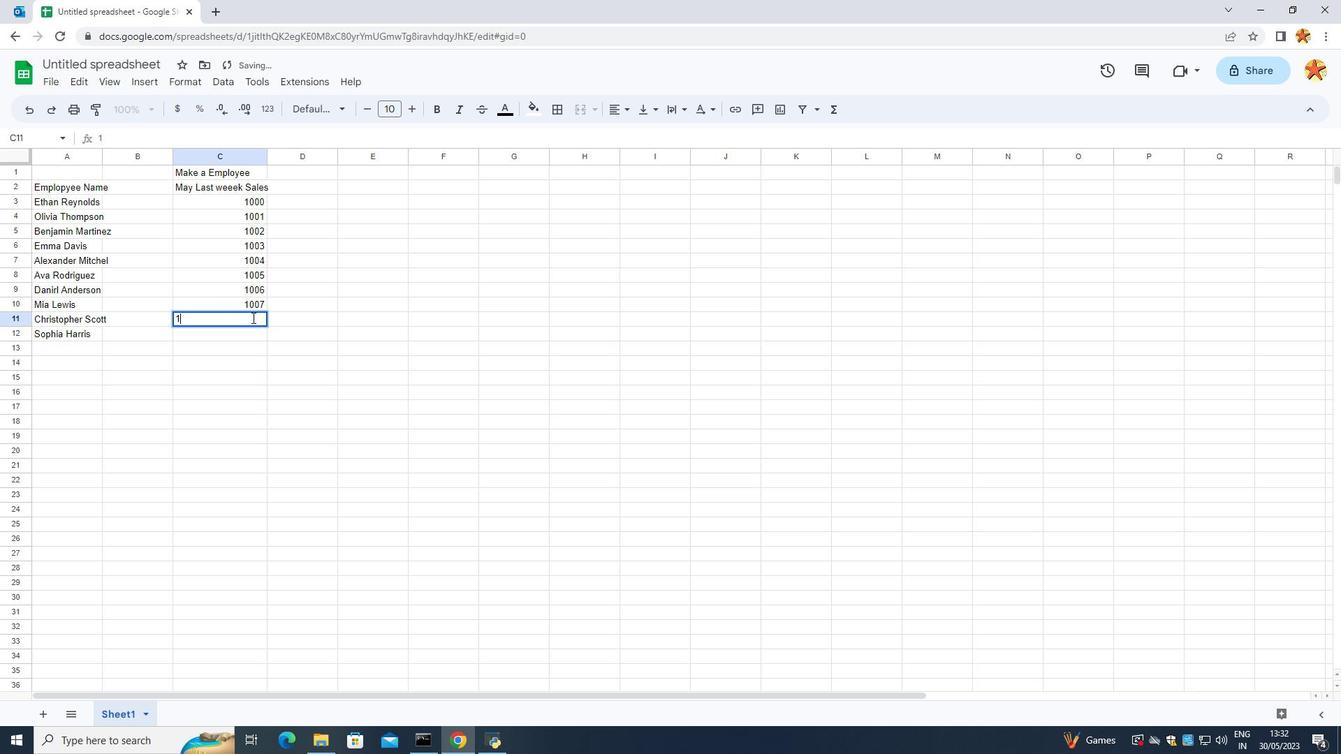 
Action: Mouse moved to (253, 310)
Screenshot: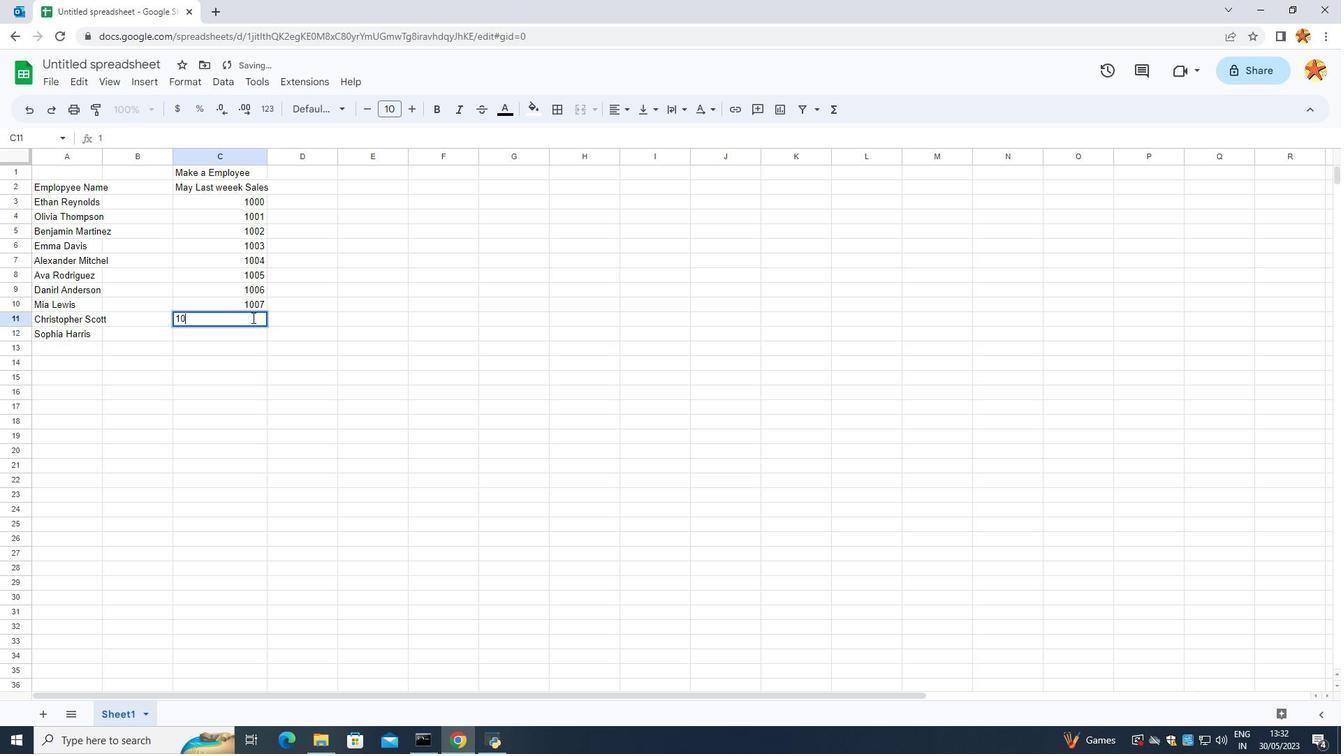 
Action: Key pressed 08<Key.enter>
Screenshot: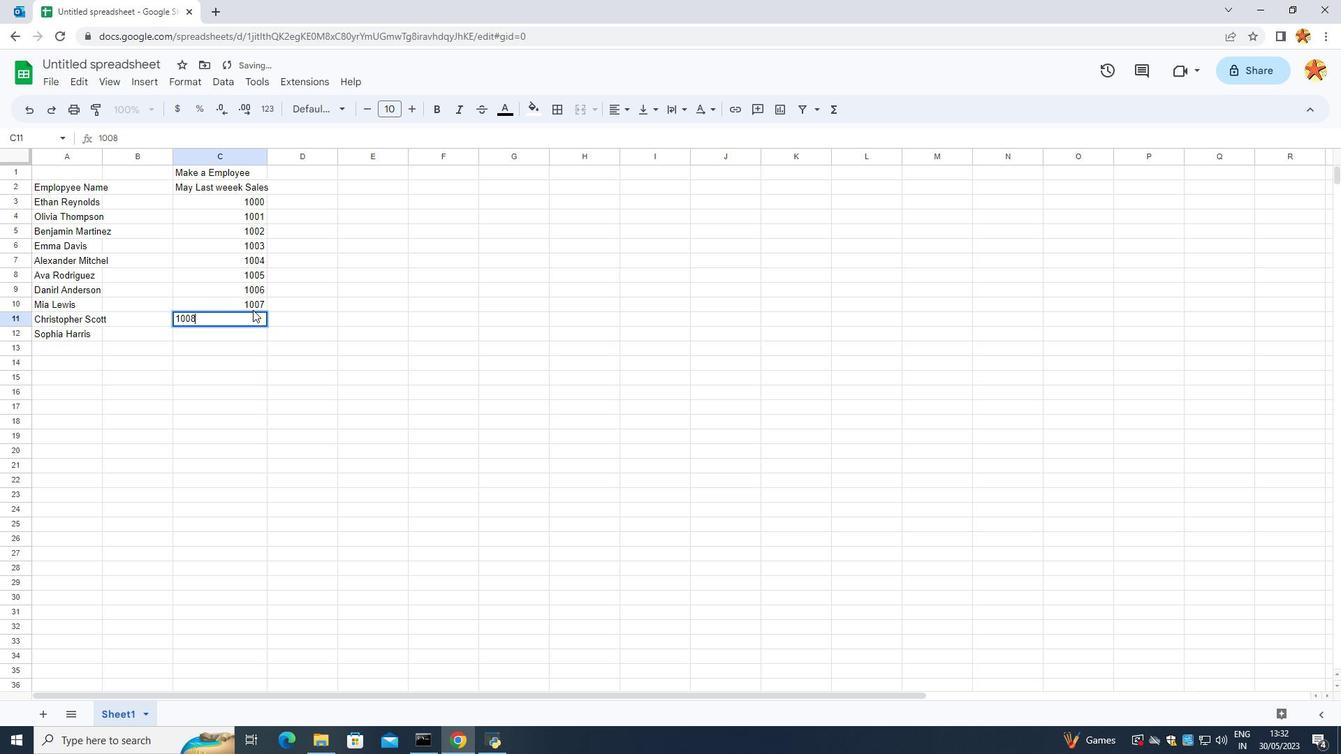 
Action: Mouse moved to (149, 319)
Screenshot: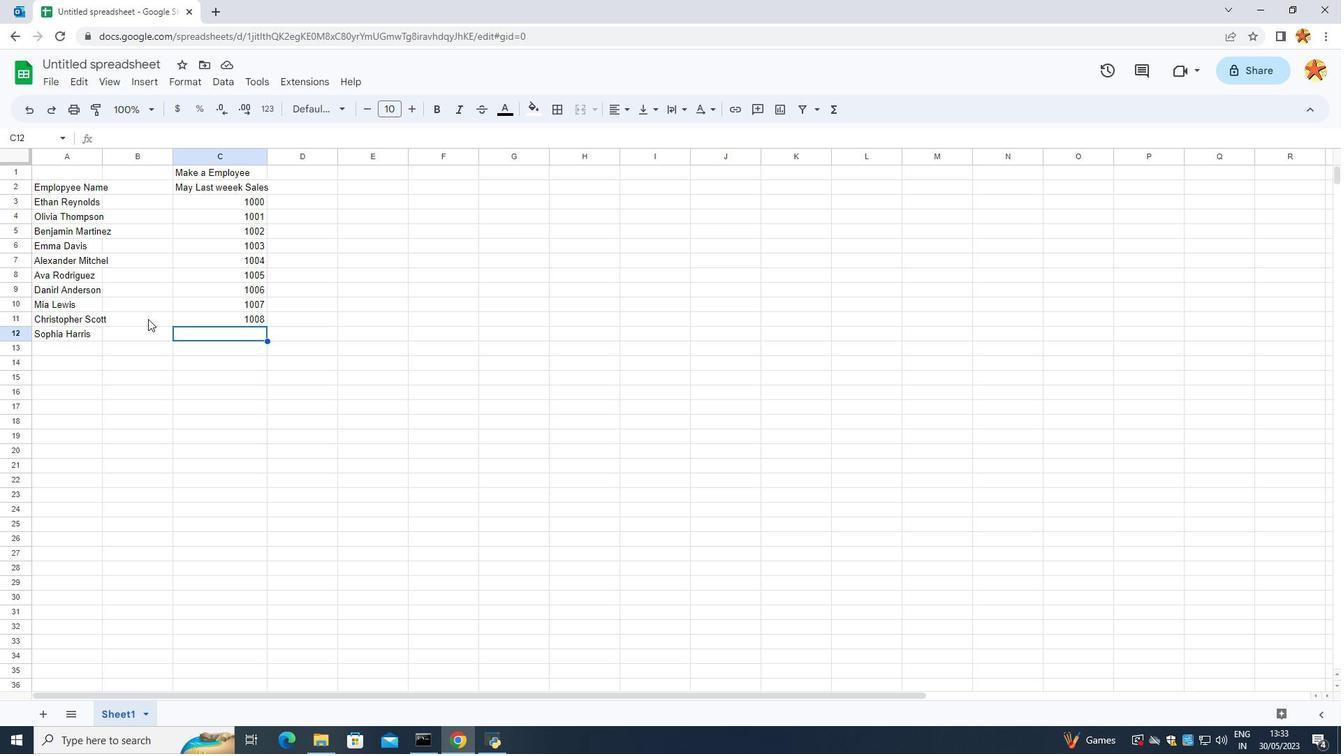 
Action: Key pressed 10
Screenshot: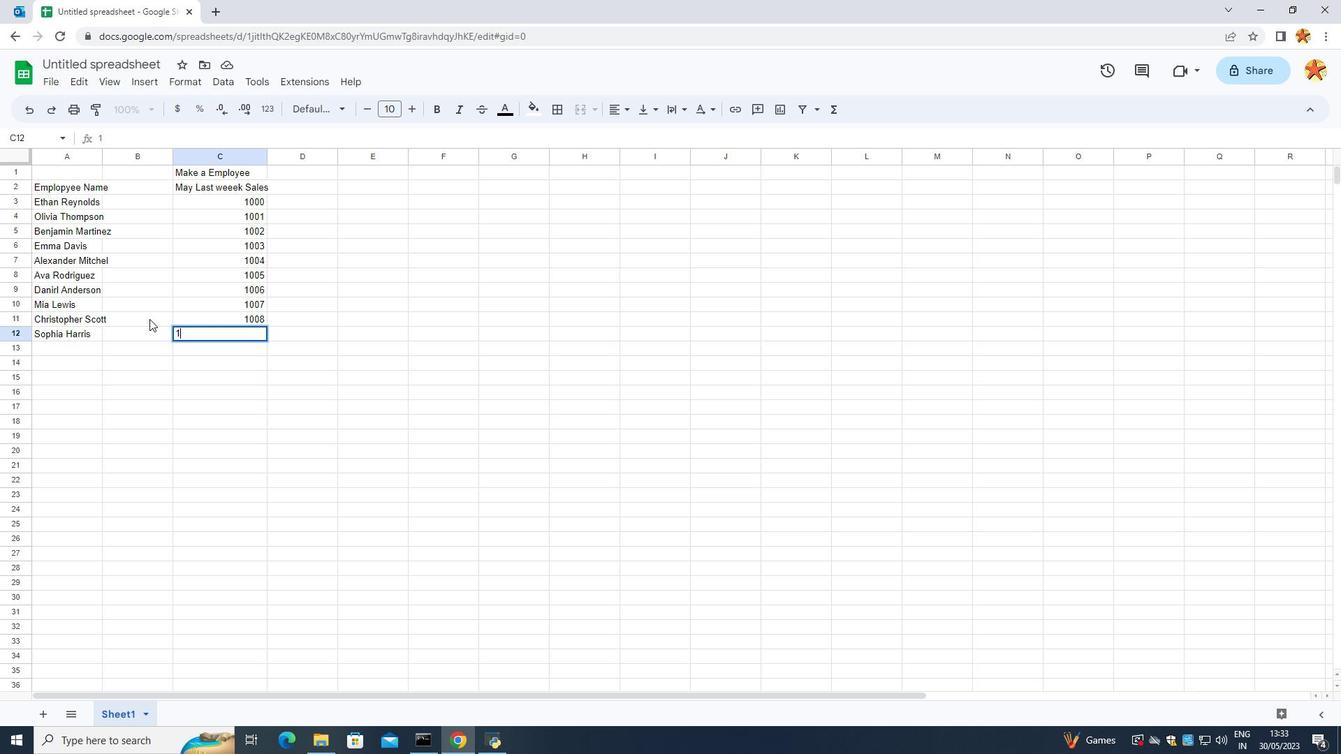 
Action: Mouse moved to (151, 315)
Screenshot: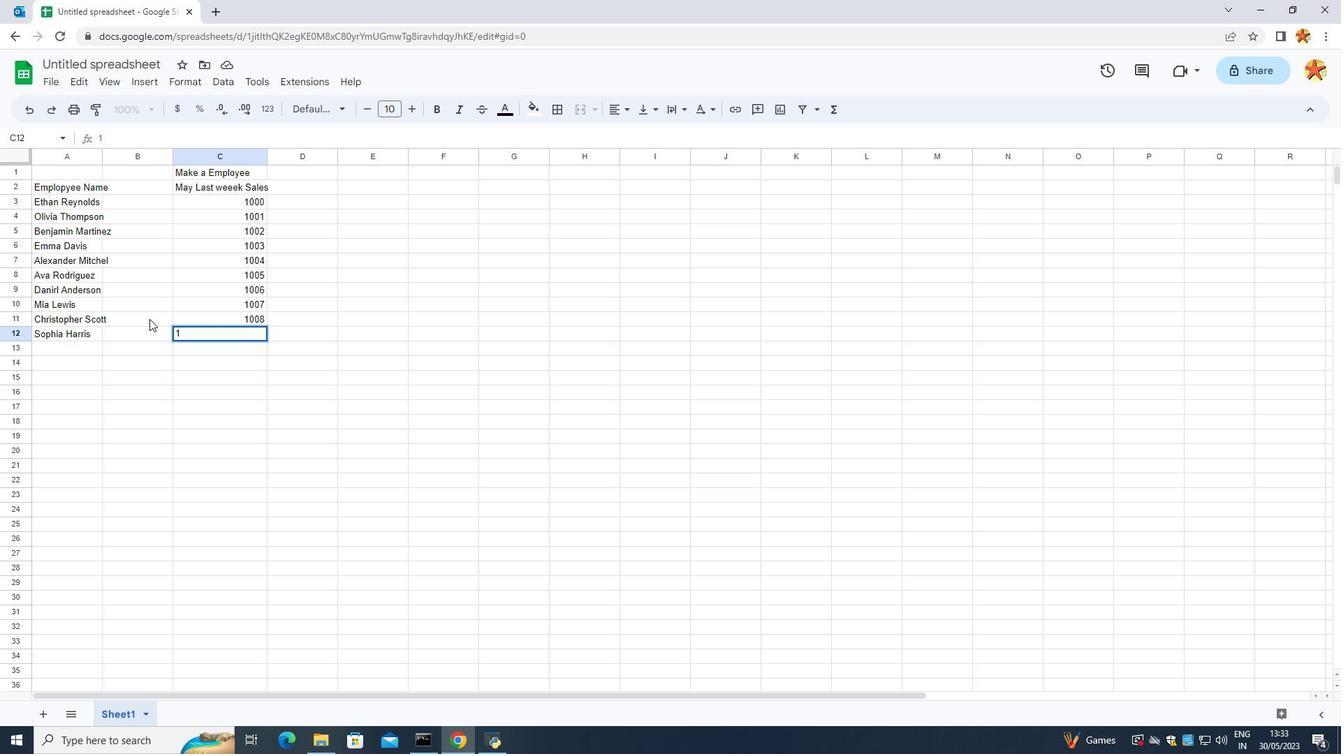 
Action: Key pressed 0
Screenshot: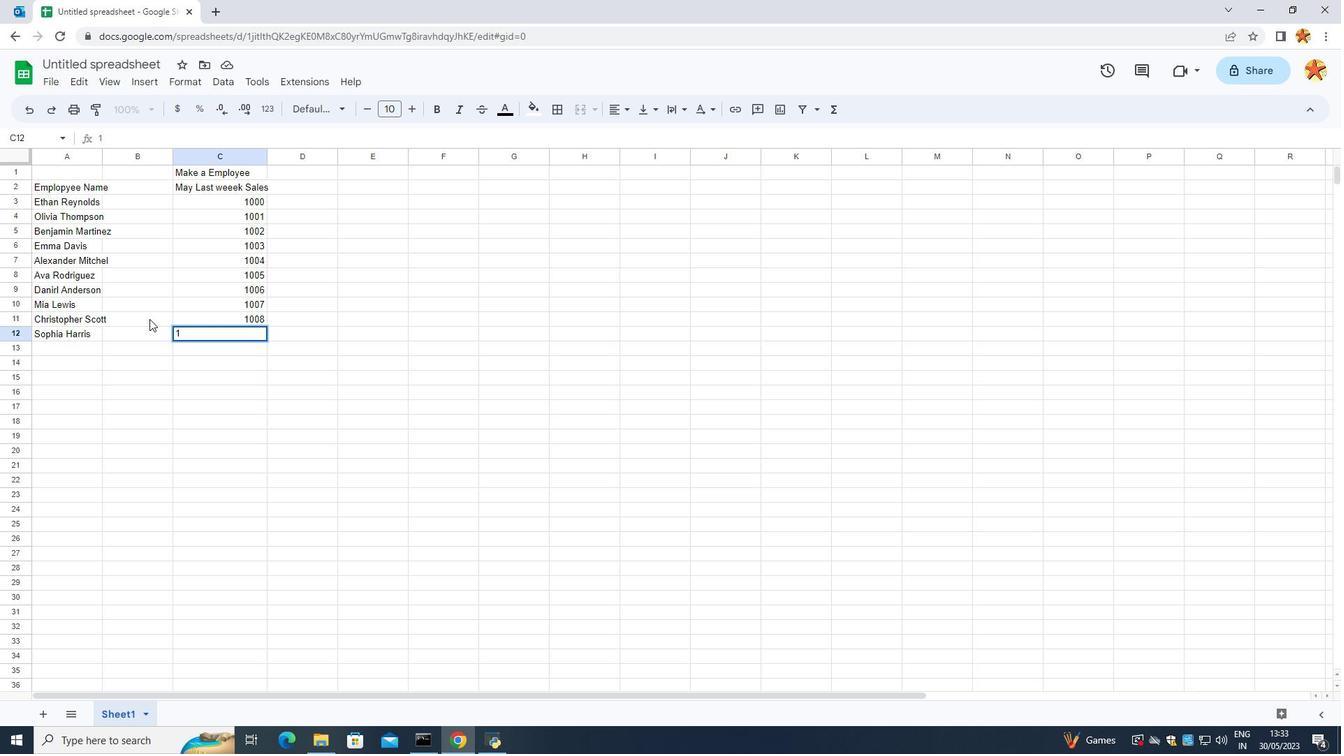 
Action: Mouse moved to (155, 299)
Screenshot: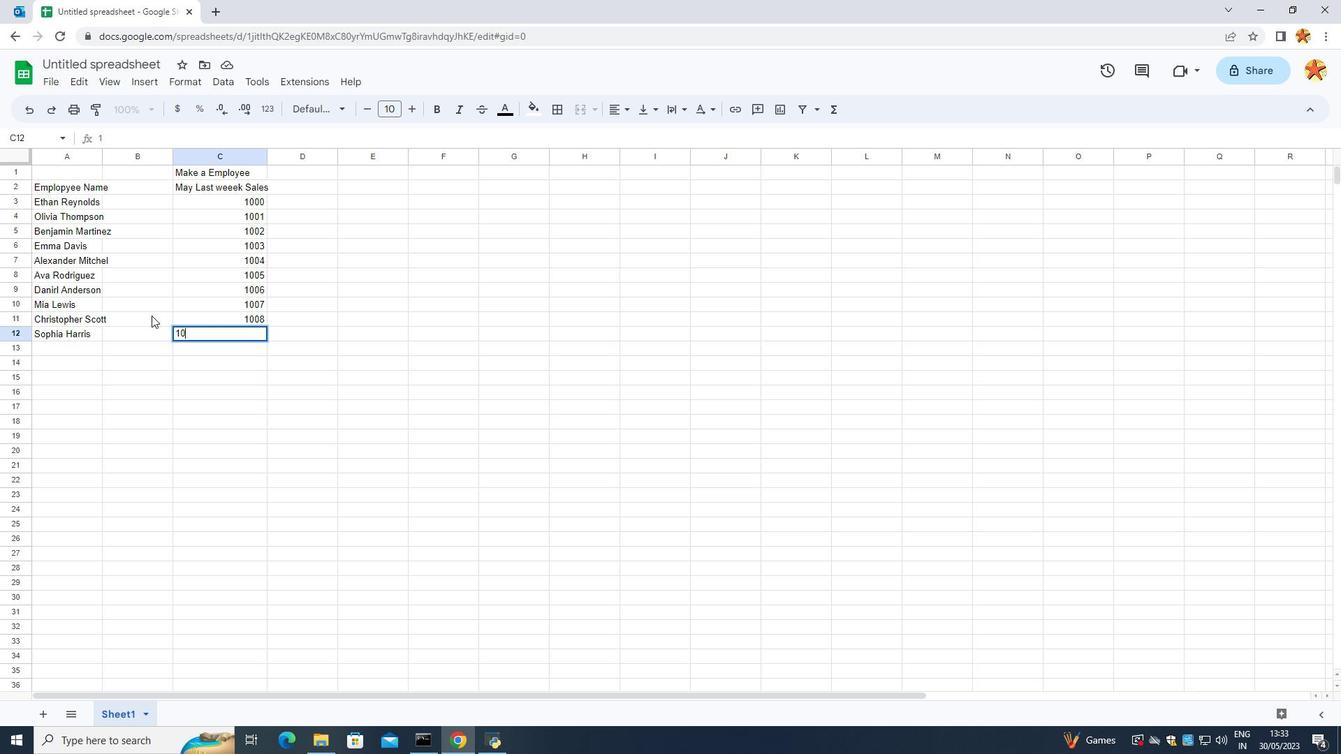 
Action: Key pressed 8
Screenshot: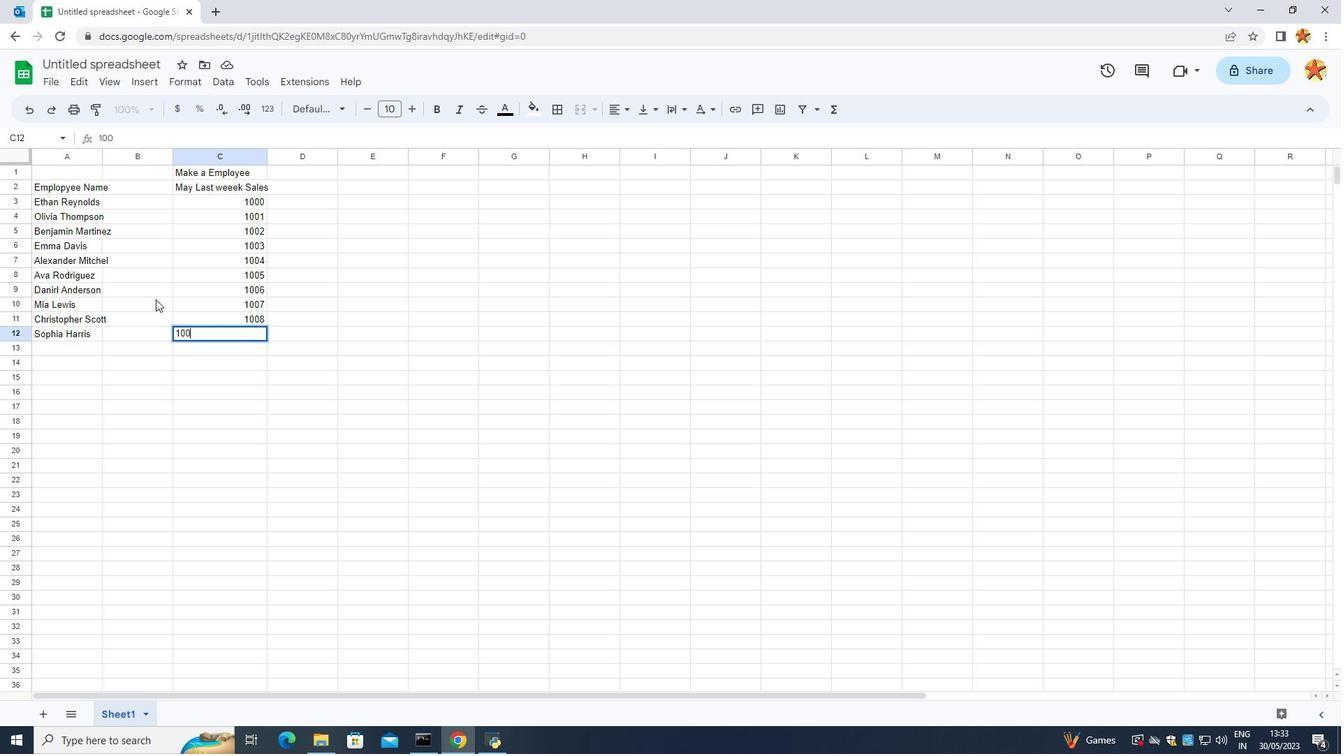 
Action: Mouse moved to (155, 290)
Screenshot: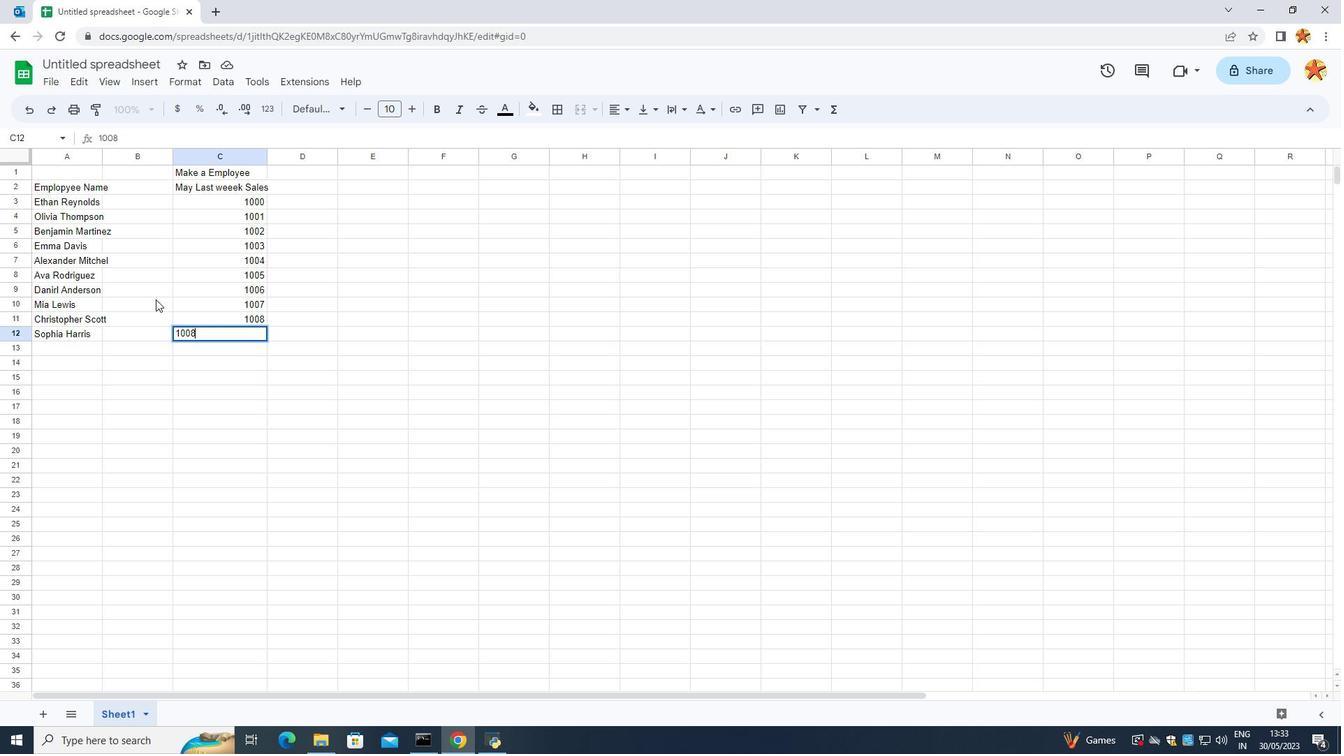 
Action: Key pressed <Key.backspace>
Screenshot: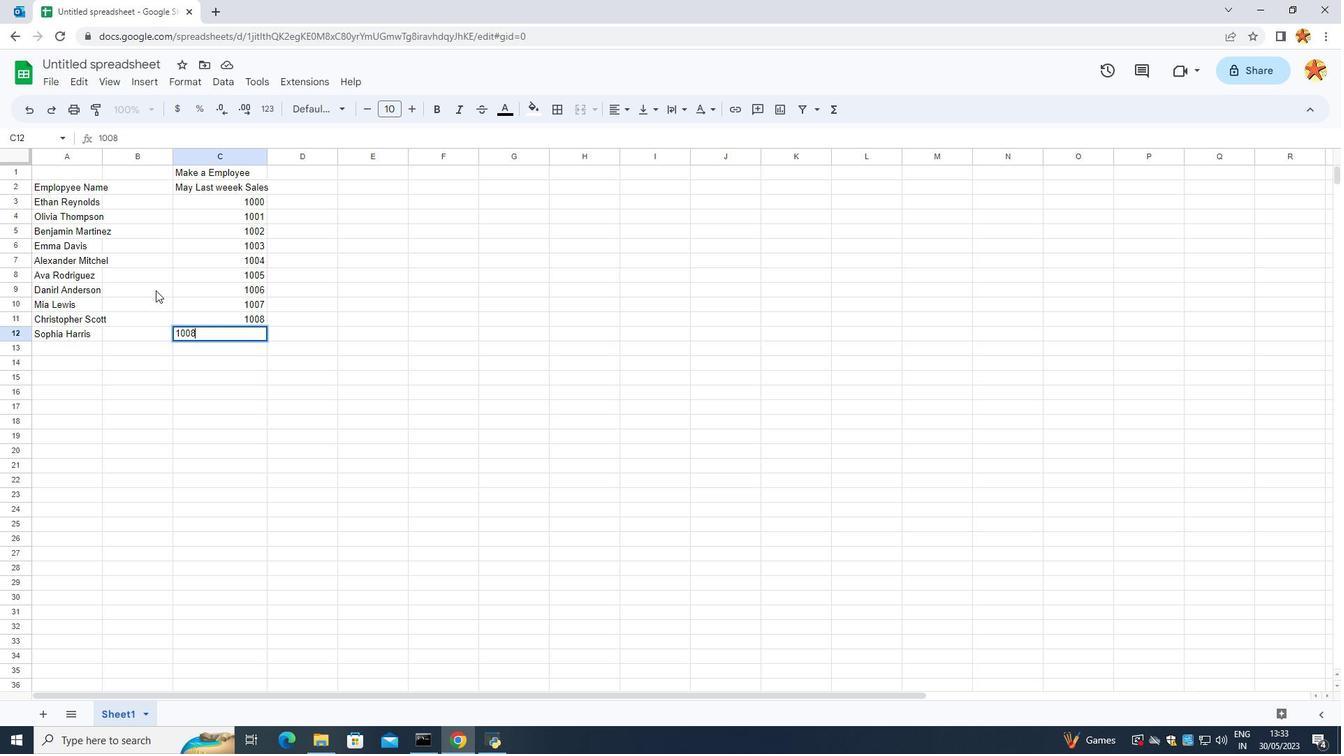 
Action: Mouse moved to (155, 287)
Screenshot: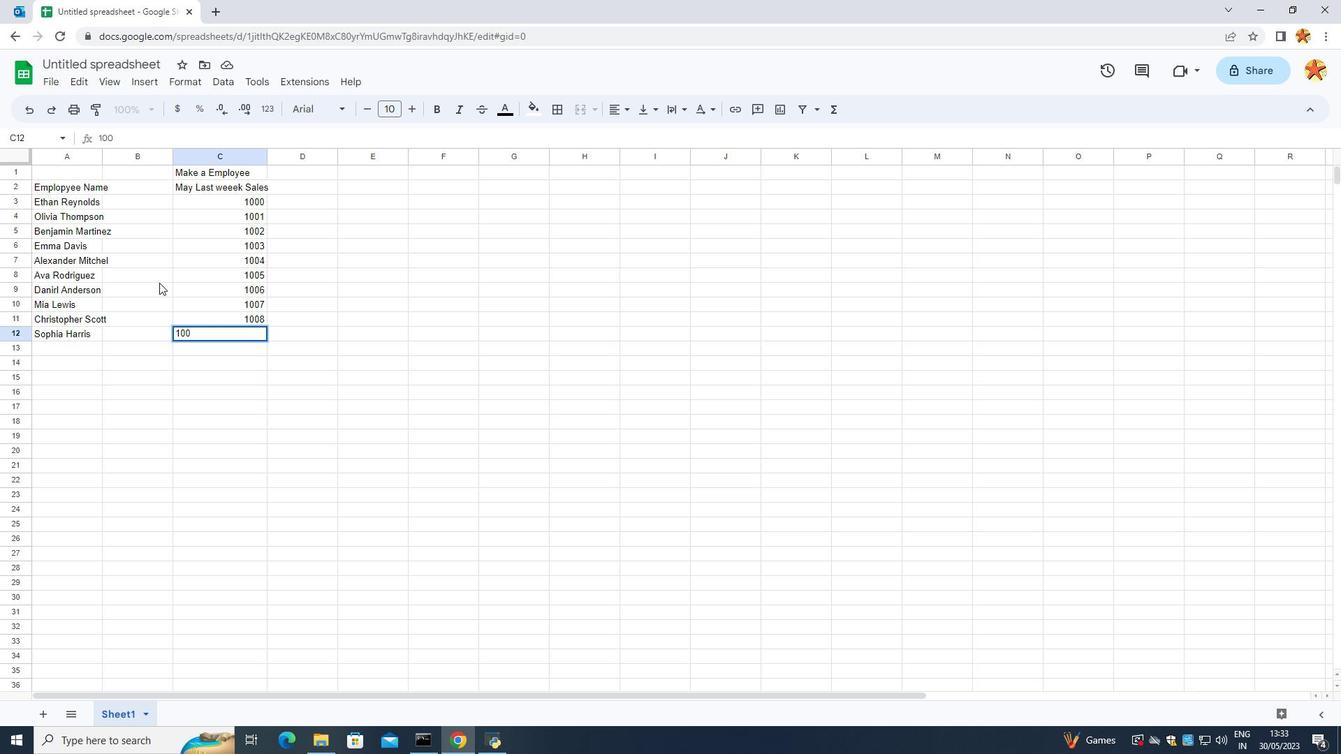 
Action: Key pressed 9
Screenshot: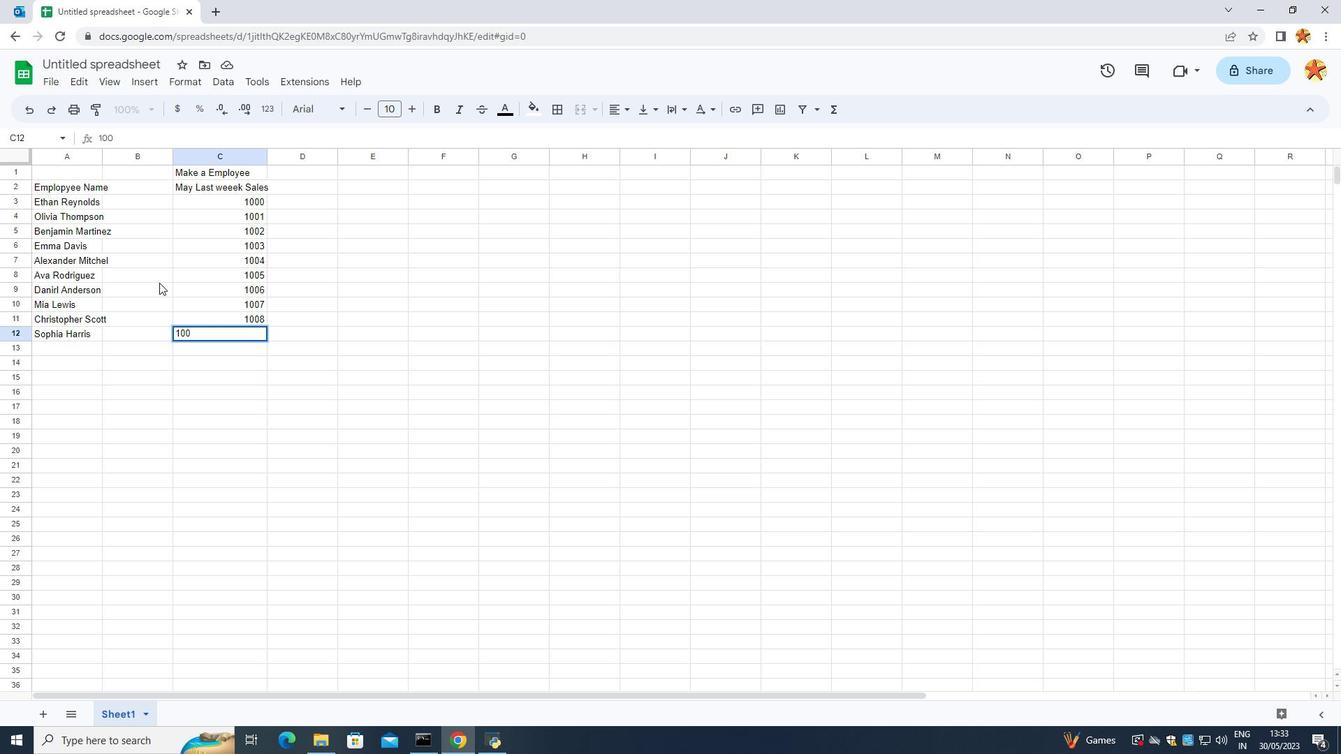 
Action: Mouse moved to (183, 456)
Screenshot: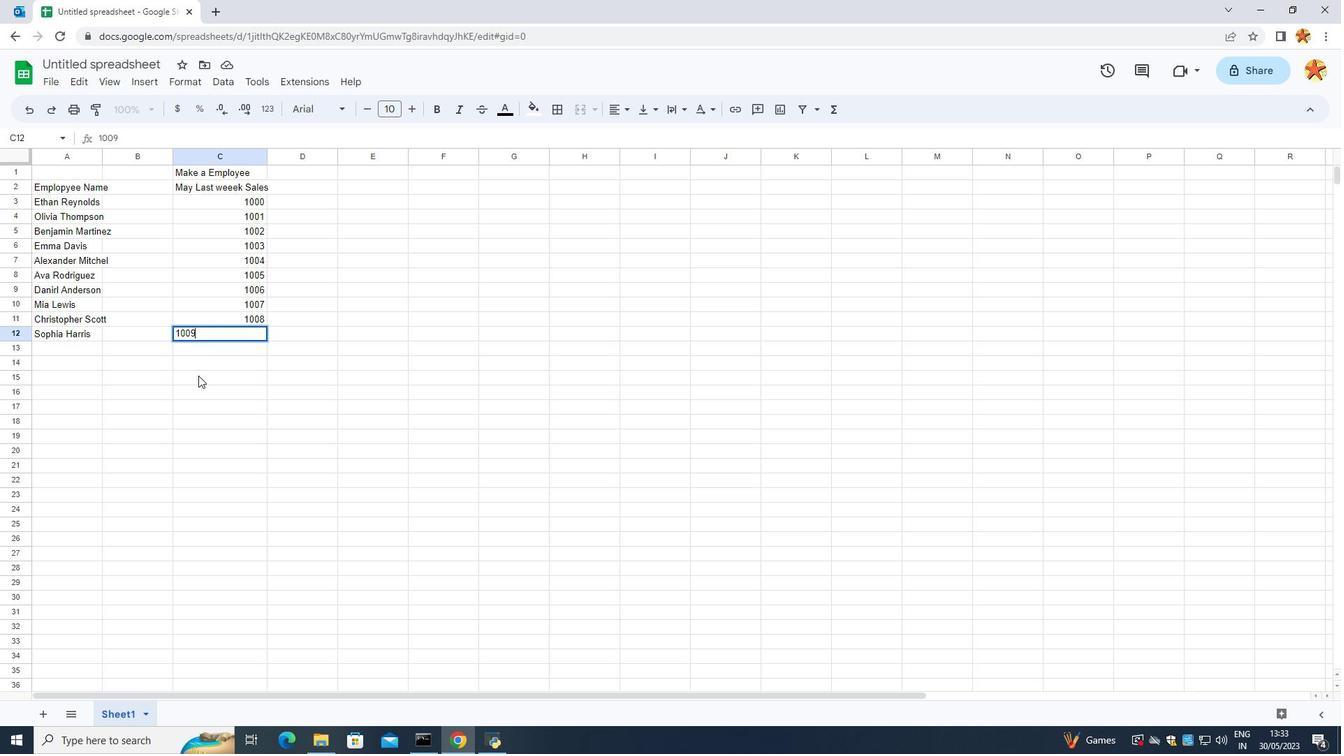 
Action: Mouse pressed left at (183, 456)
Screenshot: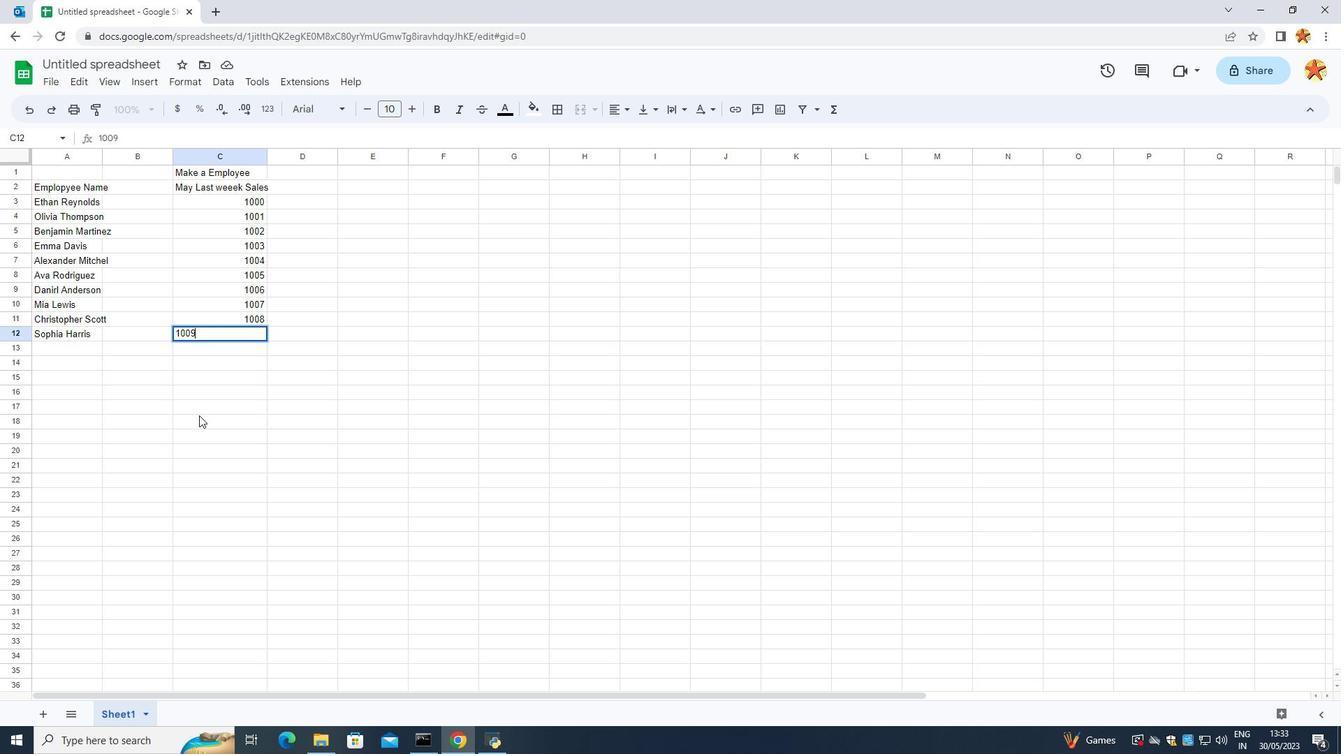 
Action: Mouse moved to (340, 376)
Screenshot: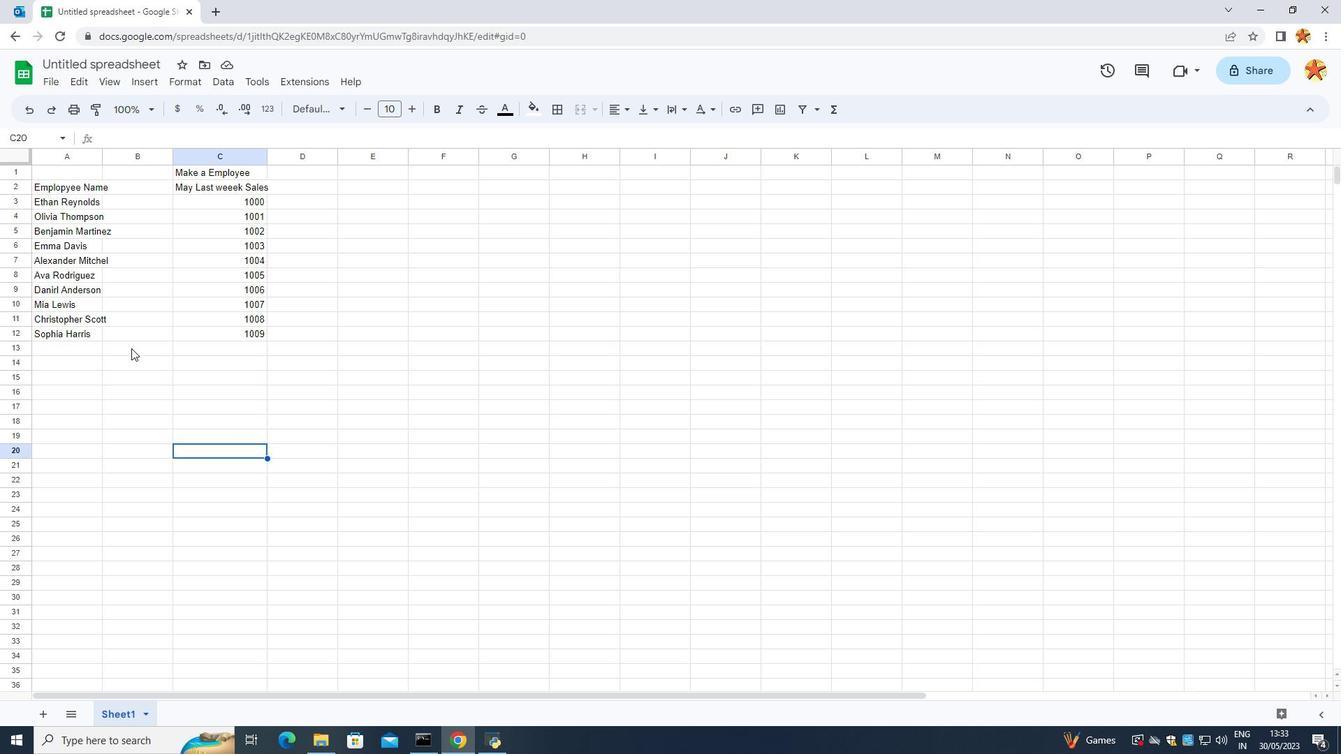 
Action: Mouse pressed left at (340, 376)
Screenshot: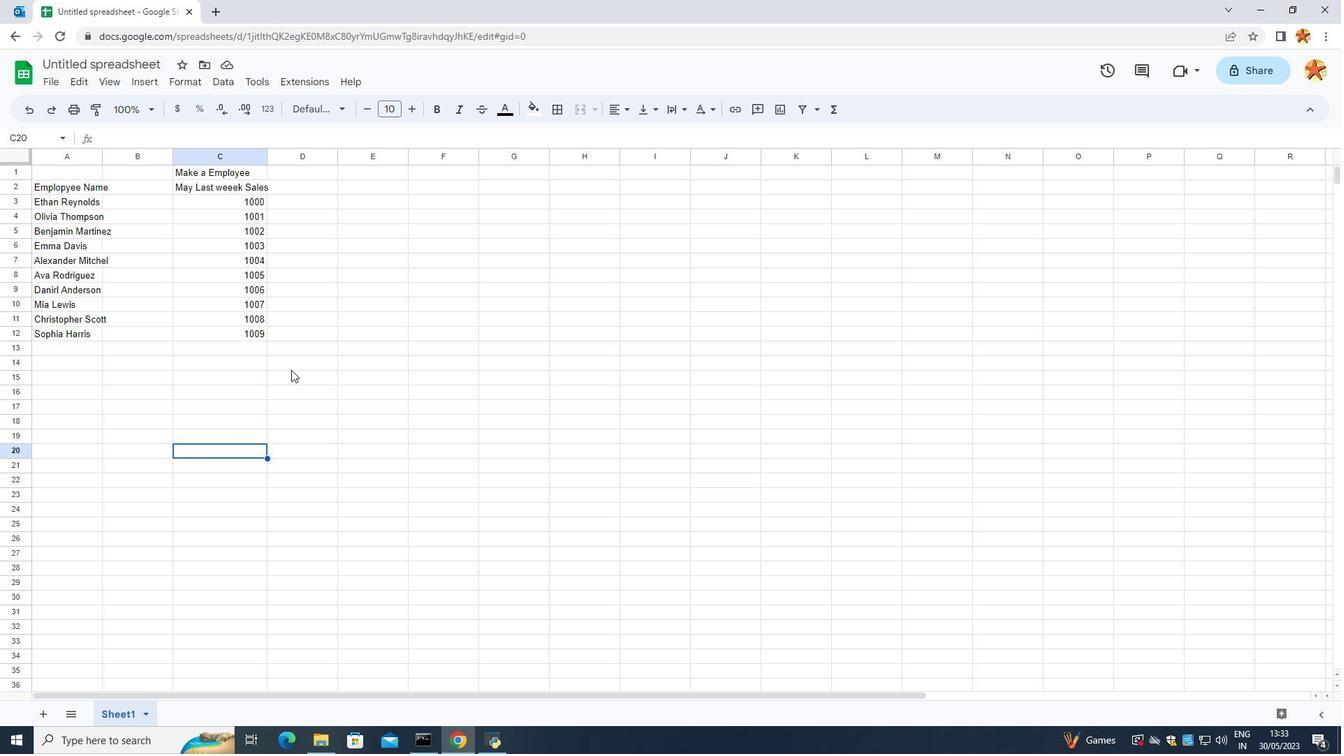 
Action: Mouse moved to (253, 347)
Screenshot: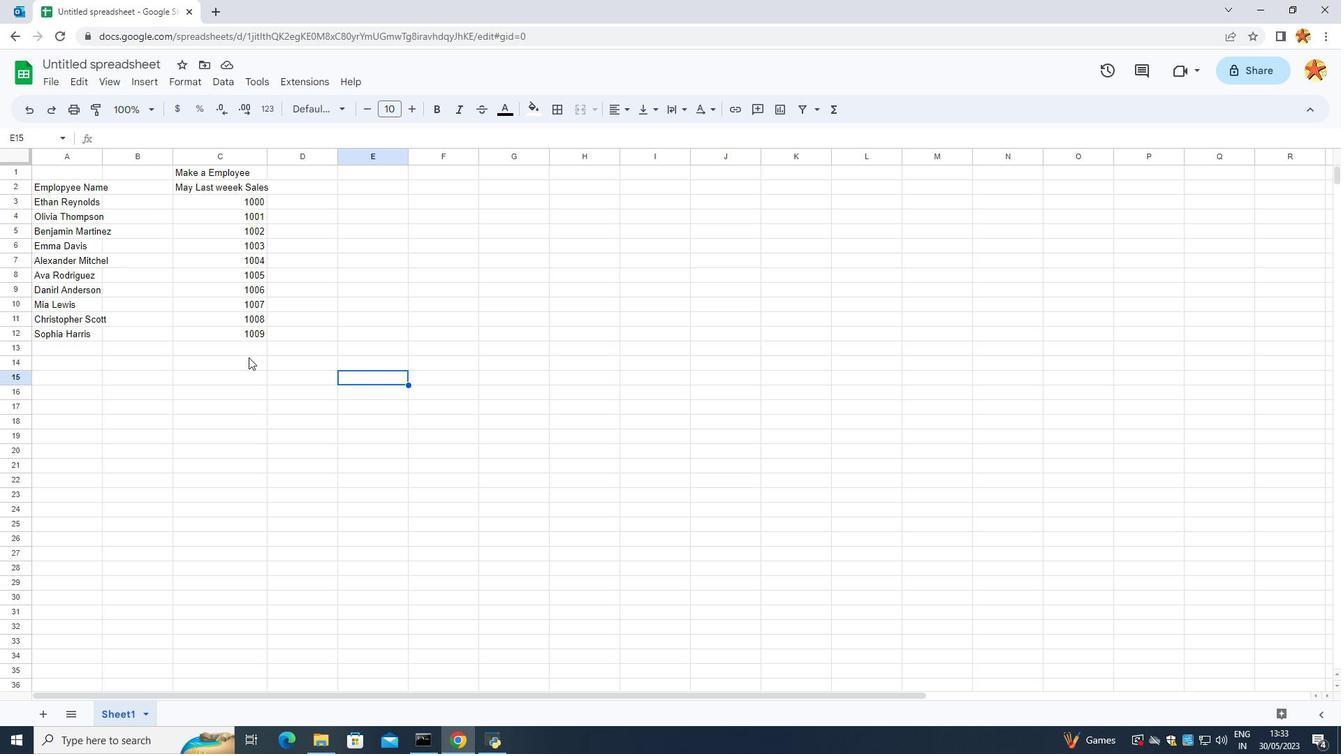 
Action: Mouse pressed left at (253, 347)
Screenshot: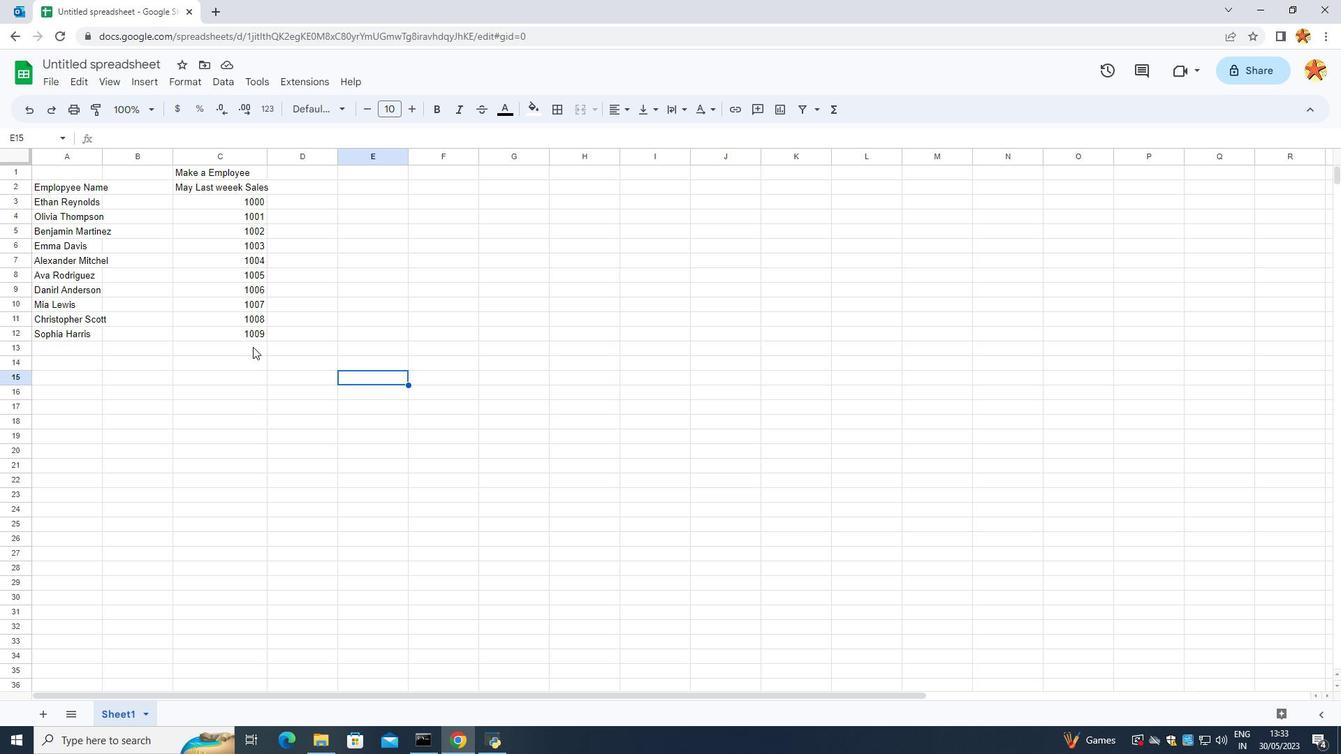 
Action: Mouse moved to (291, 192)
Screenshot: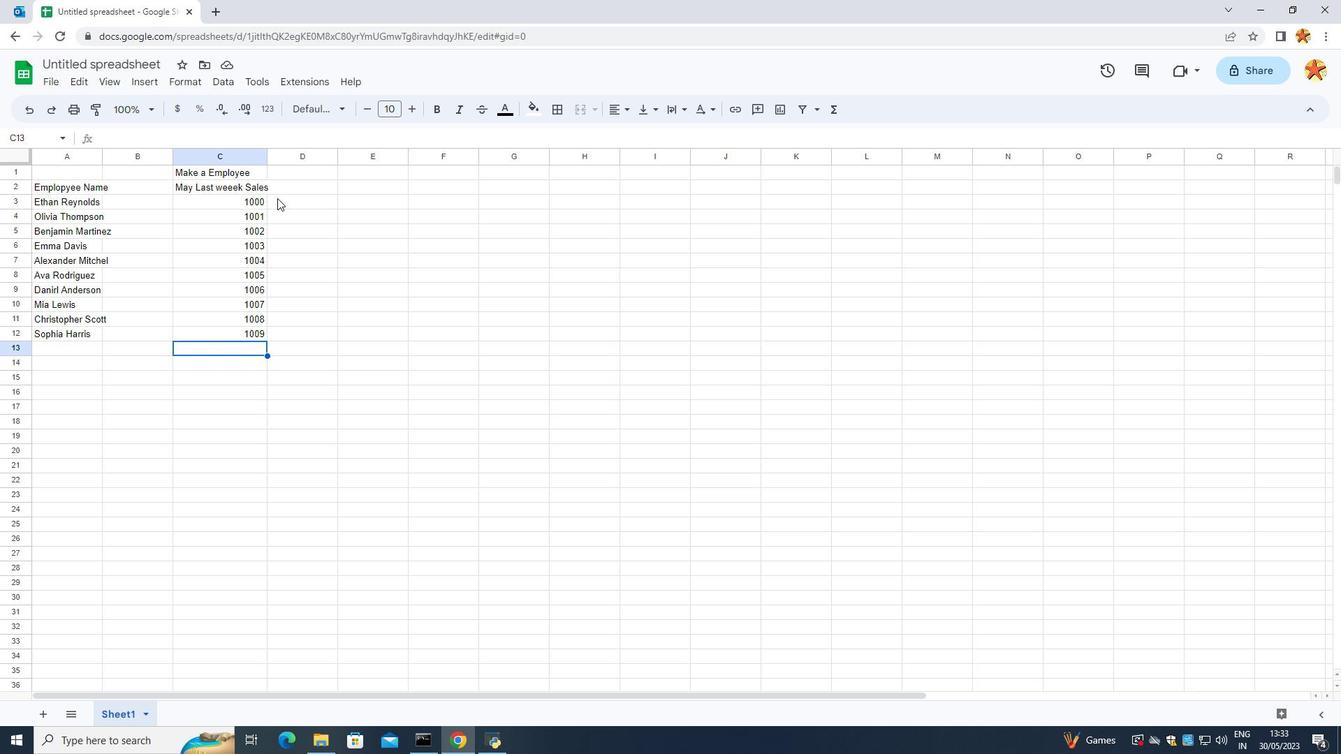 
Action: Mouse pressed left at (291, 192)
Screenshot: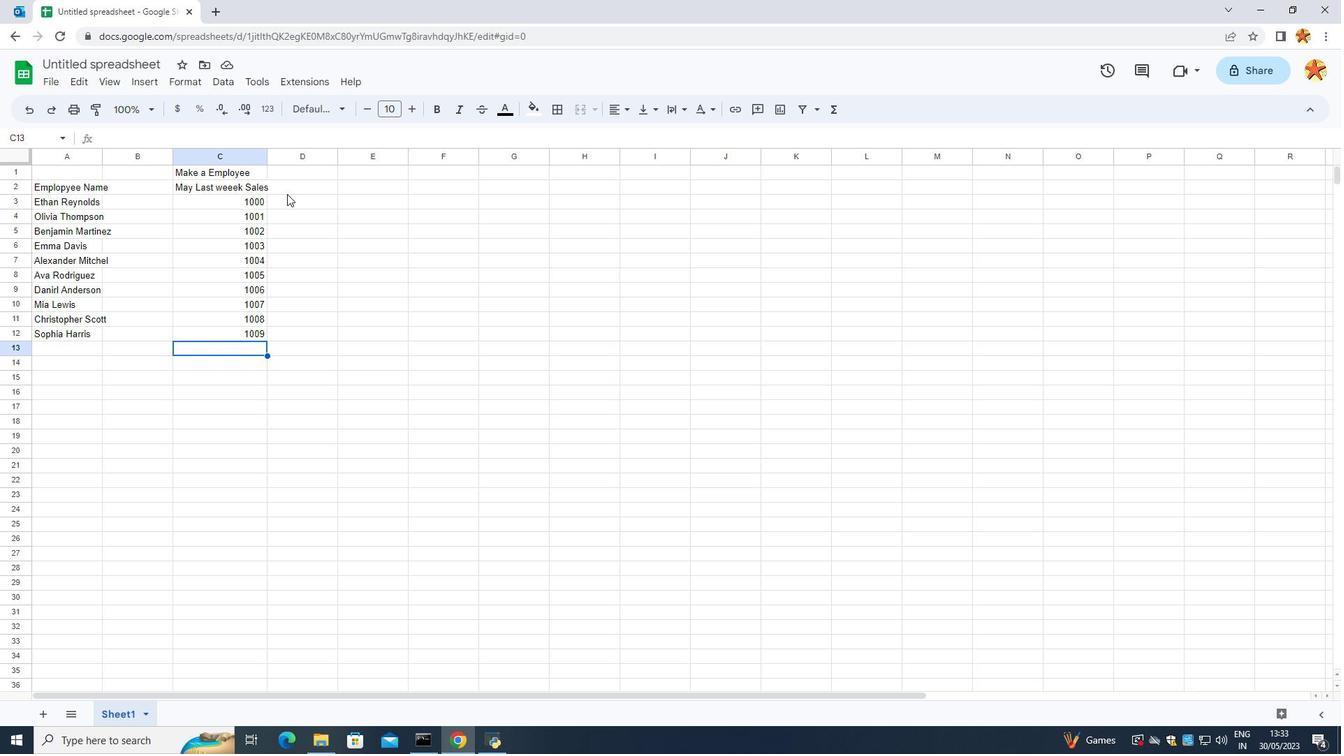 
Action: Mouse moved to (332, 174)
Screenshot: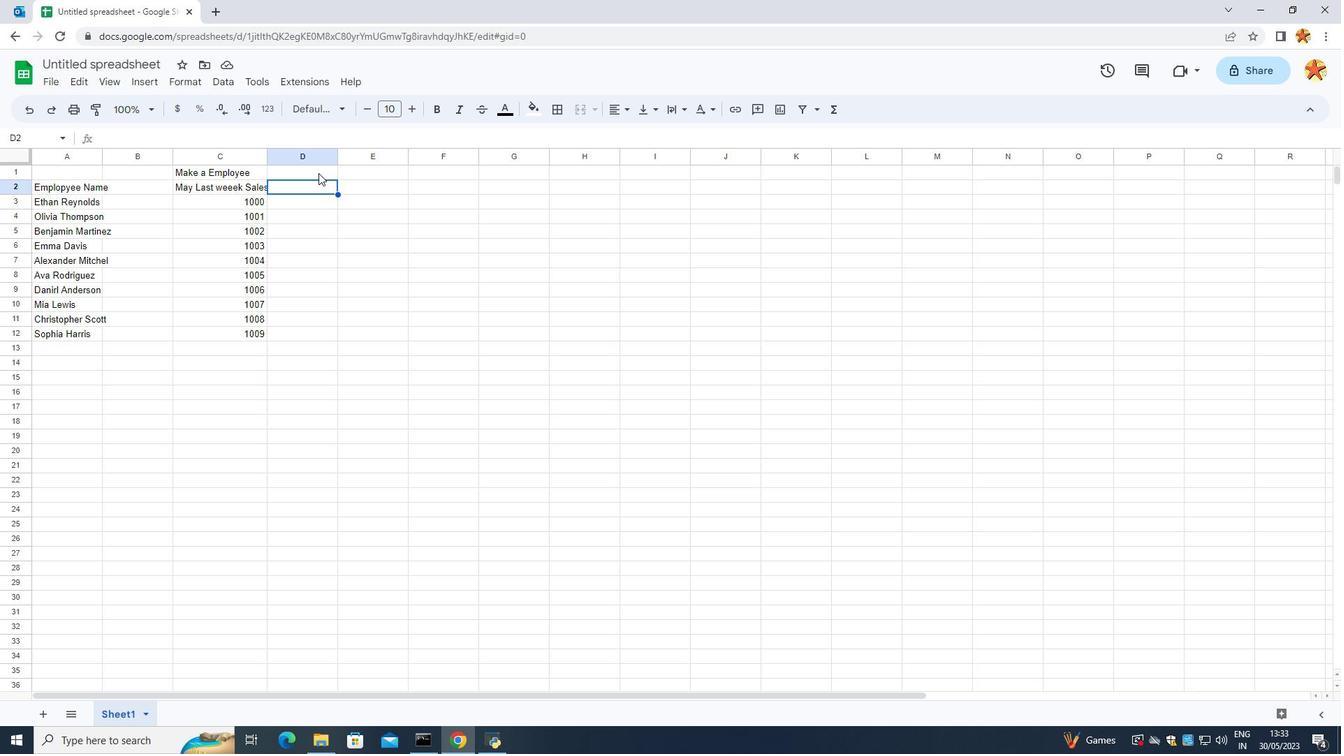 
Action: Mouse pressed left at (332, 174)
Screenshot: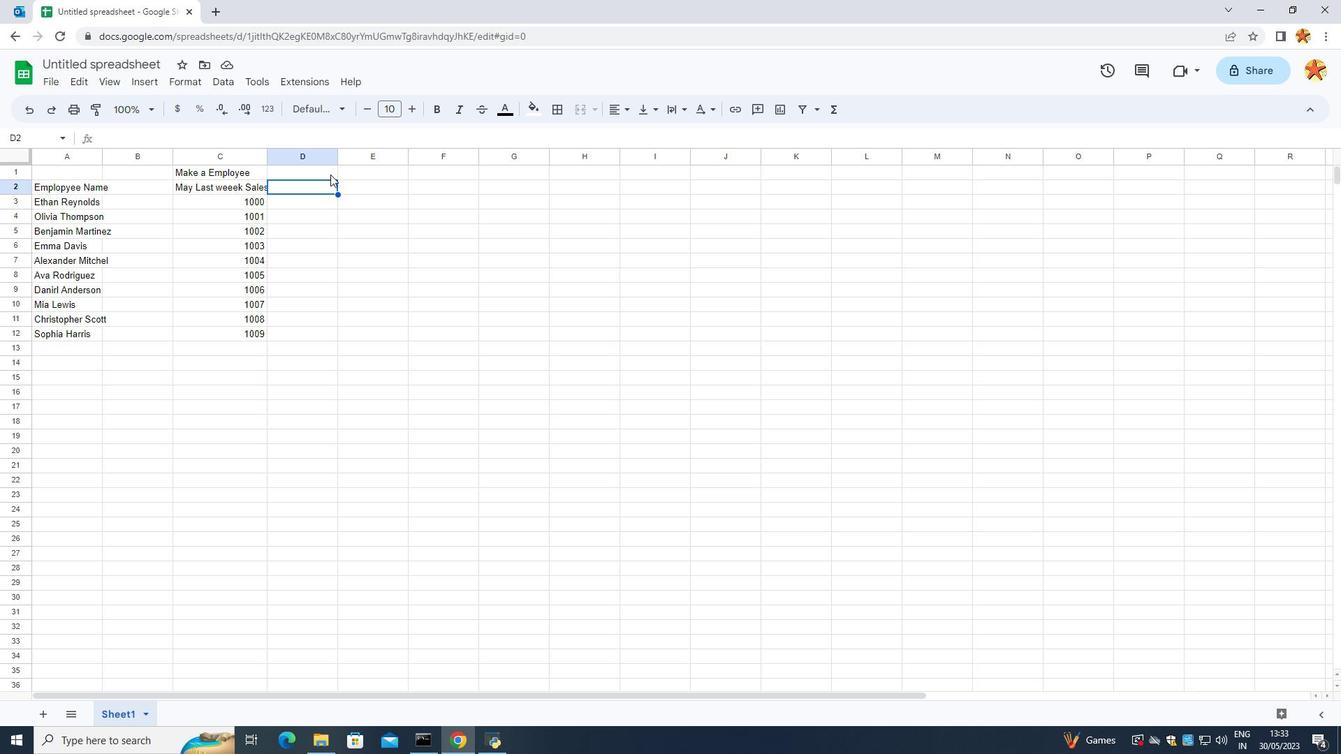 
Action: Mouse moved to (347, 174)
Screenshot: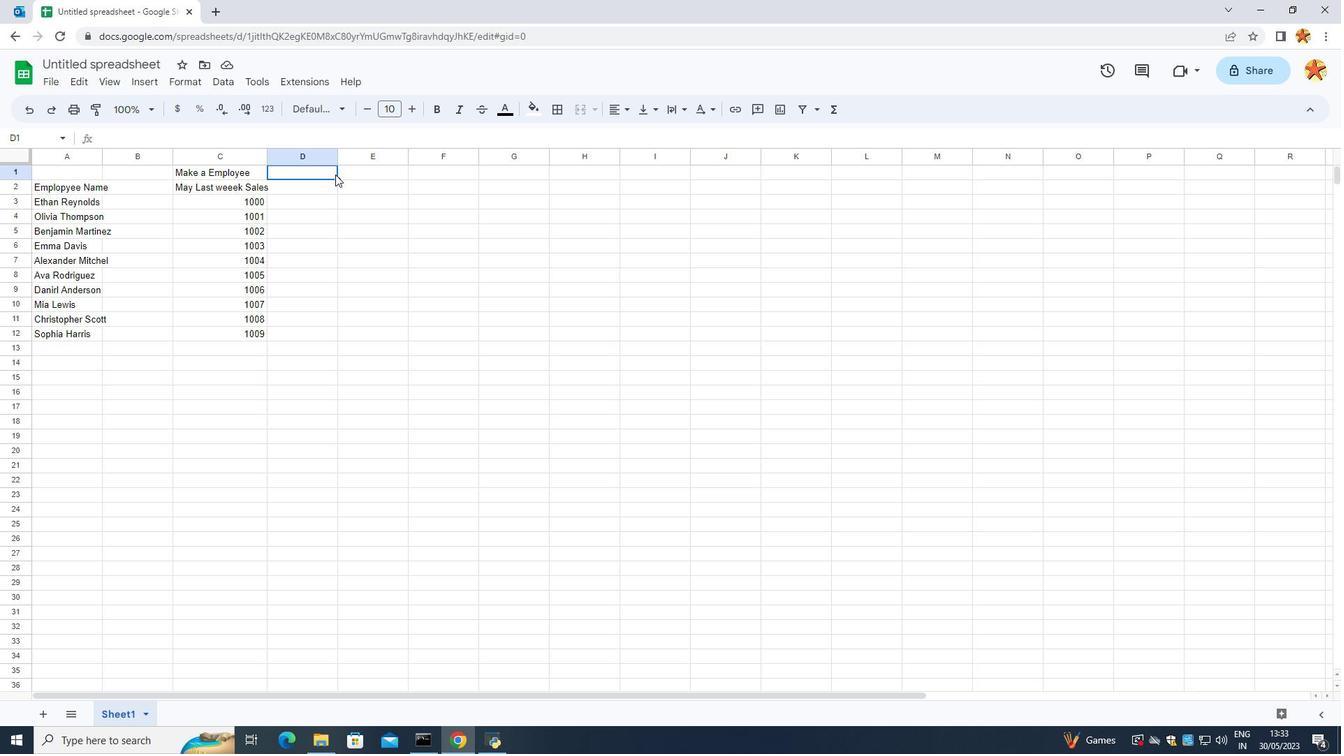 
Action: Mouse pressed left at (347, 174)
Screenshot: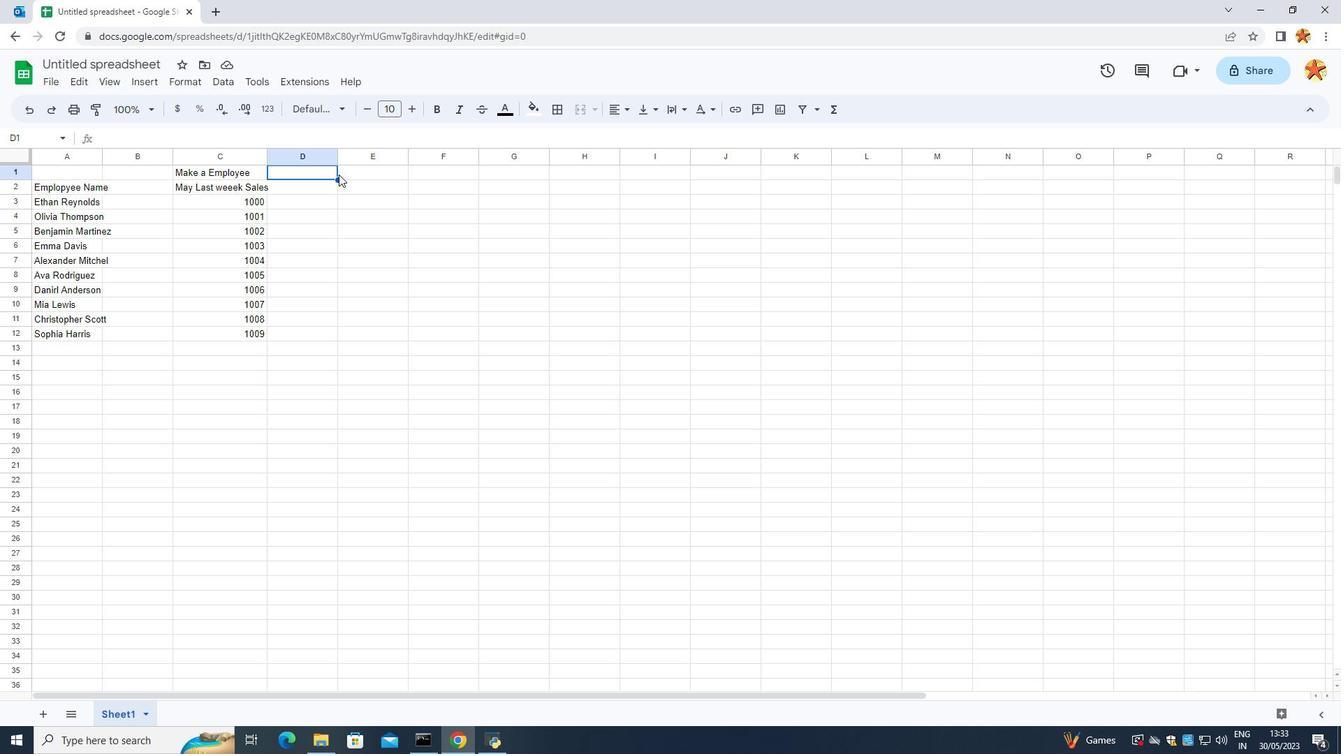 
Action: Mouse moved to (311, 172)
Screenshot: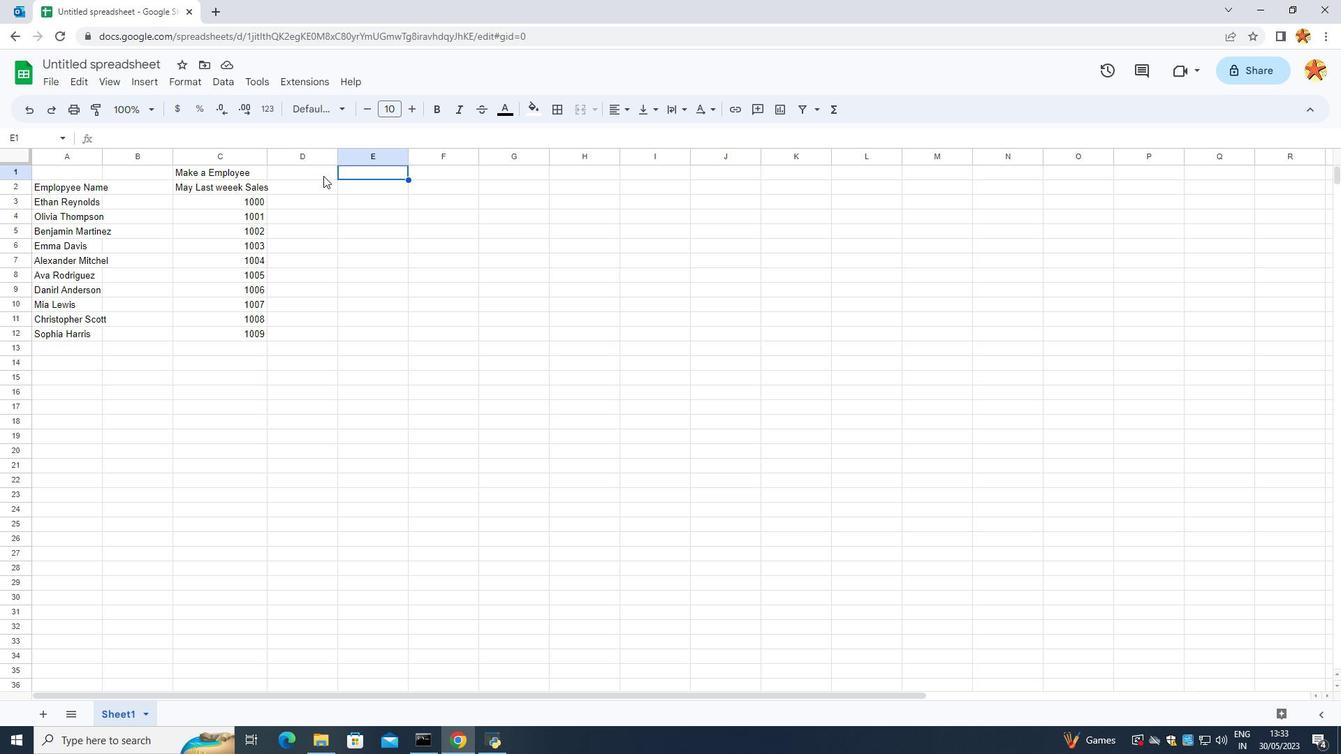 
Action: Mouse pressed left at (311, 172)
Screenshot: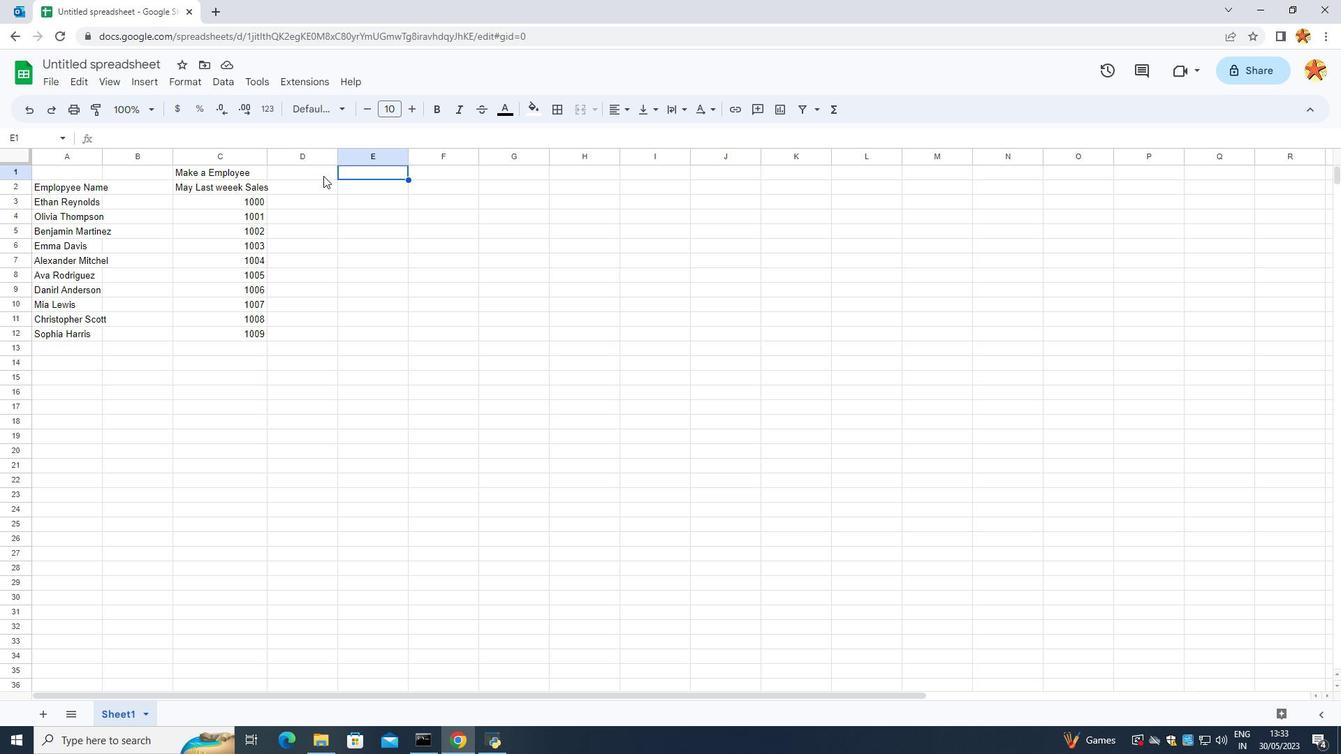 
Action: Key pressed <Key.caps_lock>D<Key.caps_lock>e
Screenshot: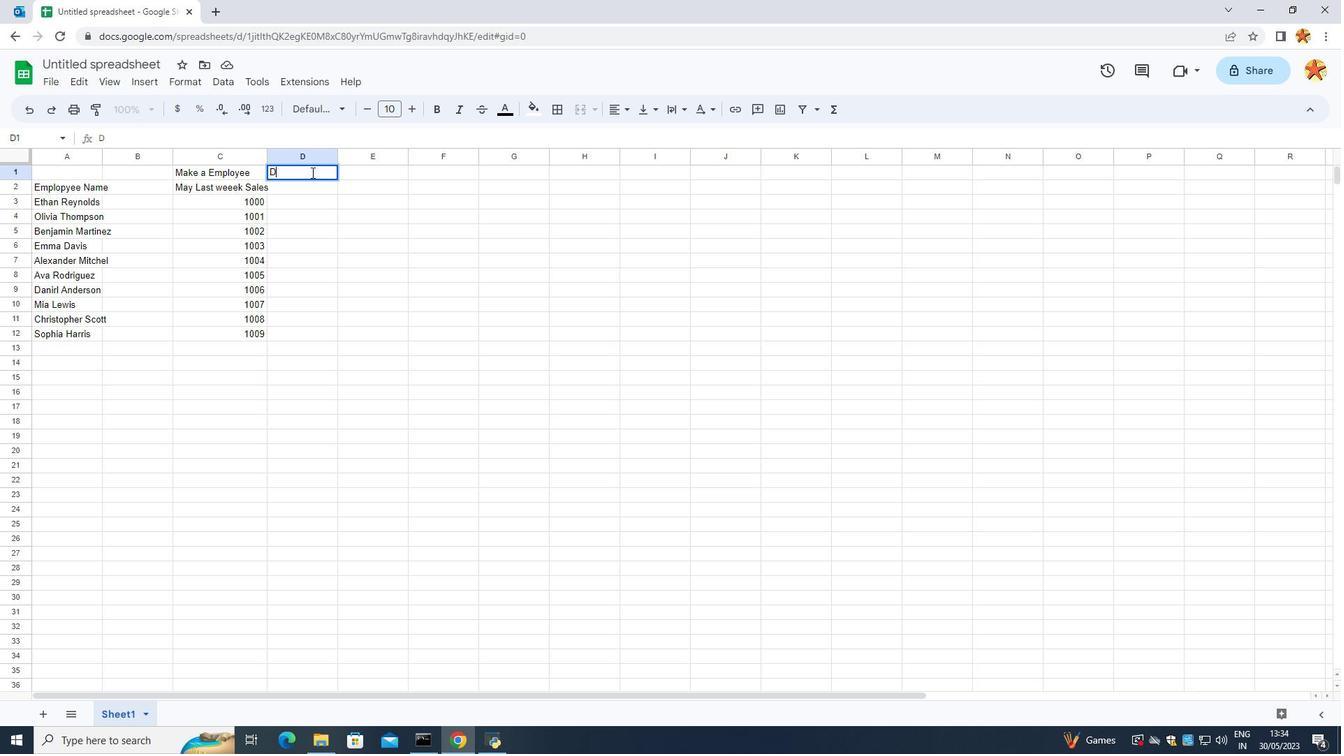 
Action: Mouse moved to (310, 173)
Screenshot: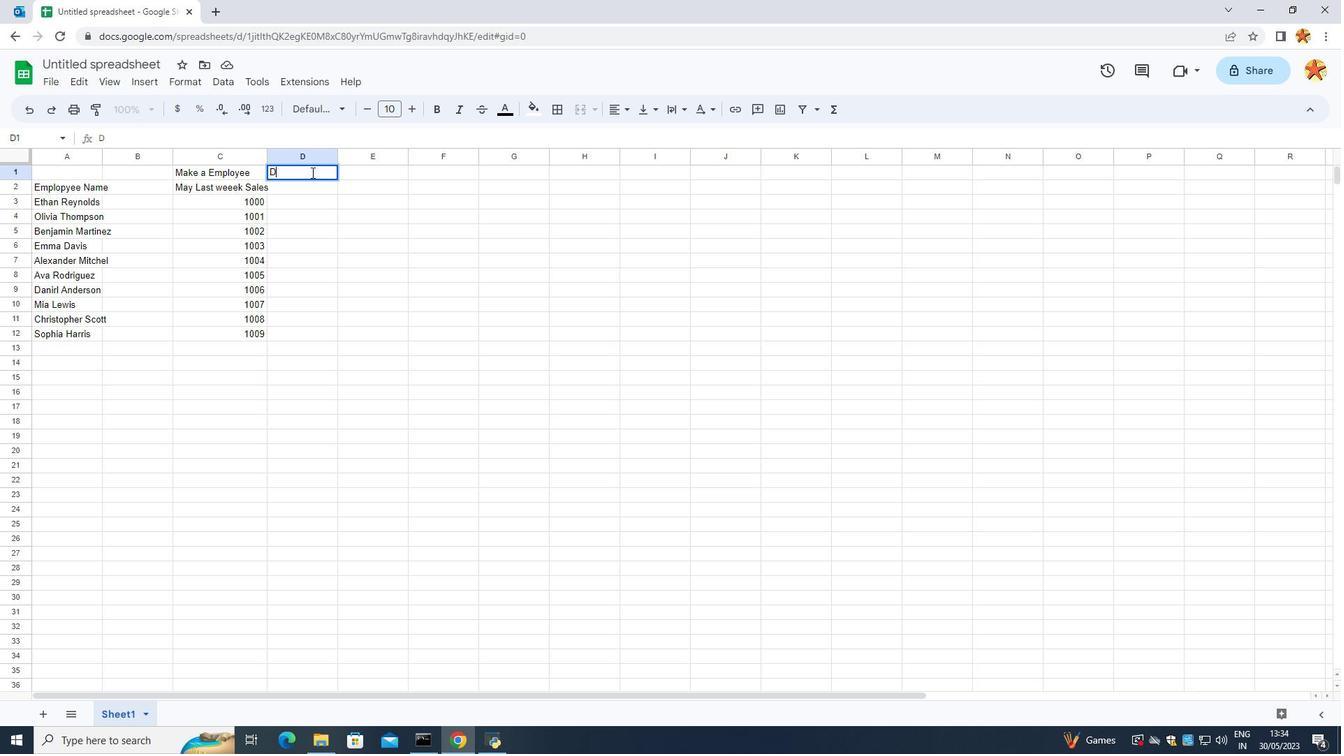 
Action: Key pressed p
Screenshot: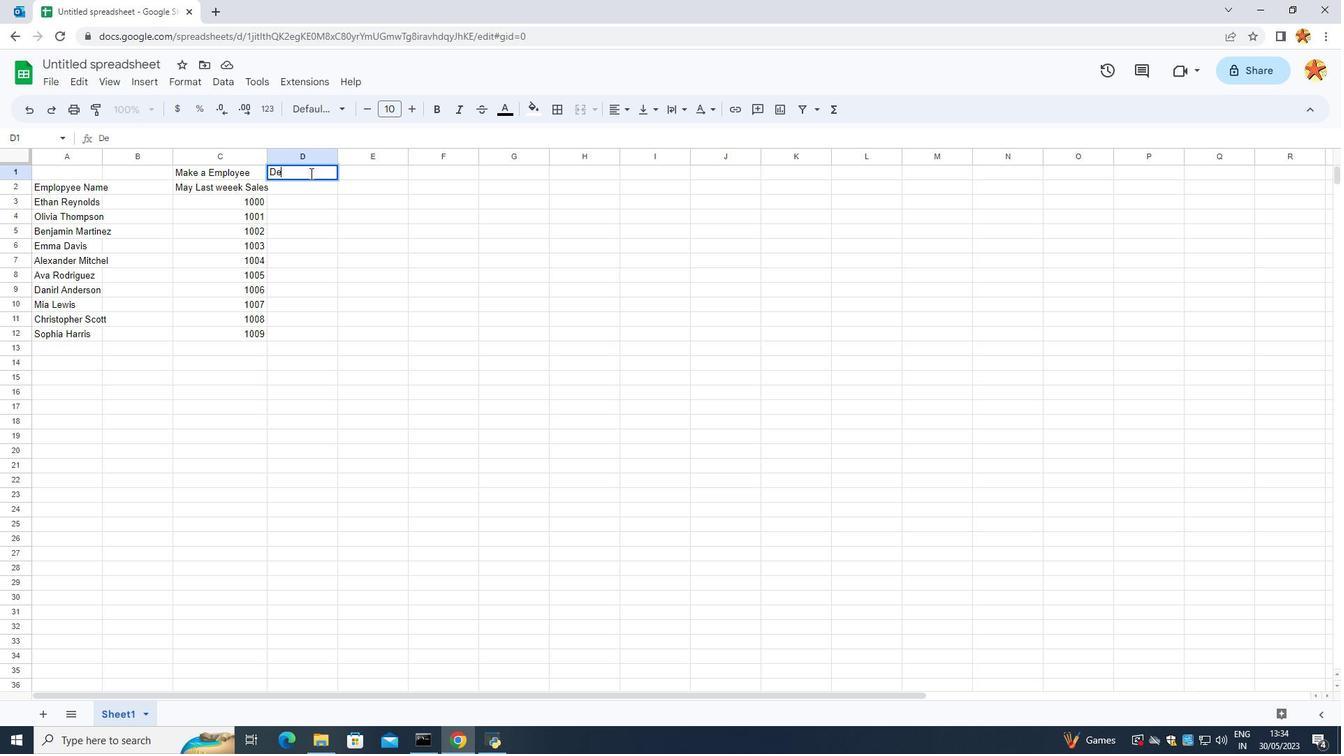 
Action: Mouse moved to (309, 172)
Screenshot: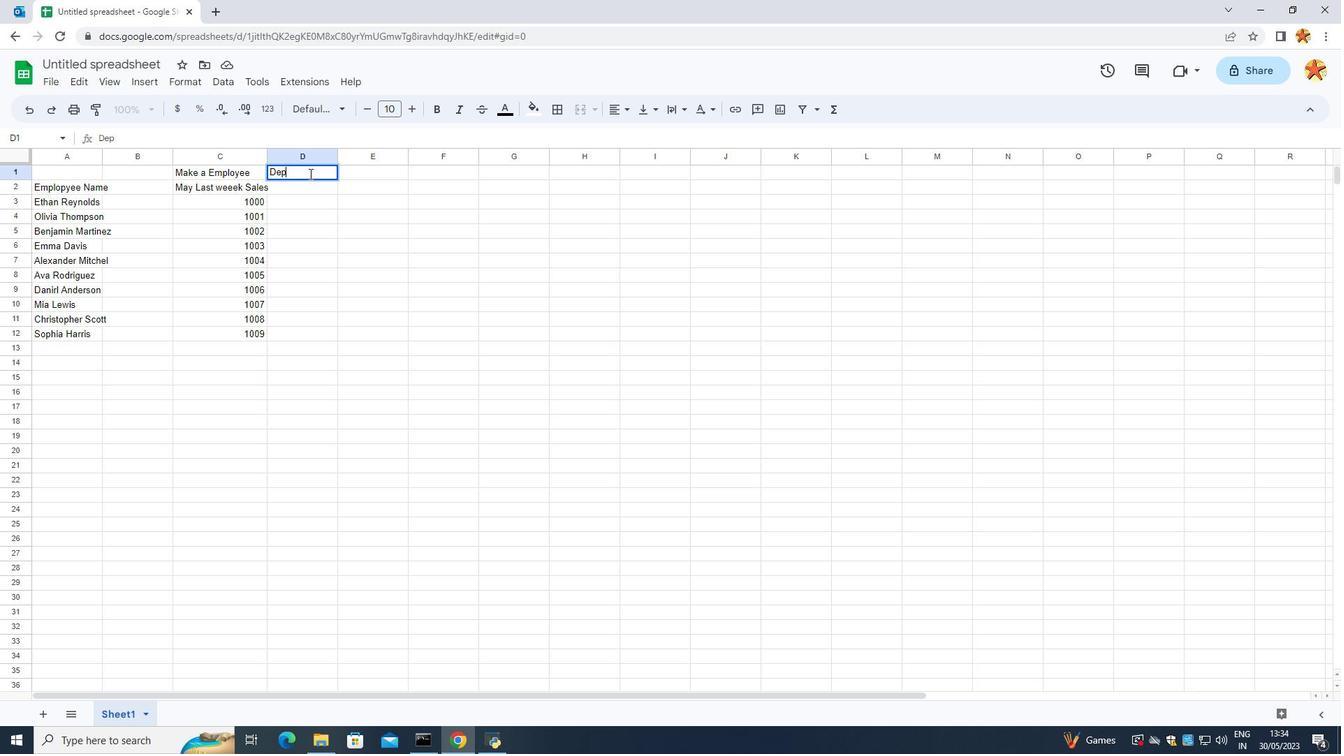 
Action: Key pressed a
Screenshot: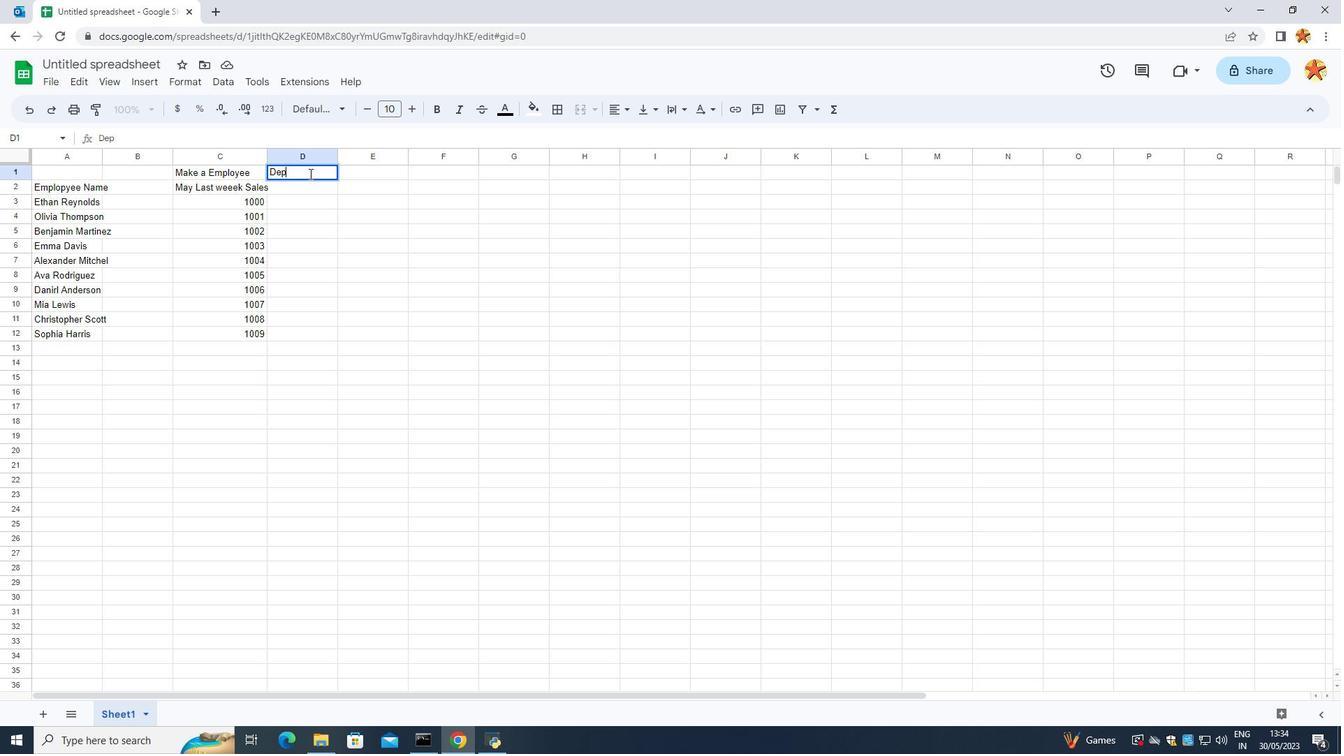 
Action: Mouse moved to (308, 174)
Screenshot: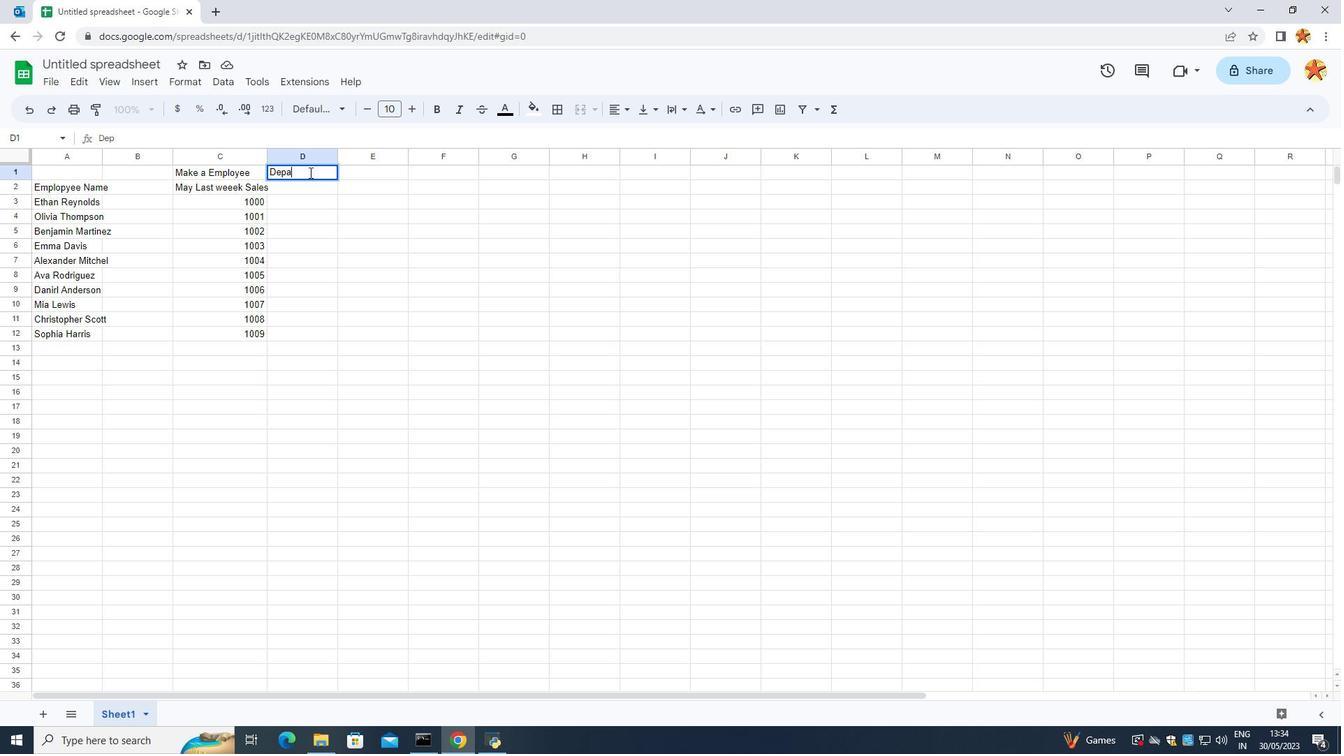 
Action: Key pressed r
Screenshot: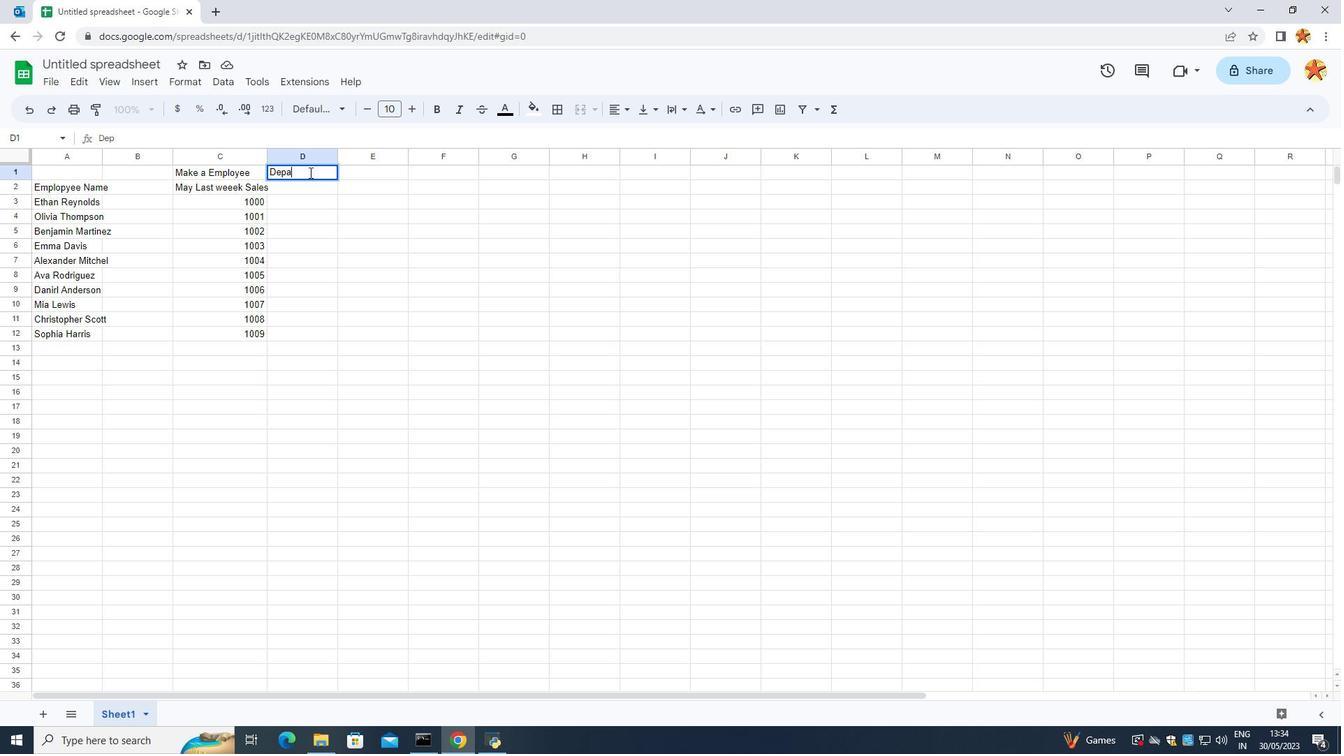 
Action: Mouse moved to (304, 181)
Screenshot: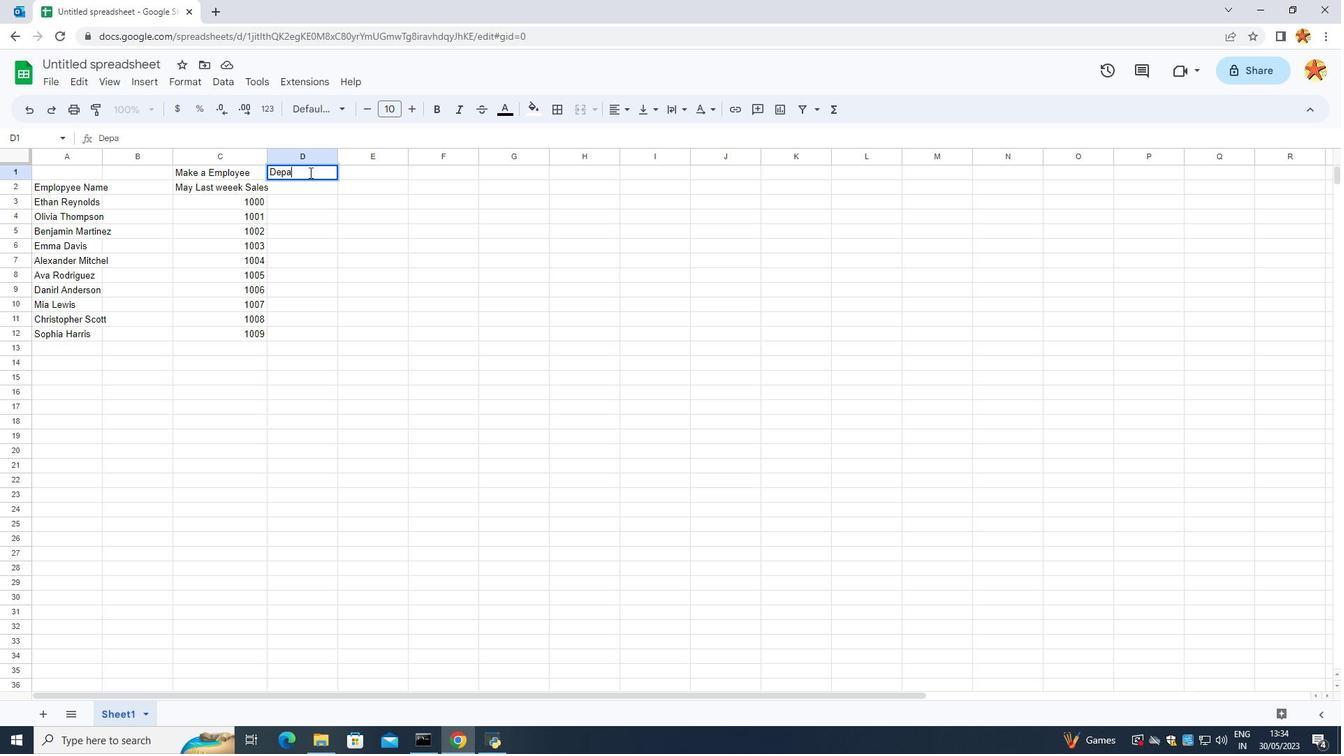 
Action: Key pressed tmen
Screenshot: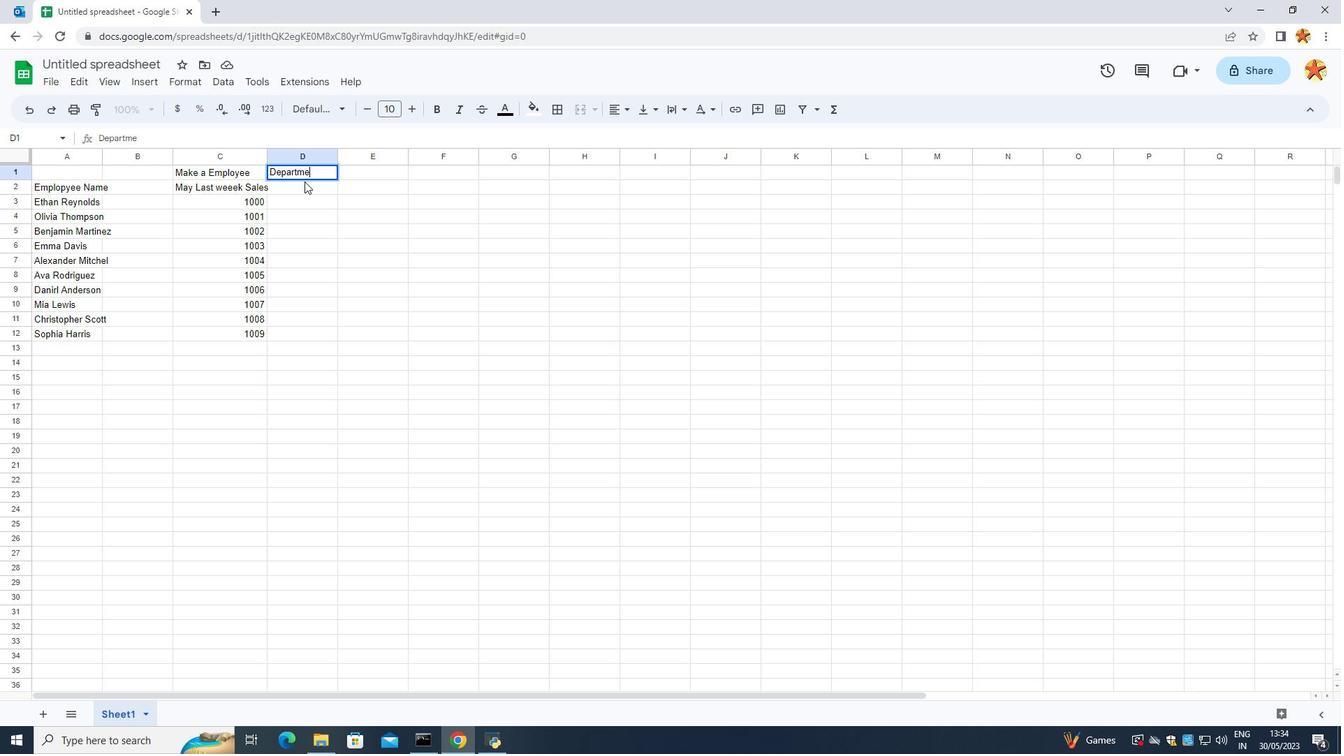 
Action: Mouse moved to (304, 181)
Screenshot: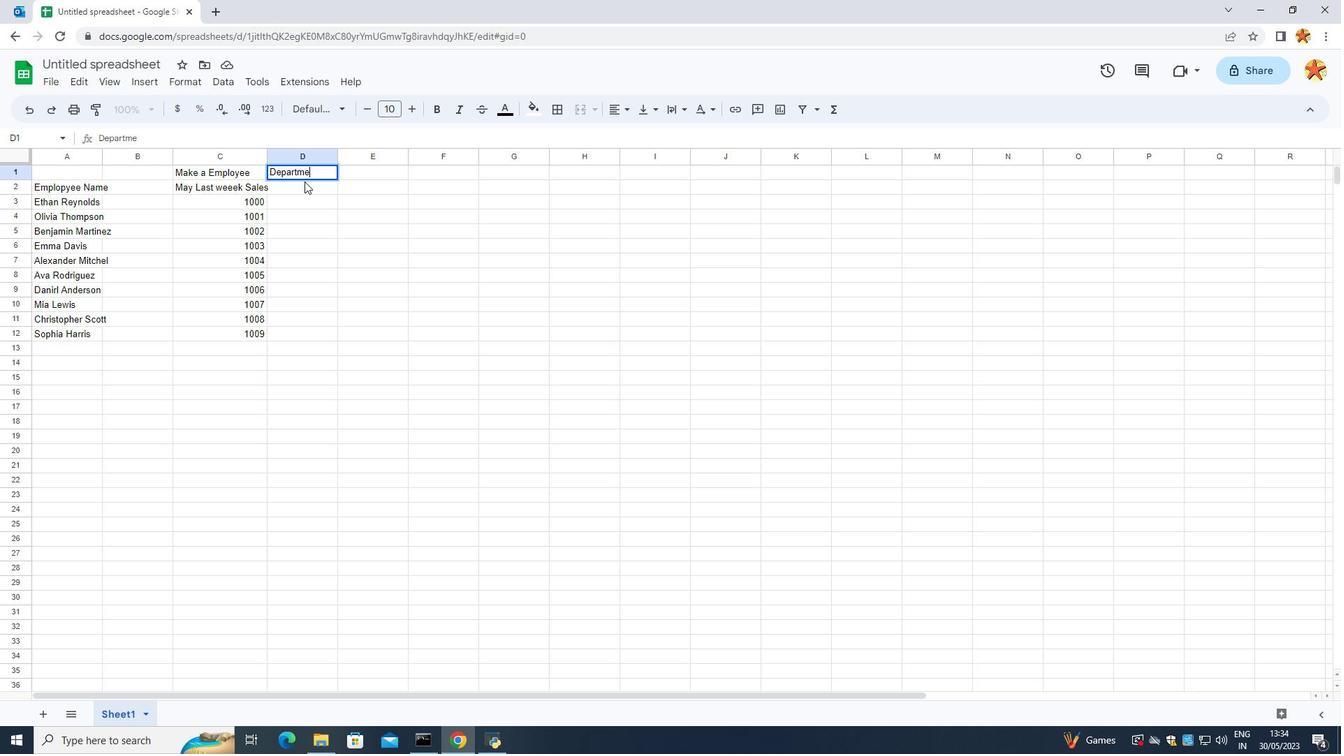 
Action: Key pressed t
Screenshot: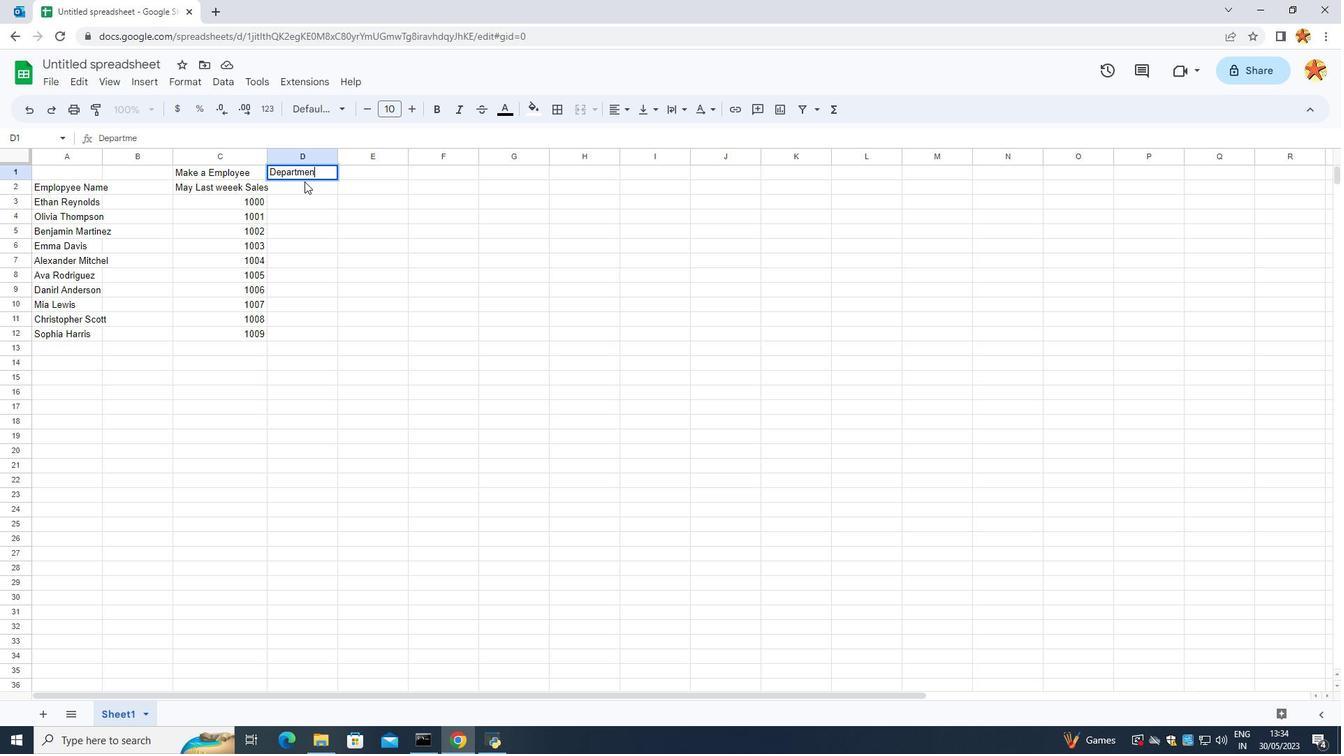 
Action: Mouse moved to (302, 182)
Screenshot: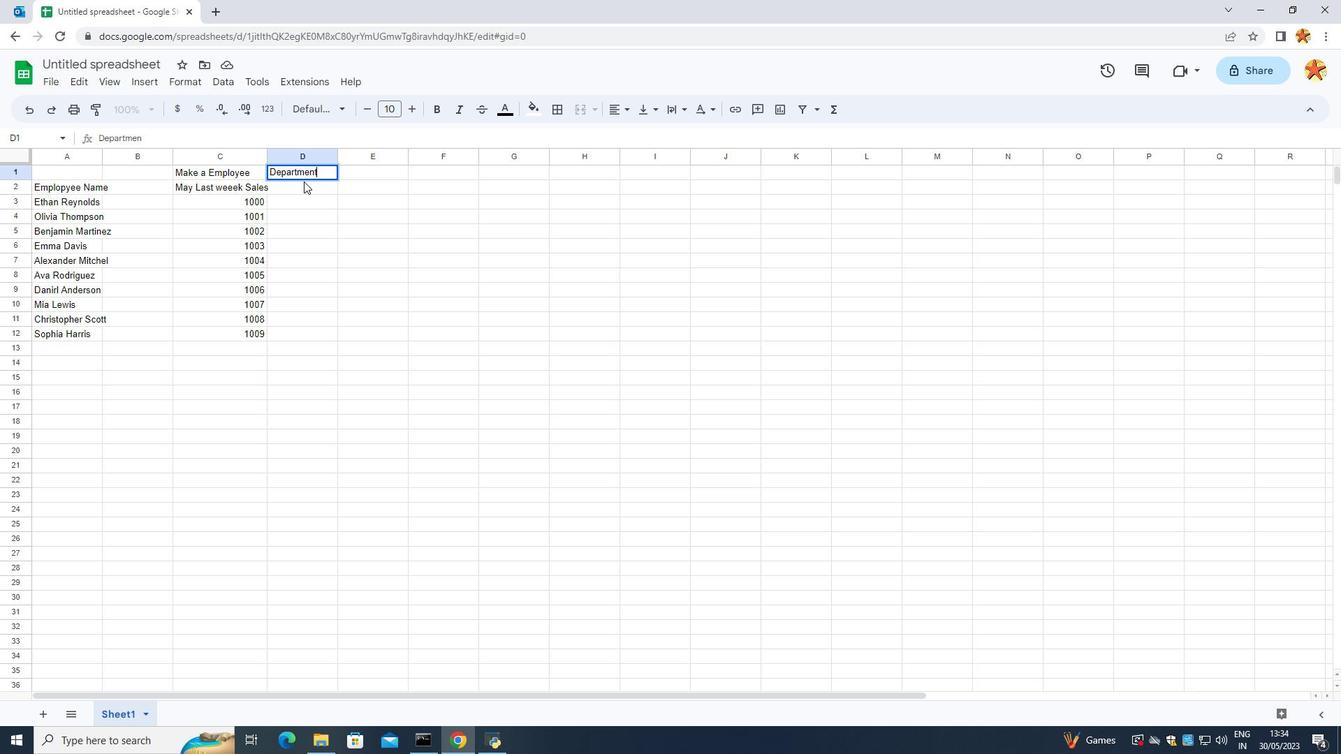
Action: Key pressed <Key.space>
Screenshot: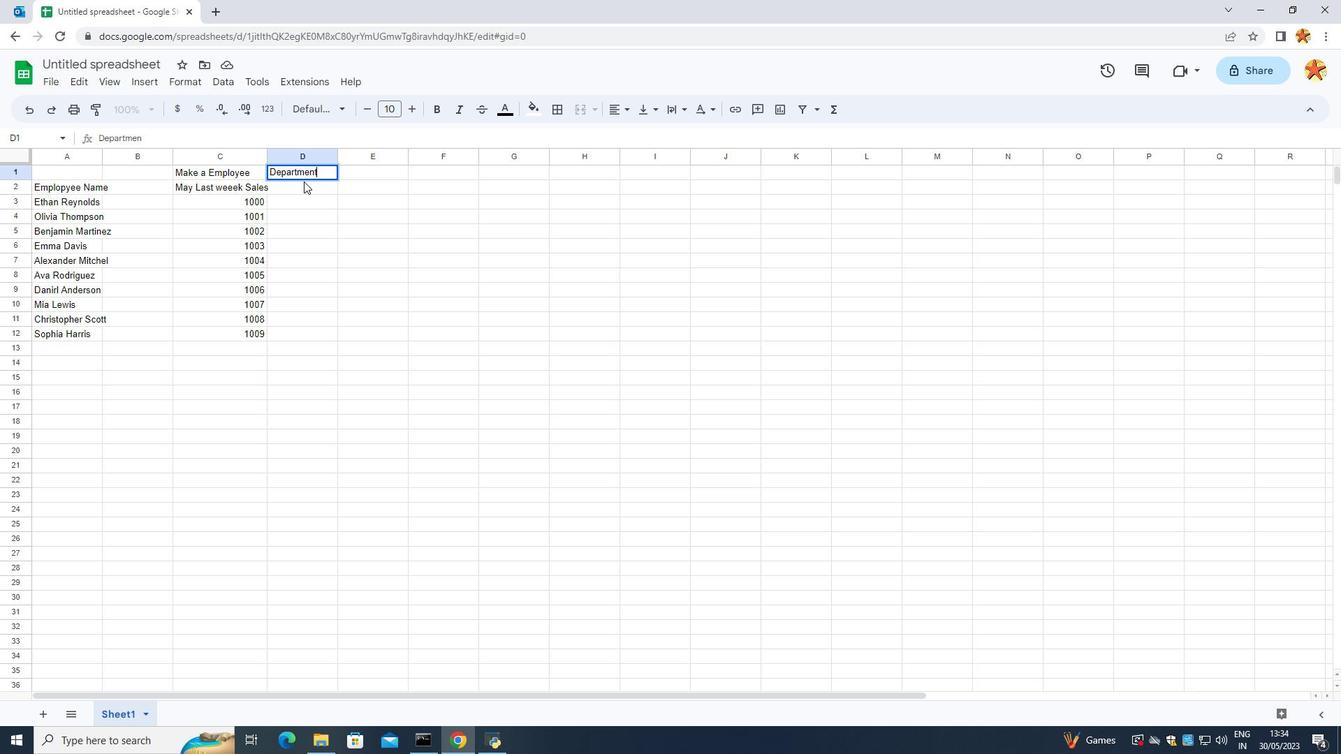 
Action: Mouse moved to (363, 187)
Screenshot: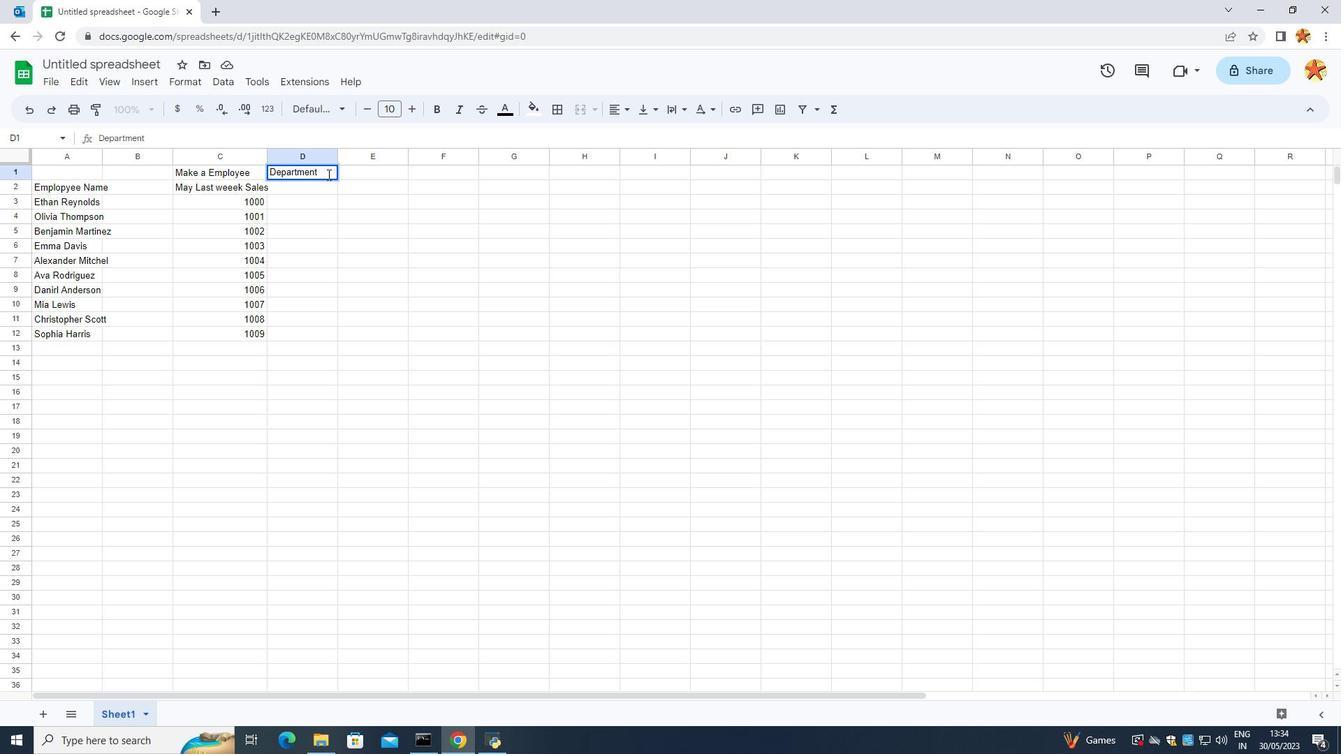 
Action: Mouse pressed left at (363, 187)
Screenshot: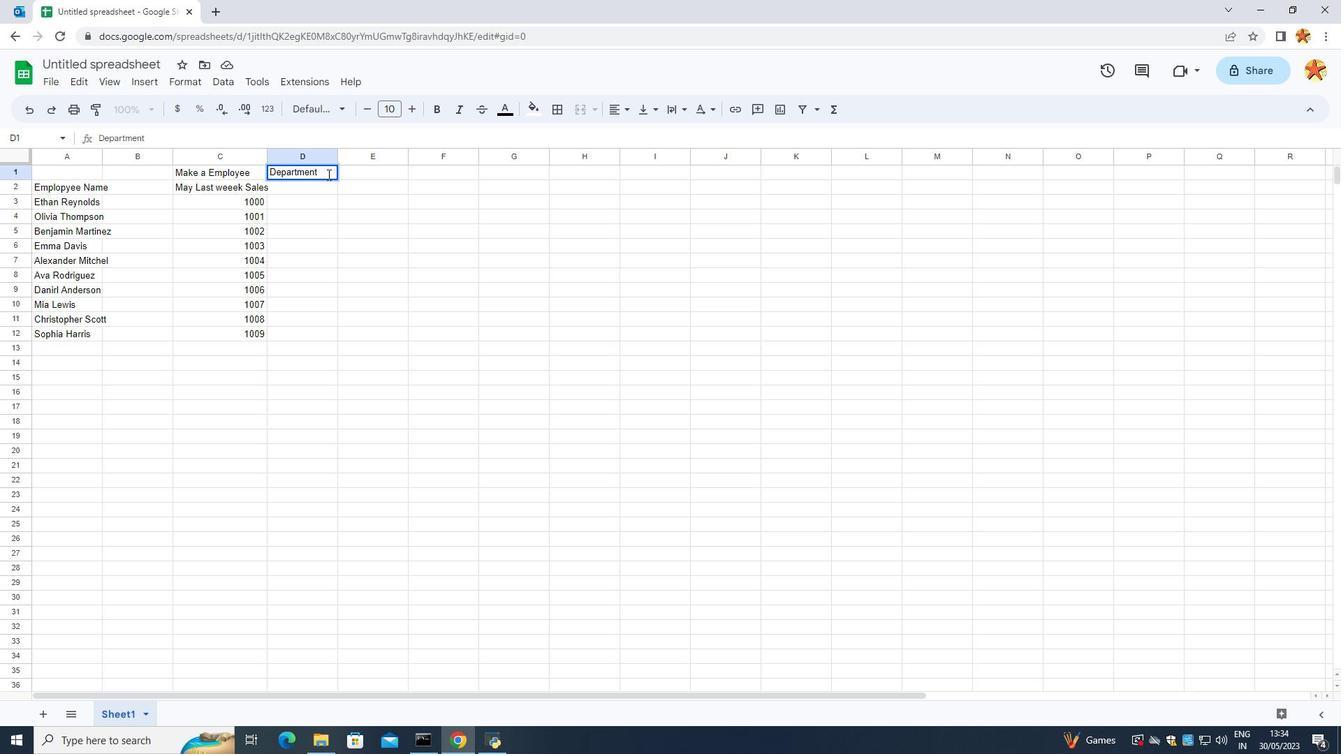
Action: Mouse moved to (308, 183)
Screenshot: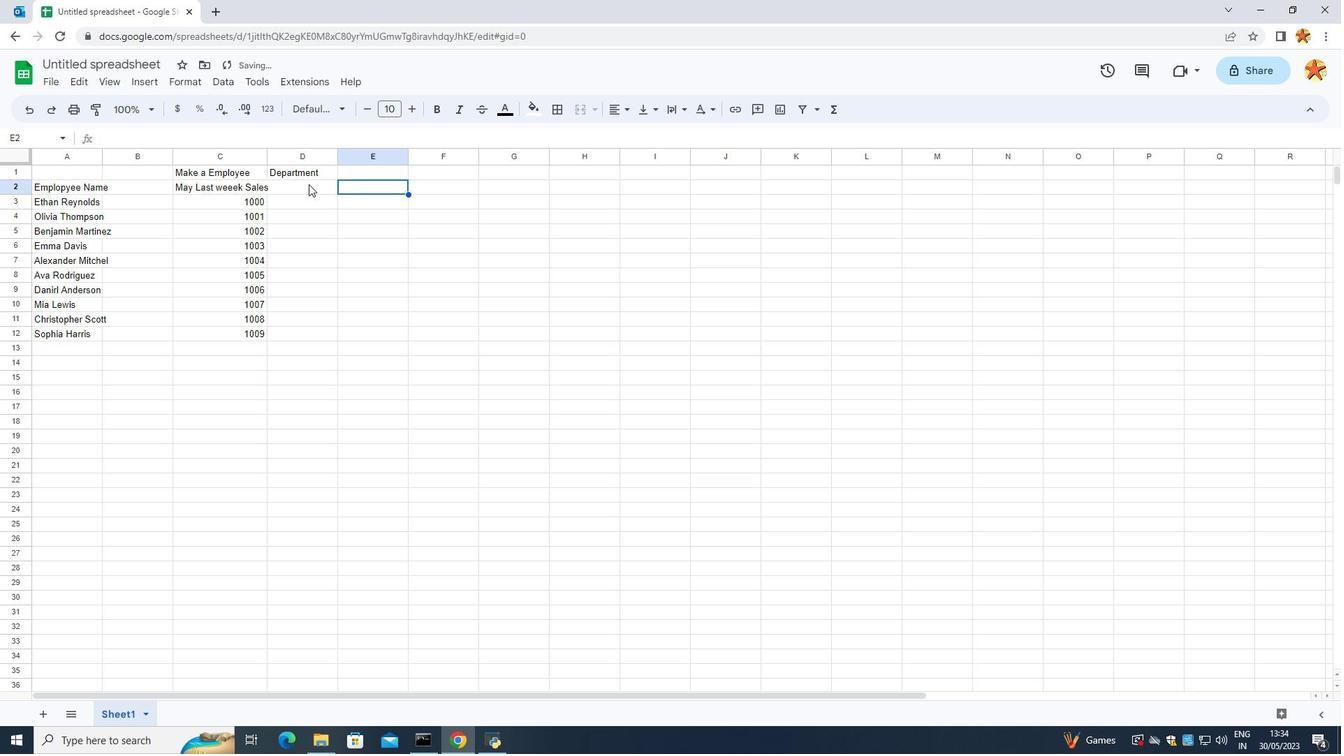 
Action: Mouse pressed left at (308, 183)
Screenshot: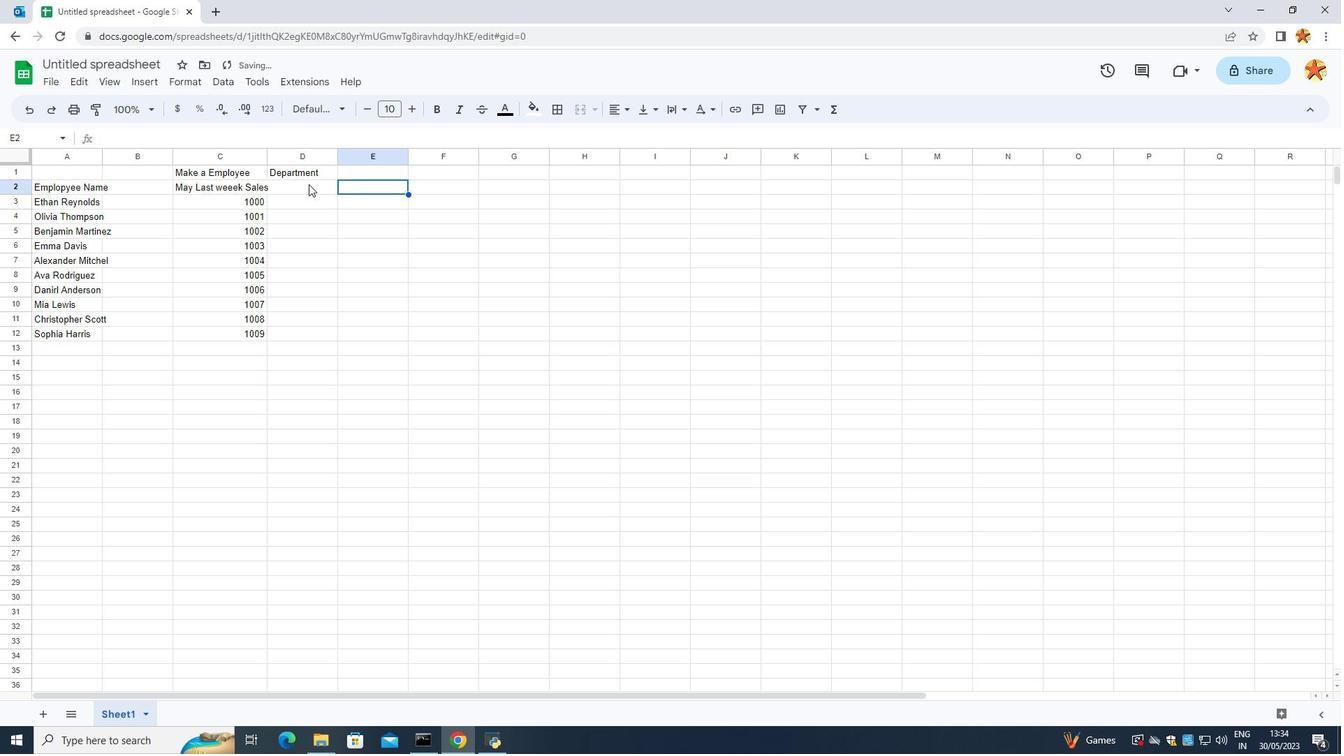 
Action: Mouse moved to (364, 174)
Screenshot: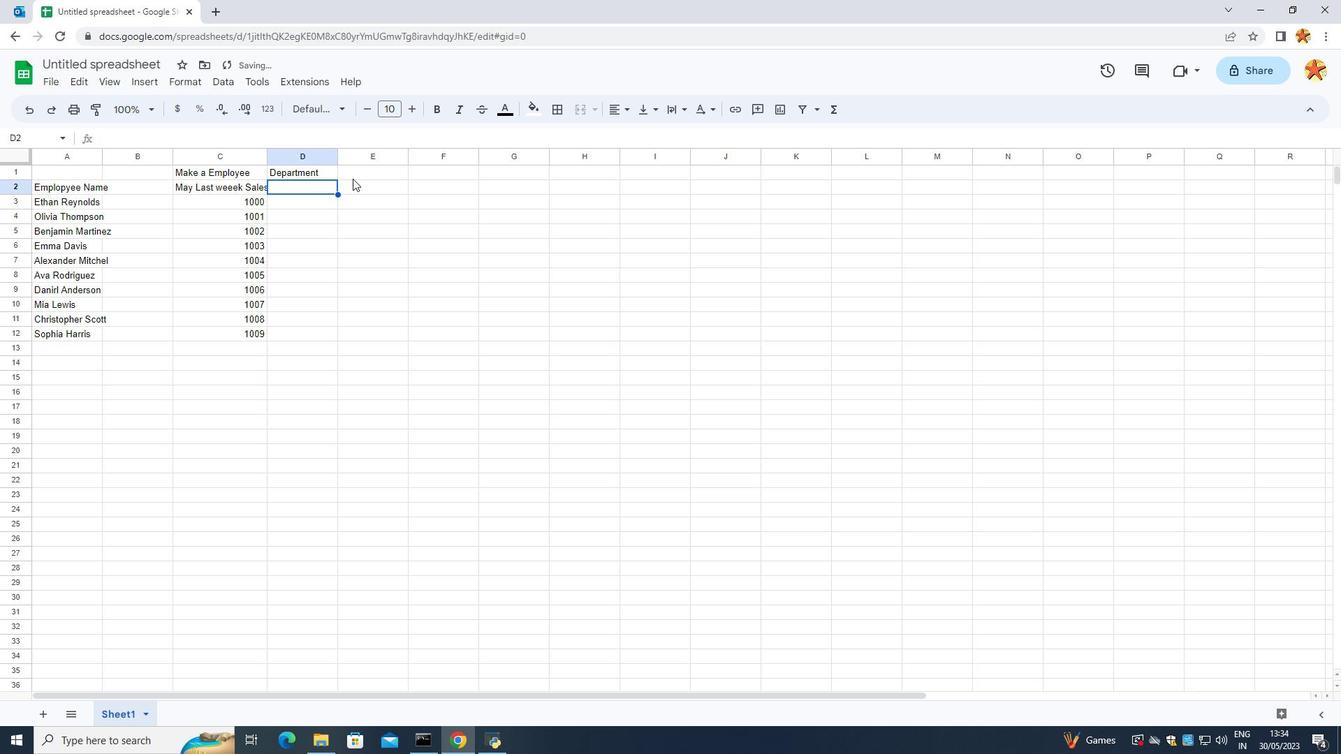 
Action: Mouse pressed left at (364, 174)
Screenshot: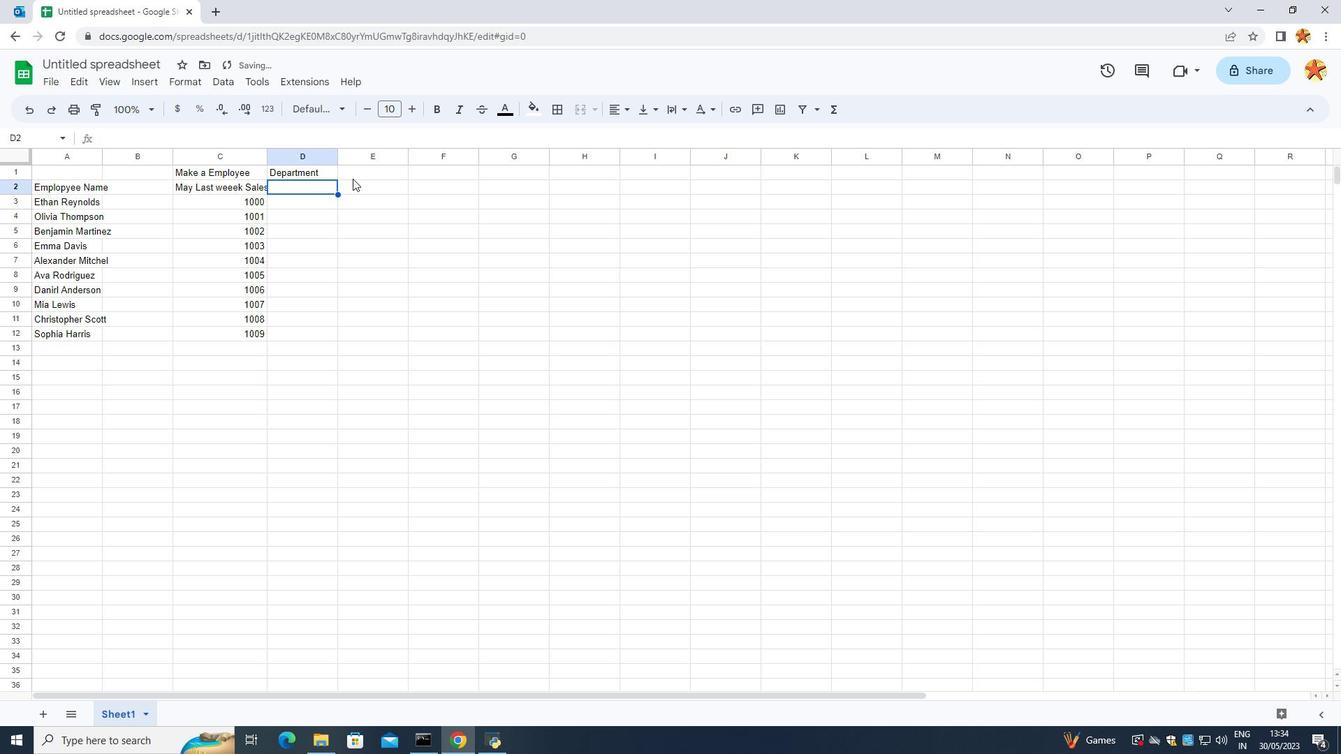
Action: Mouse moved to (365, 174)
Screenshot: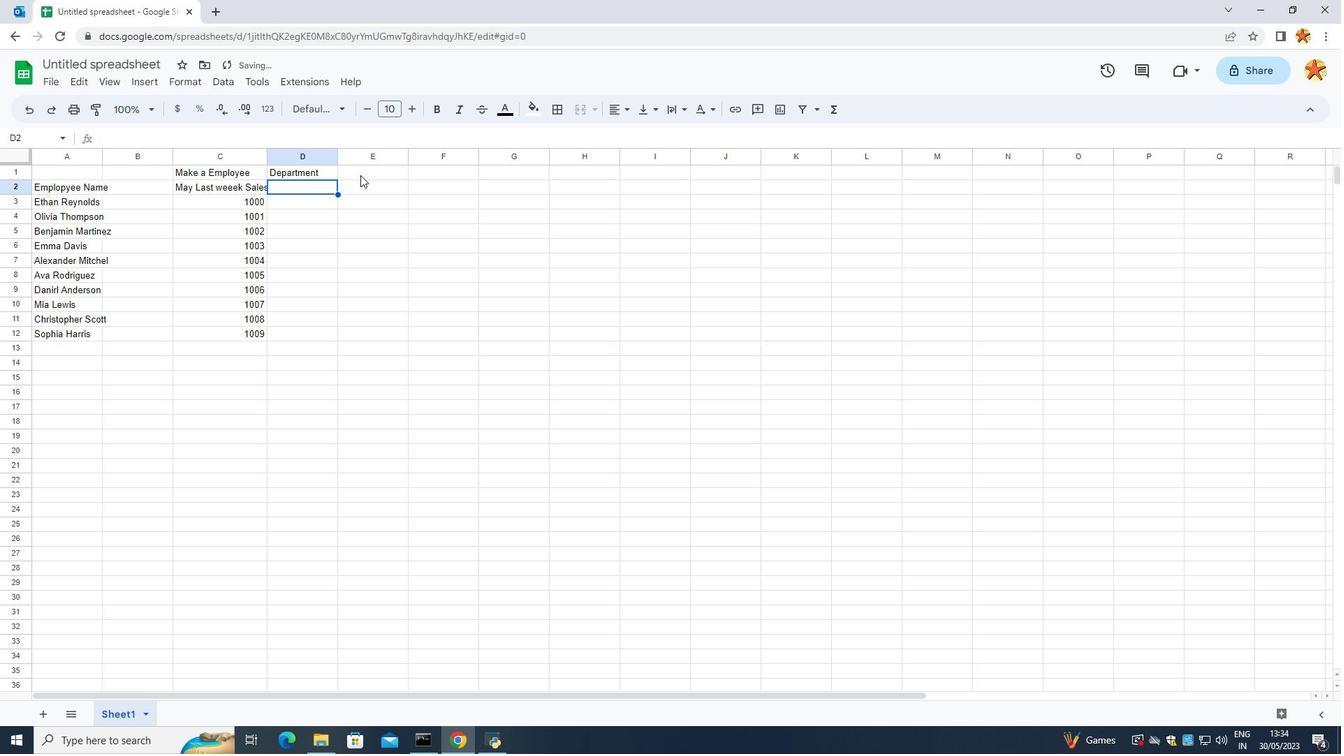 
Action: Mouse pressed left at (365, 174)
Screenshot: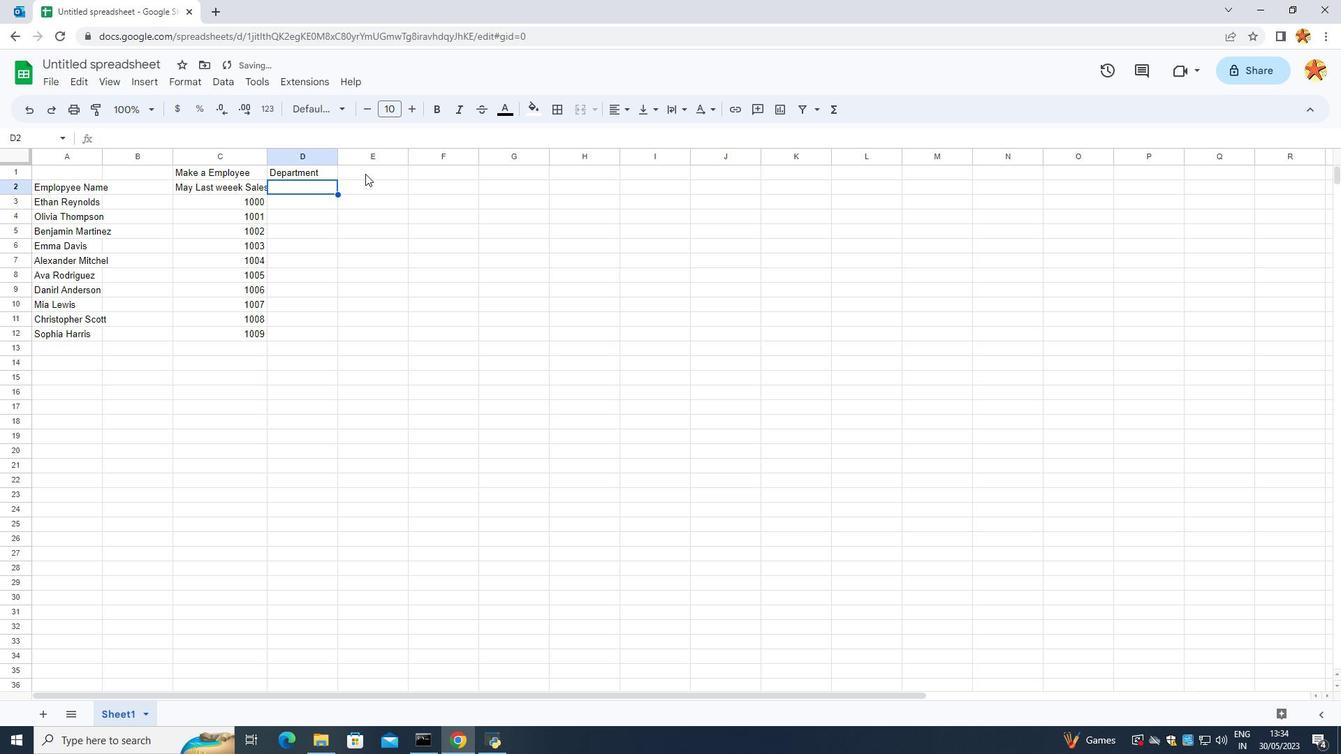 
Action: Mouse pressed left at (365, 174)
Screenshot: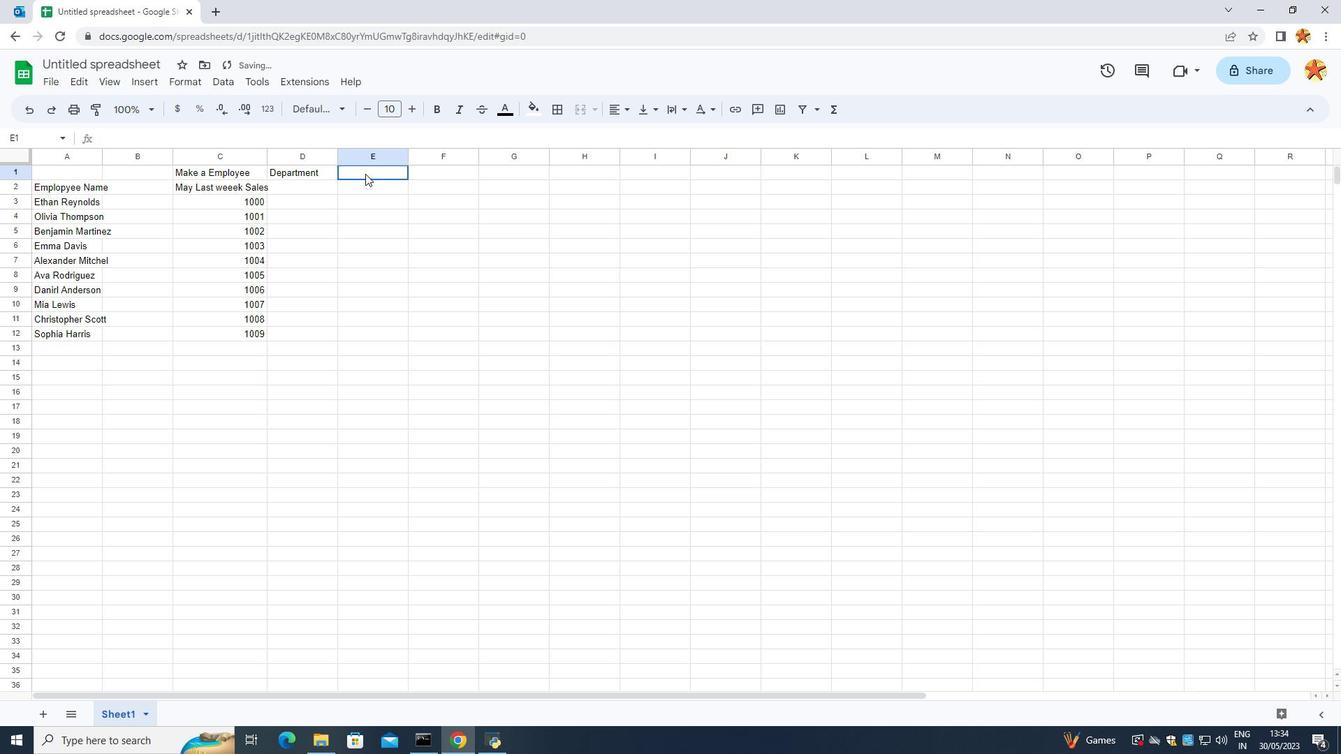 
Action: Mouse moved to (302, 186)
Screenshot: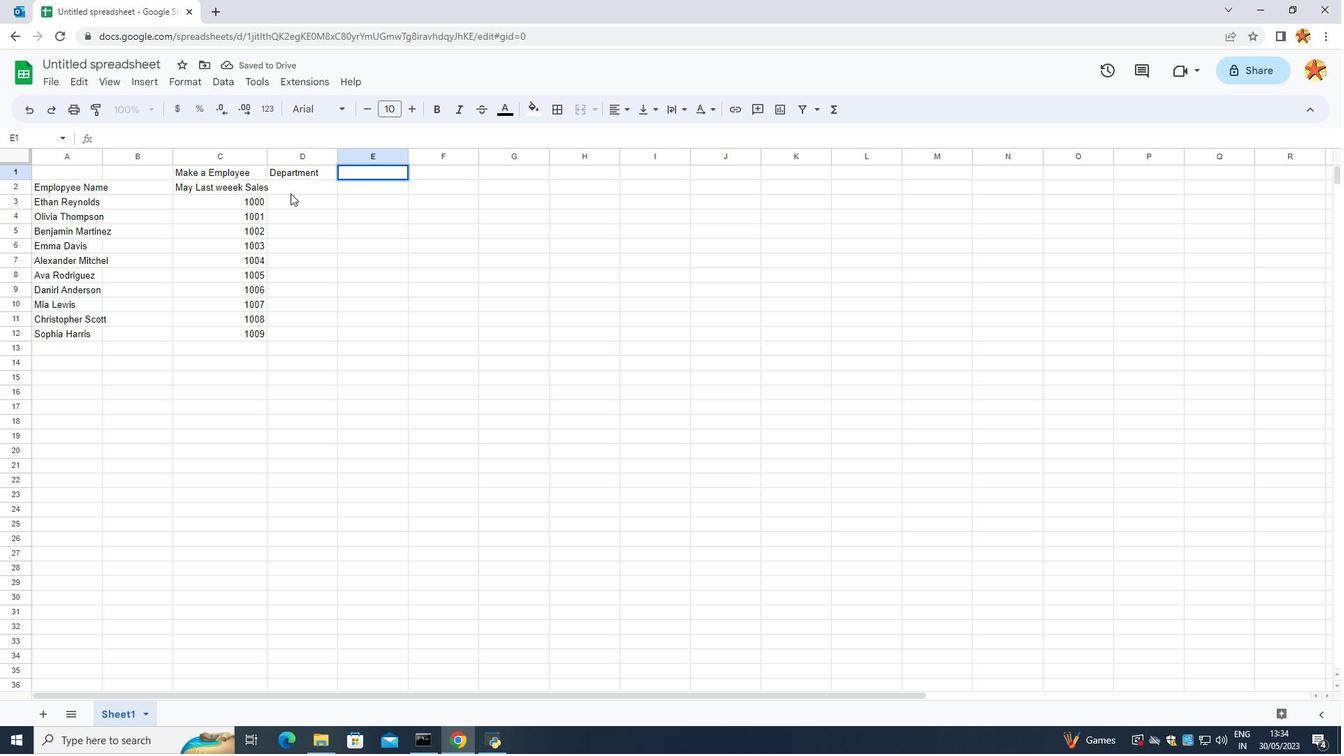 
Action: Mouse pressed left at (302, 186)
Screenshot: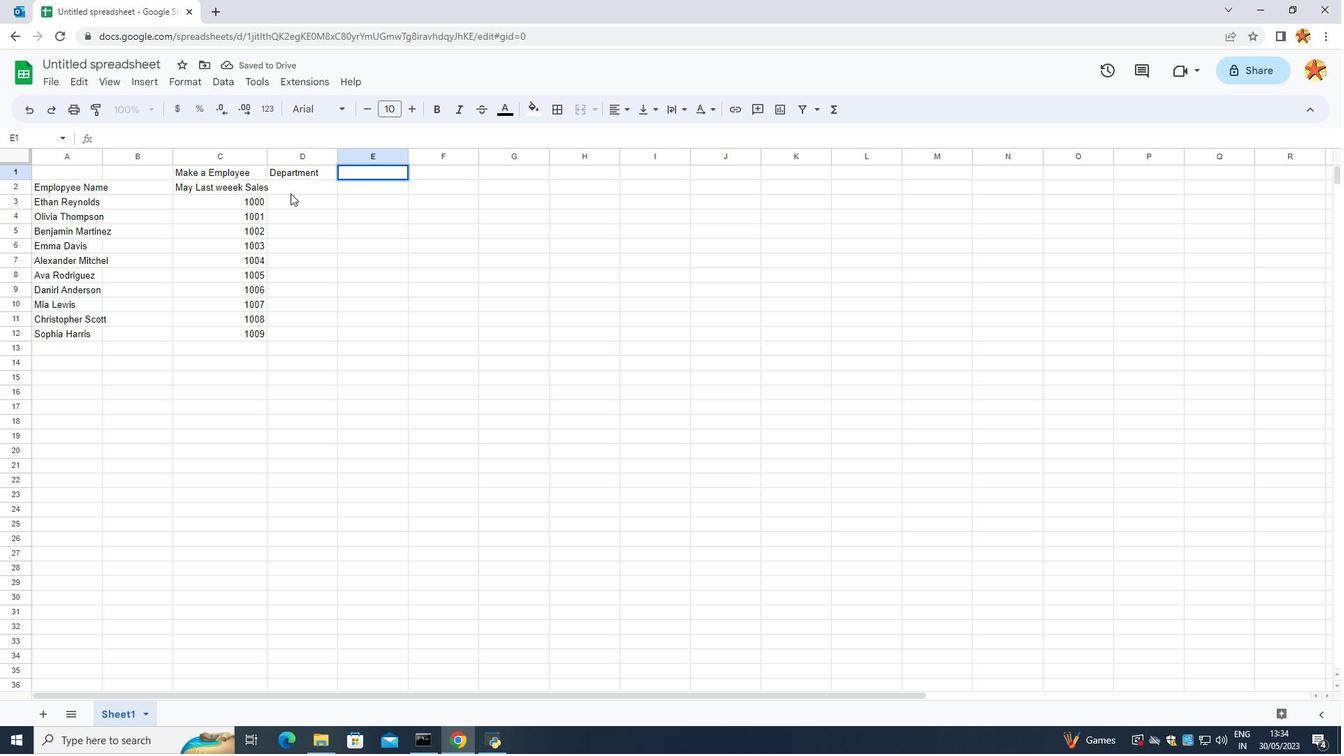 
Action: Key pressed <Key.caps_lock>
Screenshot: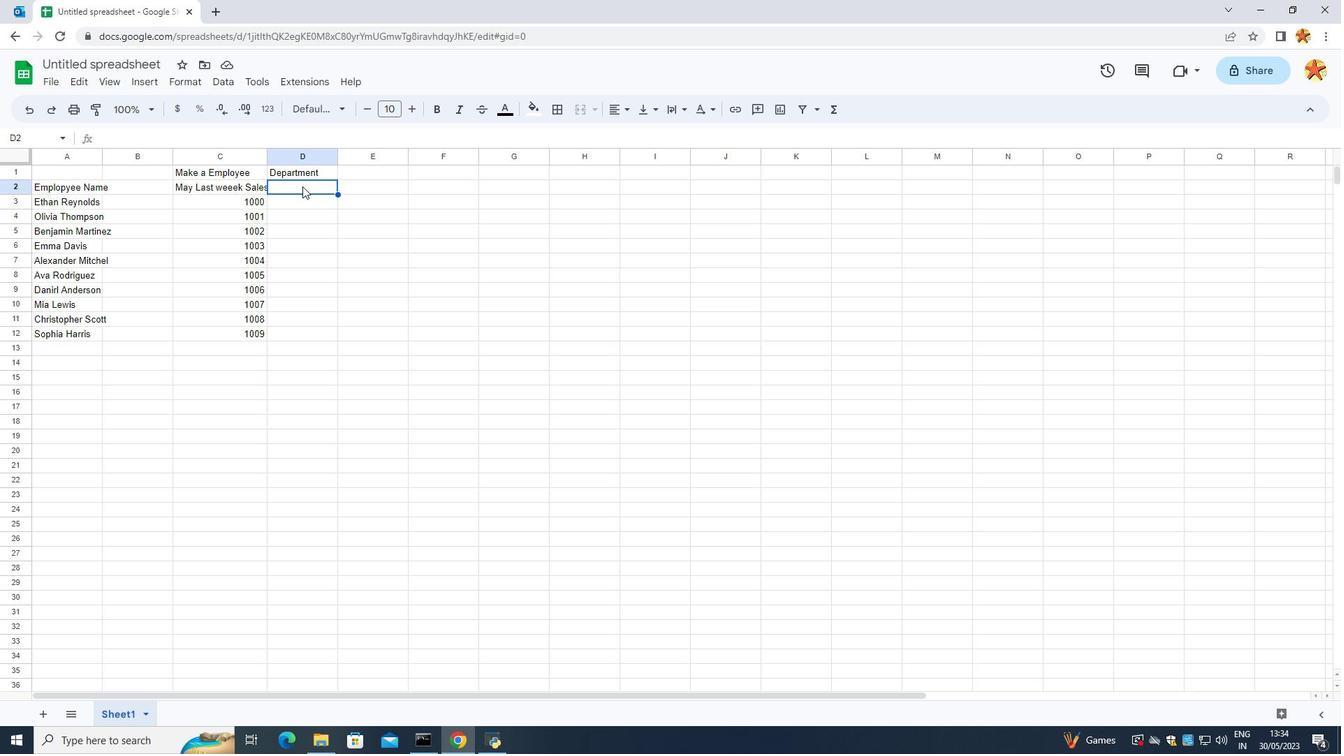 
Action: Mouse moved to (304, 183)
Screenshot: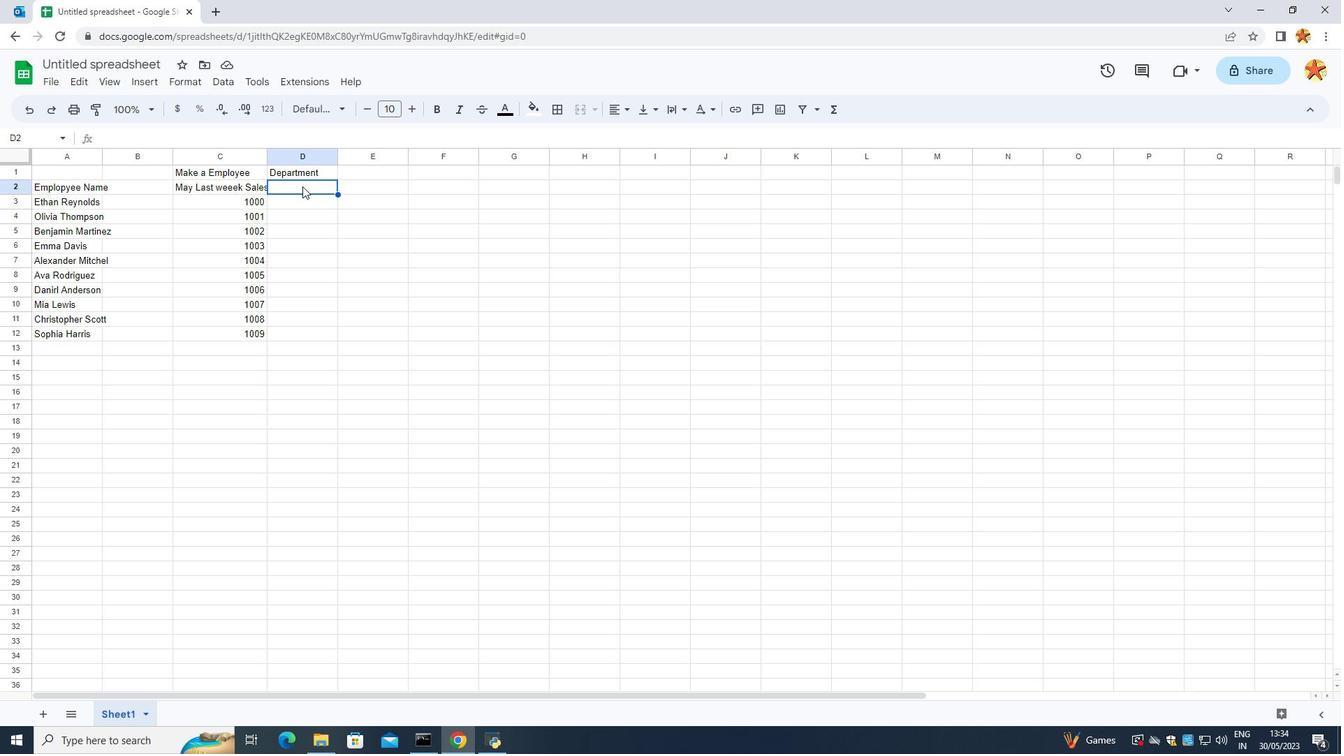 
Action: Key pressed S<Key.caps_lock>al
Screenshot: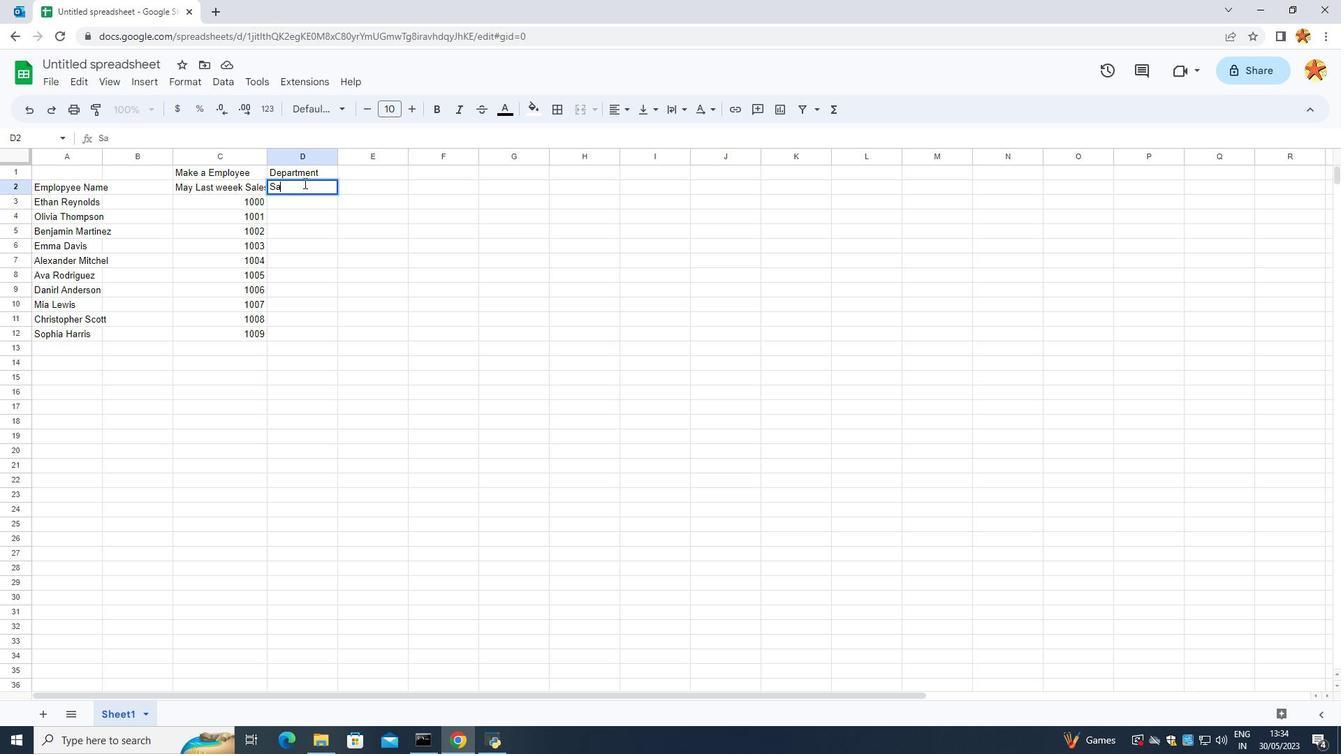 
Action: Mouse moved to (307, 176)
Screenshot: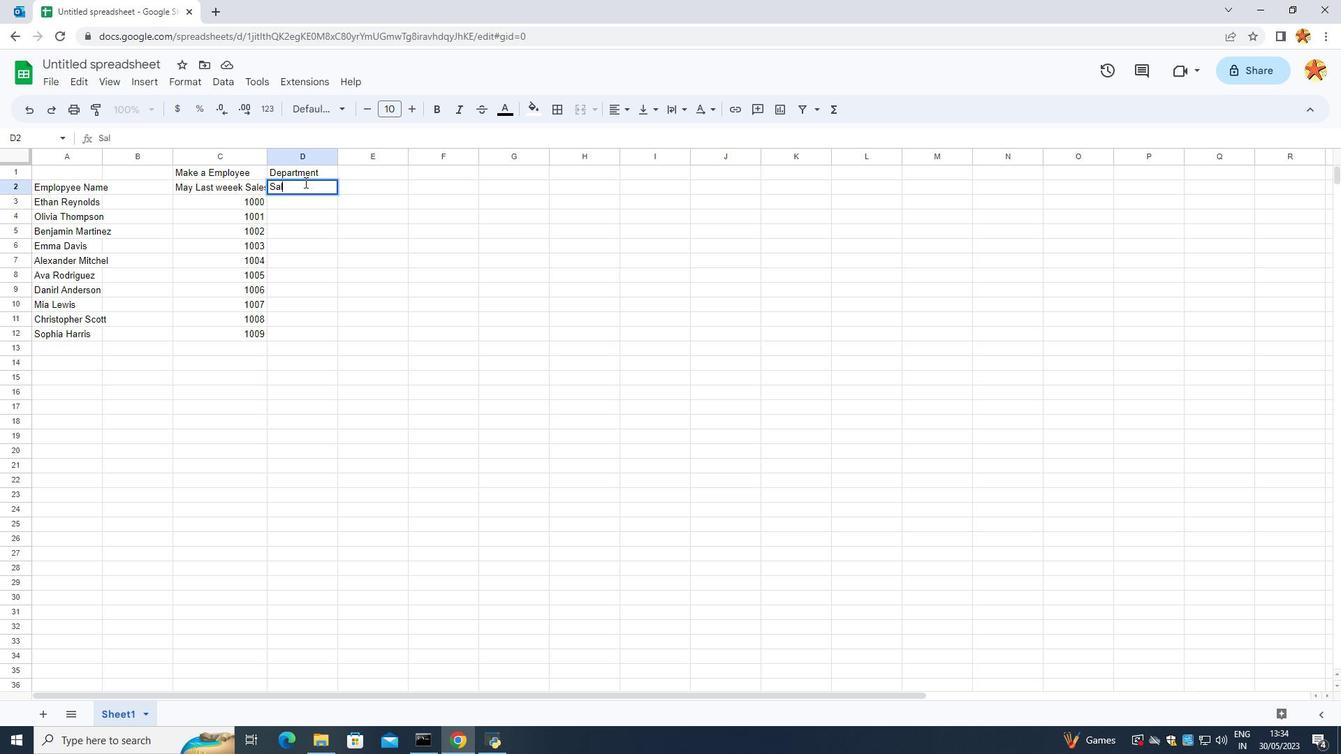 
Action: Key pressed e
Screenshot: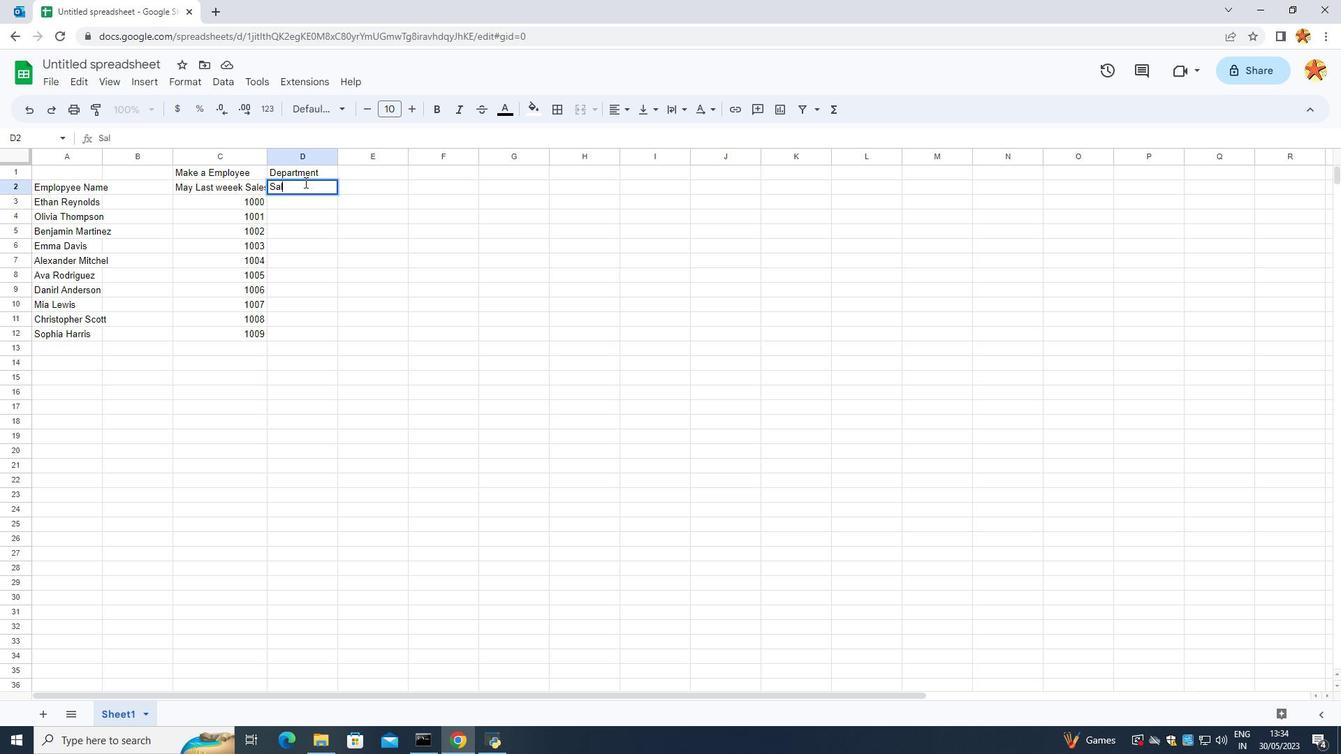 
Action: Mouse moved to (307, 174)
Screenshot: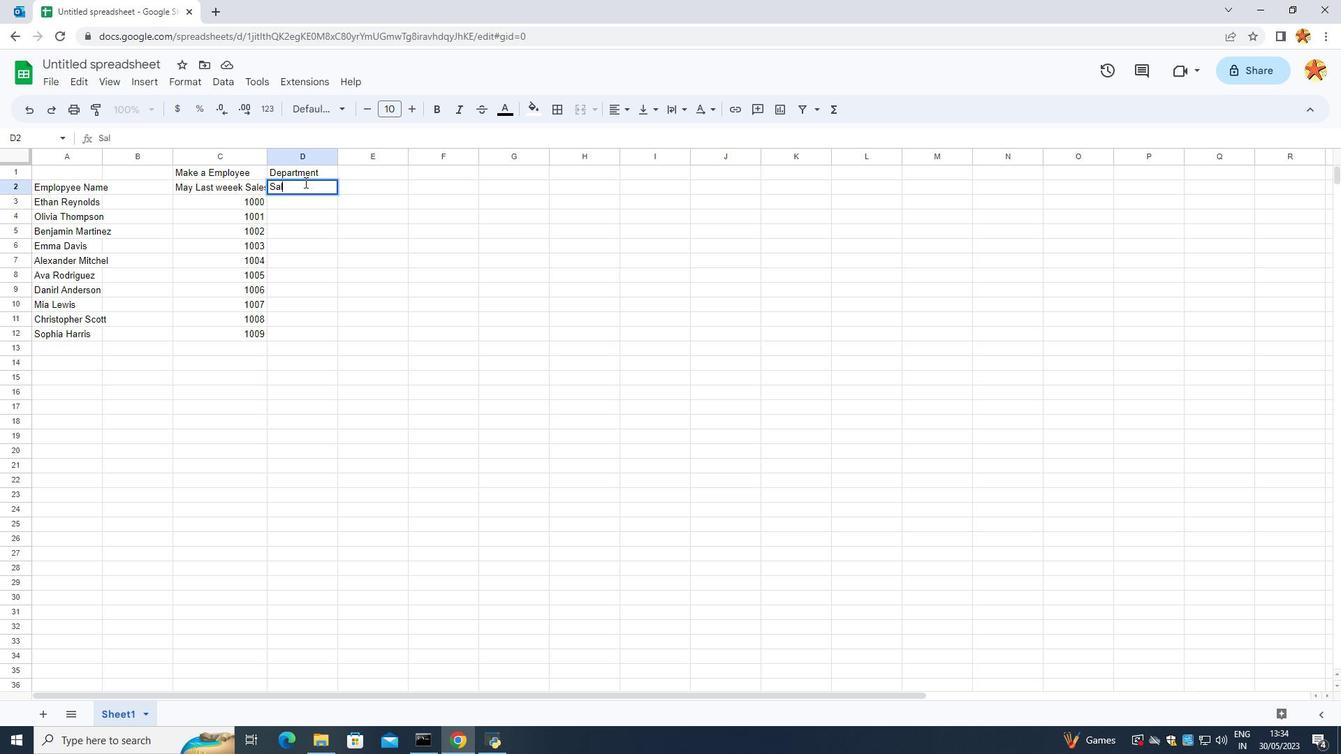
Action: Key pressed s<Key.enter><Key.caps_lock>HR<Key.enter><Key.caps_lock>f<Key.caps_lock>
Screenshot: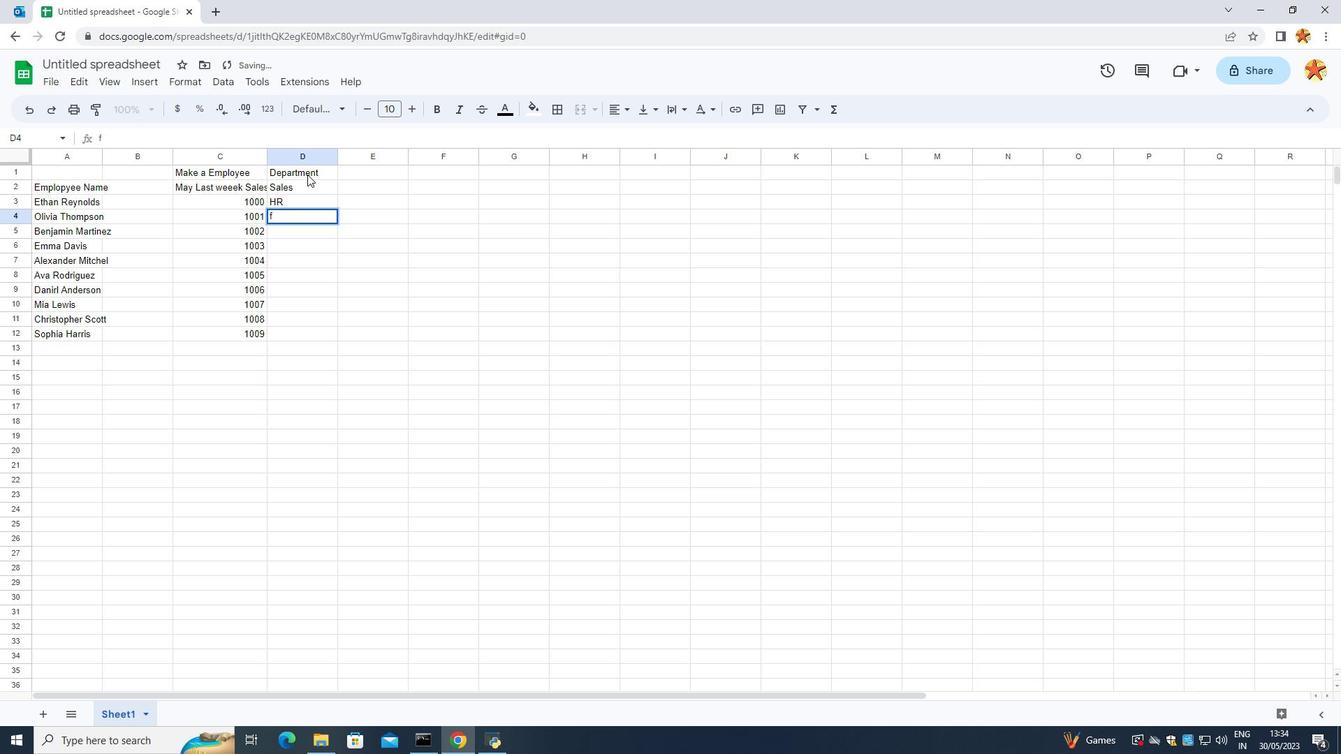 
Action: Mouse moved to (307, 172)
Screenshot: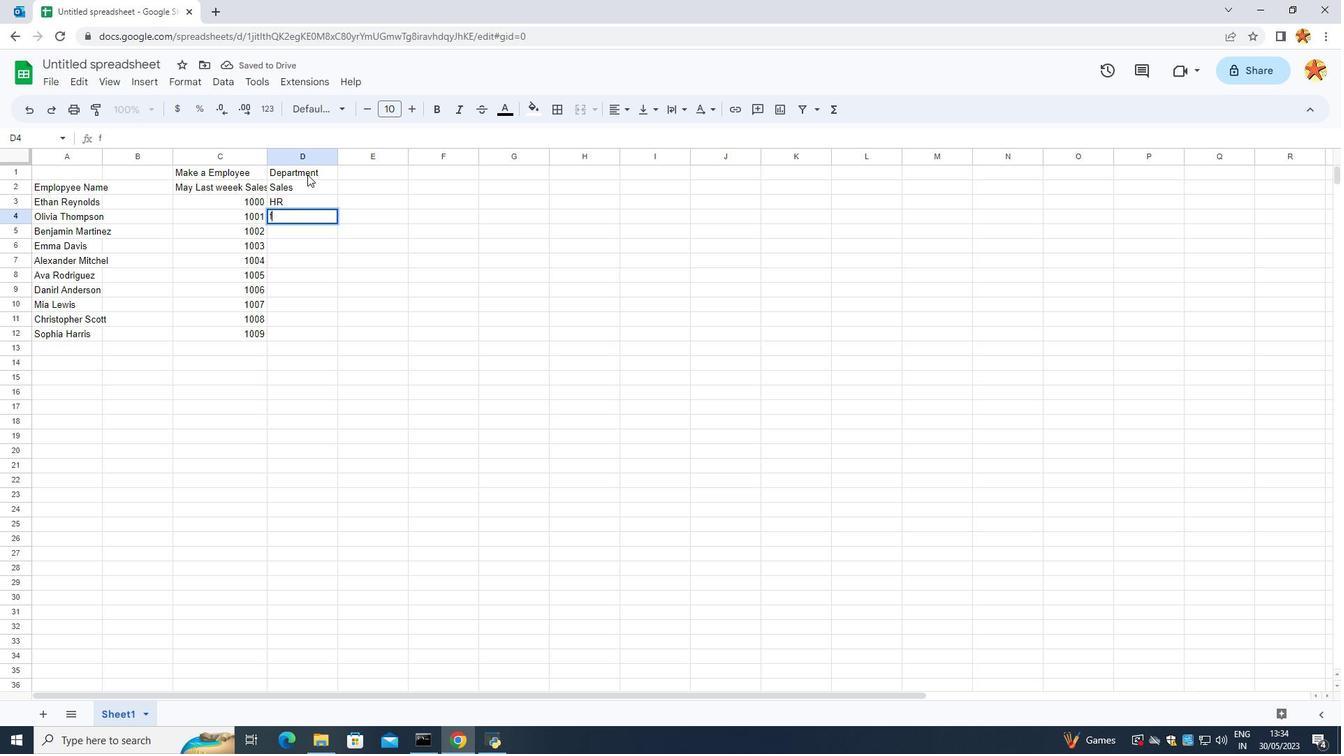 
Action: Key pressed <Key.backspace>
Screenshot: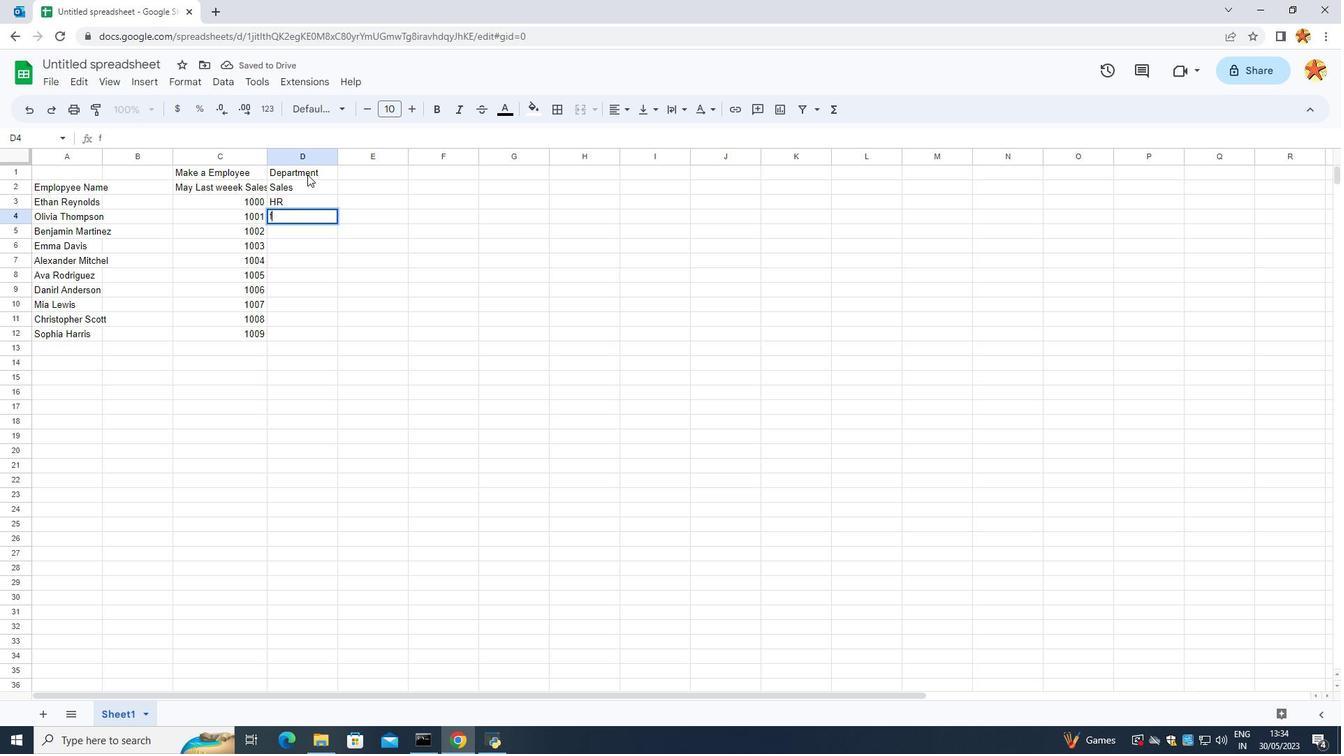 
Action: Mouse moved to (307, 167)
Screenshot: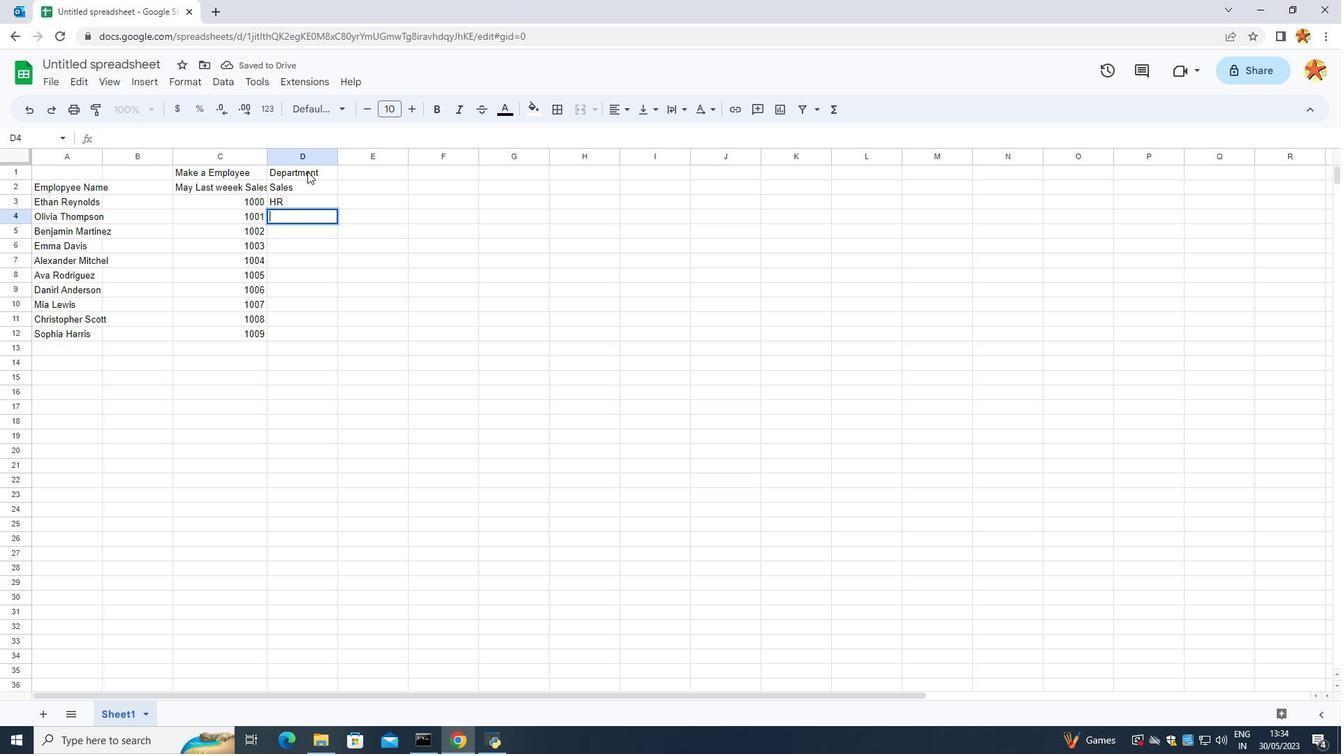 
Action: Key pressed F<Key.caps_lock>i
Screenshot: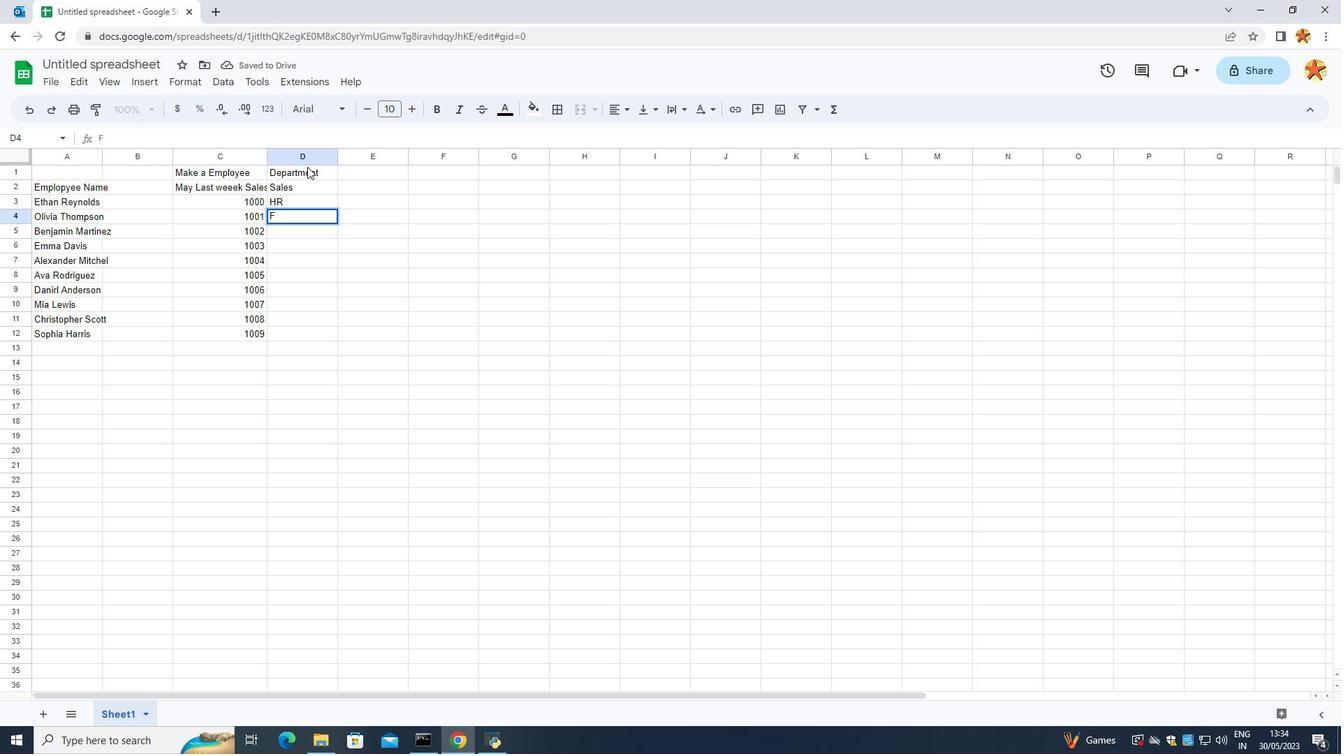 
Action: Mouse moved to (307, 164)
Screenshot: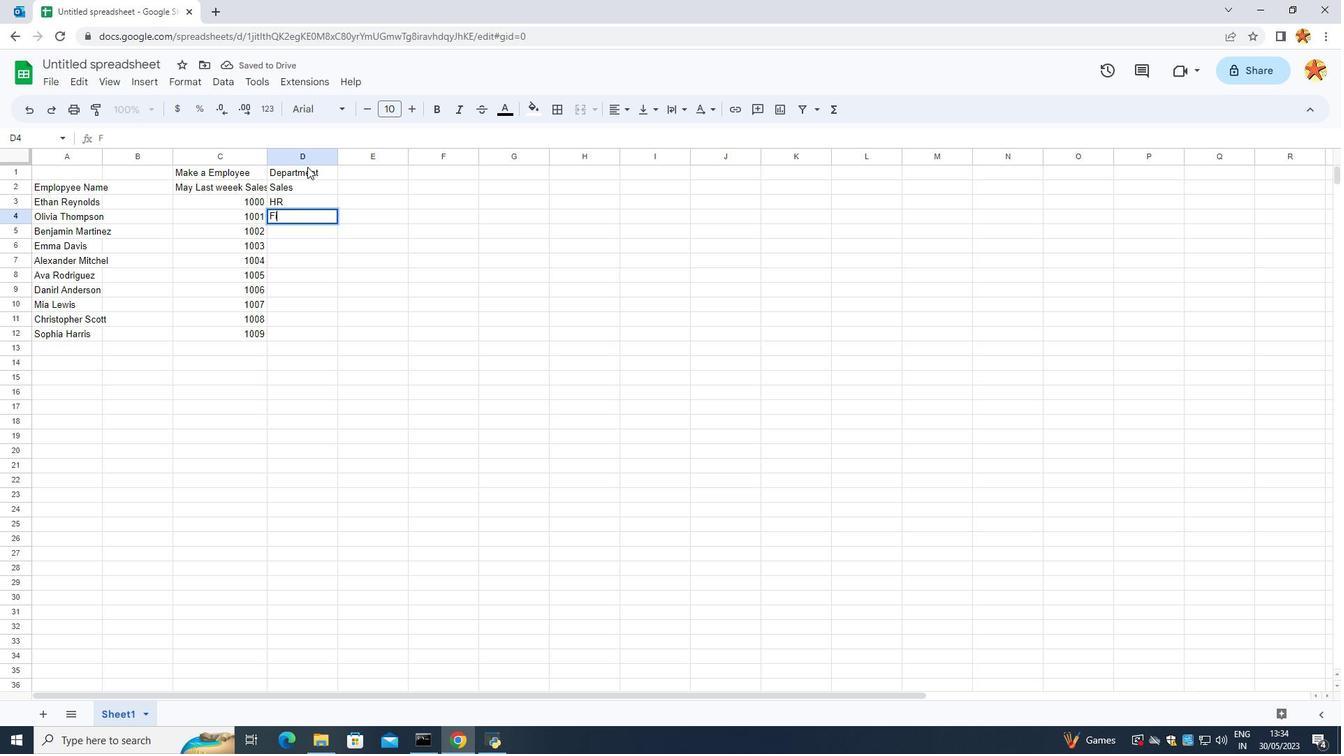 
Action: Key pressed n
Screenshot: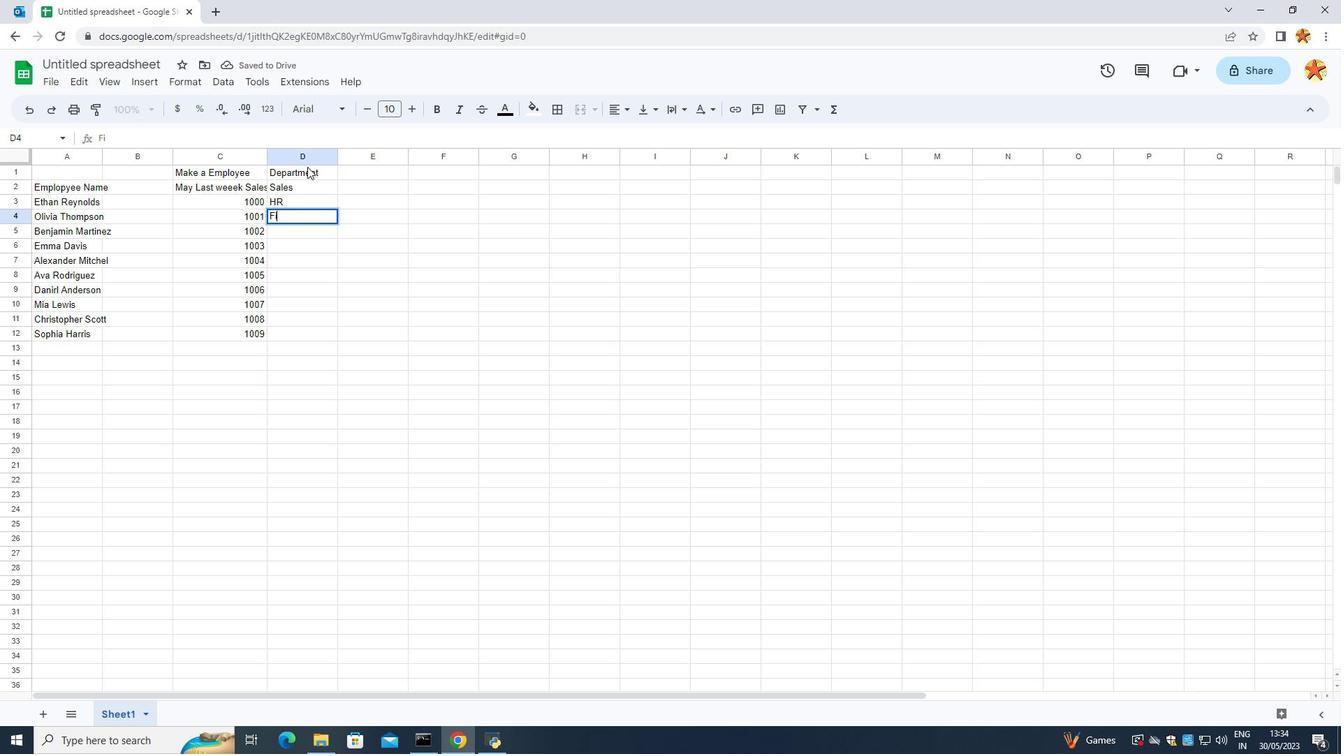 
Action: Mouse moved to (307, 162)
Screenshot: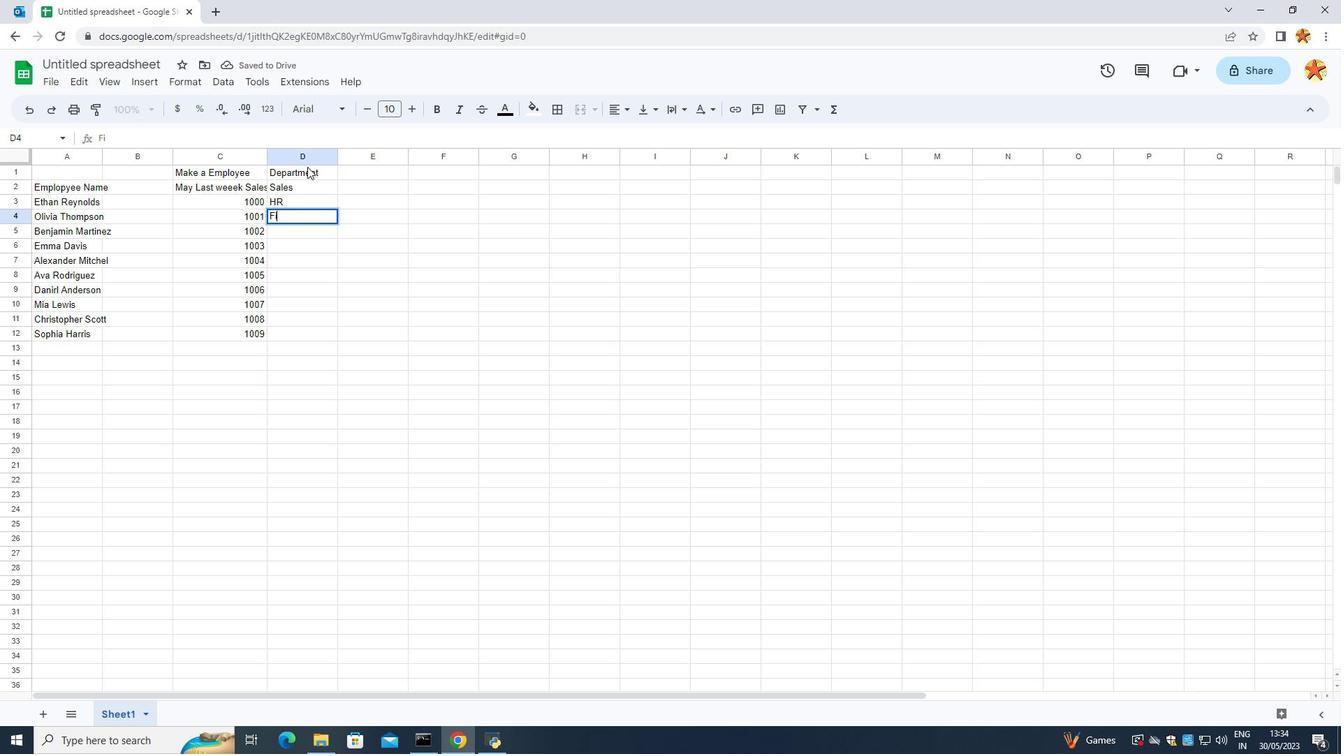 
Action: Key pressed ance<Key.enter><Key.caps_lock>M<Key.caps_lock>ark
Screenshot: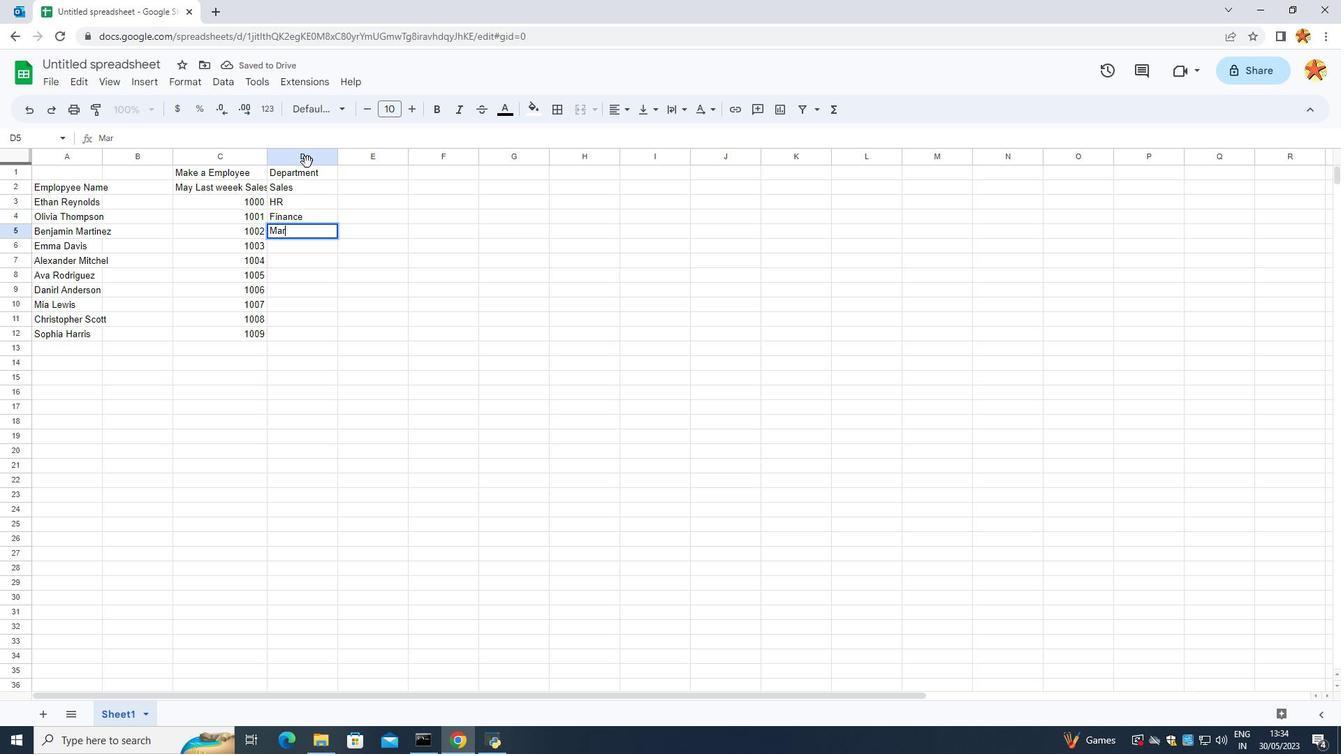 
Action: Mouse moved to (309, 158)
Screenshot: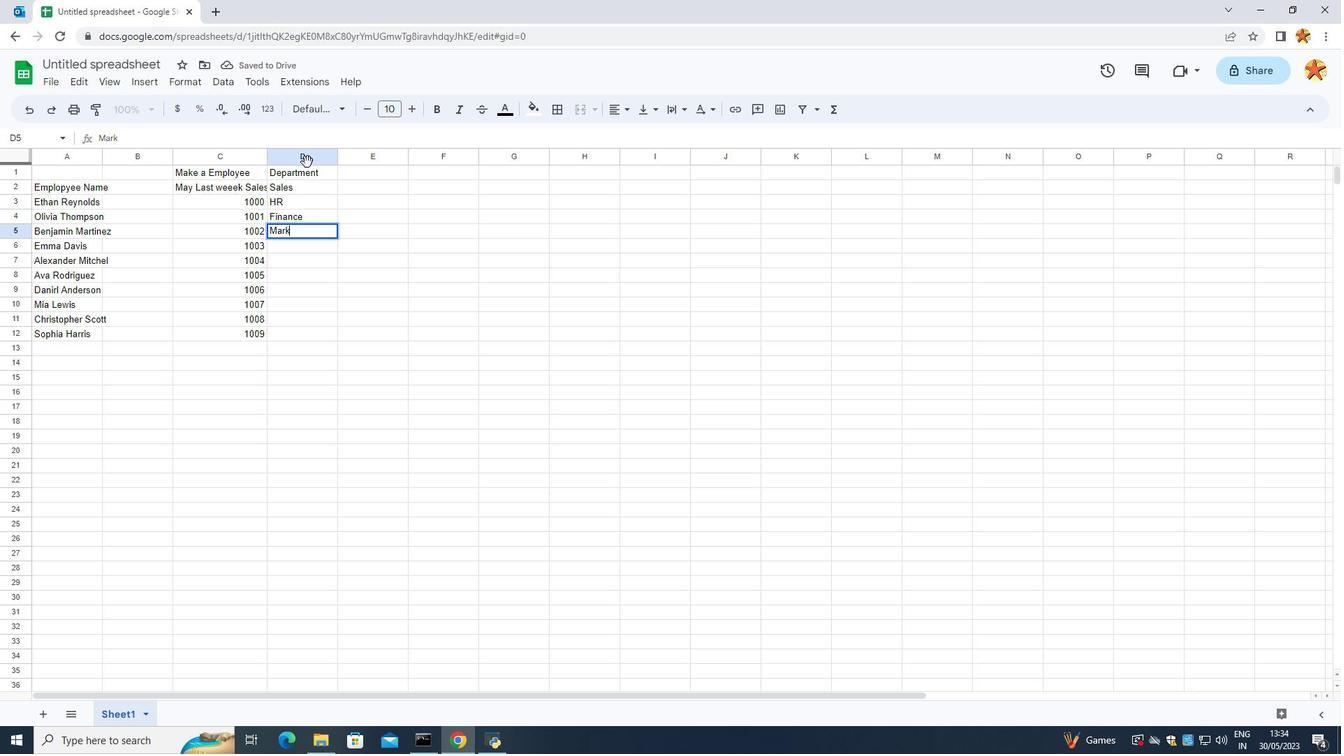 
Action: Key pressed etting<Key.enter><Key.caps_lock>I.T<Key.enter>O<Key.caps_lock>p
Screenshot: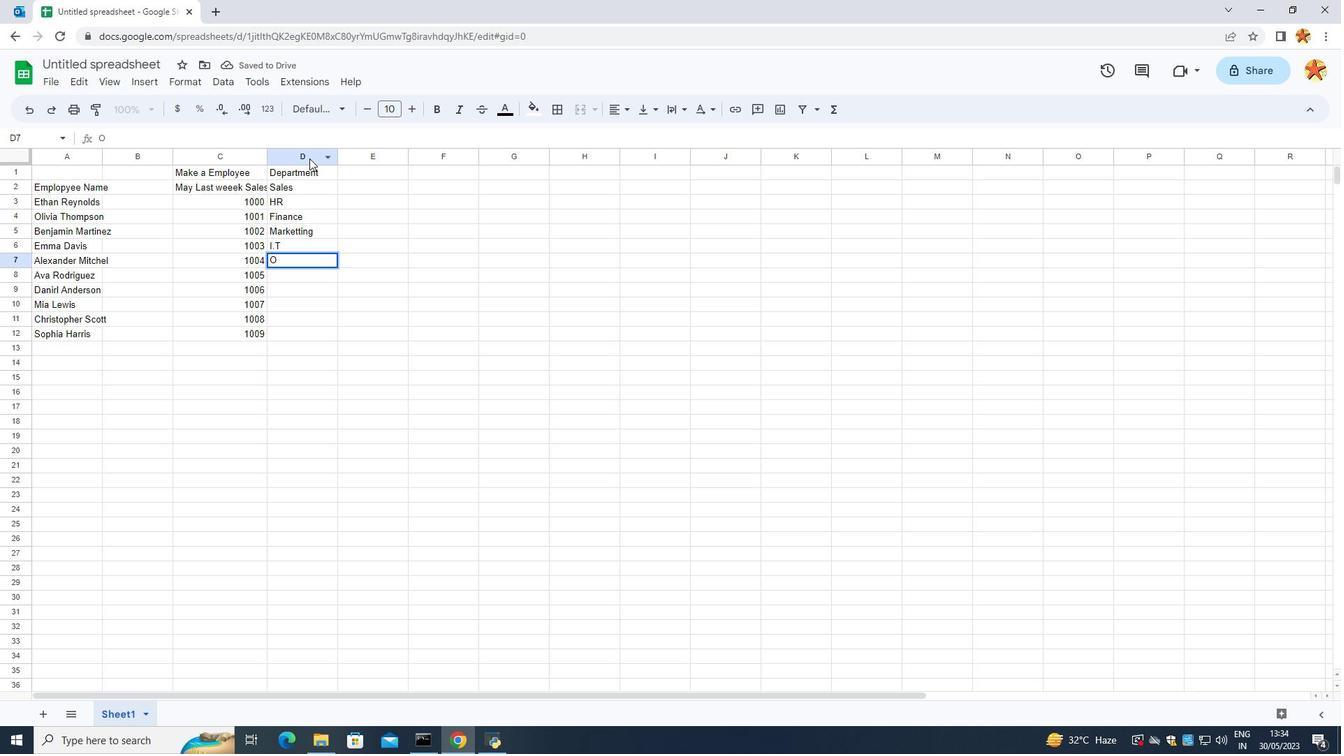 
Action: Mouse moved to (309, 157)
Screenshot: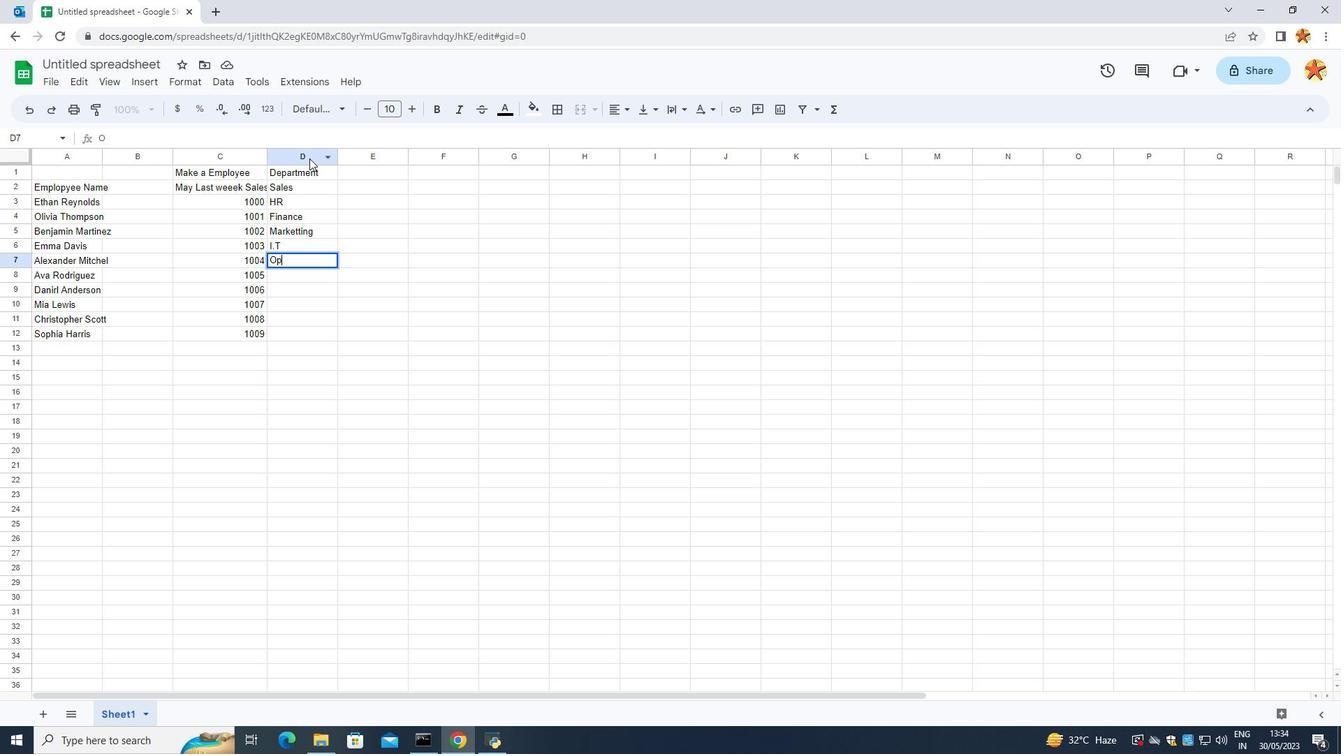 
Action: Key pressed eratiom
Screenshot: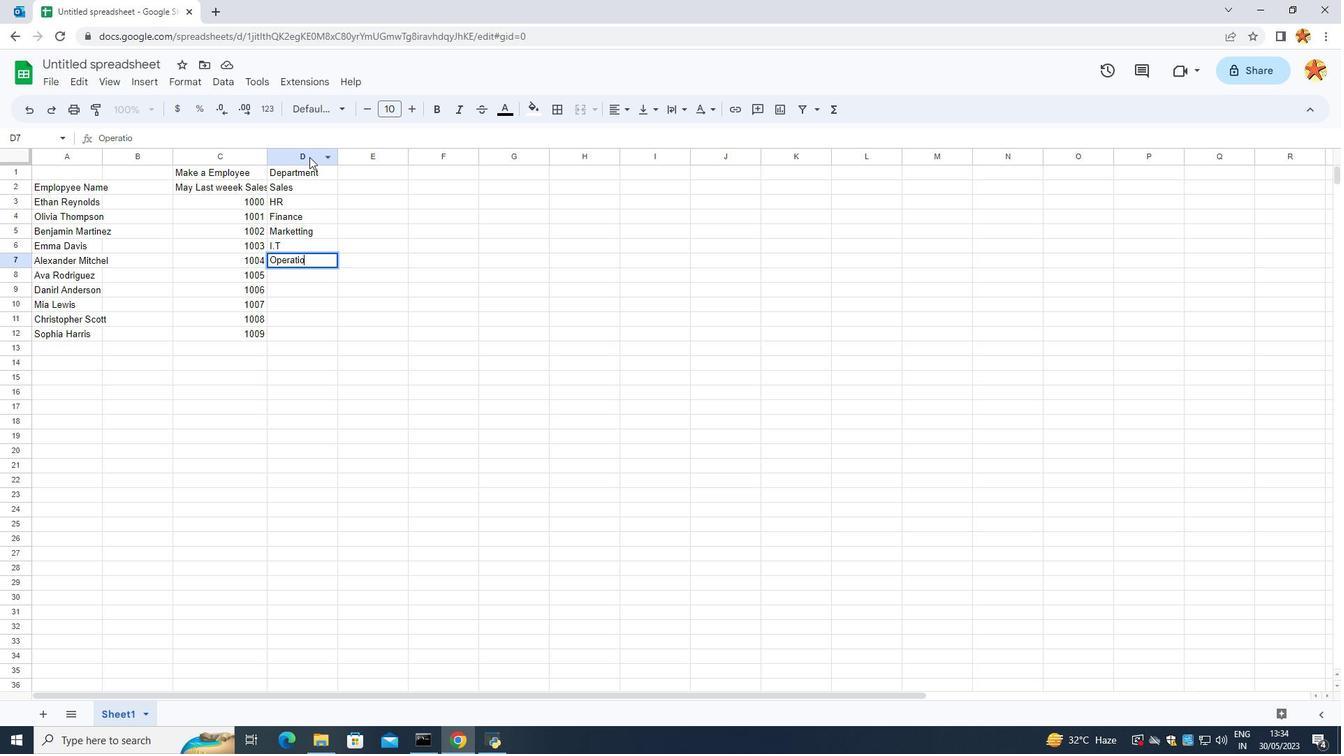 
Action: Mouse moved to (308, 157)
Screenshot: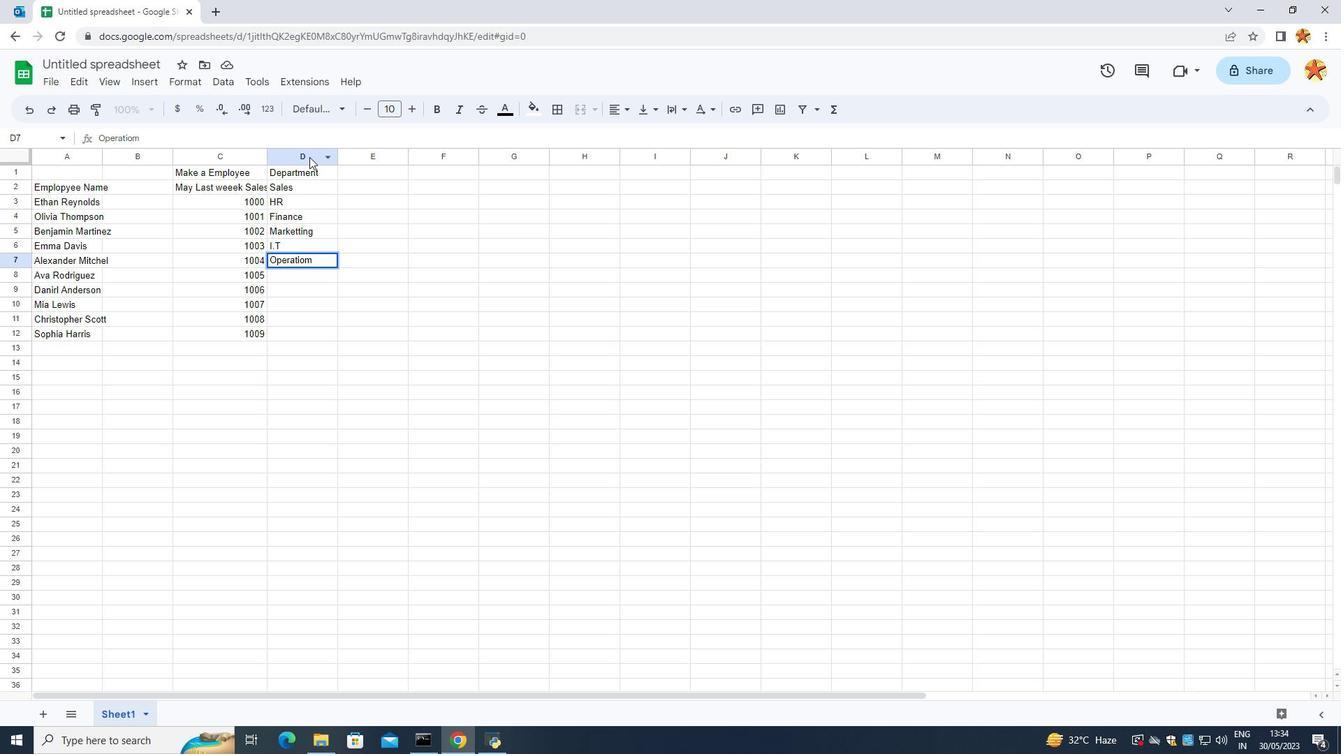 
Action: Key pressed <Key.backspace>ns<Key.enter><Key.caps_lock>F<Key.caps_lock>inance<Key.space><Key.enter><Key.caps_lock>HR<Key.enter>S<Key.caps_lock>ales
Screenshot: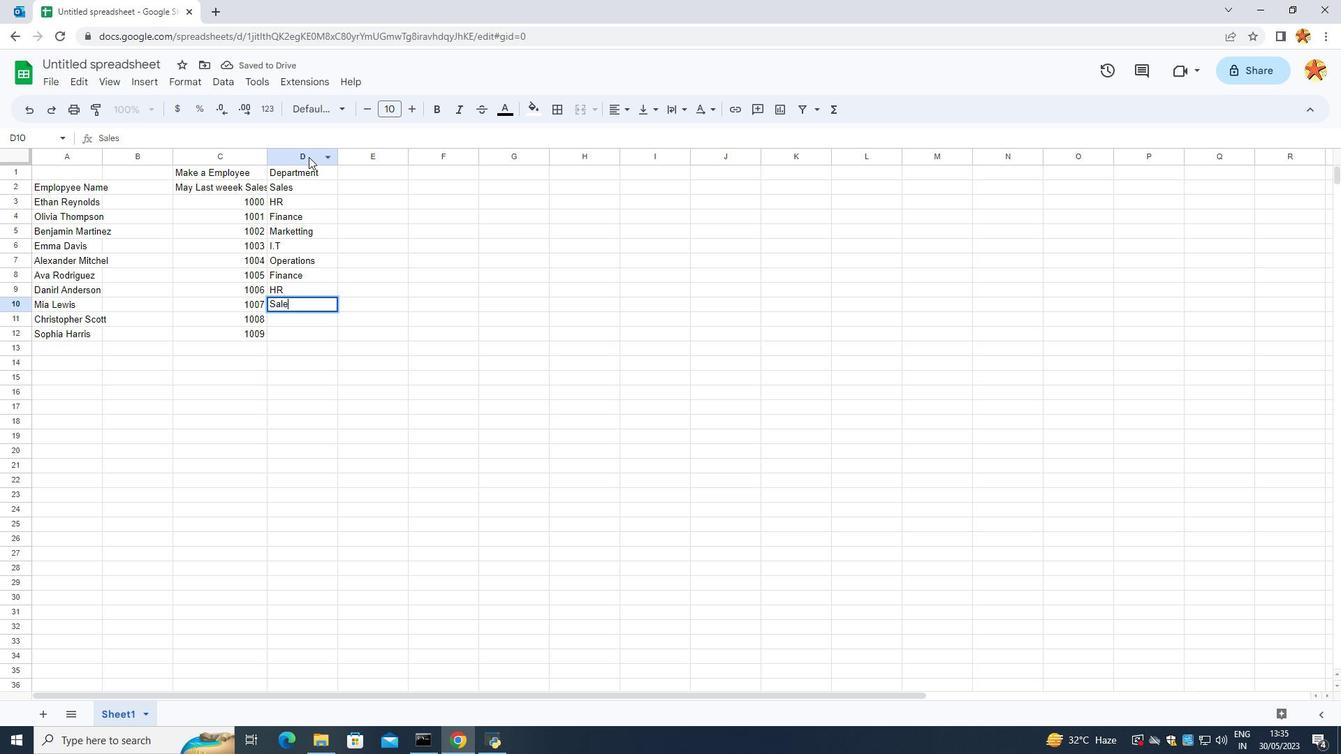 
Action: Mouse moved to (317, 315)
Screenshot: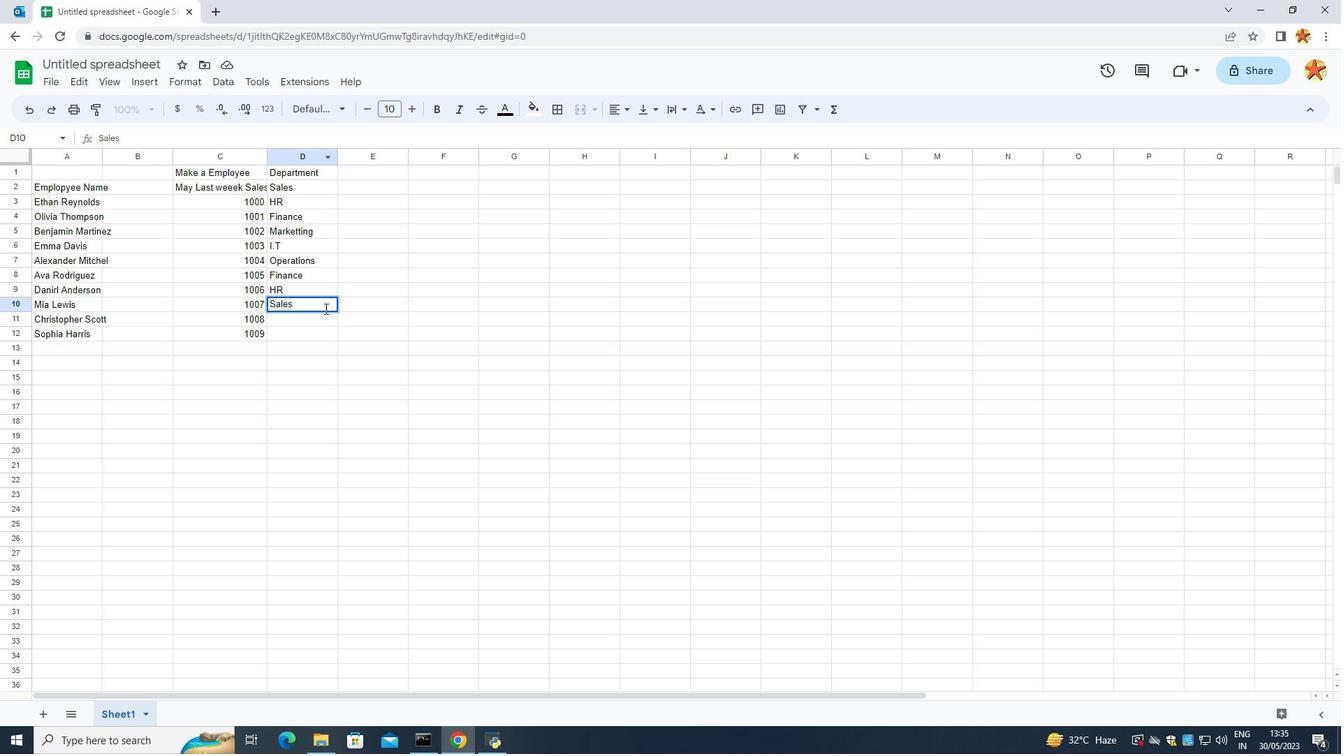 
Action: Mouse pressed left at (317, 315)
Screenshot: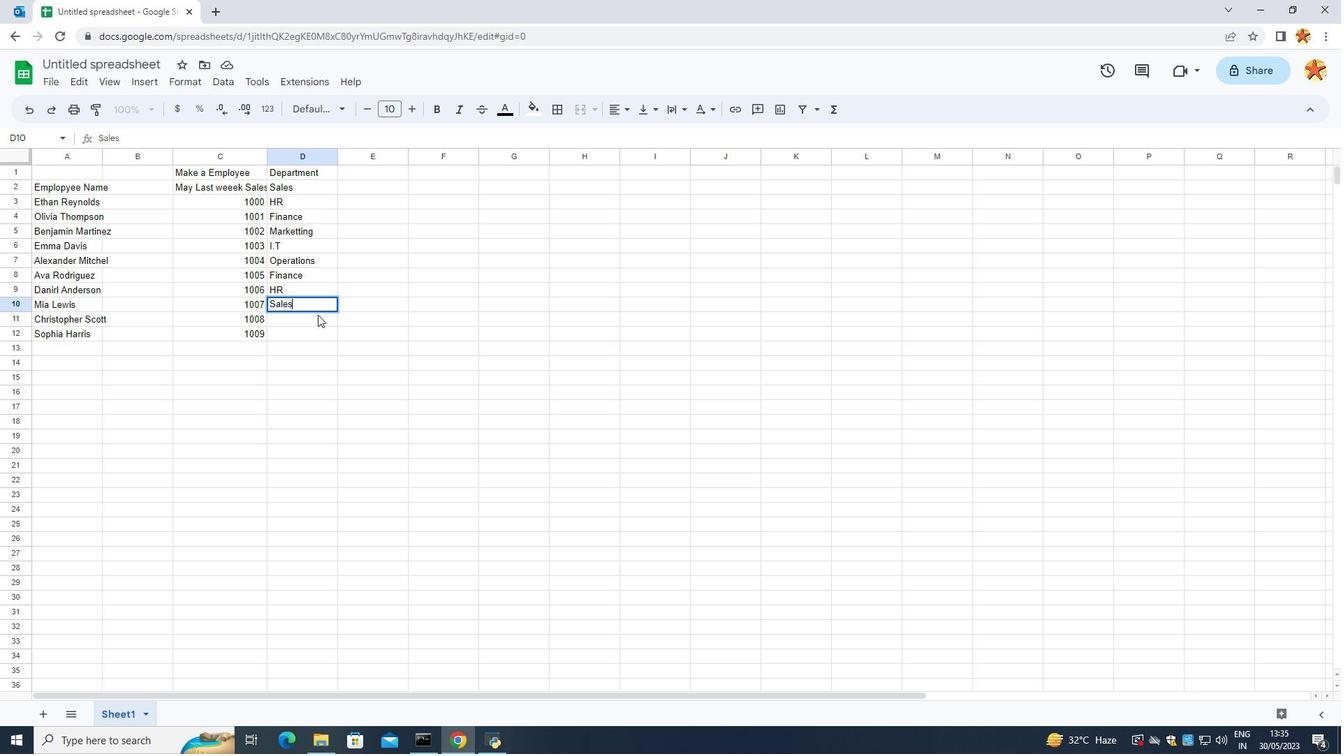 
Action: Mouse moved to (309, 321)
Screenshot: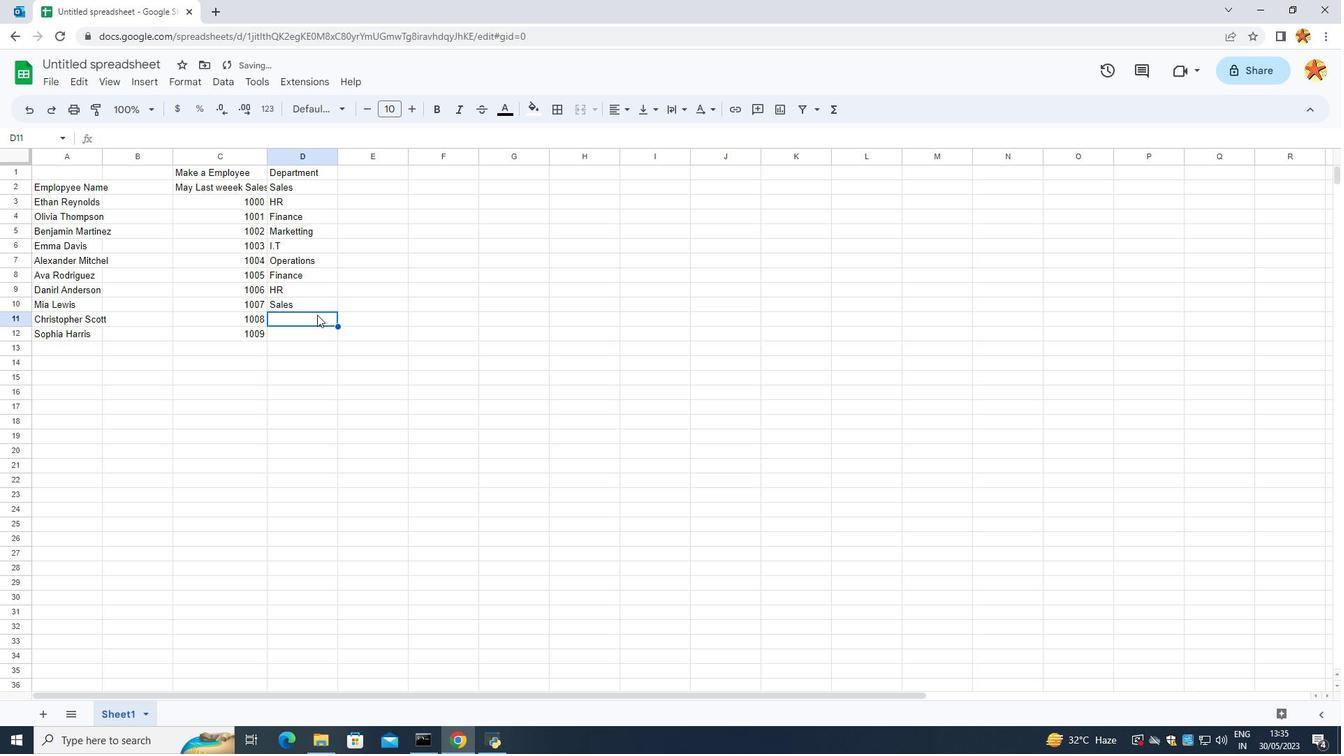 
Action: Mouse pressed left at (309, 321)
Screenshot: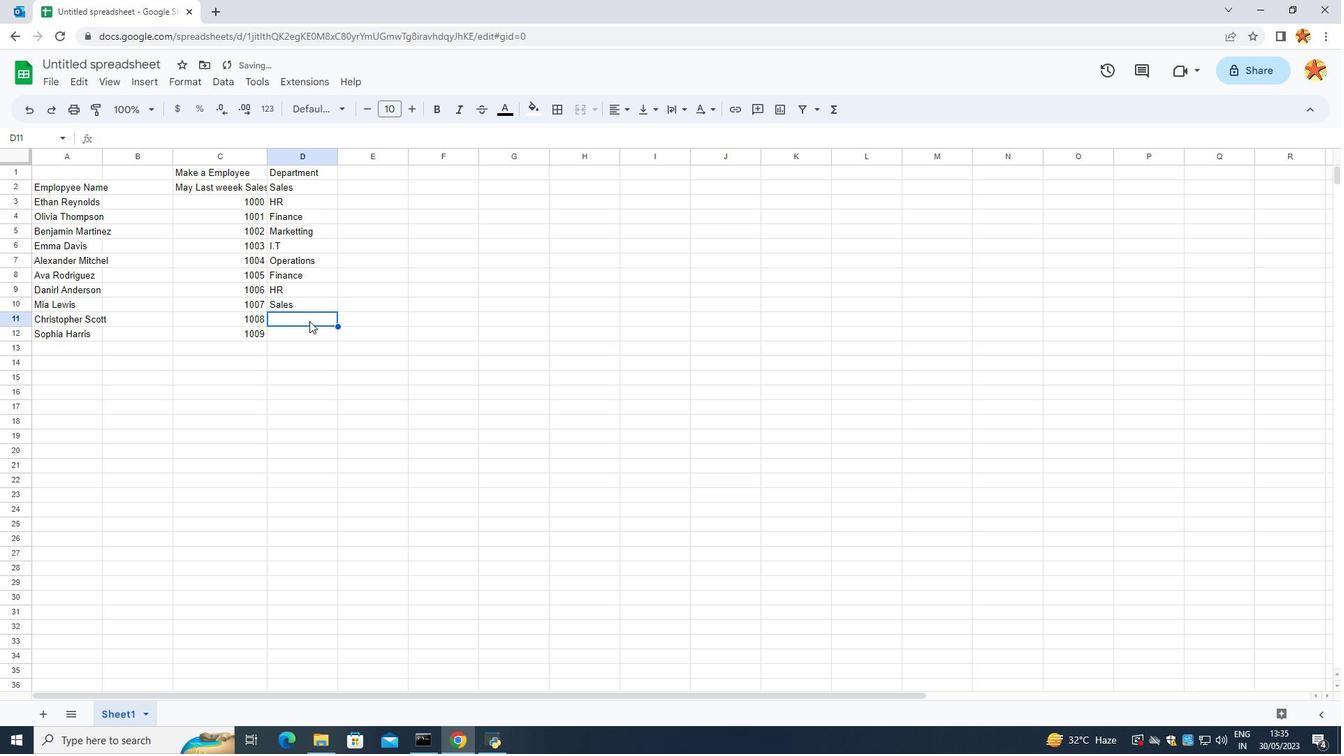 
Action: Mouse moved to (306, 315)
Screenshot: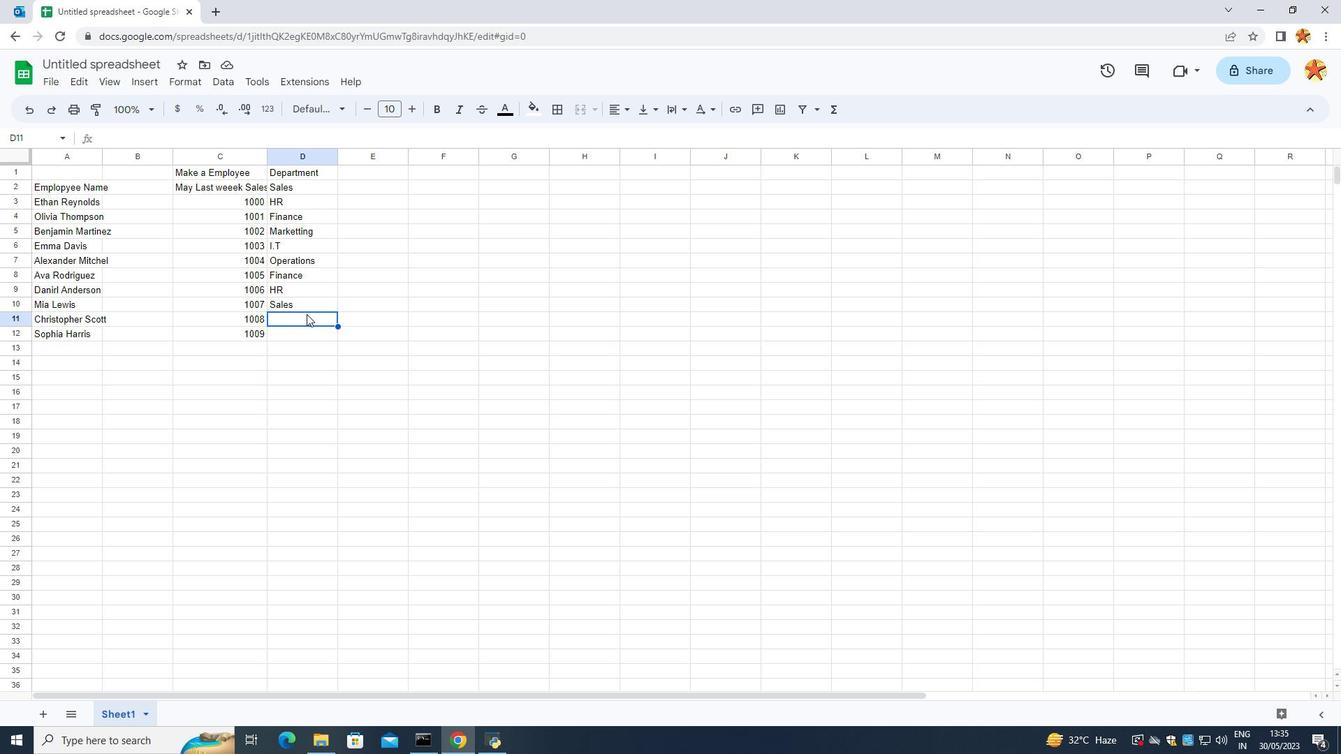 
Action: Key pressed <Key.caps_lock>M
Screenshot: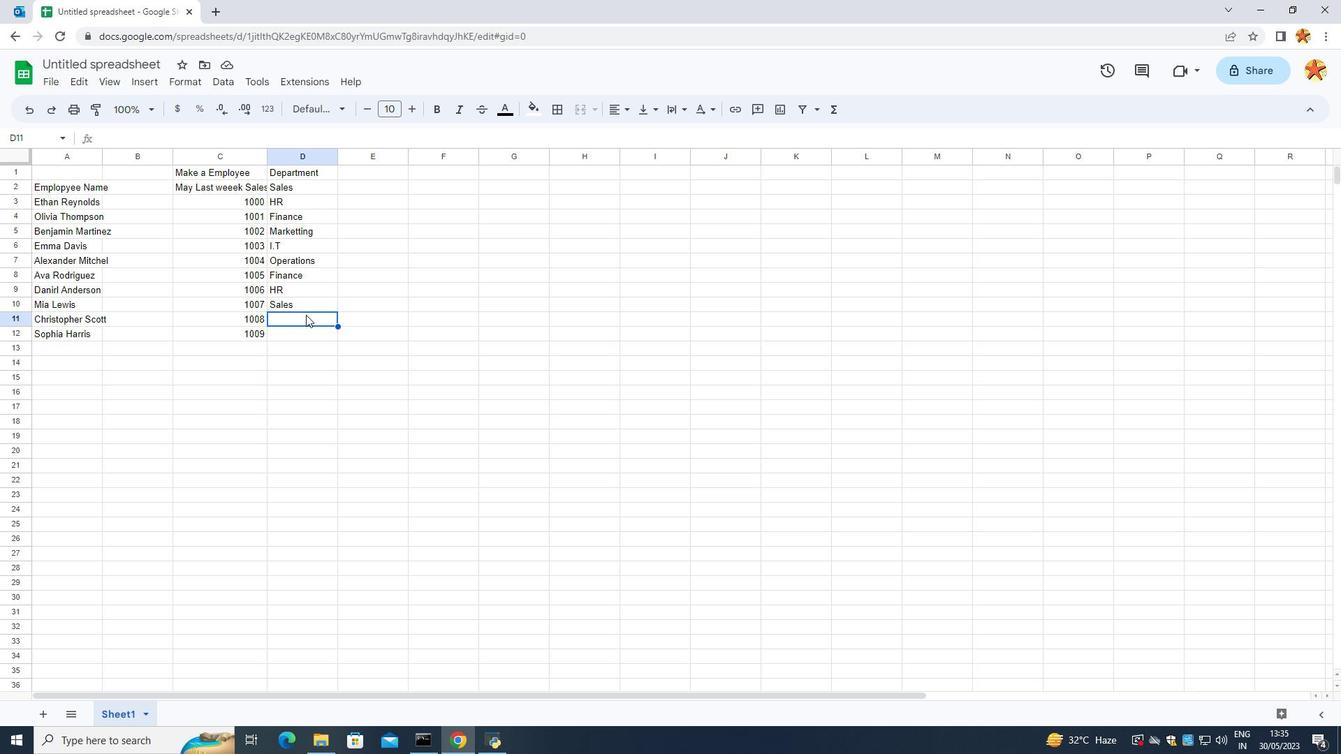 
Action: Mouse moved to (307, 296)
Screenshot: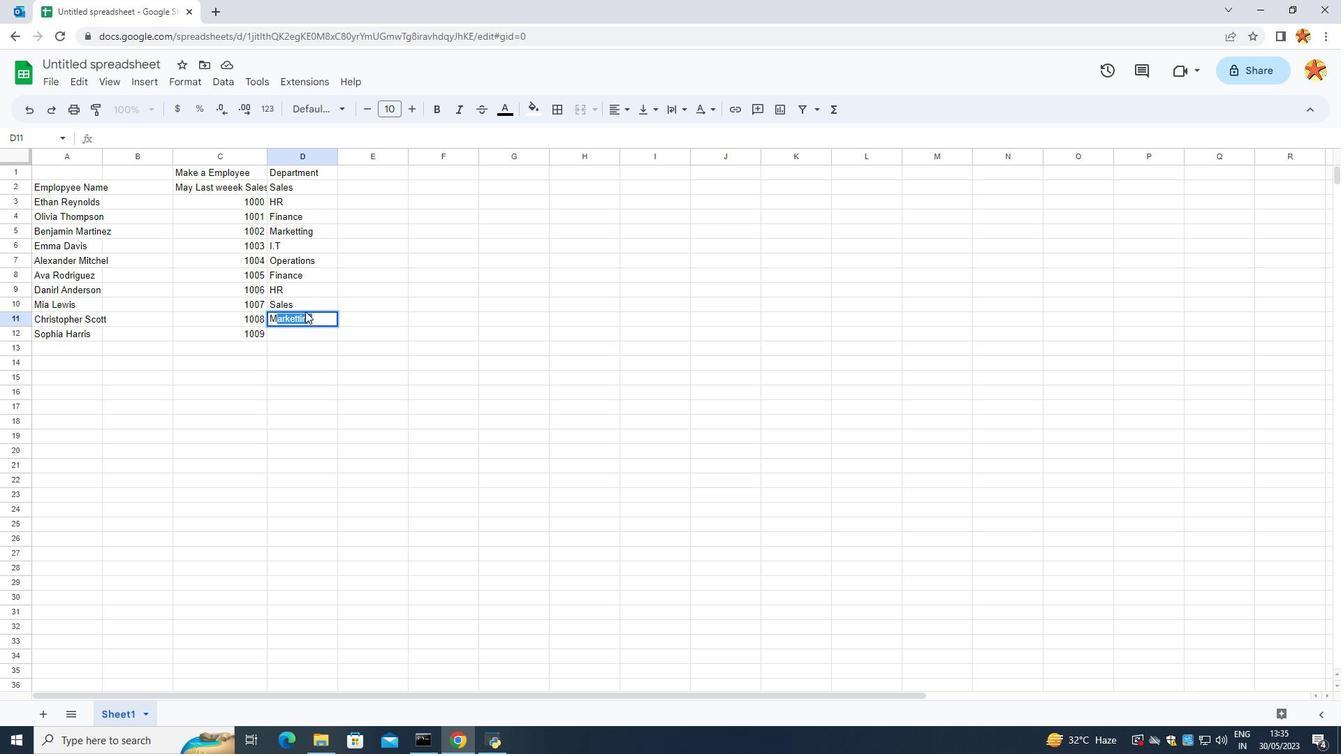 
Action: Key pressed <Key.caps_lock>
Screenshot: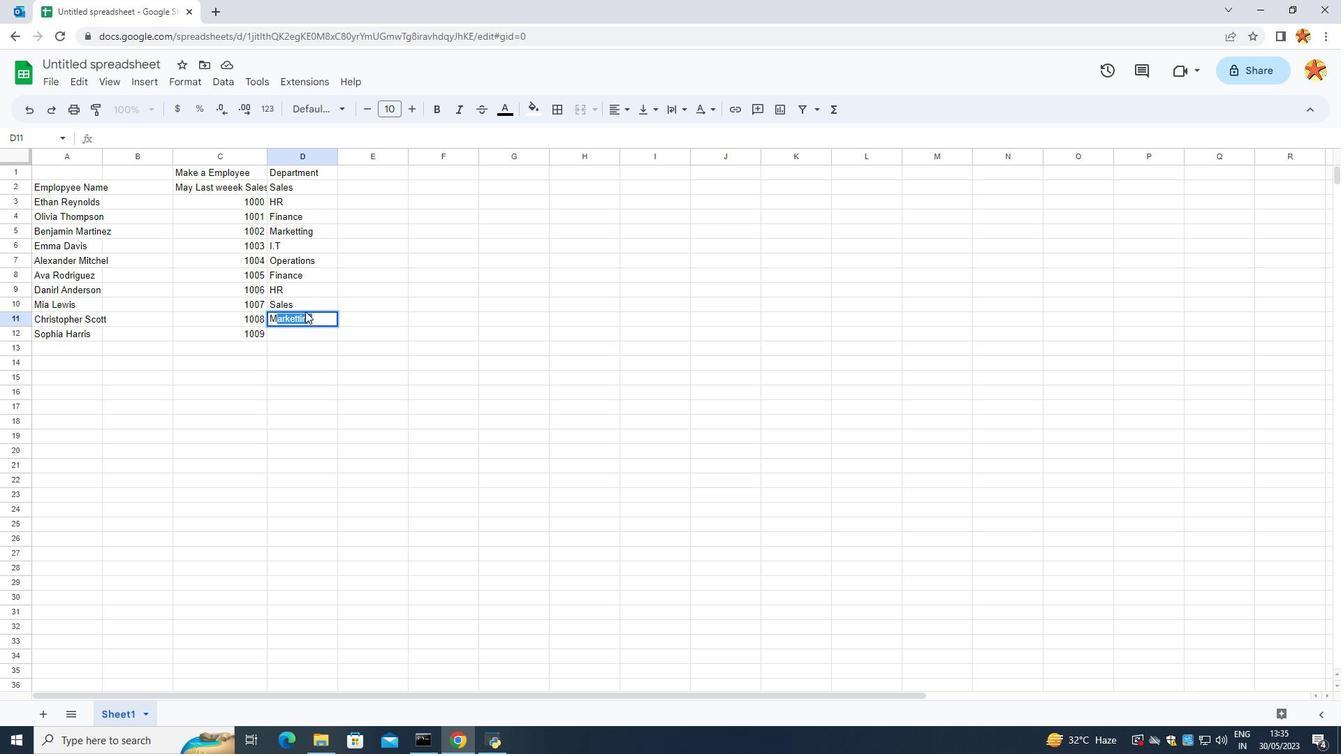 
Action: Mouse moved to (308, 290)
Screenshot: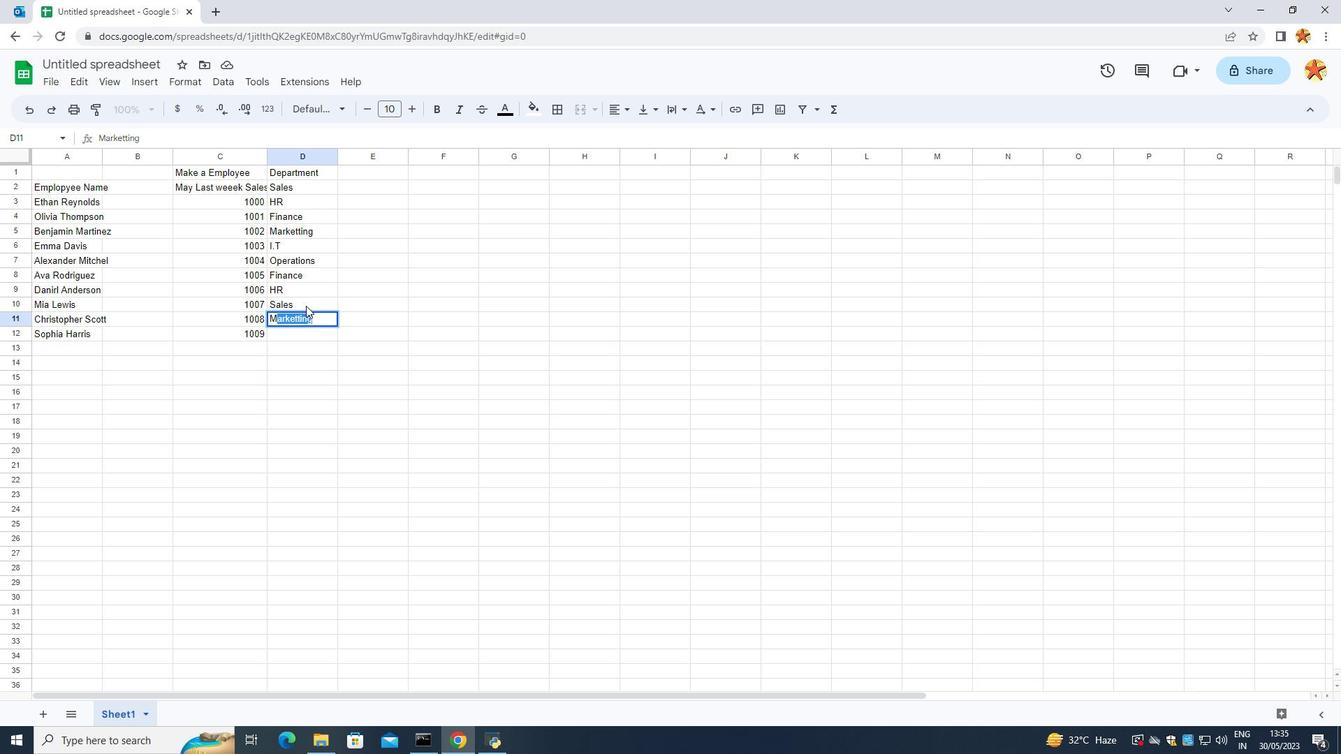 
Action: Key pressed a
Screenshot: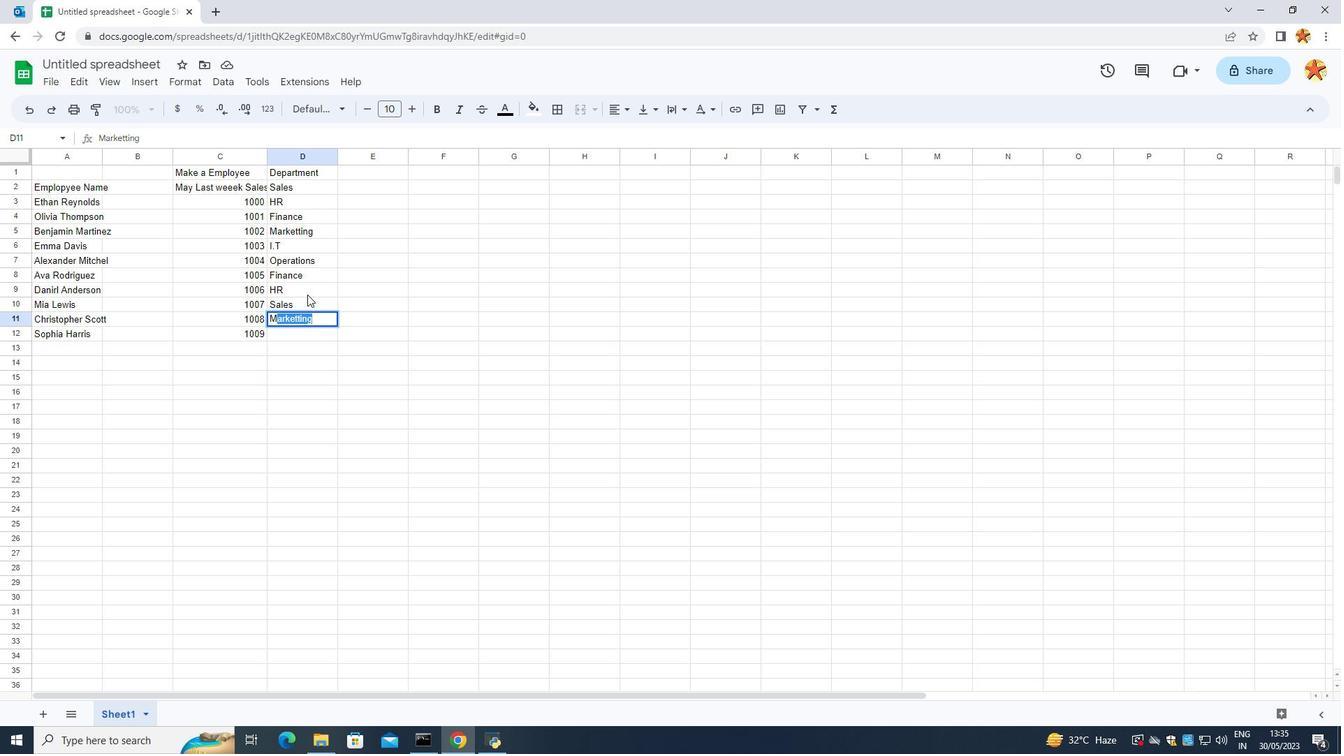
Action: Mouse moved to (308, 290)
Screenshot: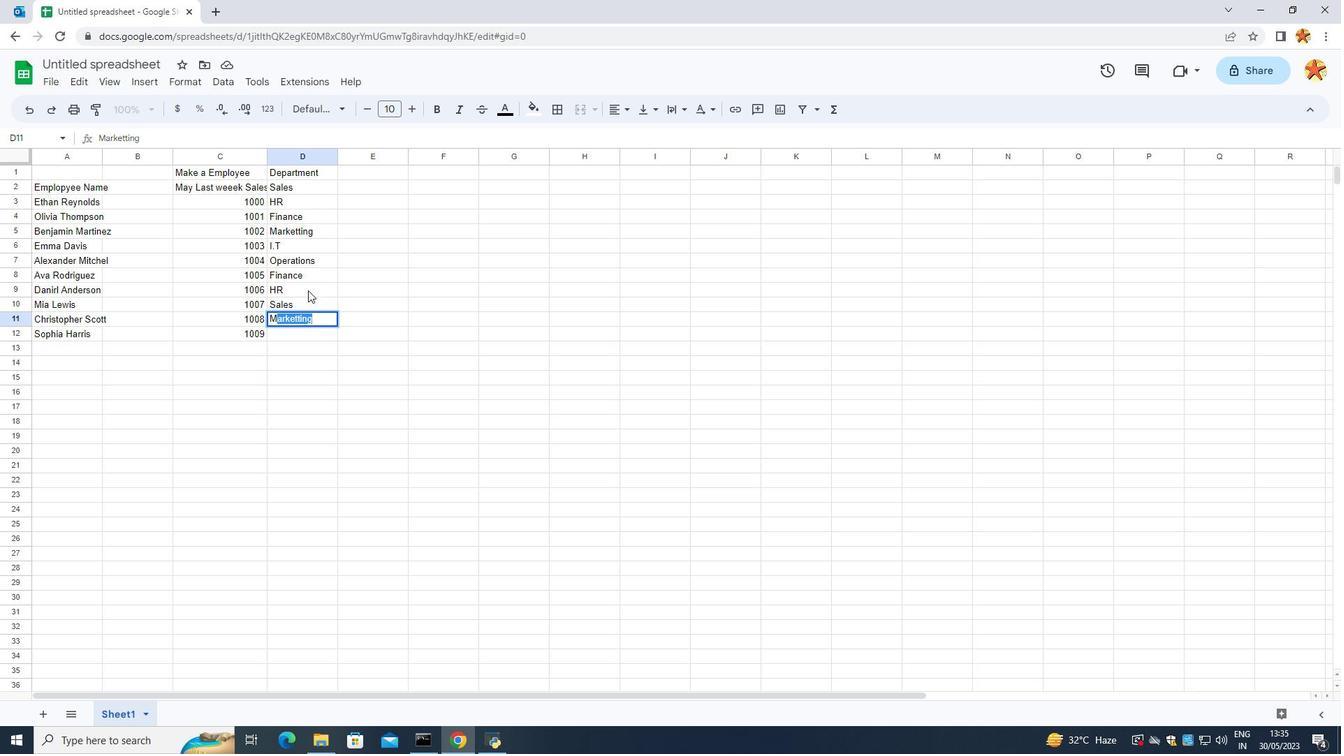 
Action: Key pressed r
Screenshot: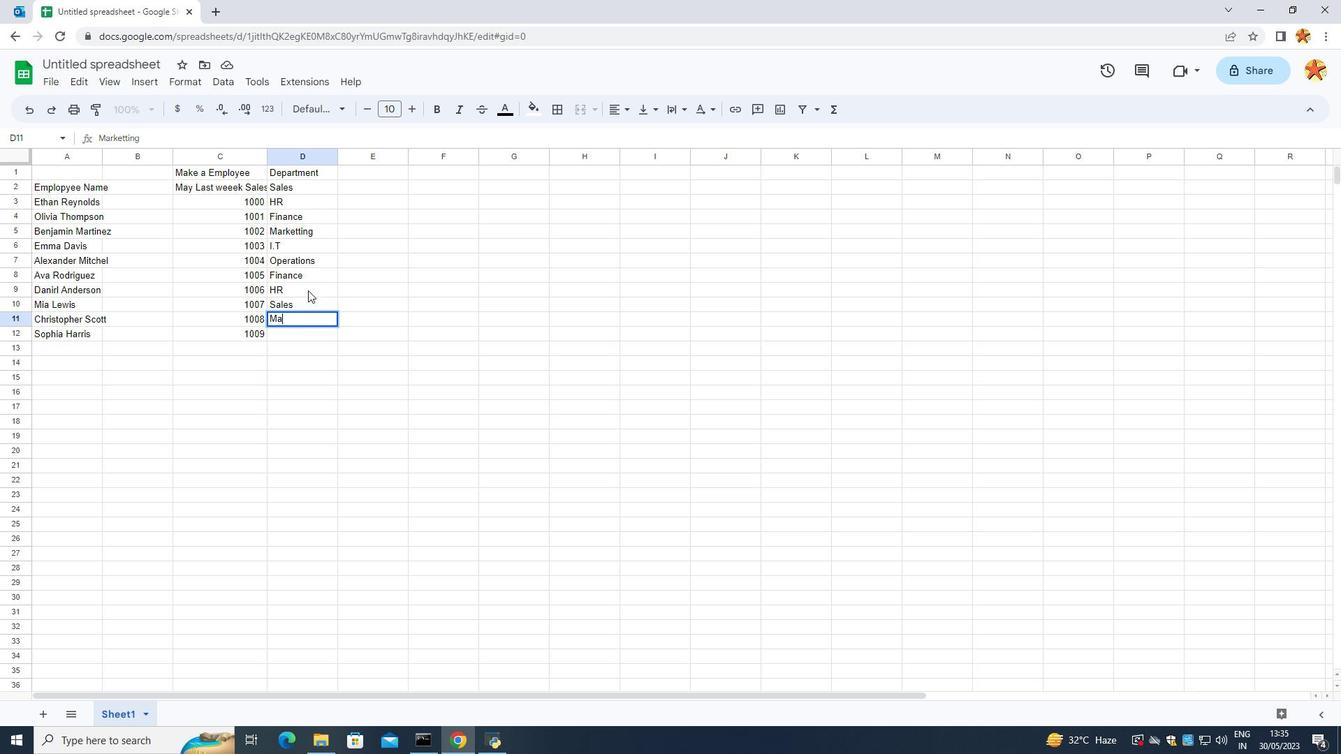 
Action: Mouse moved to (307, 289)
Screenshot: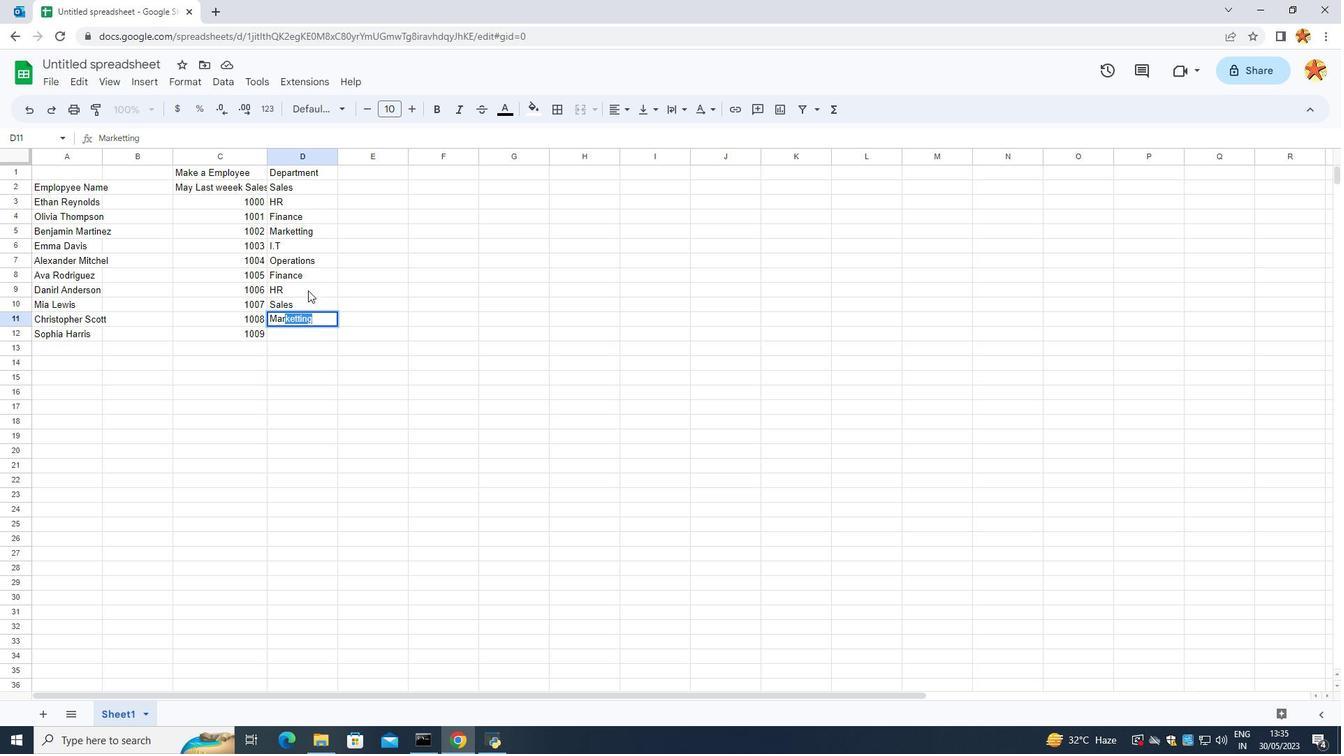 
Action: Key pressed k
Screenshot: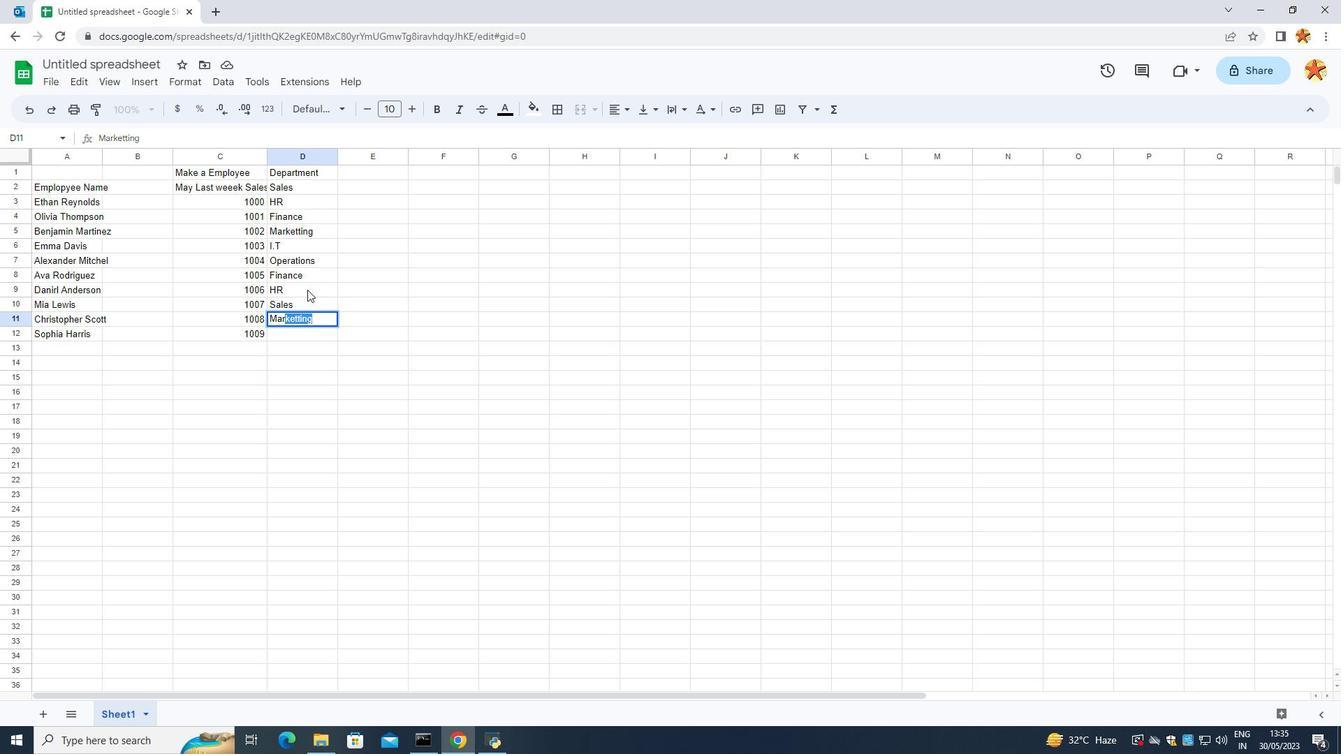 
Action: Mouse moved to (307, 284)
Screenshot: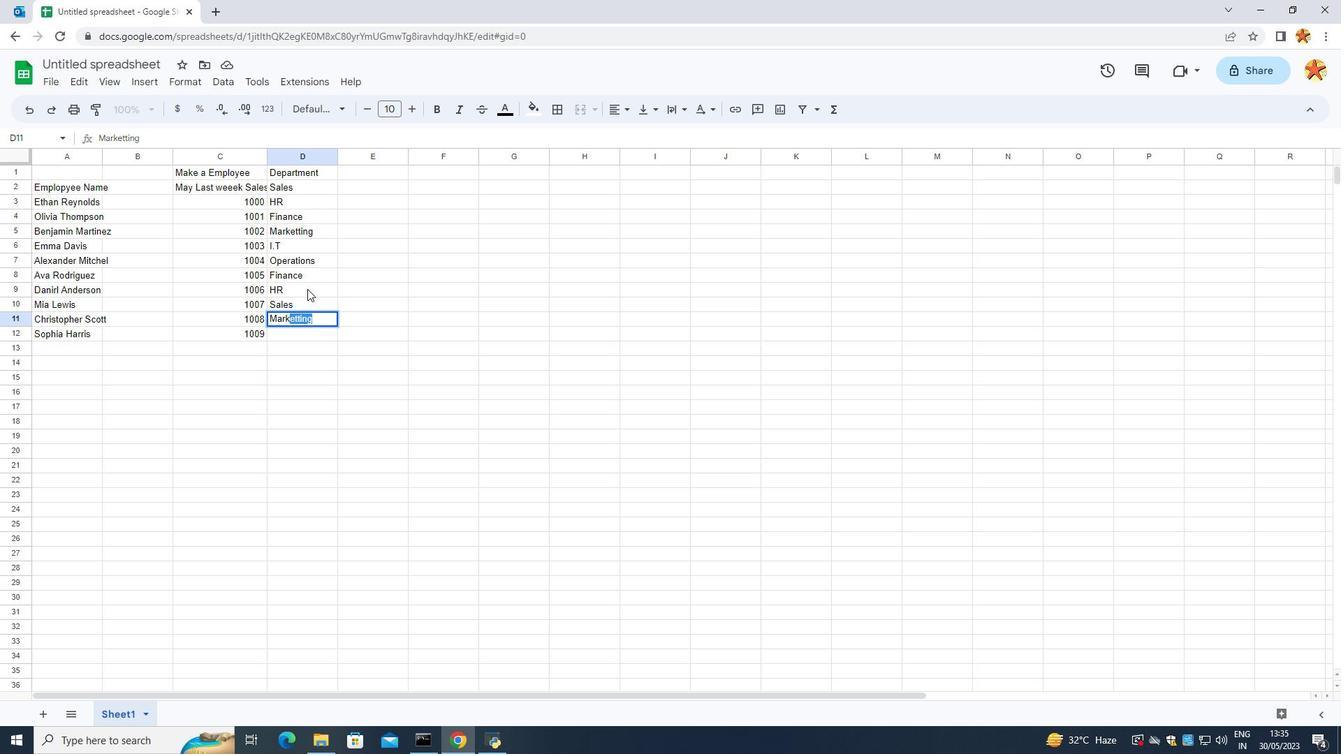 
Action: Key pressed eet
Screenshot: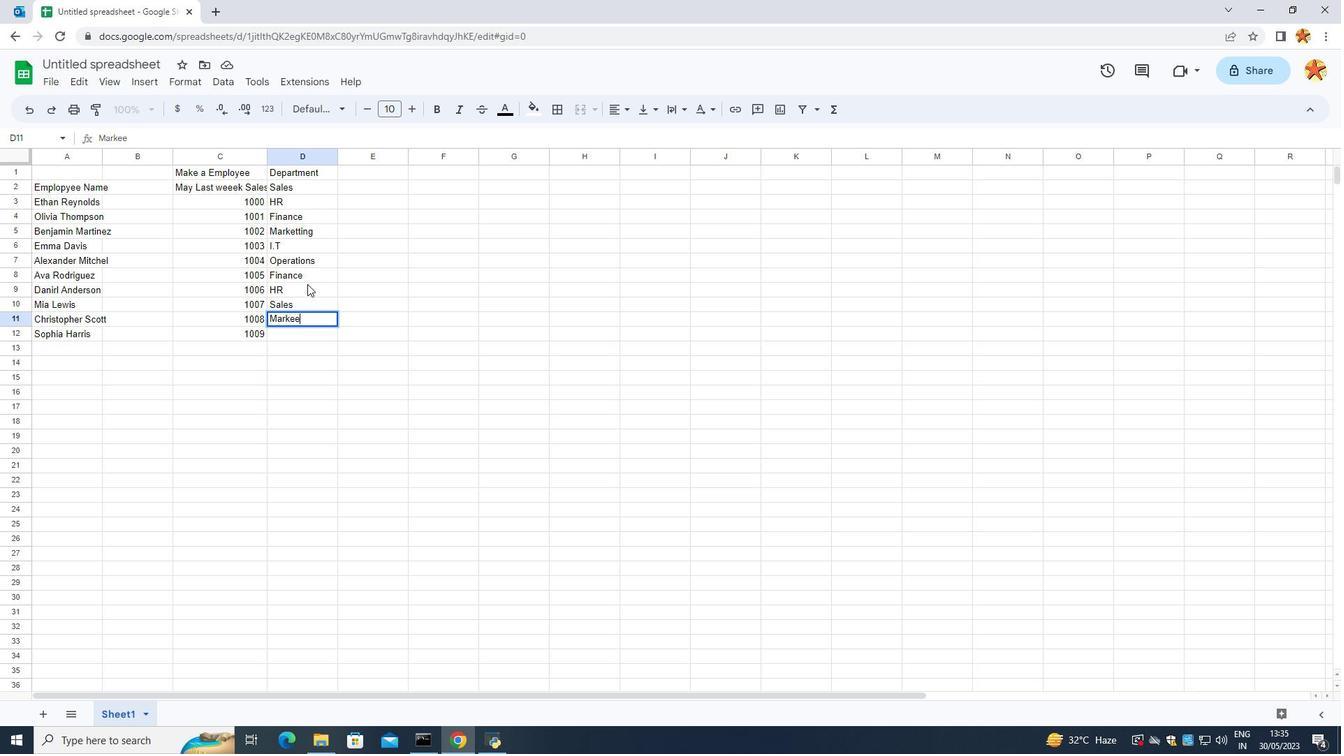 
Action: Mouse moved to (307, 284)
Screenshot: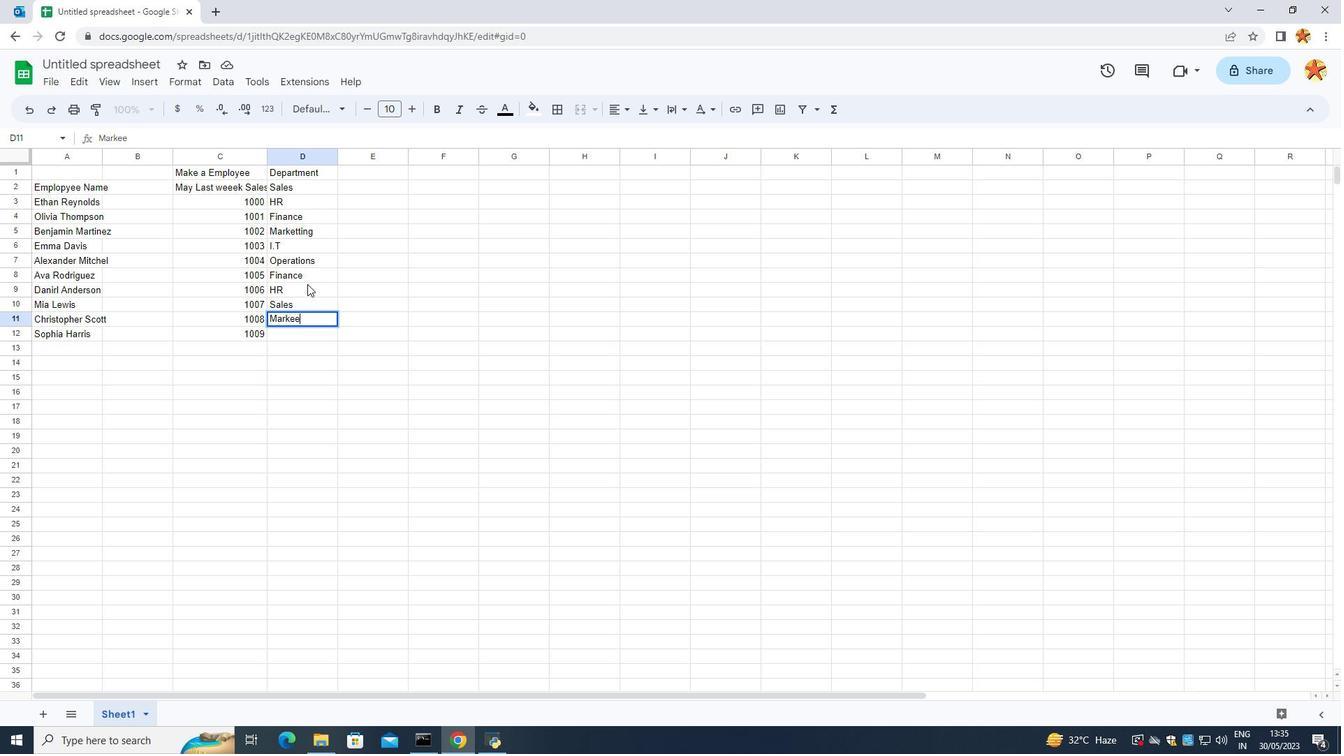 
Action: Key pressed ttti
Screenshot: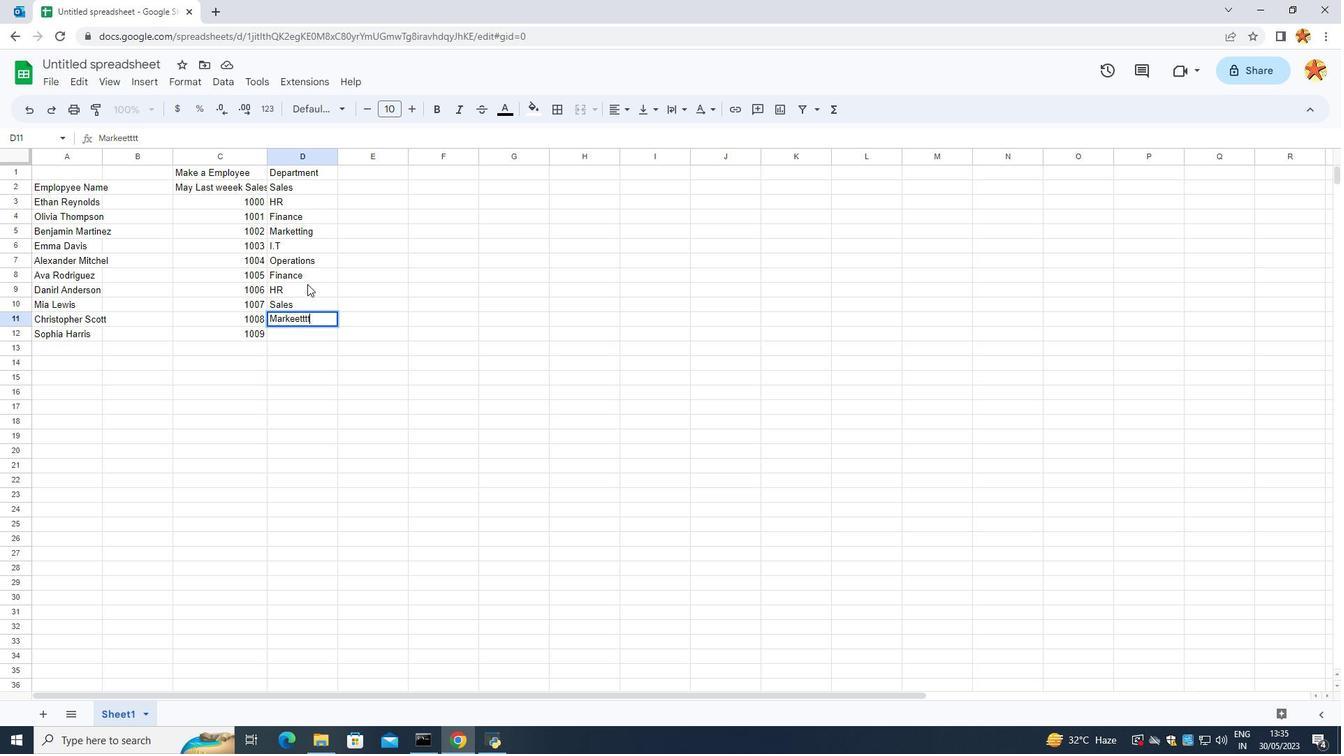 
Action: Mouse moved to (306, 282)
Screenshot: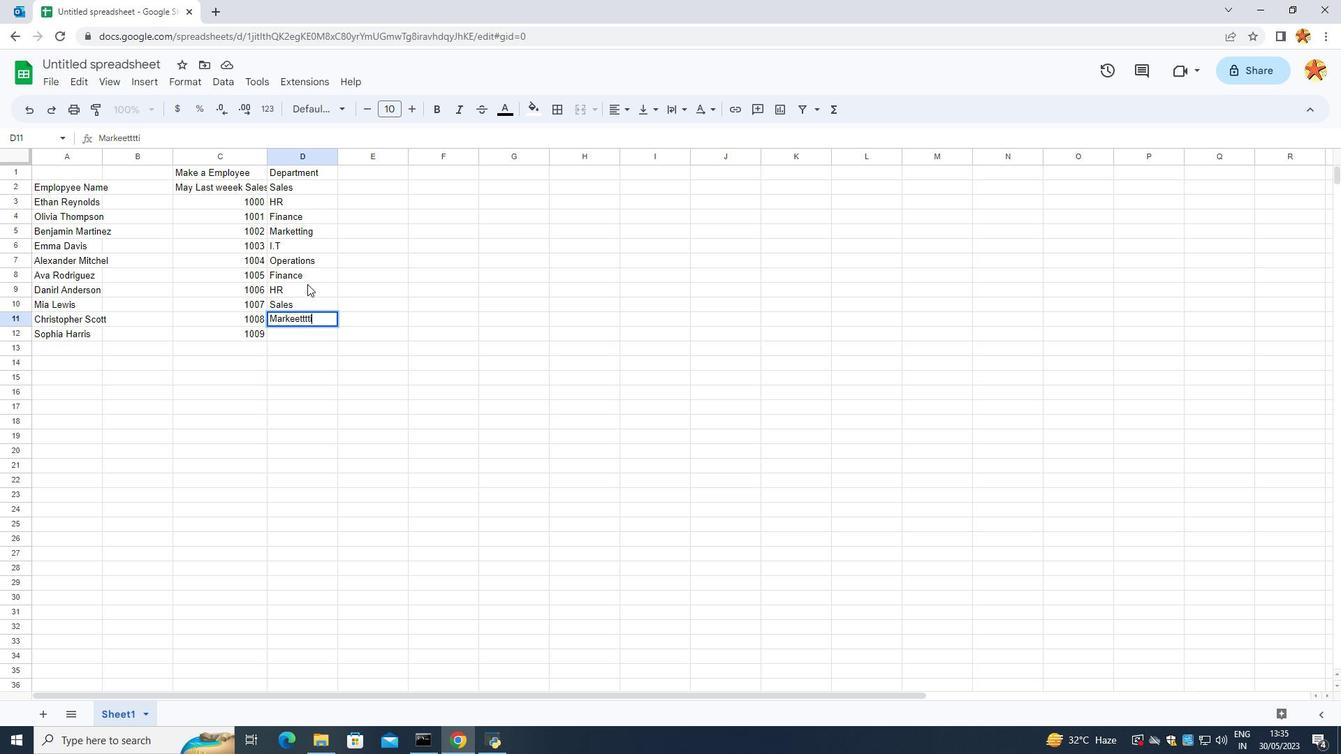 
Action: Key pressed n
Screenshot: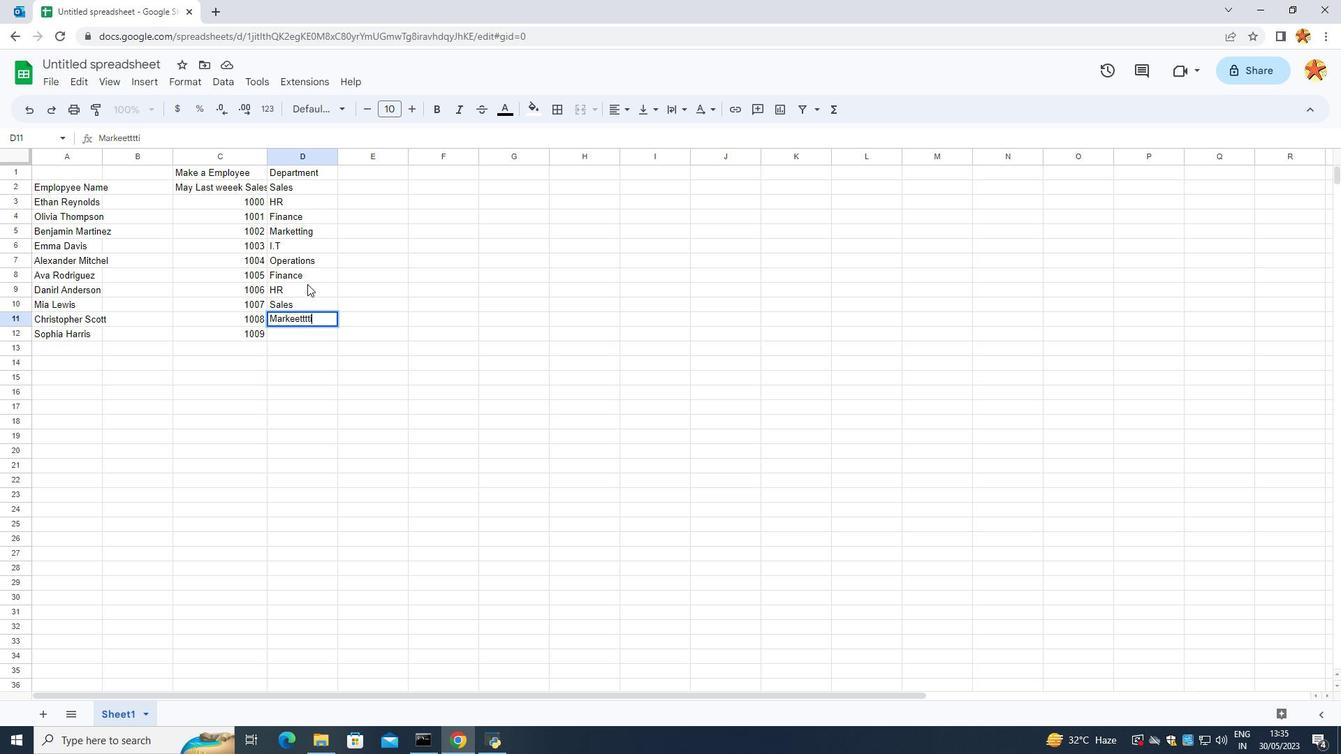 
Action: Mouse moved to (357, 295)
Screenshot: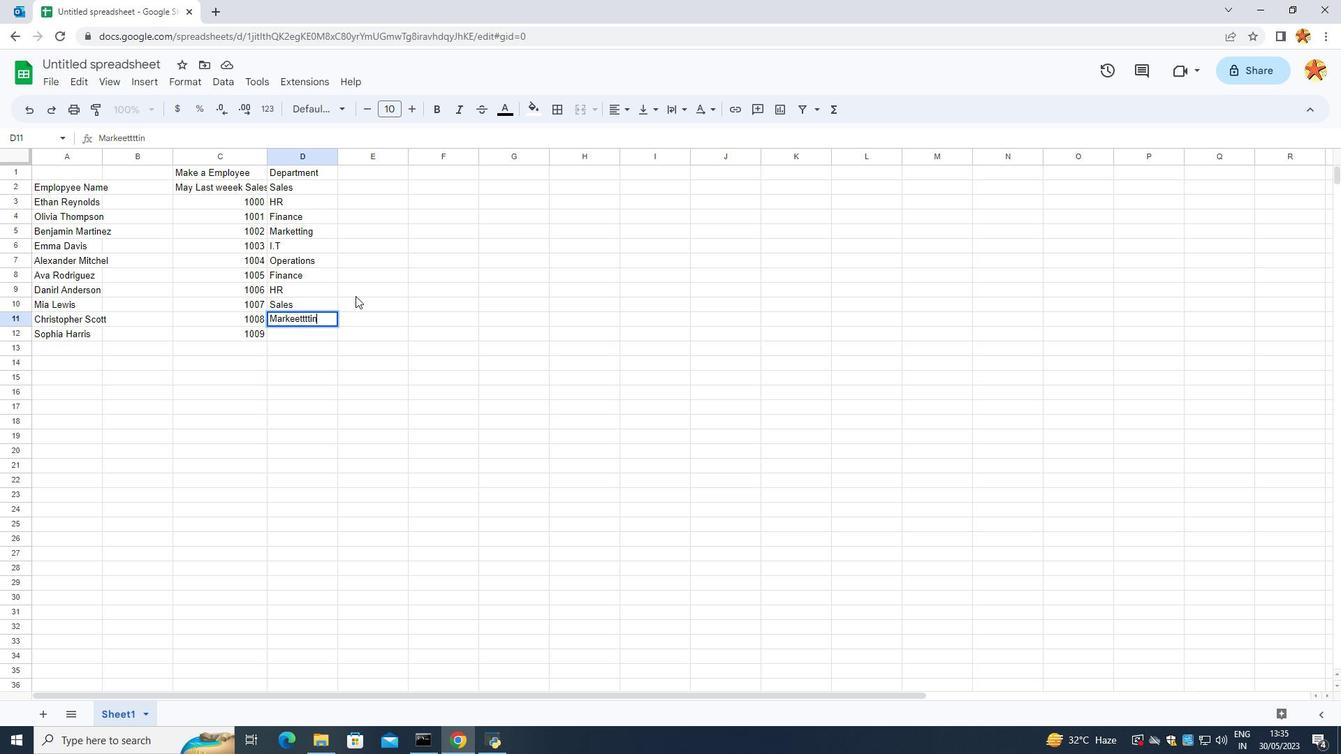 
Action: Key pressed \\
Screenshot: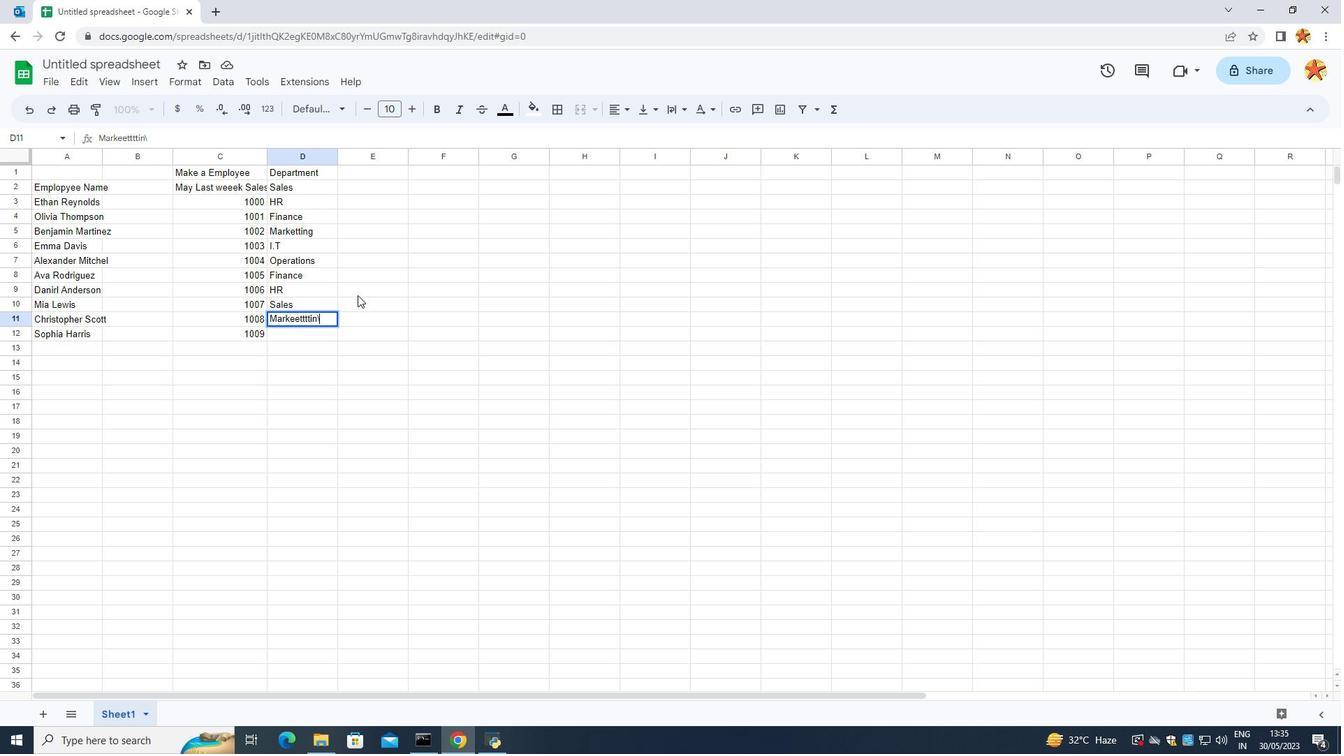 
Action: Mouse moved to (357, 295)
Screenshot: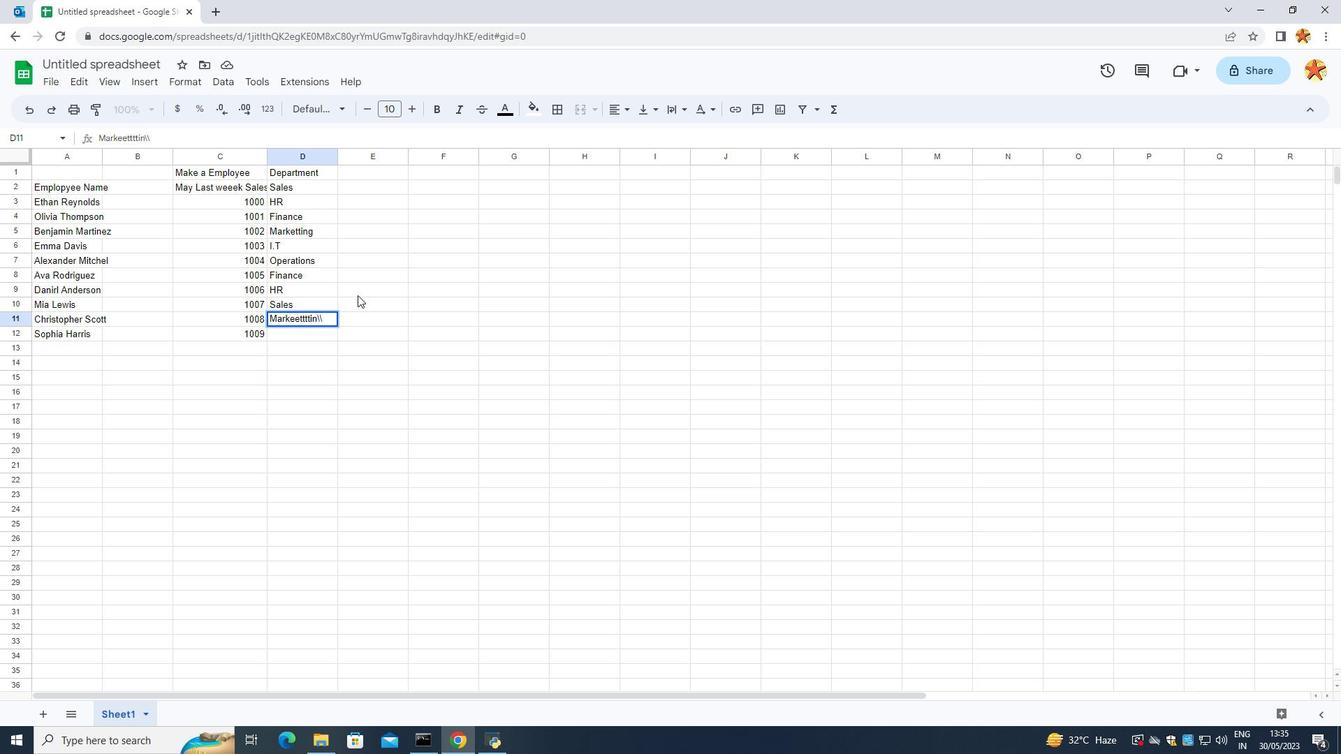 
Action: Key pressed <Key.backspace><Key.backspace><Key.backspace><Key.backspace><Key.backspace><Key.backspace><Key.backspace><Key.backspace>
Screenshot: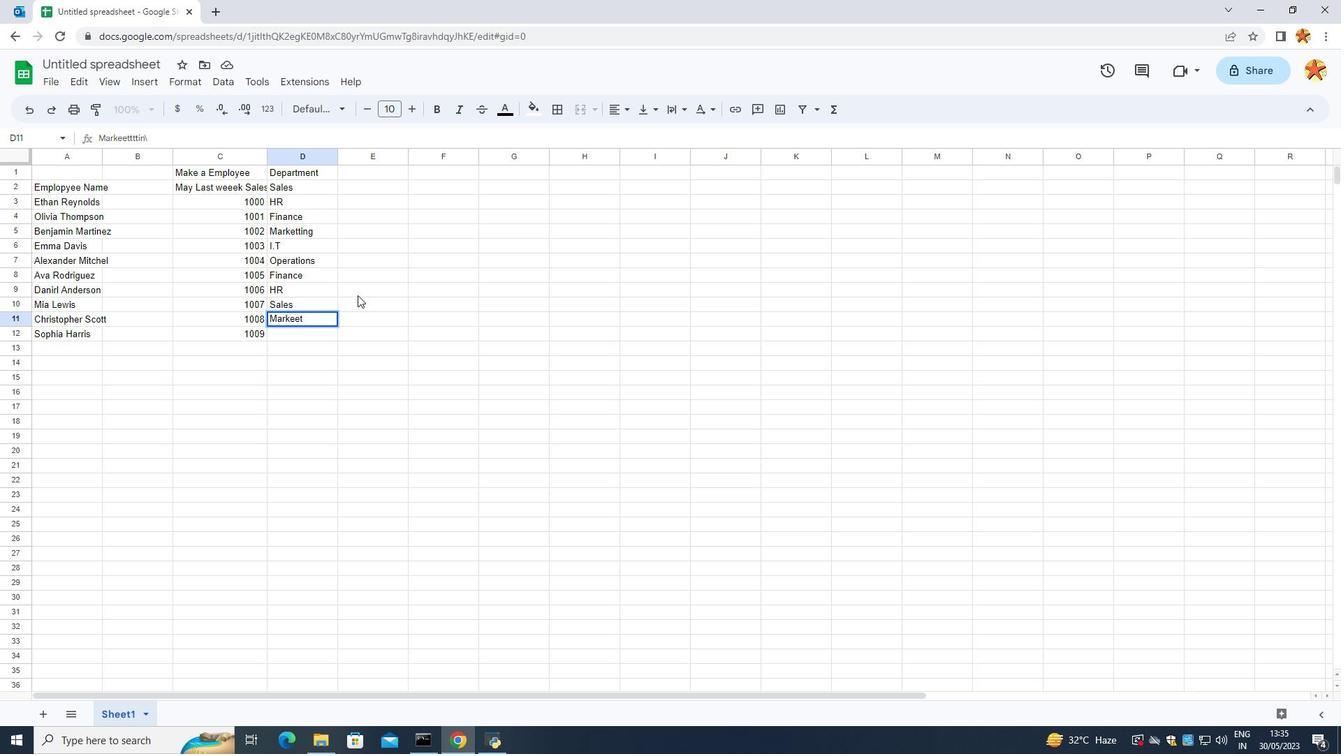 
Action: Mouse moved to (355, 295)
Screenshot: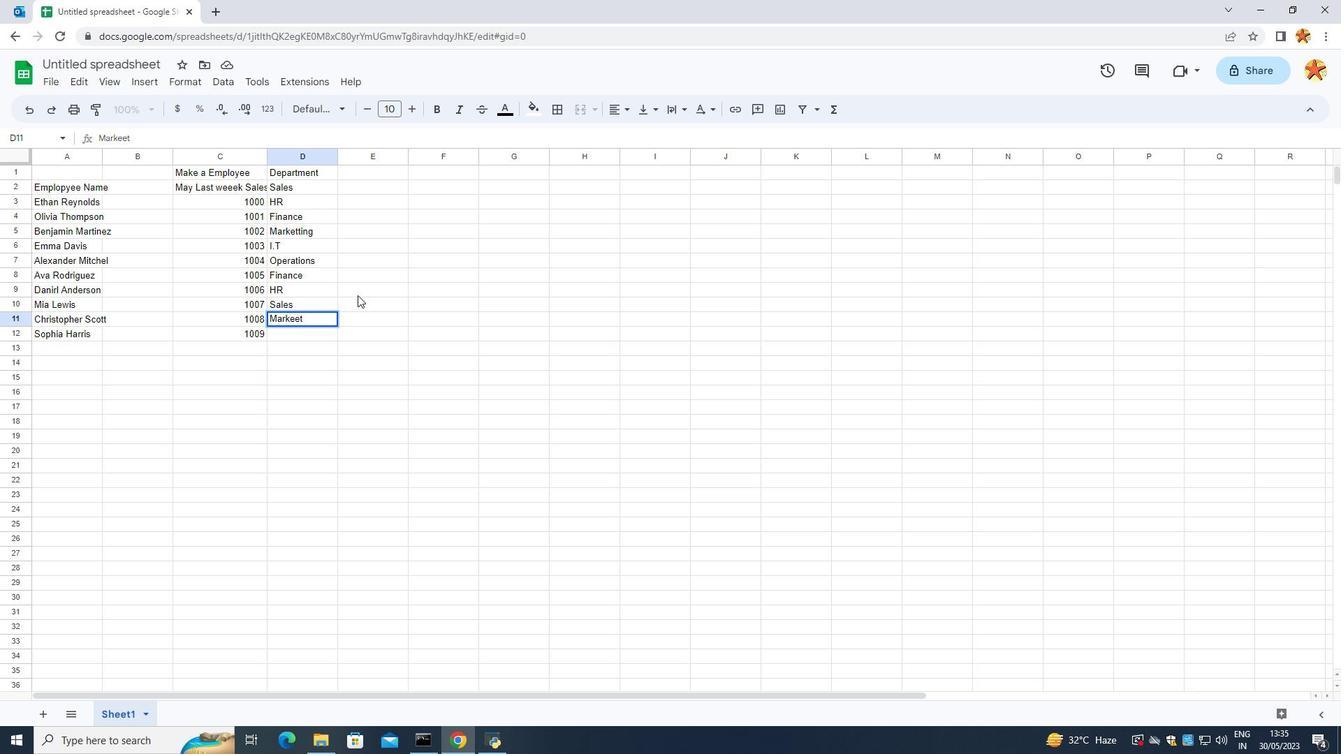 
Action: Key pressed <Key.backspace>
Screenshot: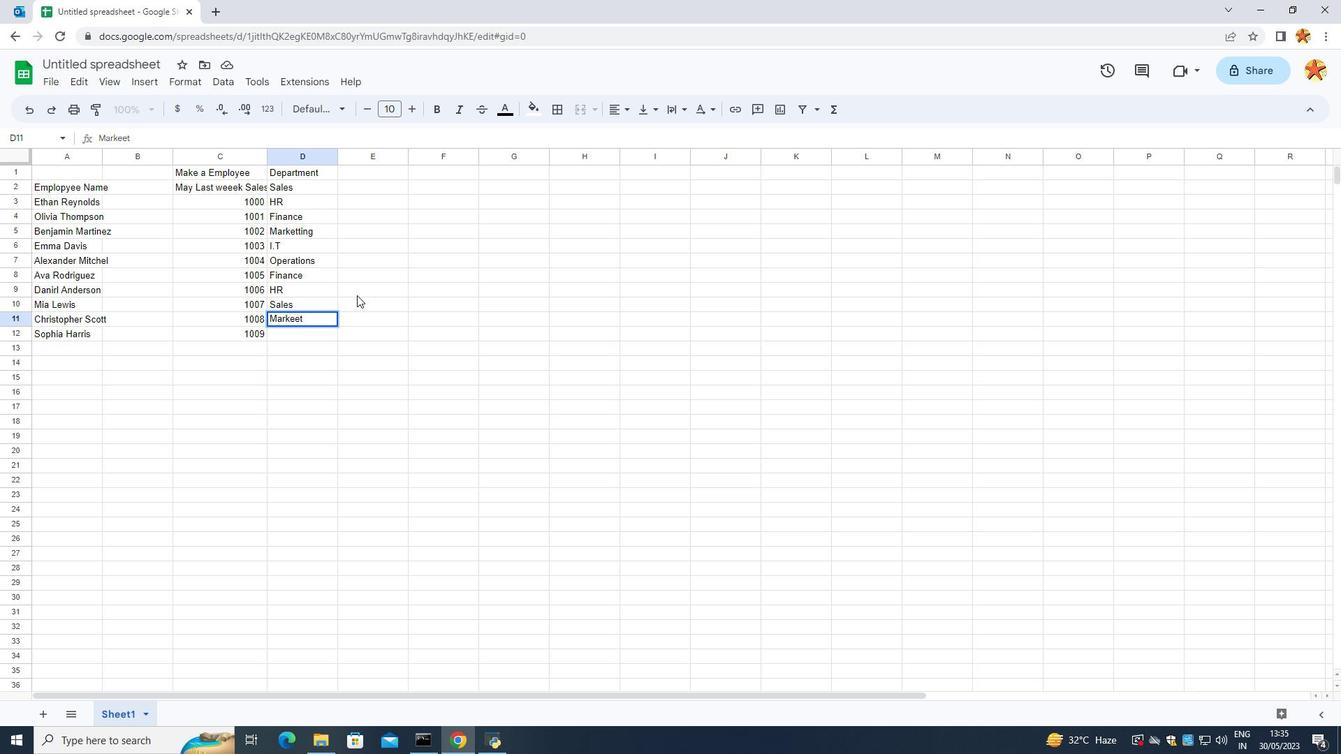 
Action: Mouse moved to (353, 294)
Screenshot: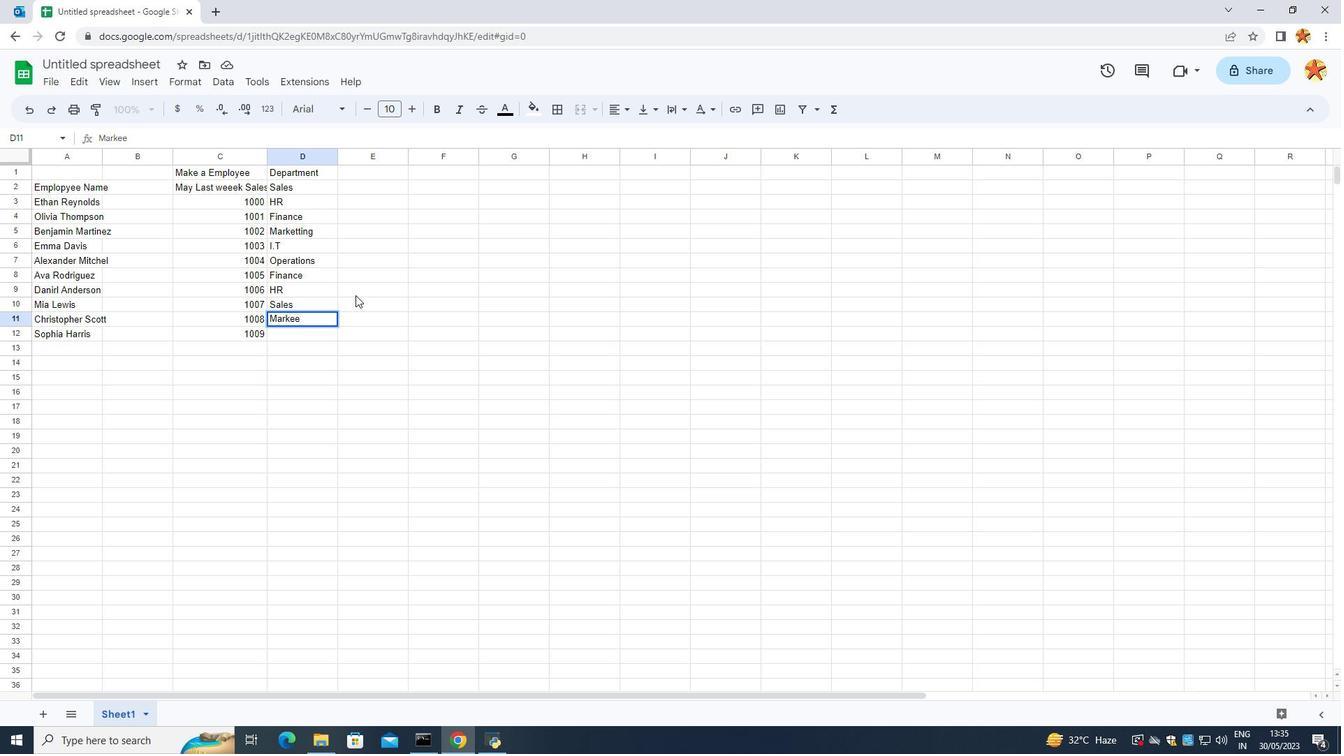 
Action: Key pressed <Key.backspace>
Screenshot: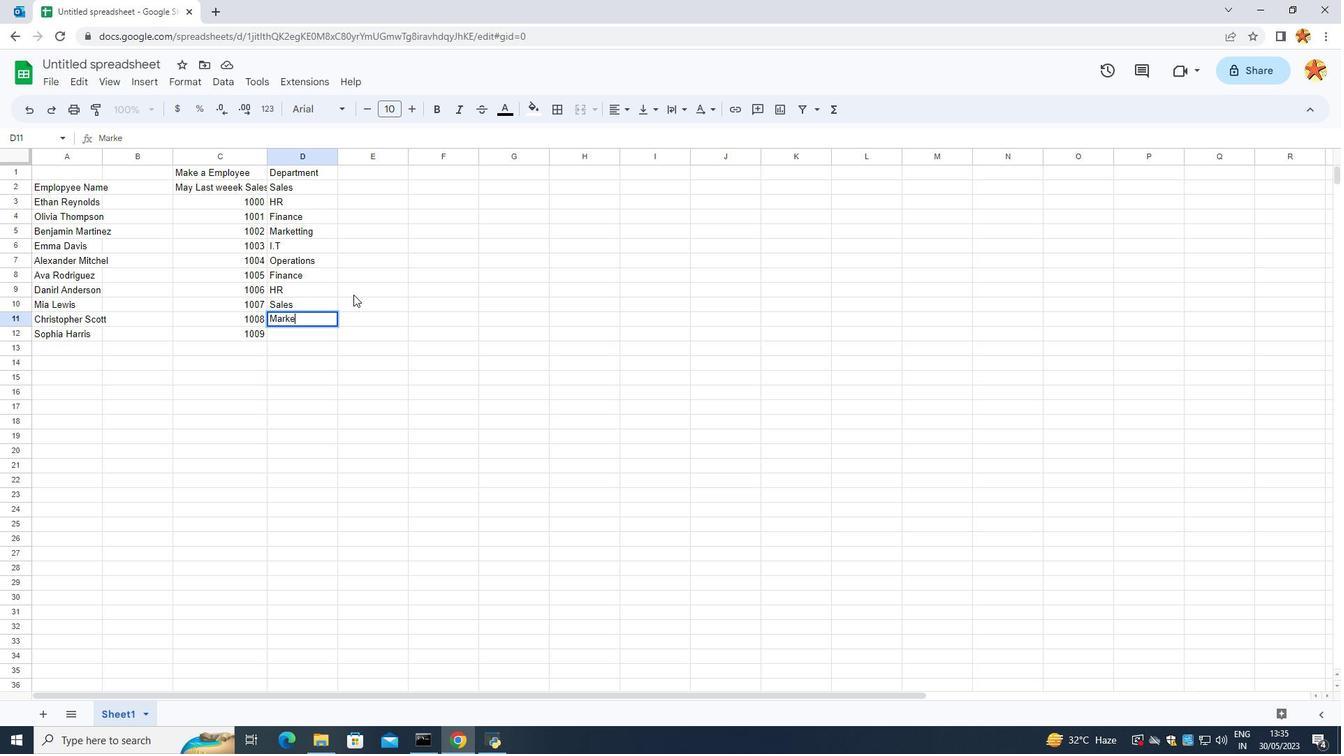 
Action: Mouse moved to (350, 290)
Screenshot: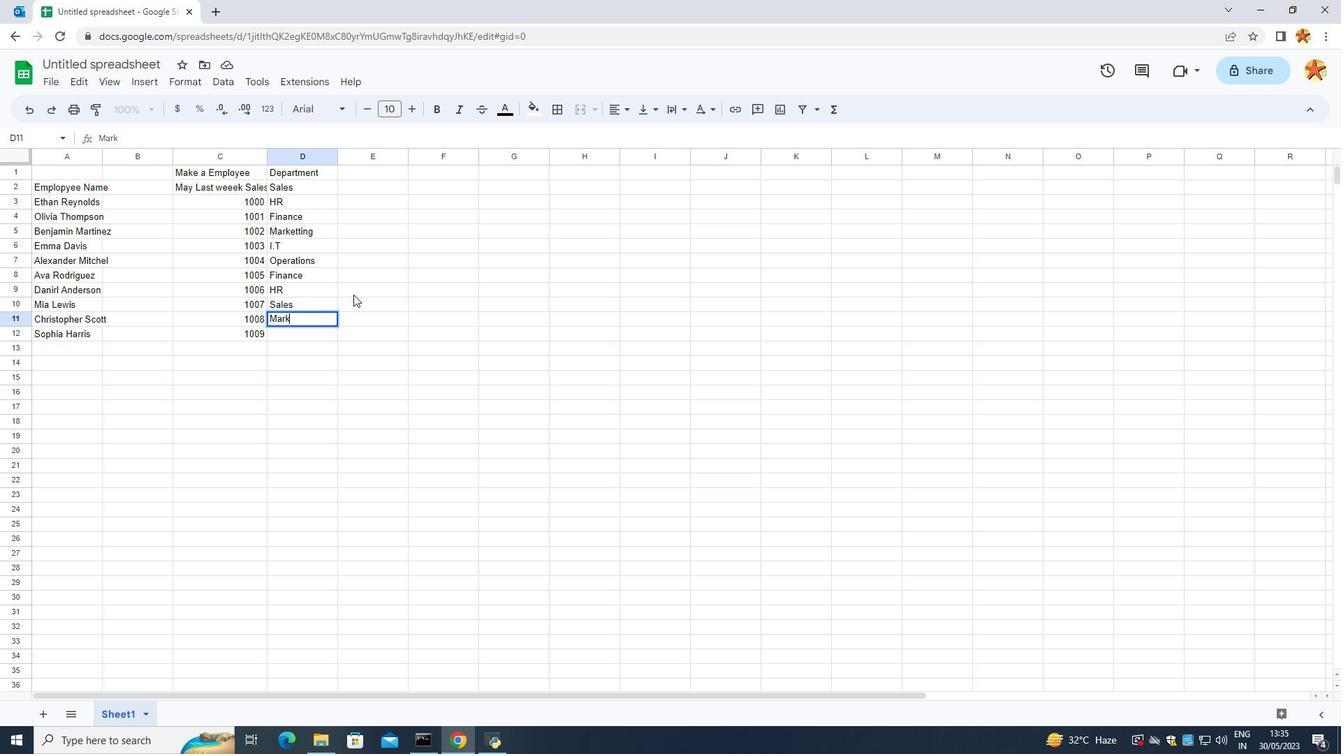 
Action: Key pressed etti
Screenshot: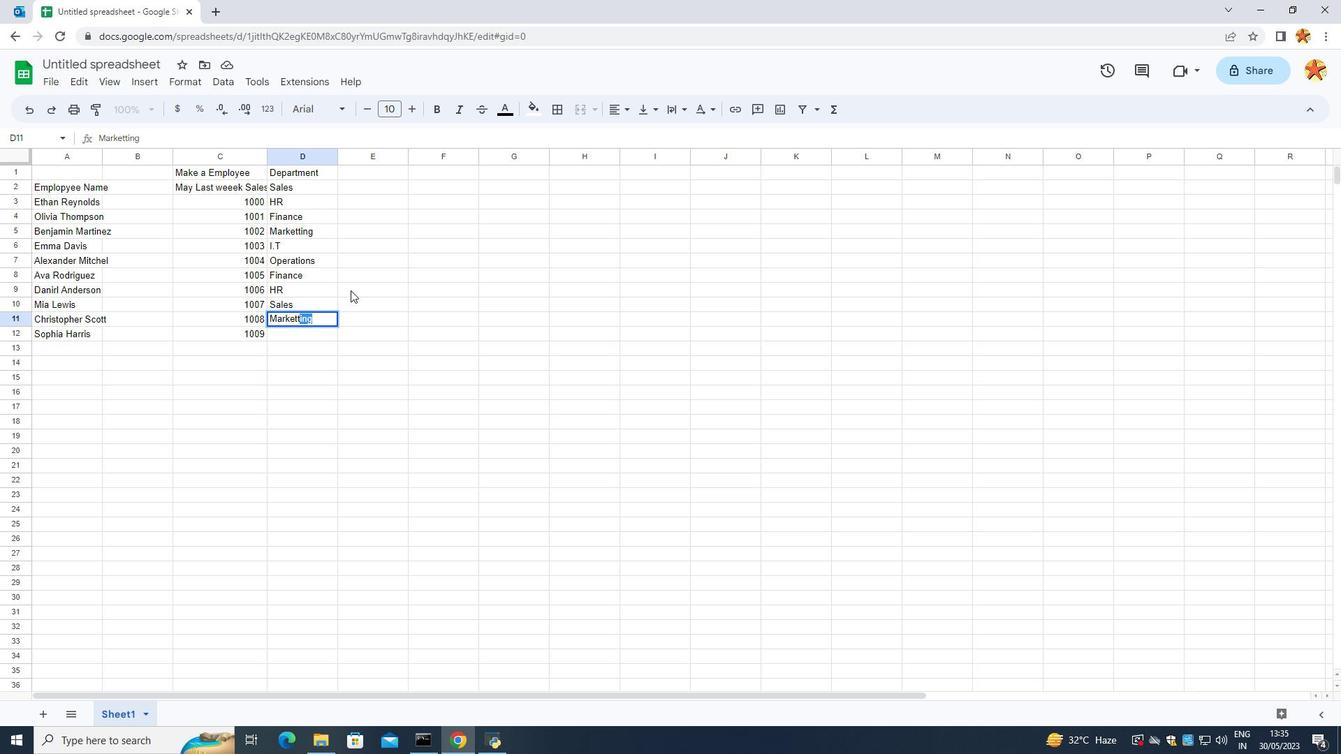 
Action: Mouse moved to (348, 283)
Screenshot: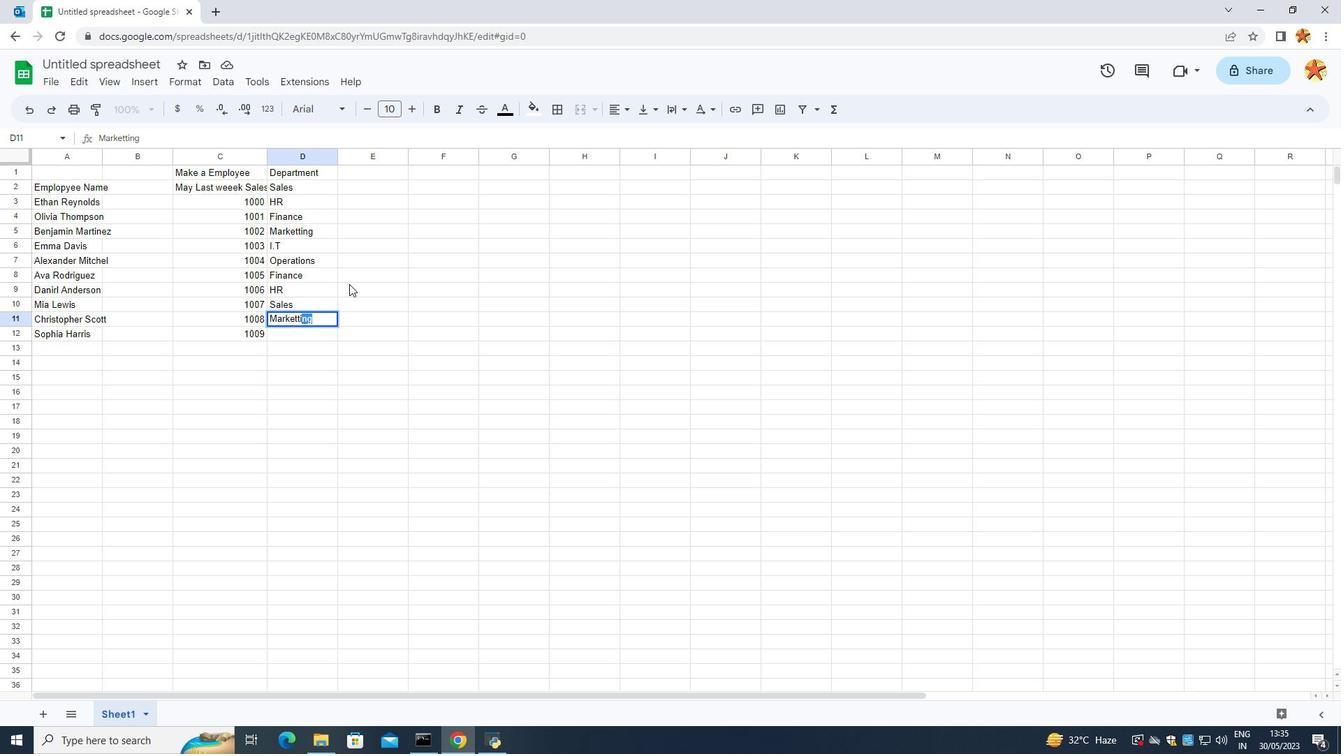 
Action: Key pressed ng
Screenshot: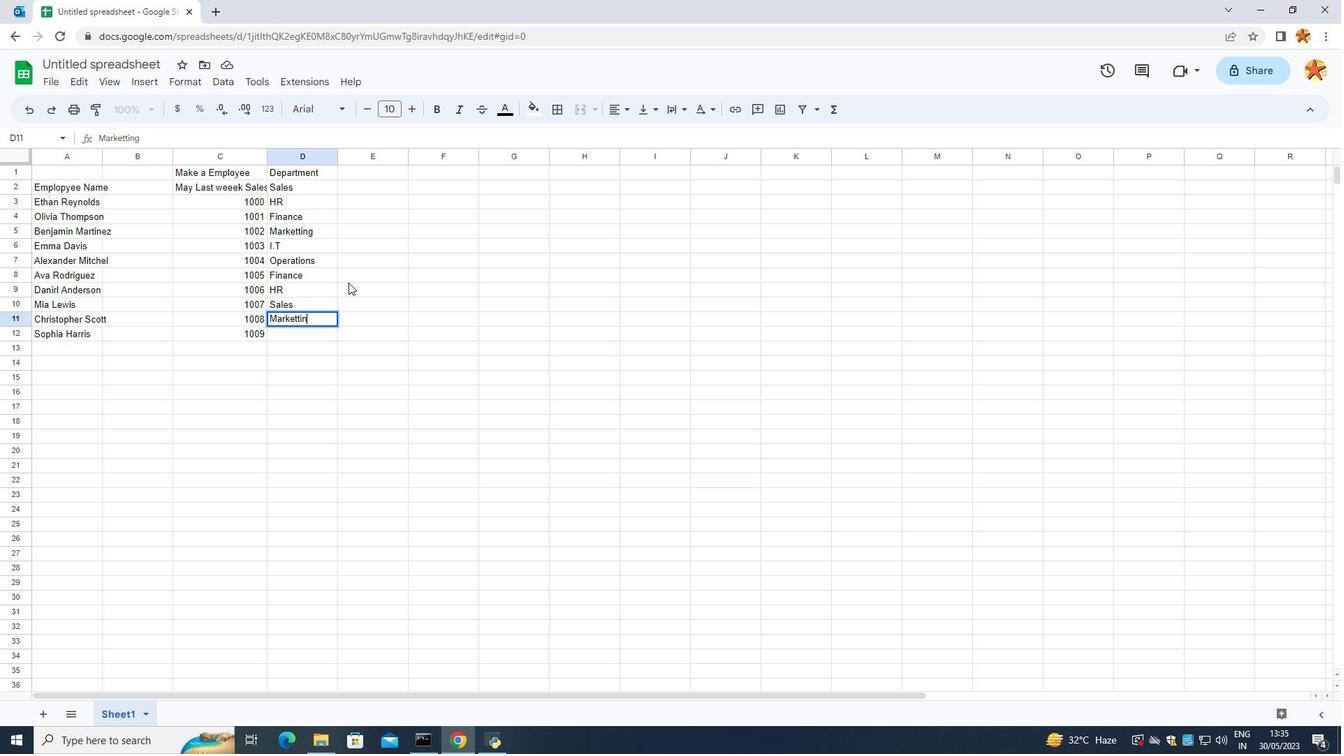 
Action: Mouse moved to (348, 283)
